 Task: Search for the best gyros stands in Santorini, Greece.
Action: Mouse moved to (226, 114)
Screenshot: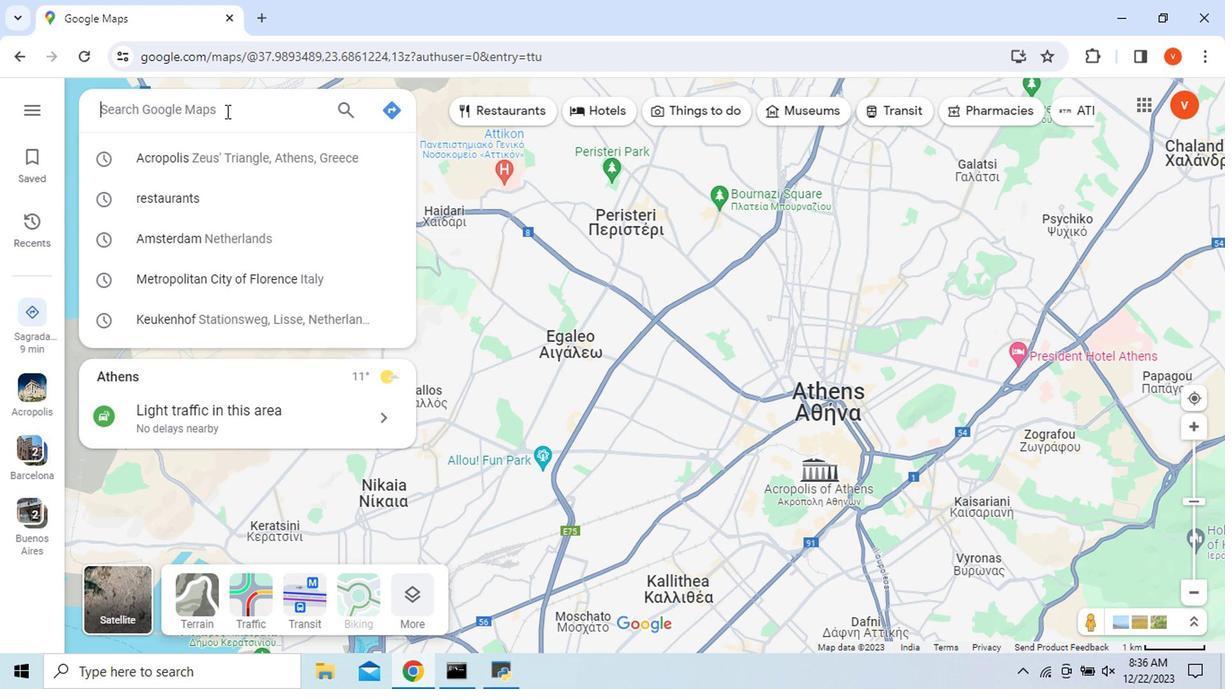 
Action: Mouse pressed left at (226, 114)
Screenshot: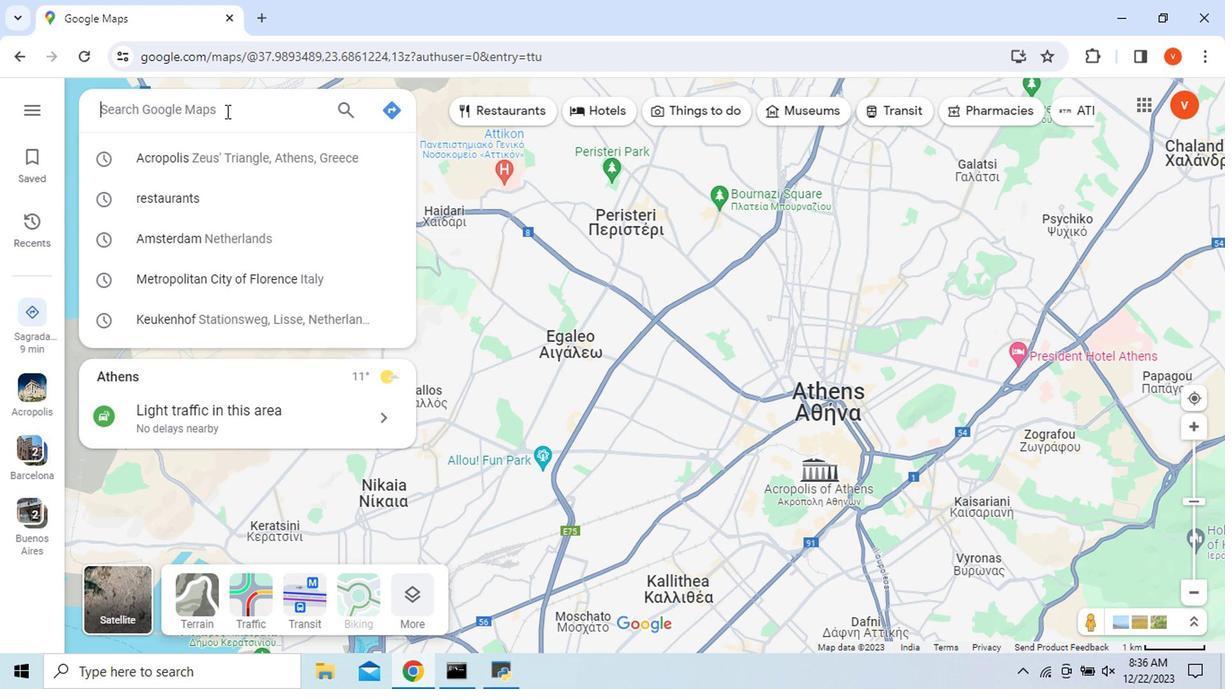 
Action: Mouse moved to (226, 114)
Screenshot: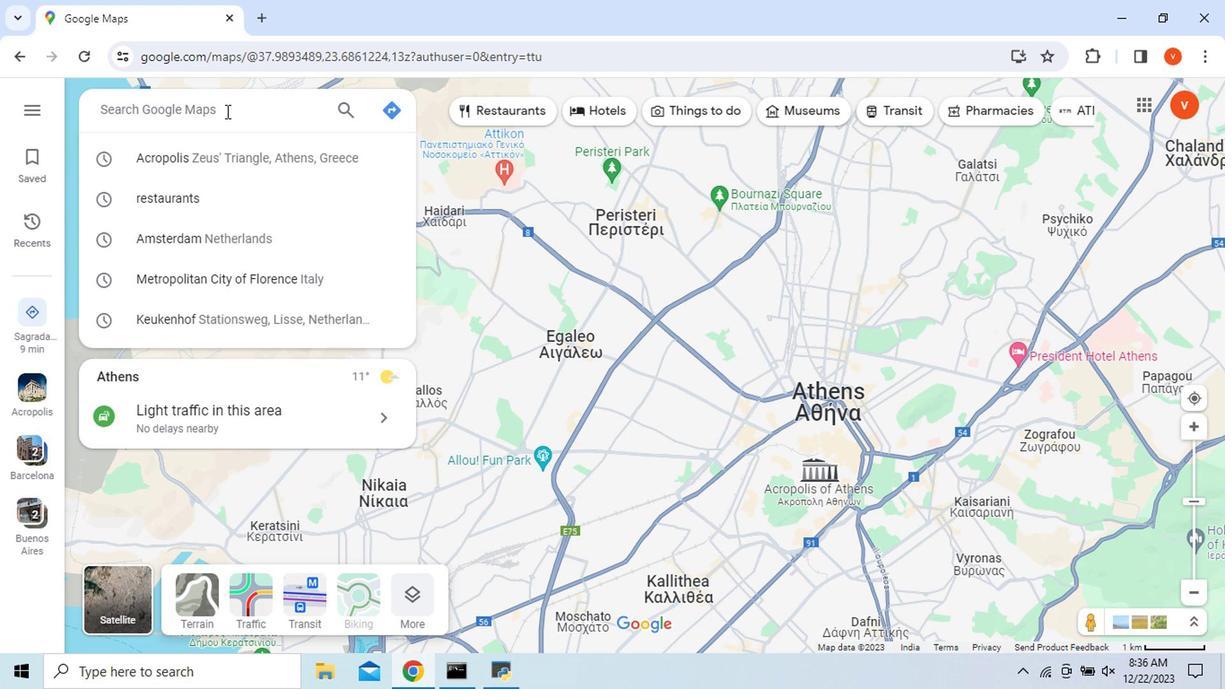 
Action: Key pressed <Key.shift>Santorini
Screenshot: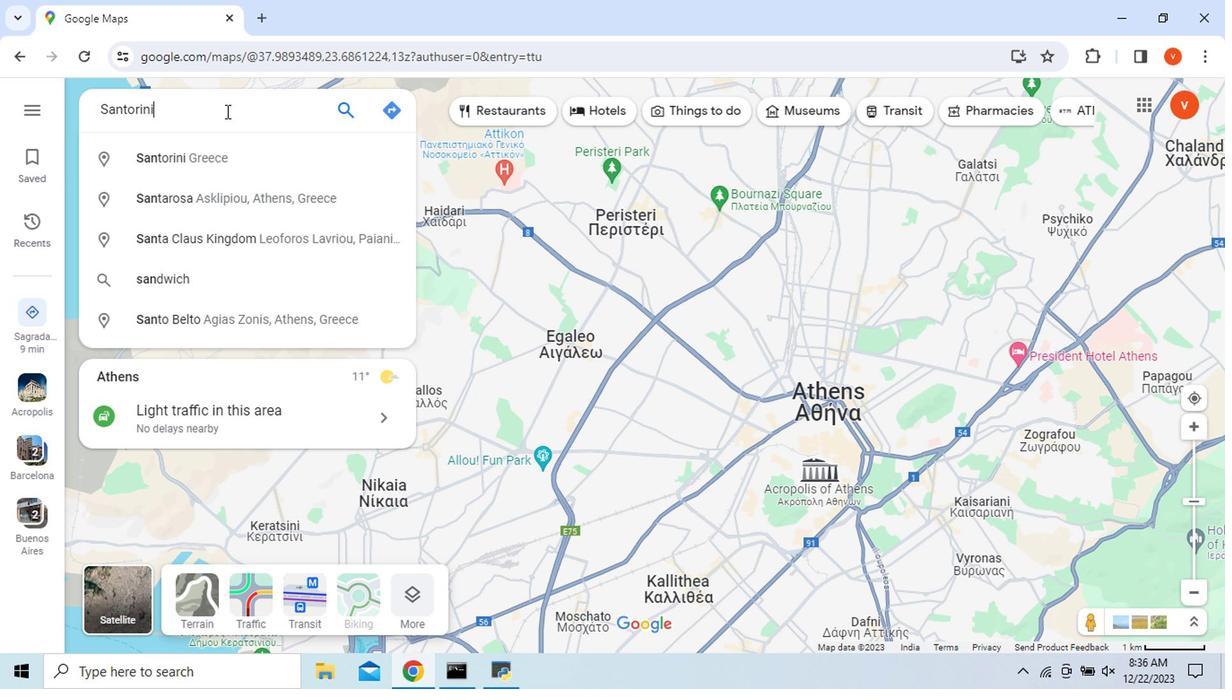
Action: Mouse moved to (208, 156)
Screenshot: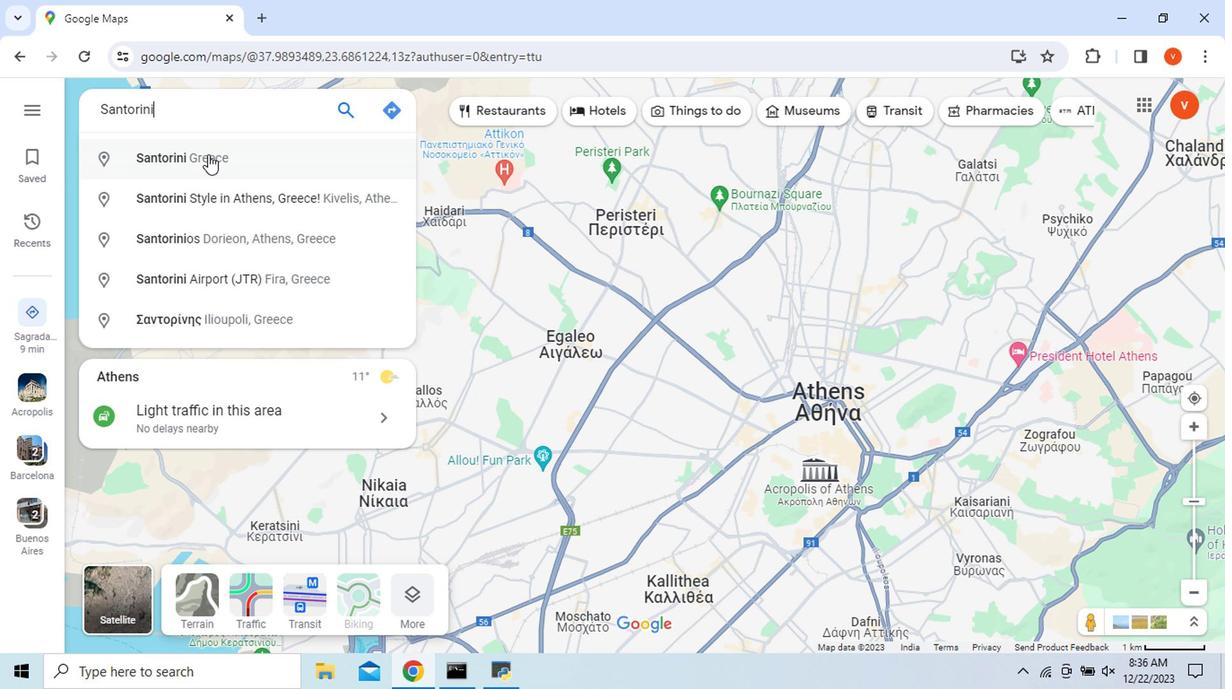 
Action: Mouse pressed left at (208, 156)
Screenshot: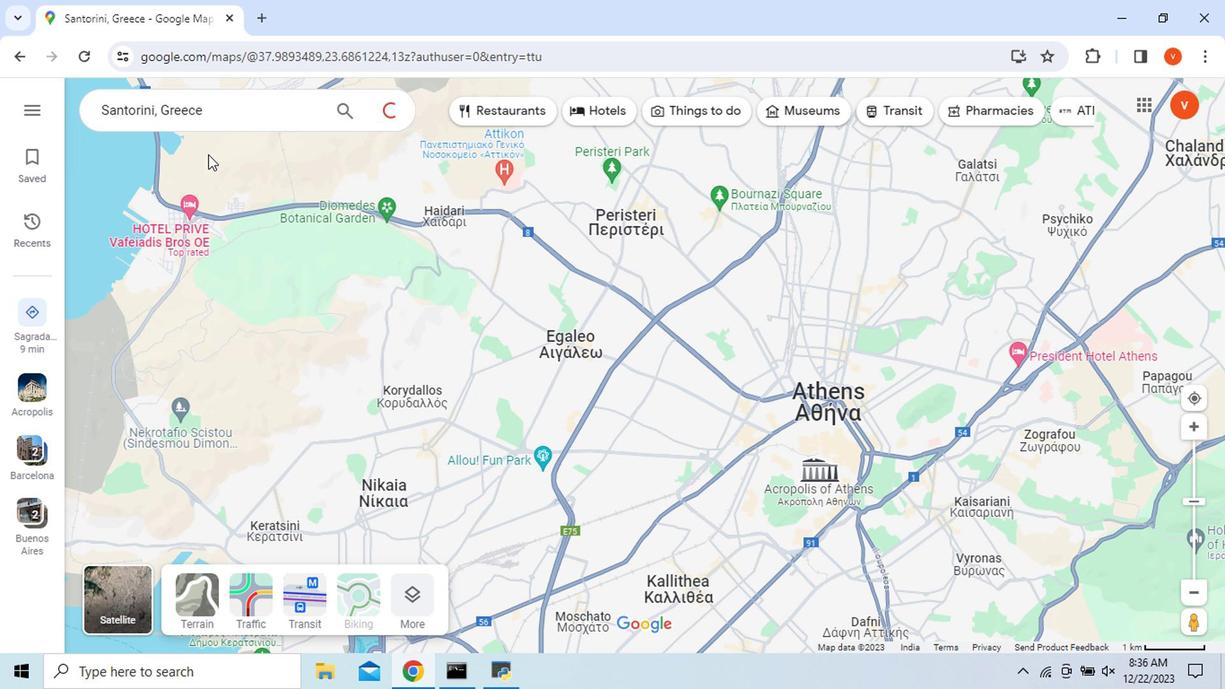 
Action: Mouse moved to (531, 394)
Screenshot: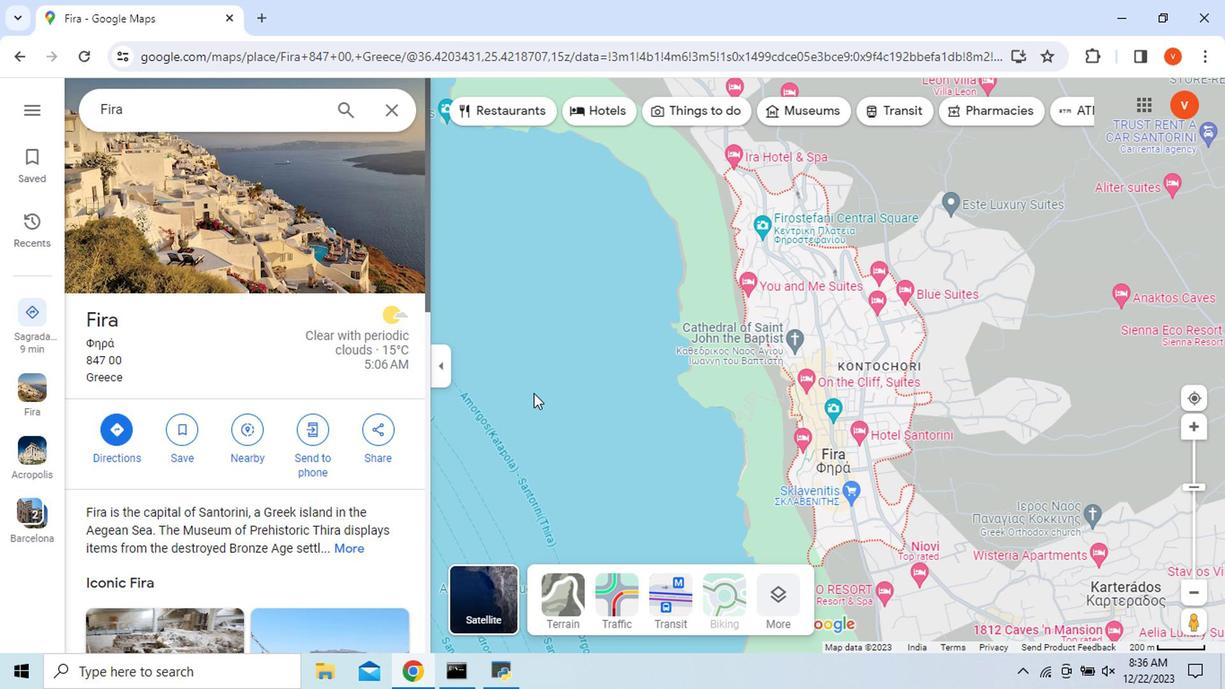 
Action: Mouse scrolled (531, 393) with delta (0, 0)
Screenshot: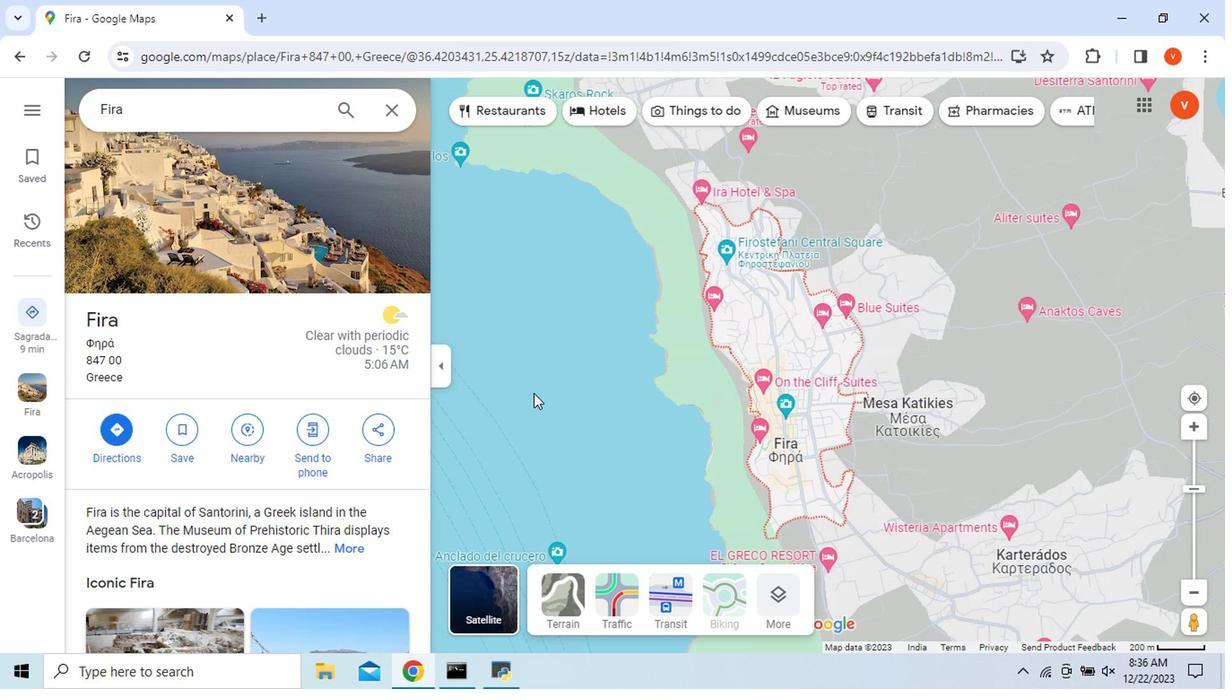 
Action: Mouse moved to (180, 97)
Screenshot: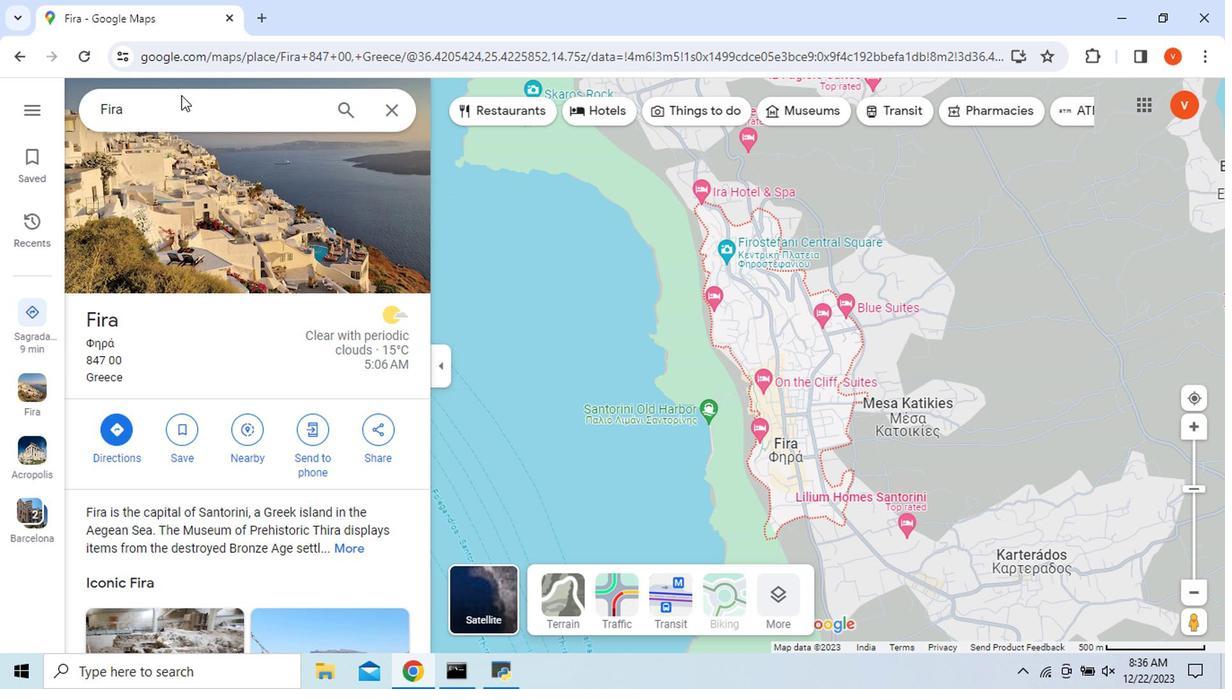 
Action: Mouse pressed left at (180, 97)
Screenshot: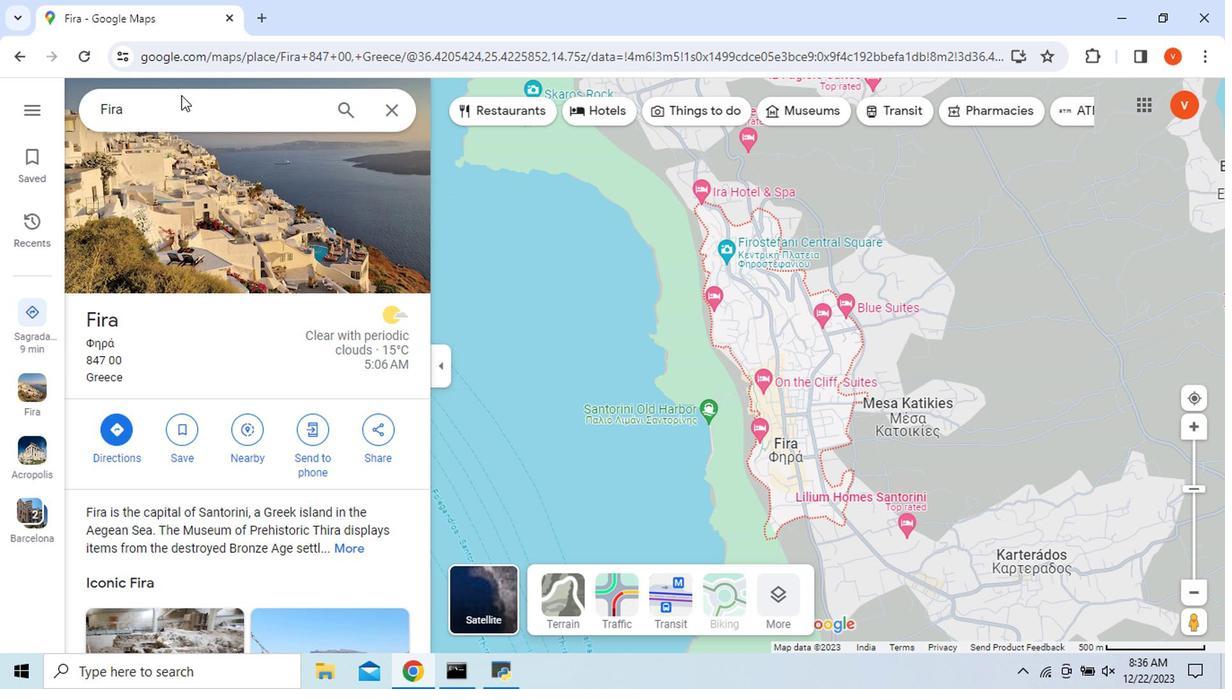
Action: Mouse moved to (181, 122)
Screenshot: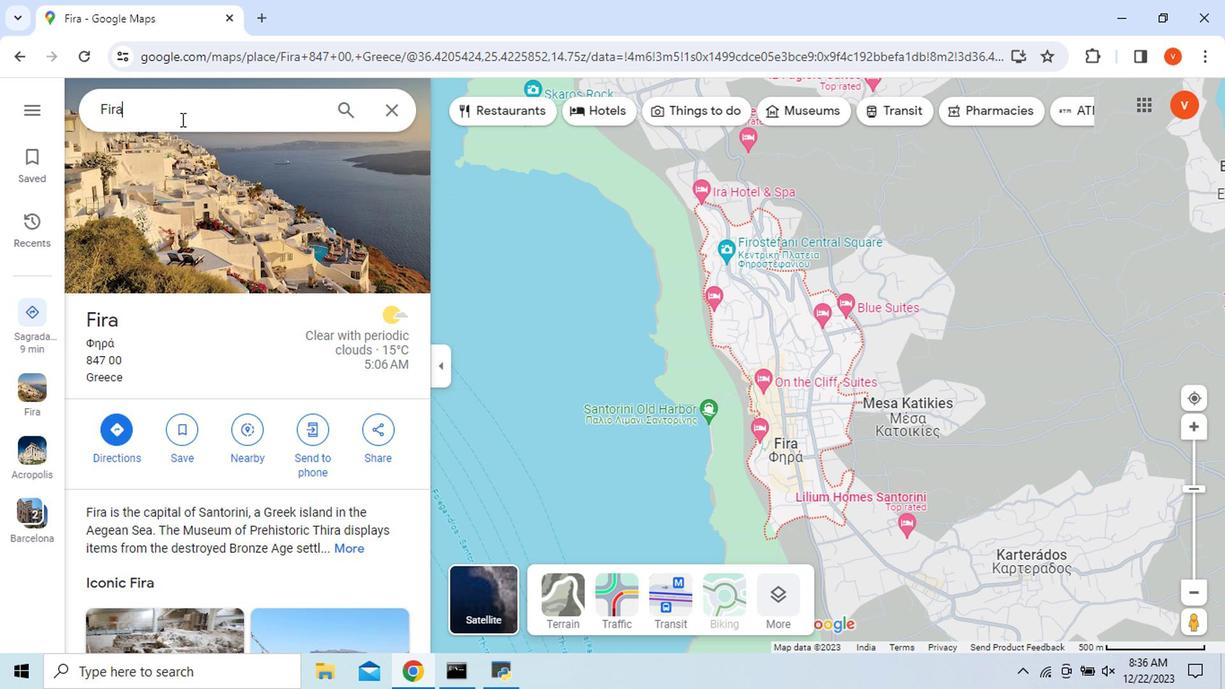
Action: Mouse pressed left at (181, 122)
Screenshot: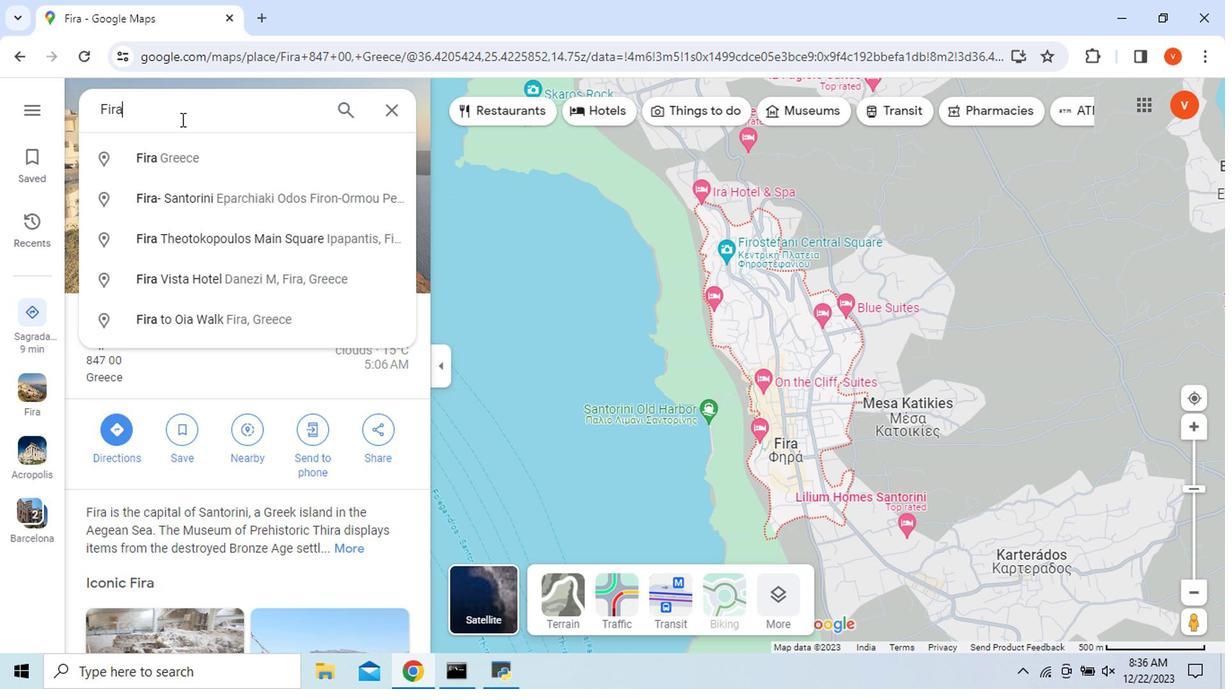 
Action: Key pressed <Key.space><Key.shift>Gyro<Key.space>stands<Key.enter>
Screenshot: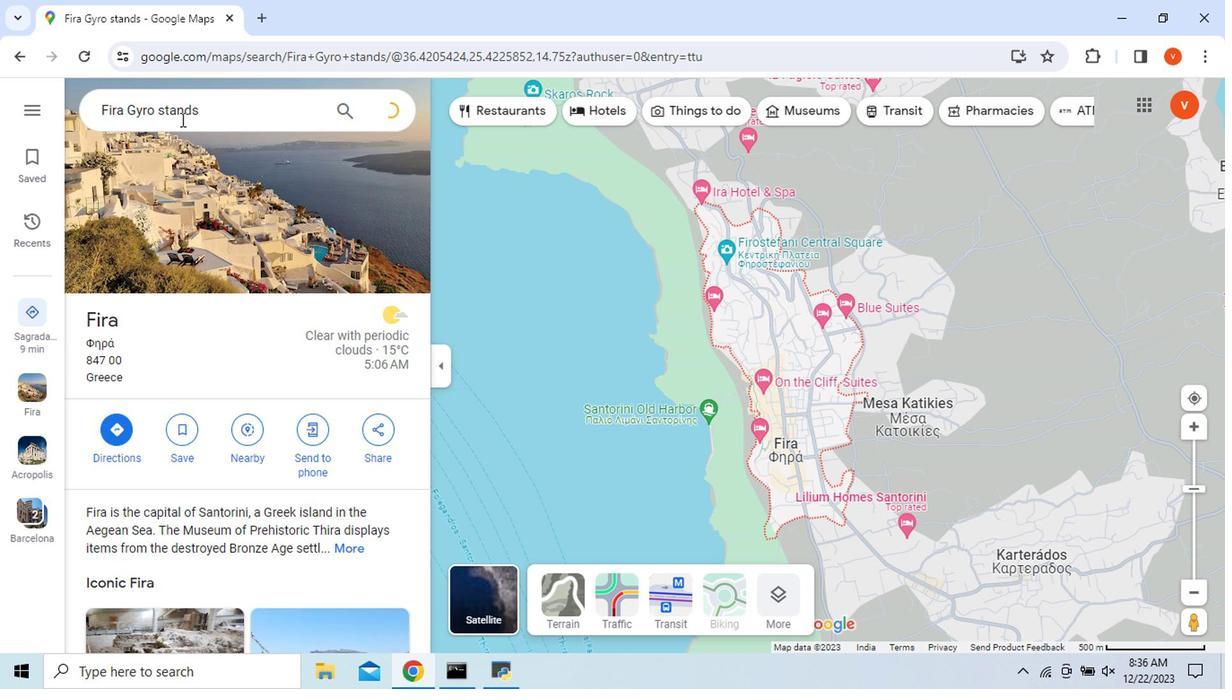 
Action: Mouse moved to (619, 111)
Screenshot: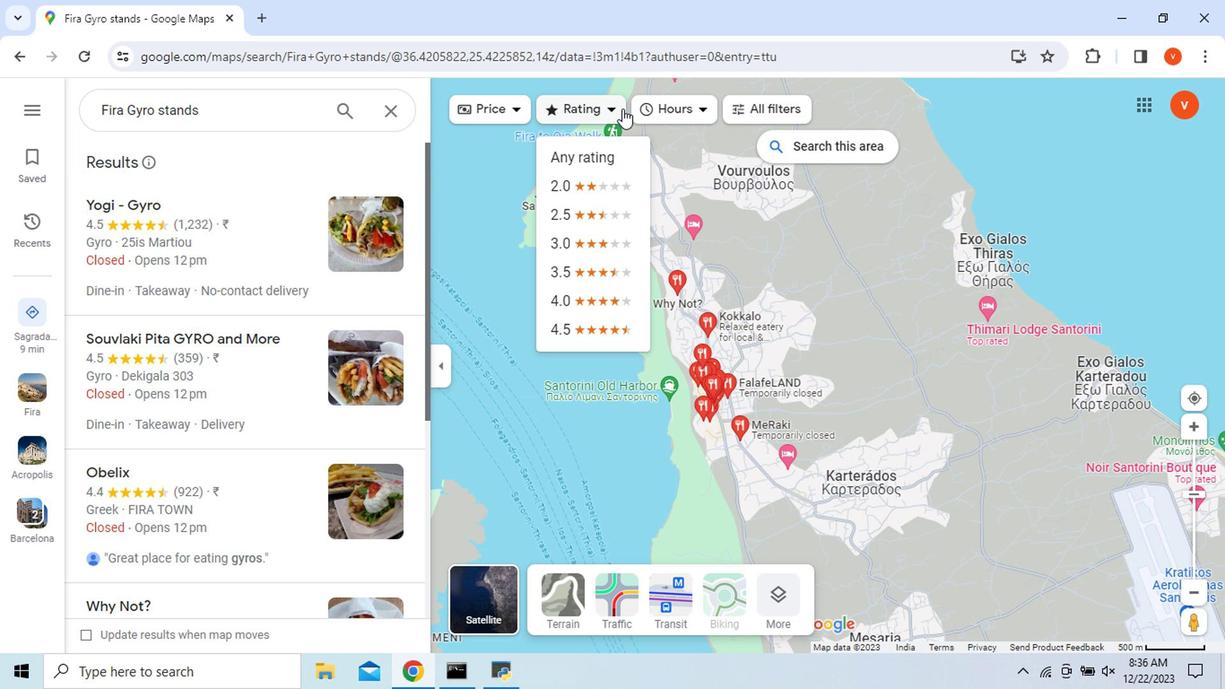 
Action: Mouse pressed left at (619, 111)
Screenshot: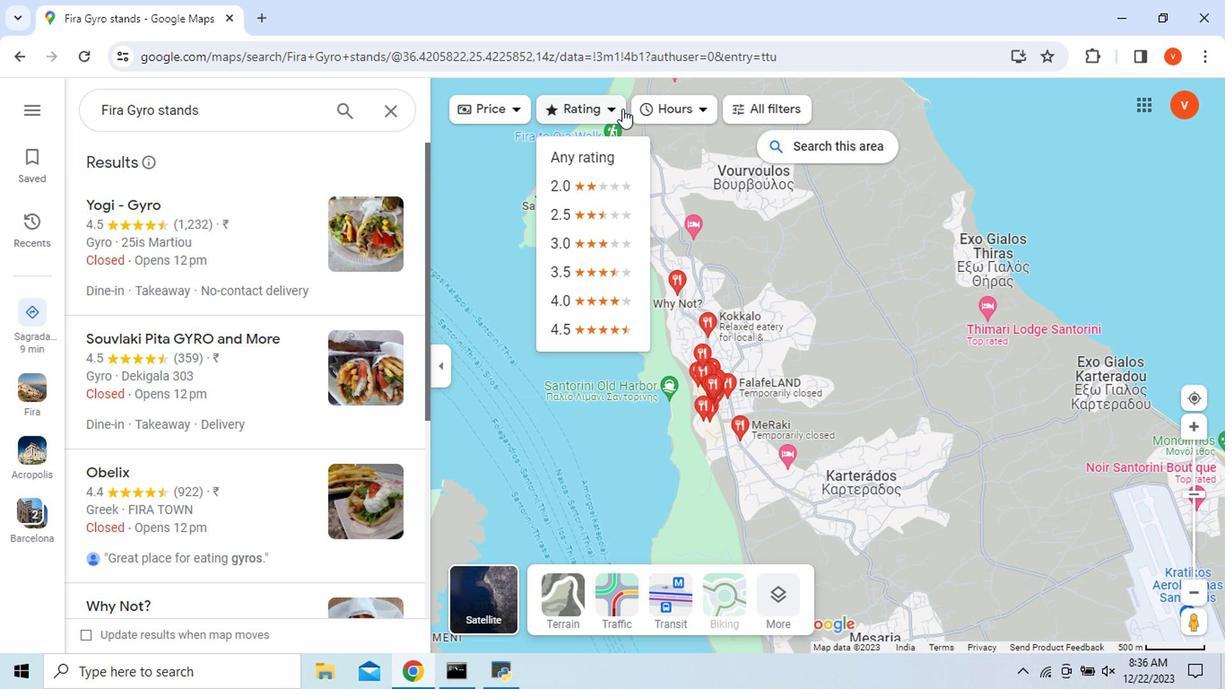 
Action: Mouse moved to (596, 326)
Screenshot: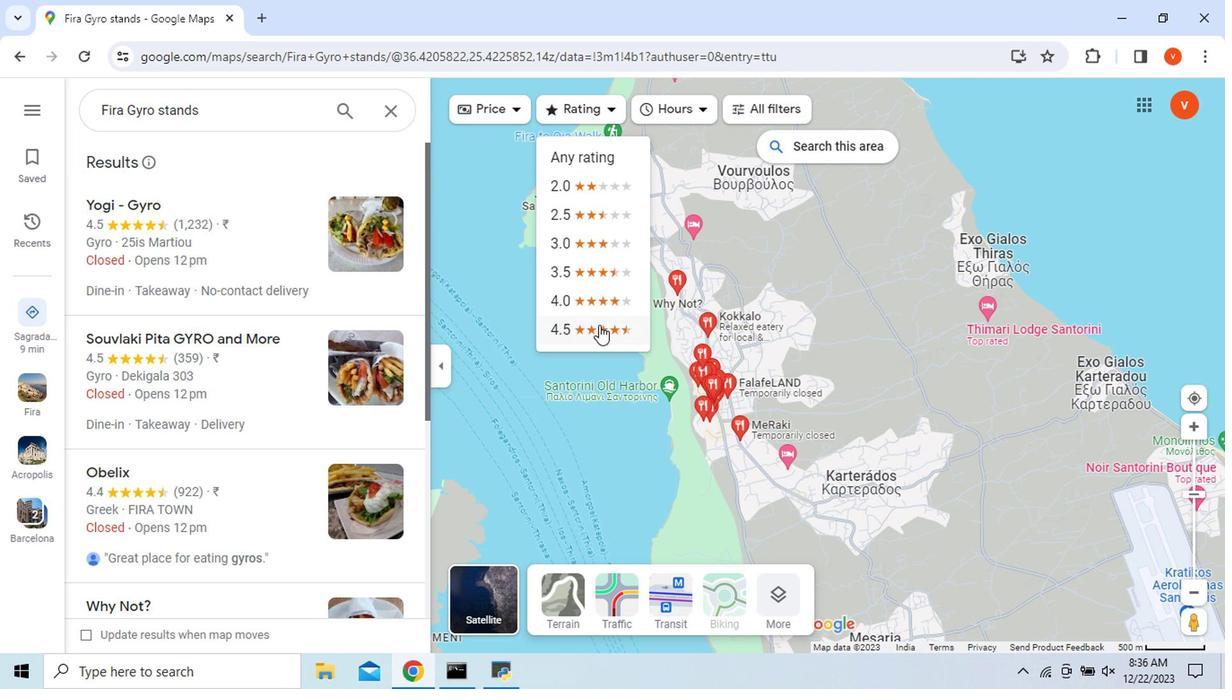 
Action: Mouse pressed left at (596, 326)
Screenshot: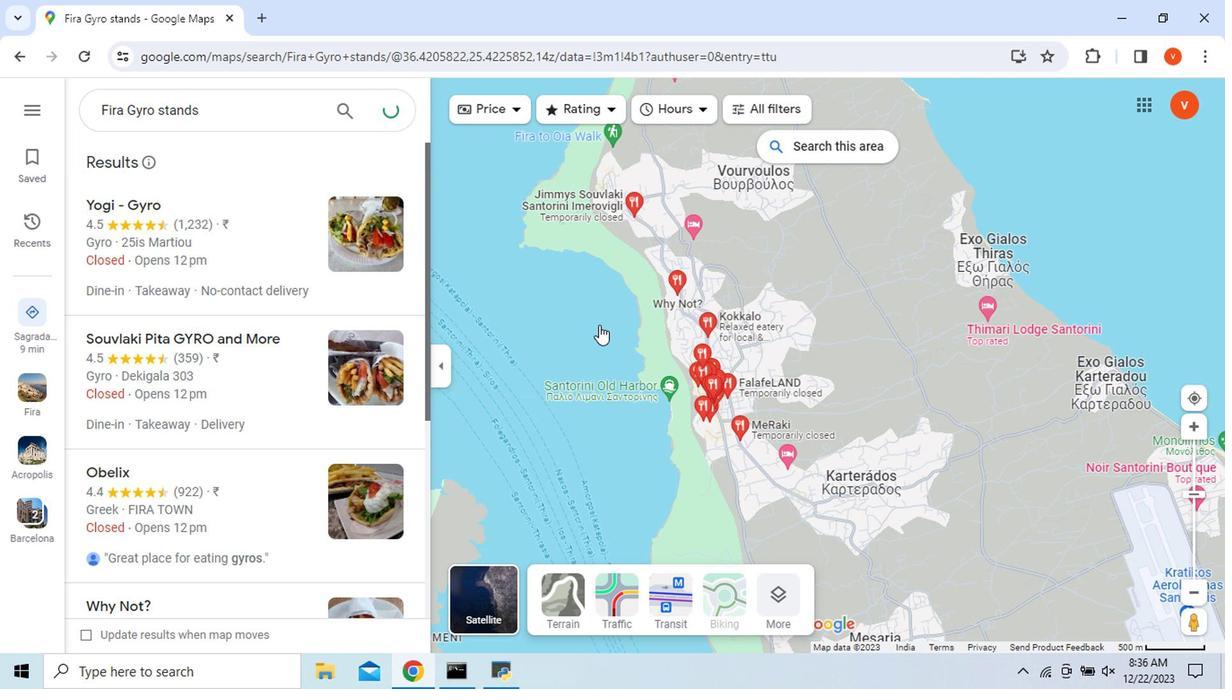 
Action: Mouse moved to (276, 225)
Screenshot: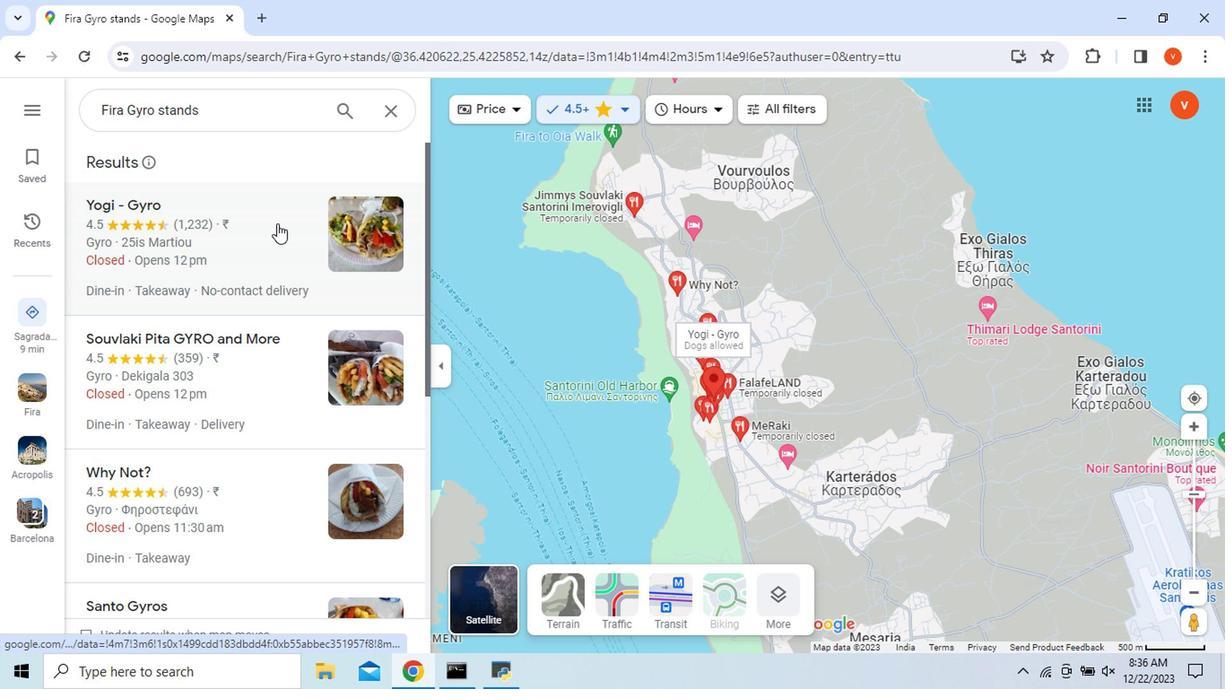 
Action: Mouse pressed left at (276, 225)
Screenshot: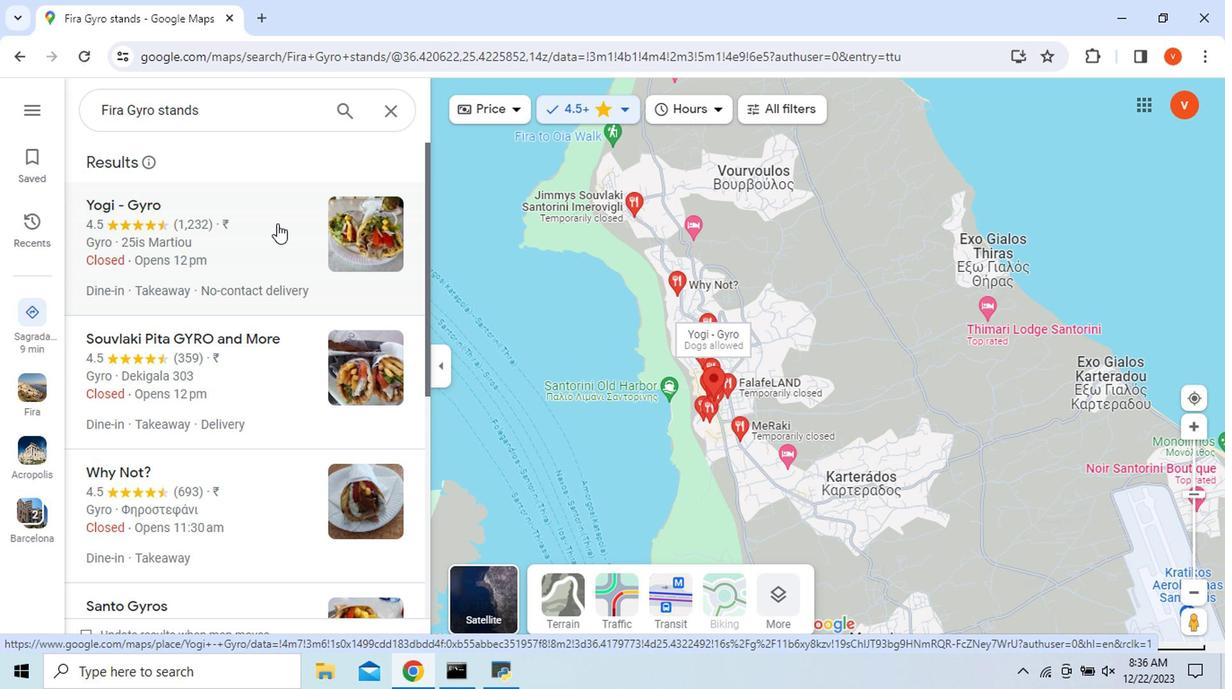 
Action: Mouse moved to (650, 398)
Screenshot: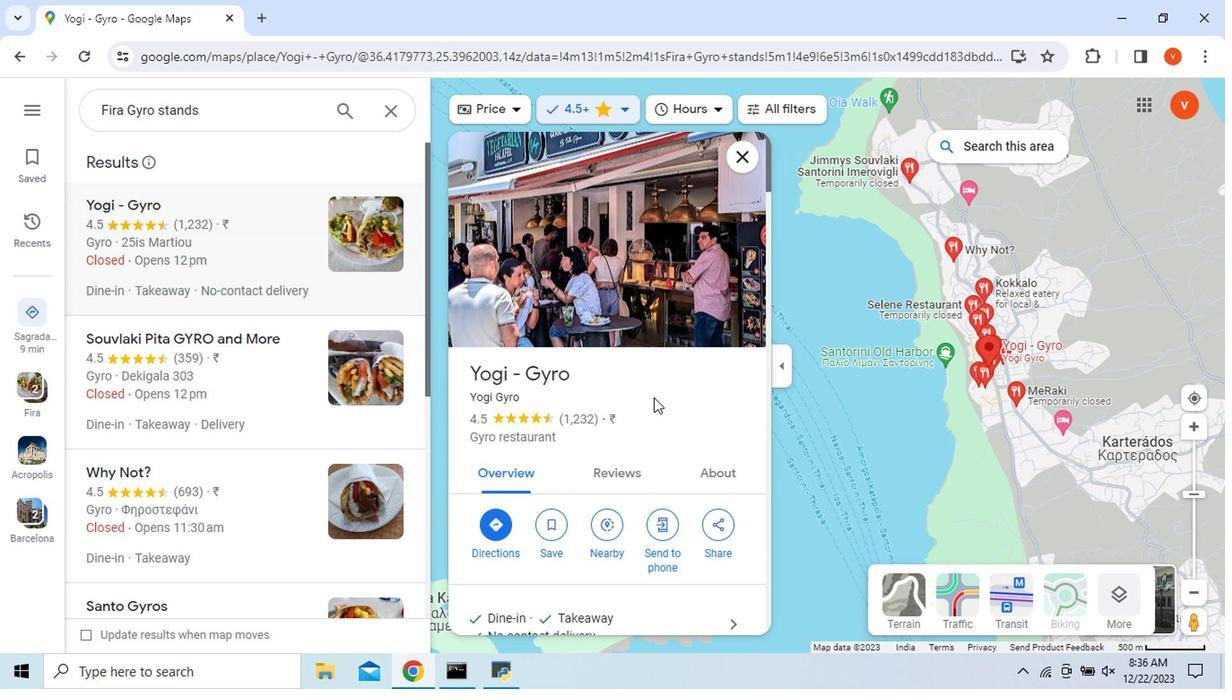 
Action: Mouse scrolled (650, 398) with delta (0, 0)
Screenshot: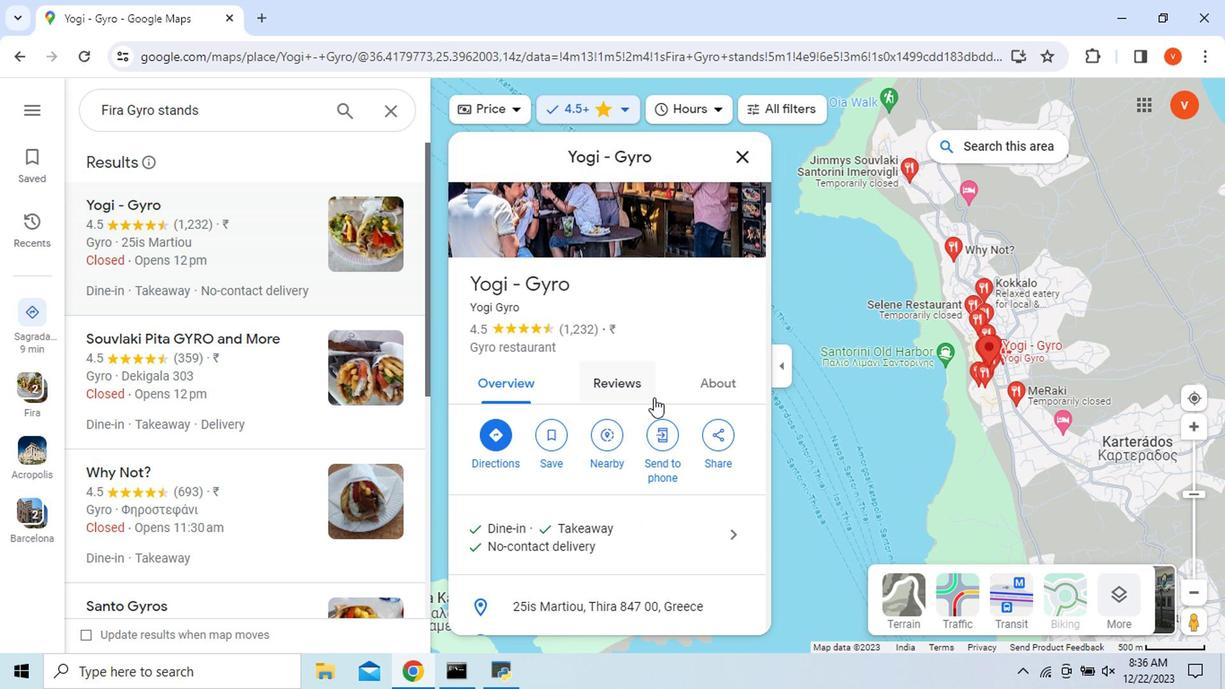 
Action: Mouse scrolled (650, 398) with delta (0, 0)
Screenshot: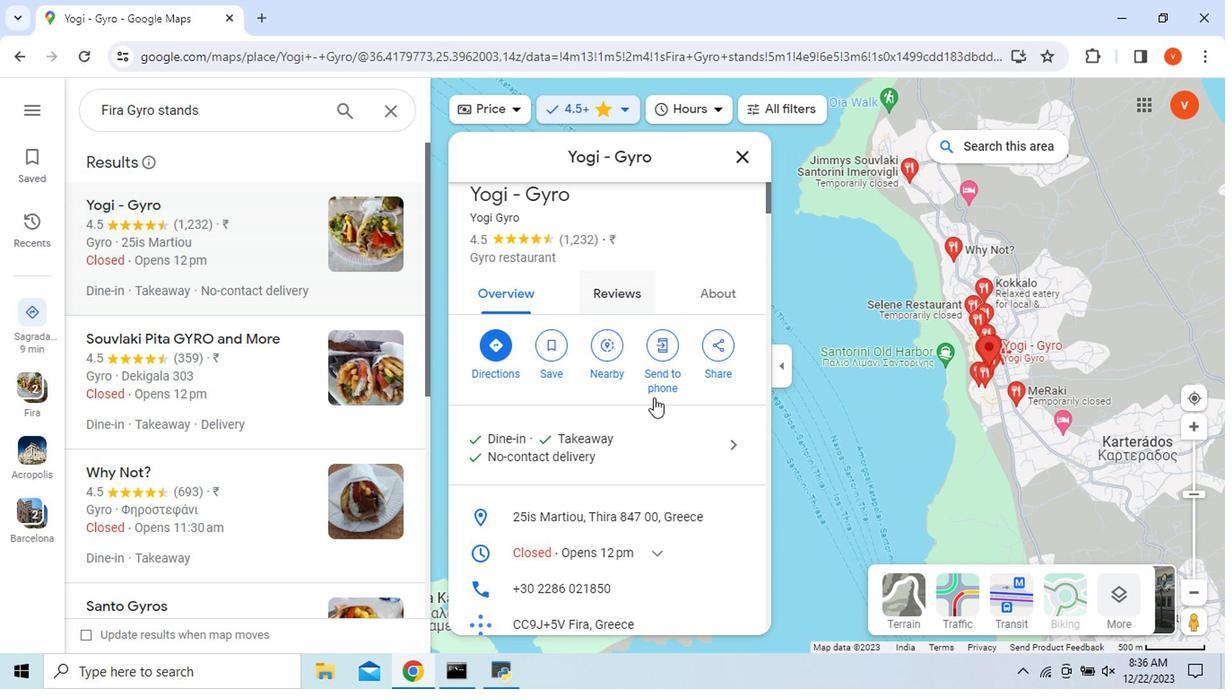 
Action: Mouse moved to (735, 442)
Screenshot: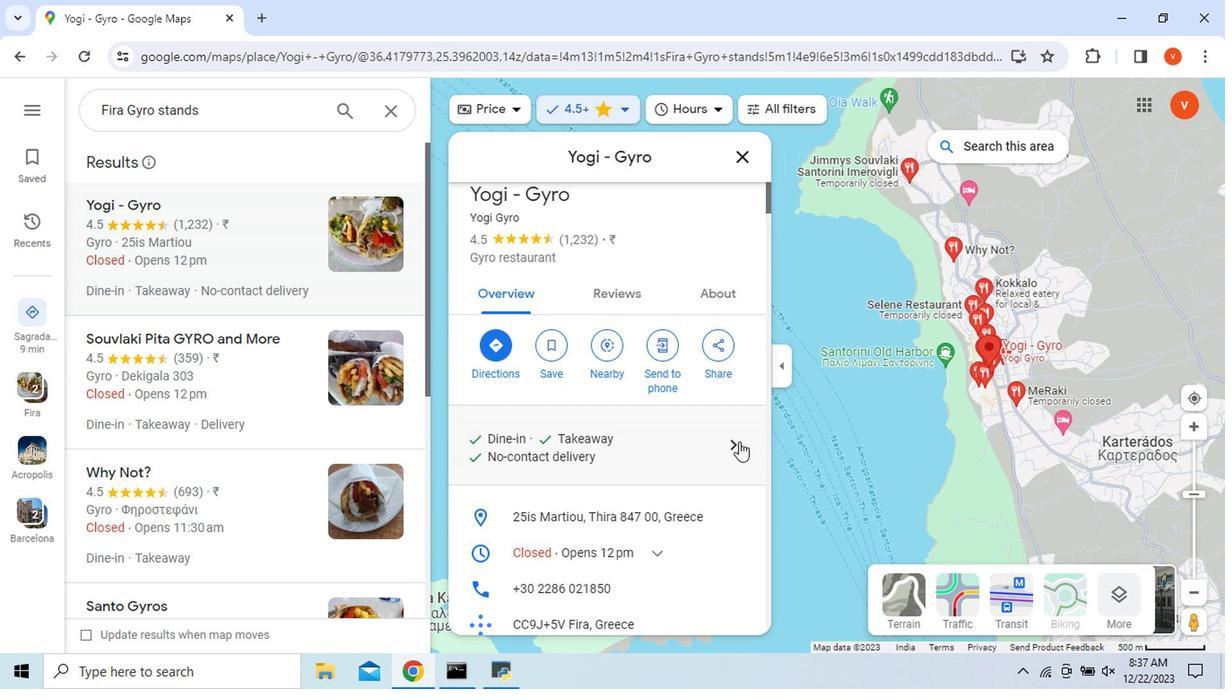 
Action: Mouse pressed left at (735, 442)
Screenshot: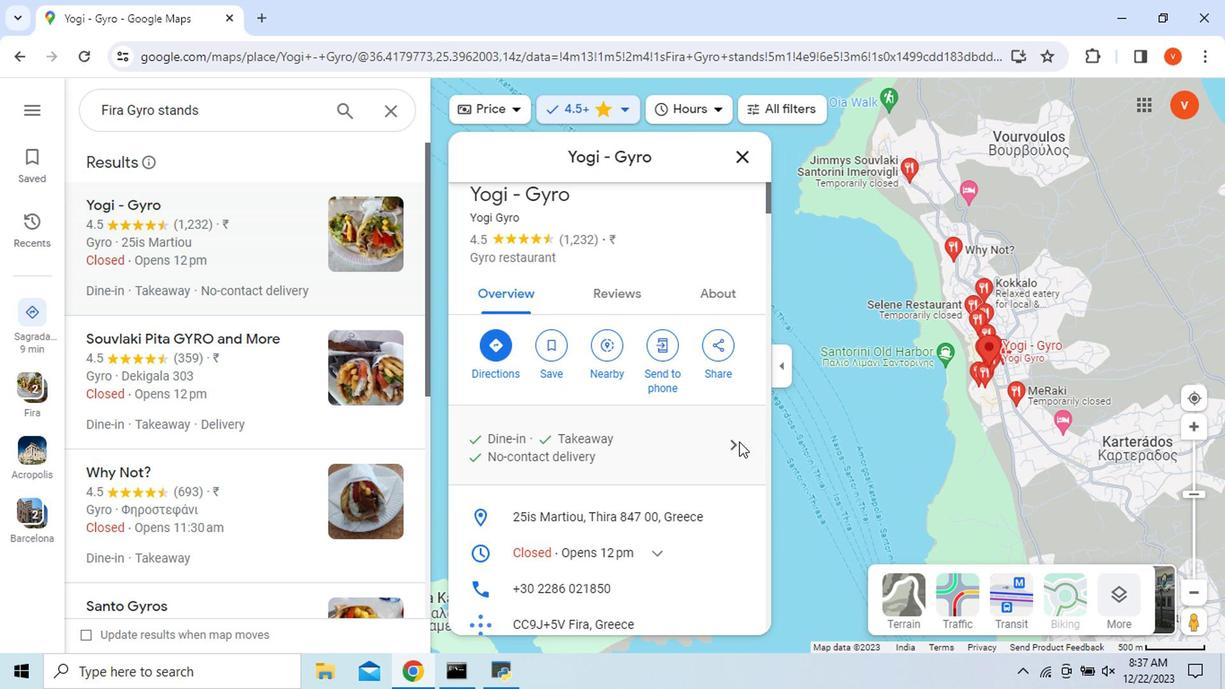 
Action: Mouse scrolled (735, 441) with delta (0, -1)
Screenshot: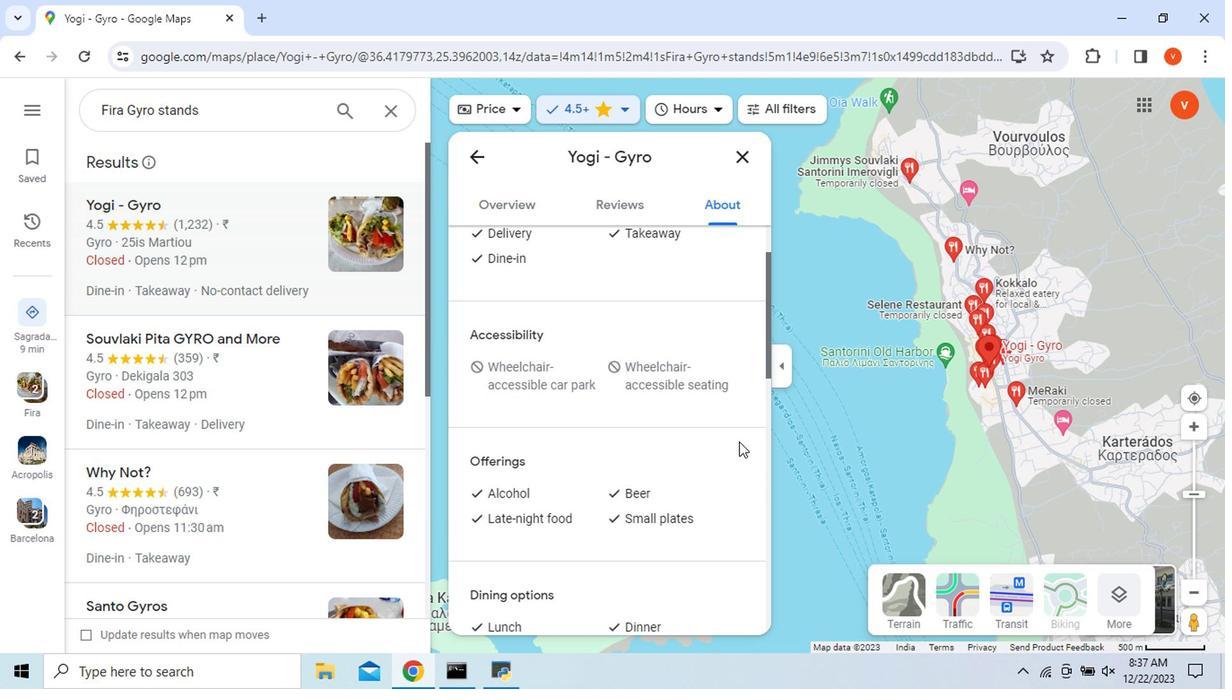 
Action: Mouse scrolled (735, 441) with delta (0, -1)
Screenshot: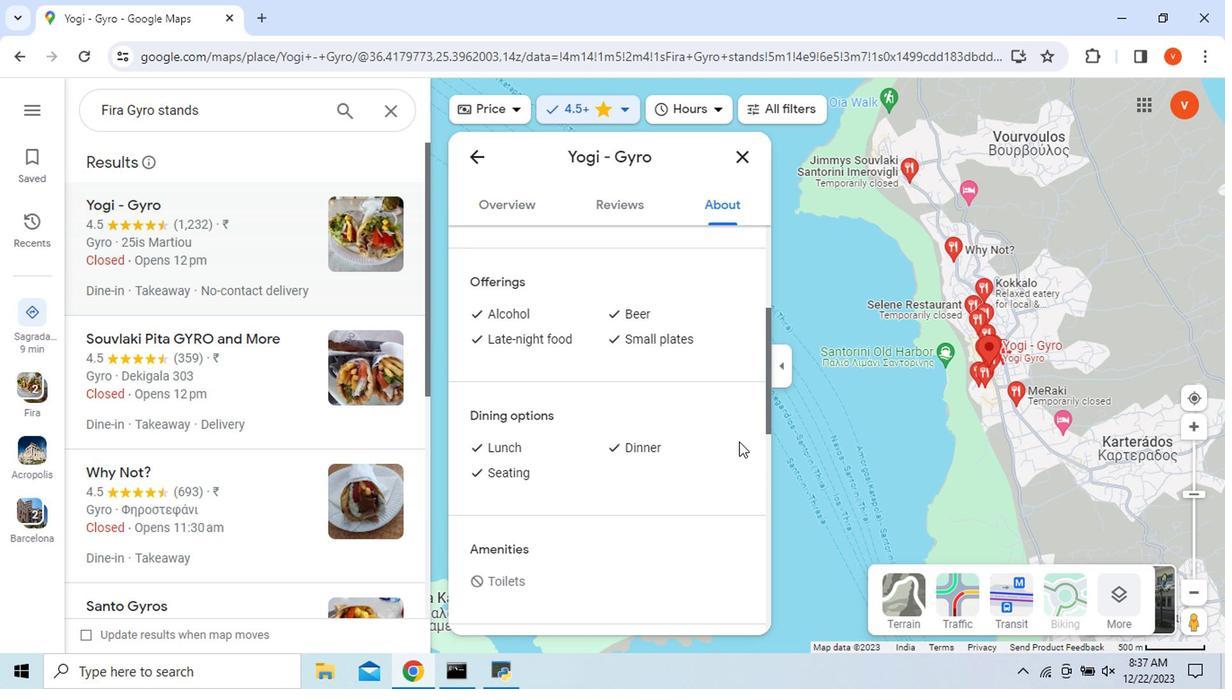
Action: Mouse scrolled (735, 441) with delta (0, -1)
Screenshot: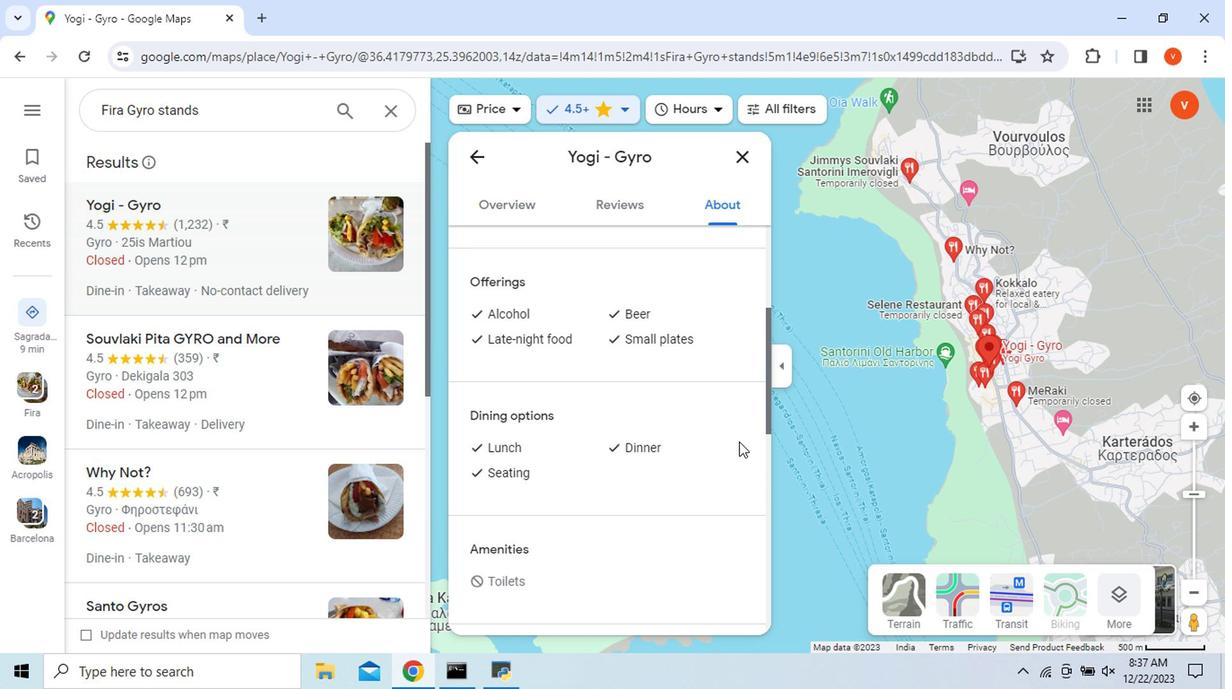 
Action: Mouse scrolled (735, 441) with delta (0, -1)
Screenshot: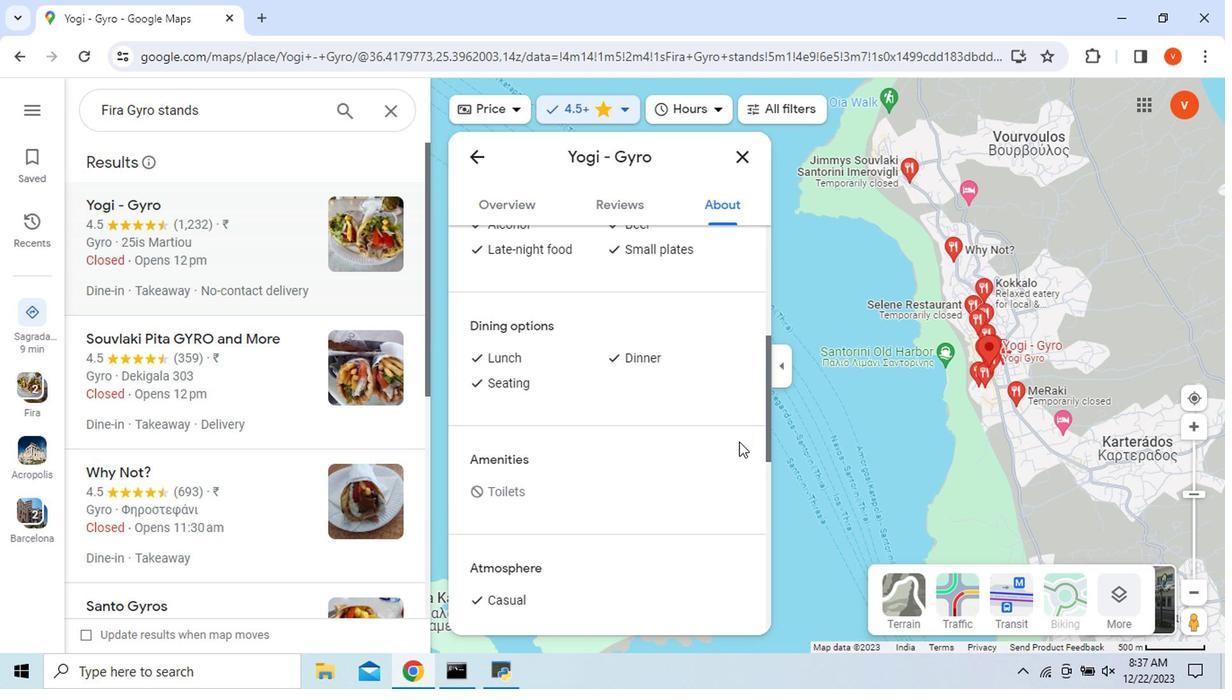
Action: Mouse scrolled (735, 441) with delta (0, -1)
Screenshot: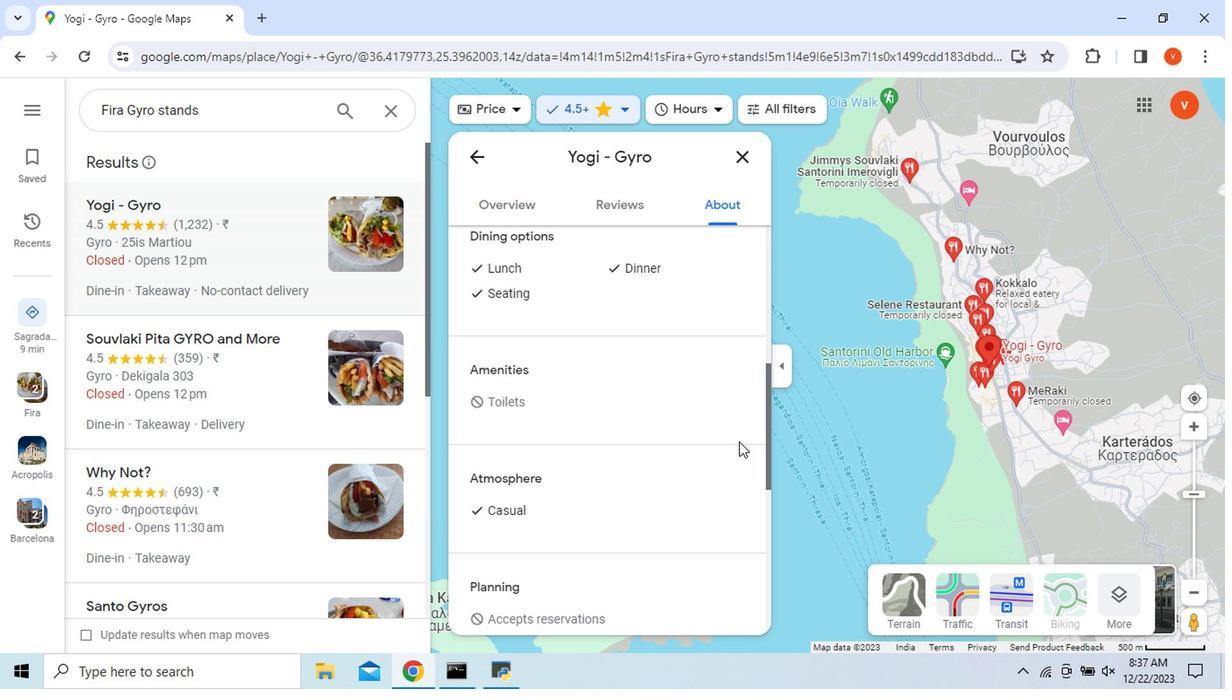 
Action: Mouse scrolled (735, 441) with delta (0, -1)
Screenshot: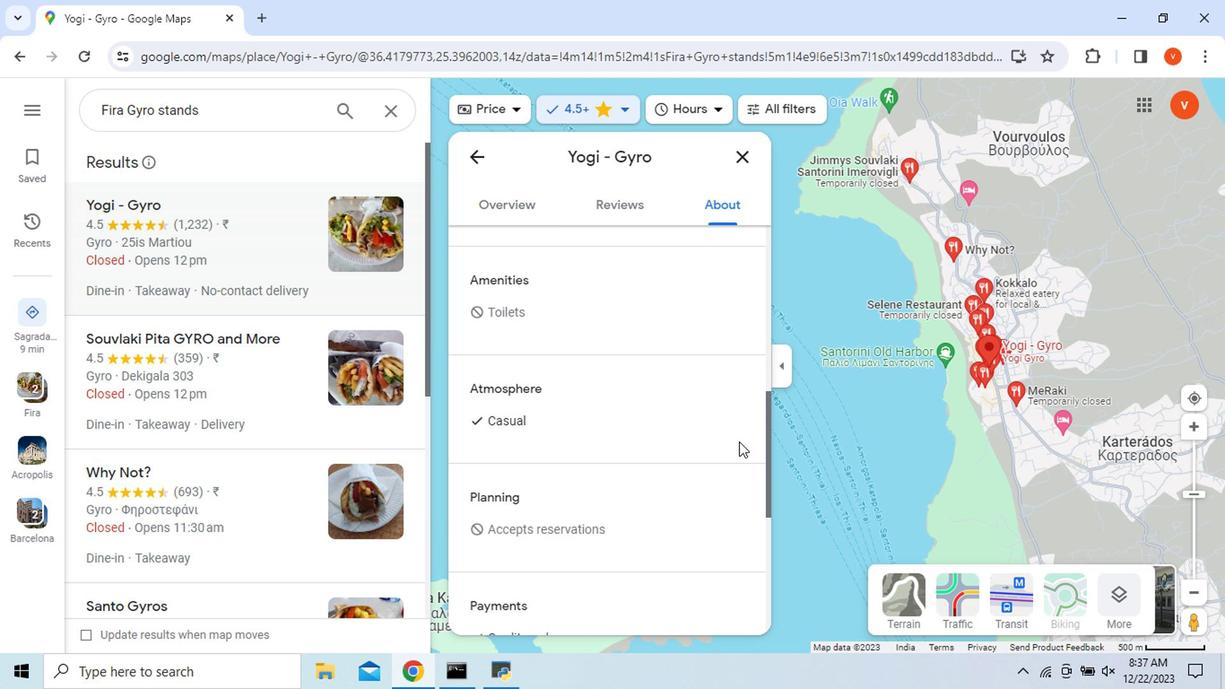 
Action: Mouse scrolled (735, 441) with delta (0, -1)
Screenshot: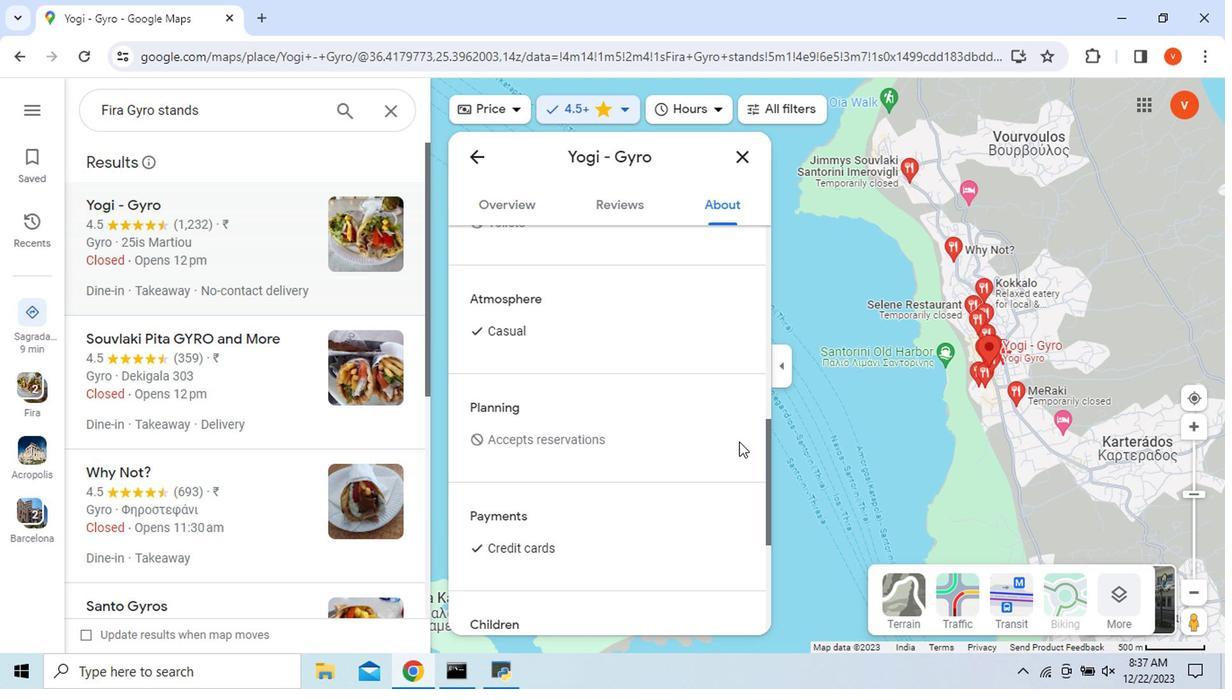 
Action: Mouse scrolled (735, 441) with delta (0, -1)
Screenshot: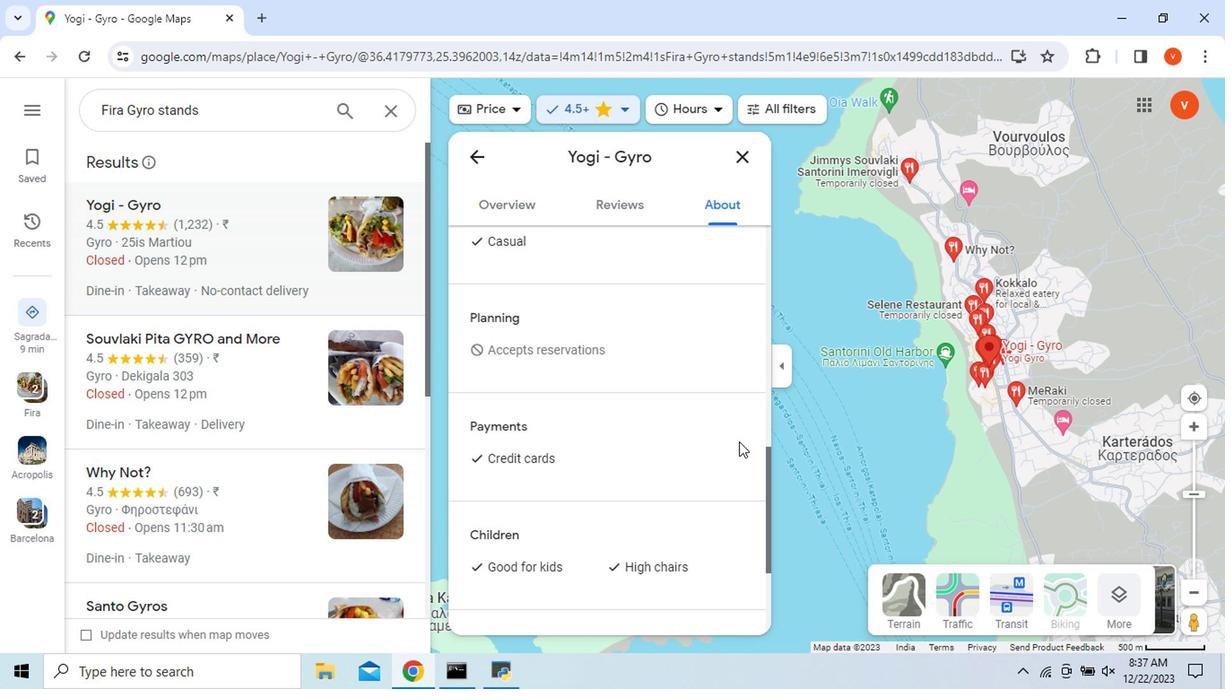 
Action: Mouse scrolled (735, 441) with delta (0, -1)
Screenshot: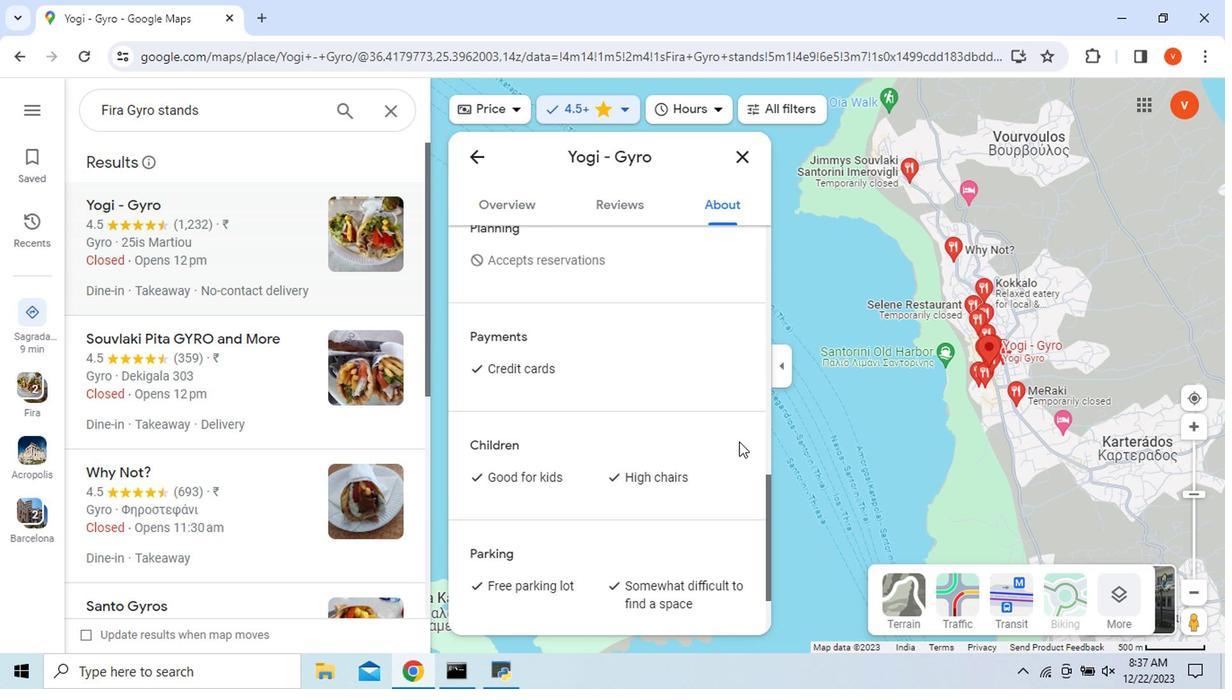 
Action: Mouse scrolled (735, 441) with delta (0, -1)
Screenshot: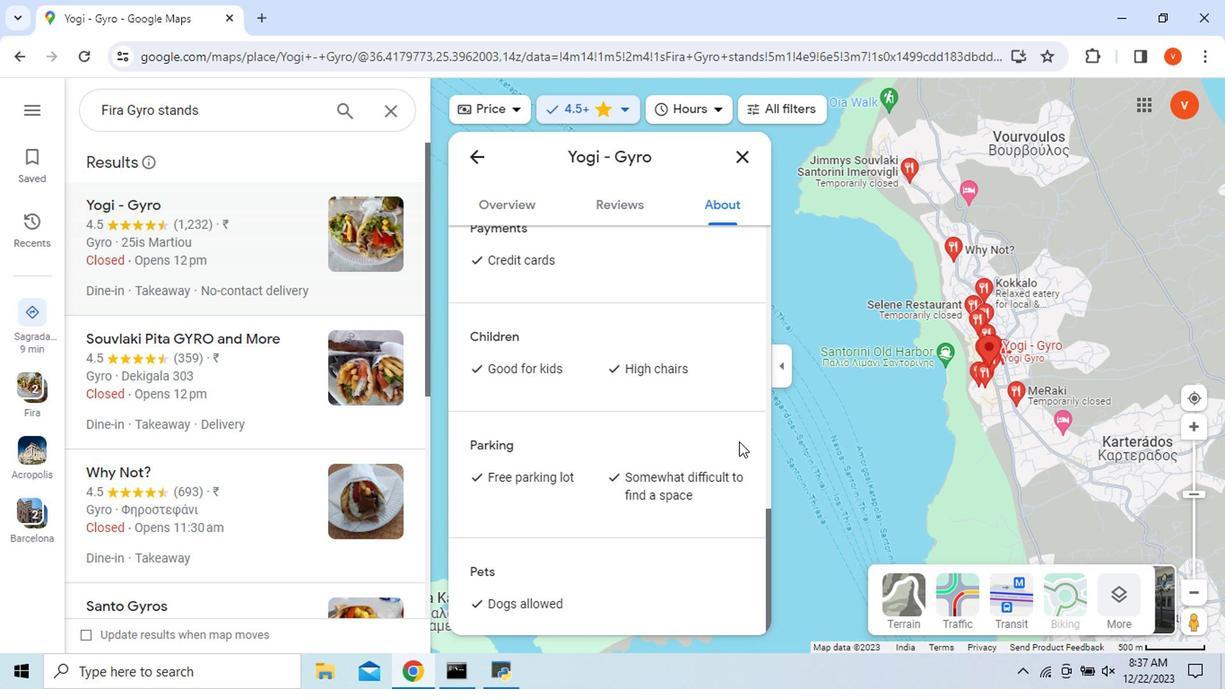 
Action: Mouse scrolled (735, 441) with delta (0, -1)
Screenshot: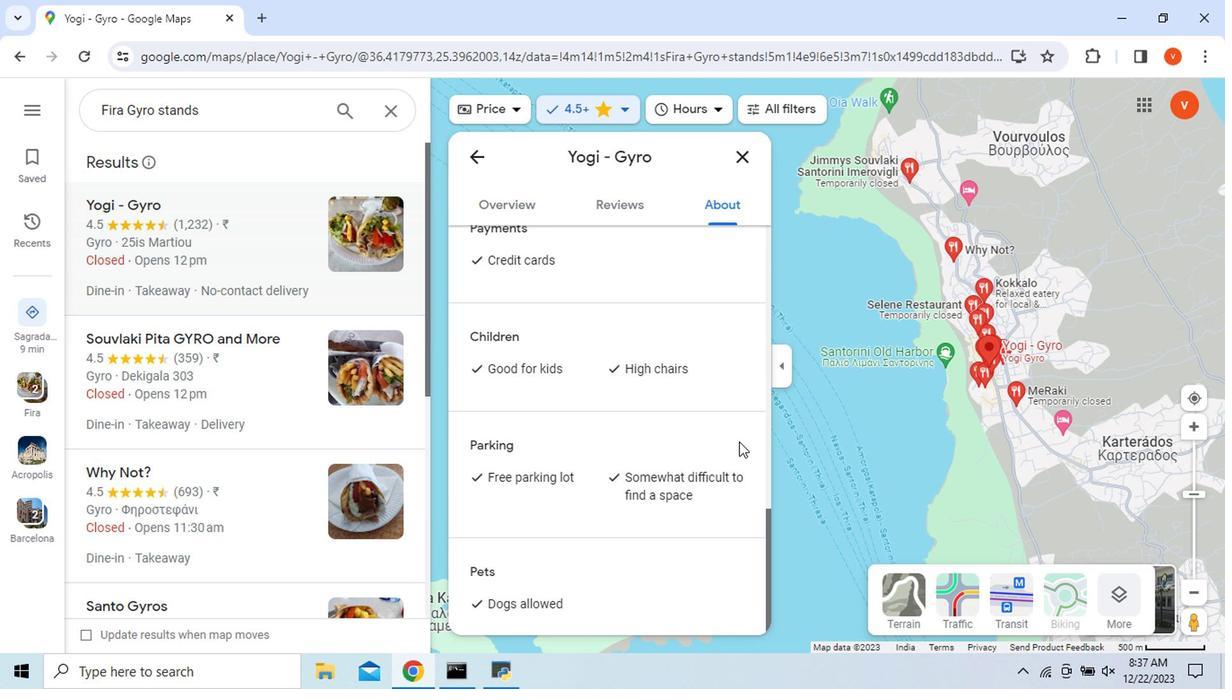 
Action: Mouse scrolled (735, 441) with delta (0, -1)
Screenshot: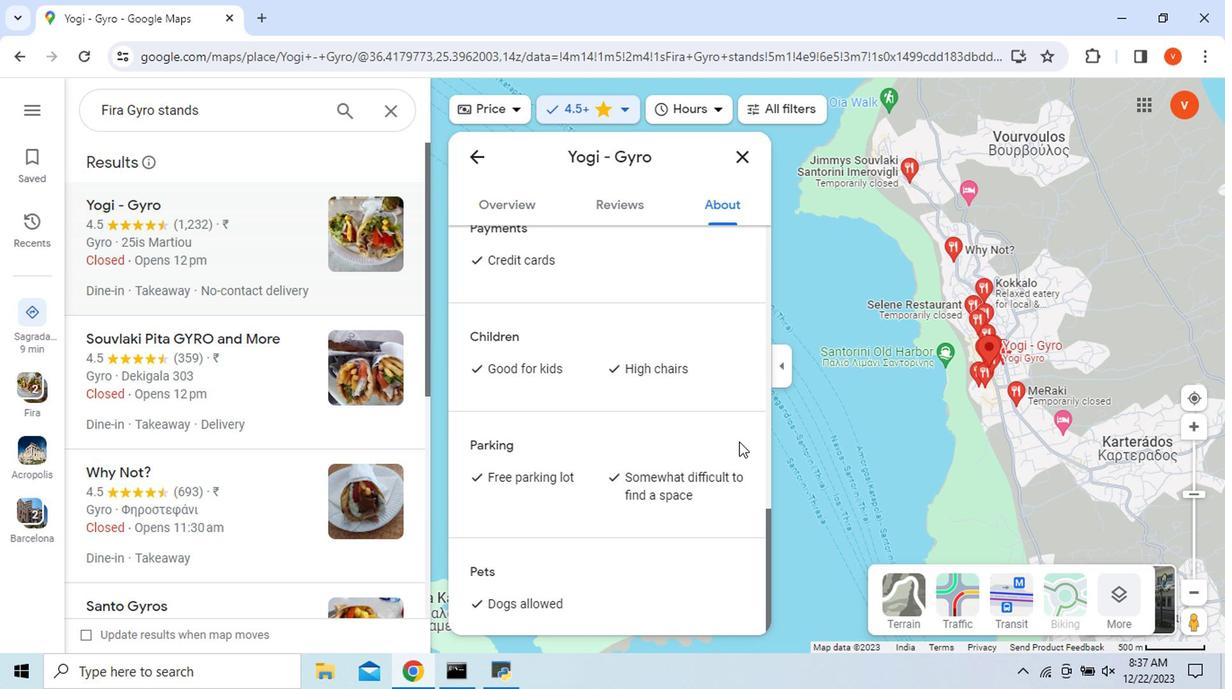 
Action: Mouse scrolled (735, 441) with delta (0, -1)
Screenshot: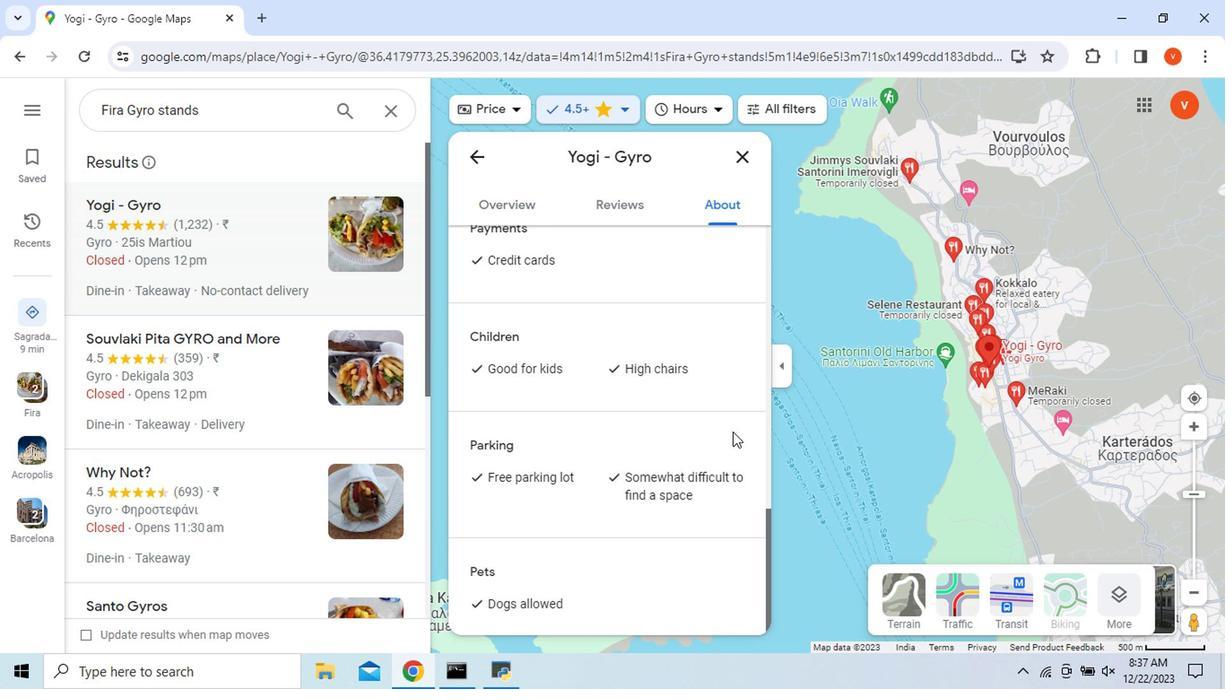 
Action: Mouse moved to (474, 165)
Screenshot: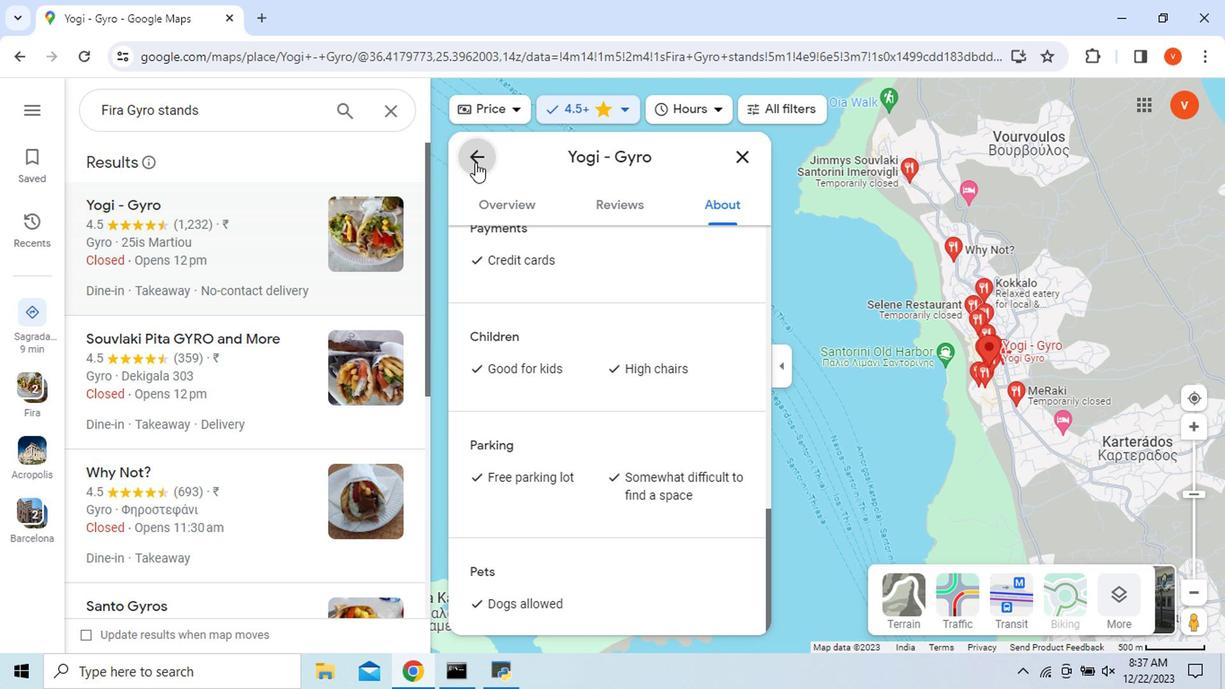 
Action: Mouse pressed left at (474, 165)
Screenshot: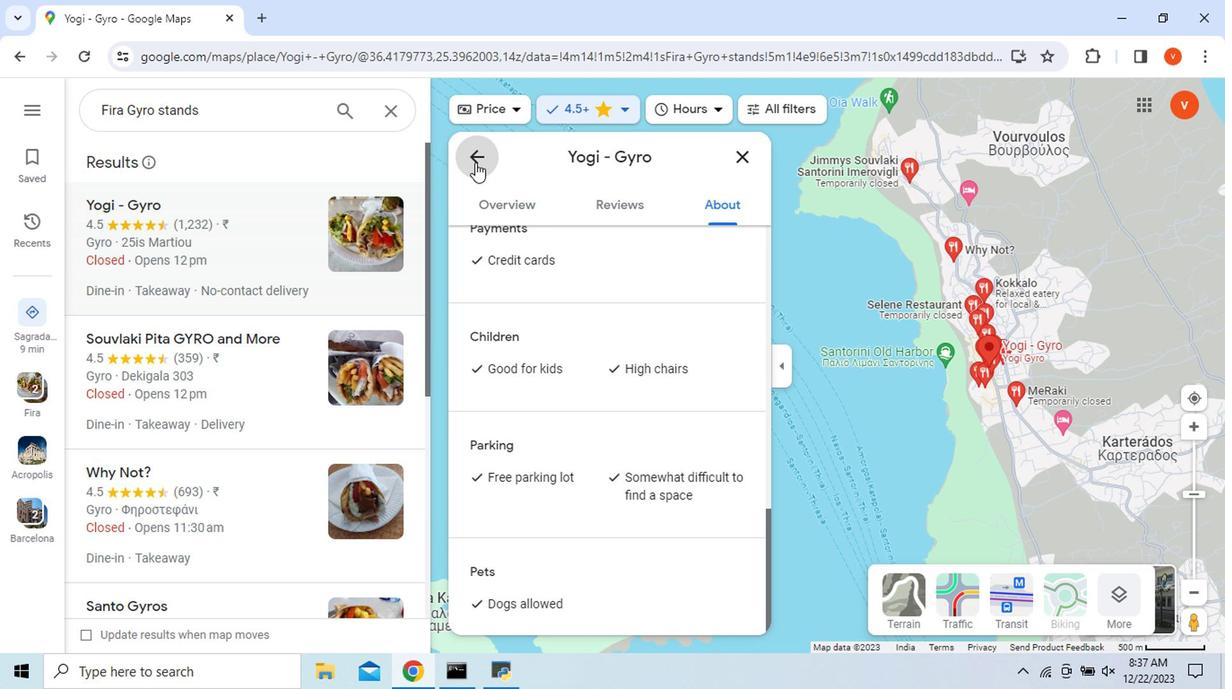 
Action: Mouse moved to (641, 387)
Screenshot: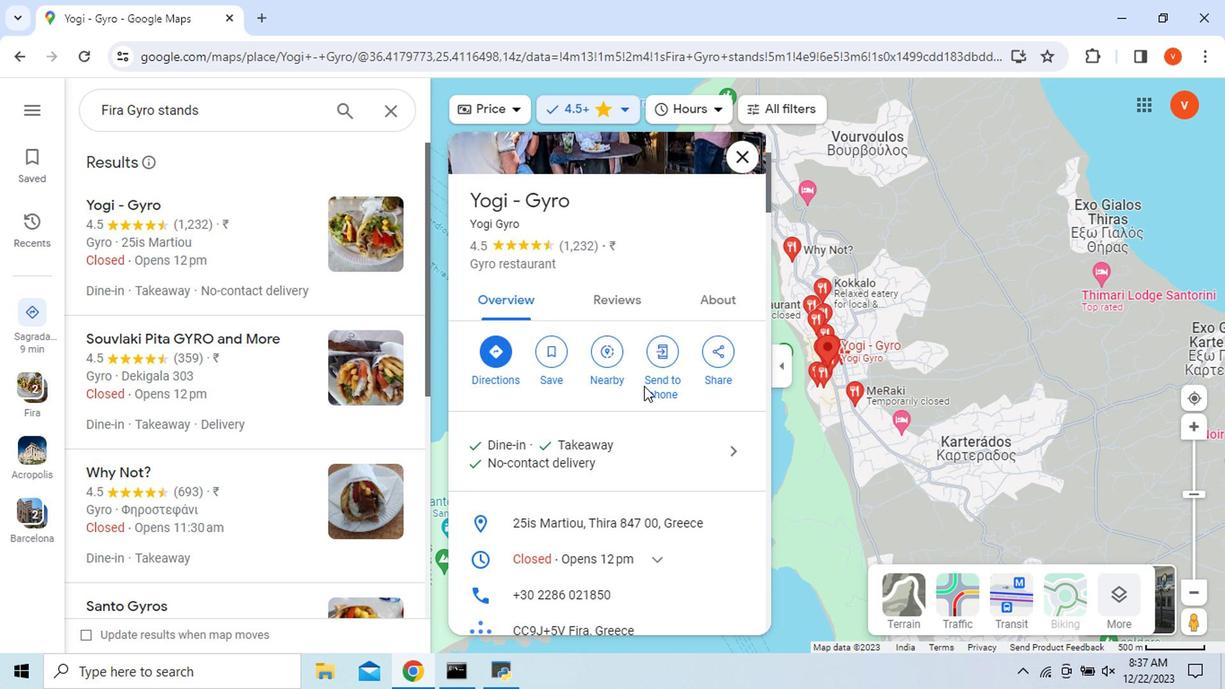 
Action: Mouse scrolled (641, 386) with delta (0, 0)
Screenshot: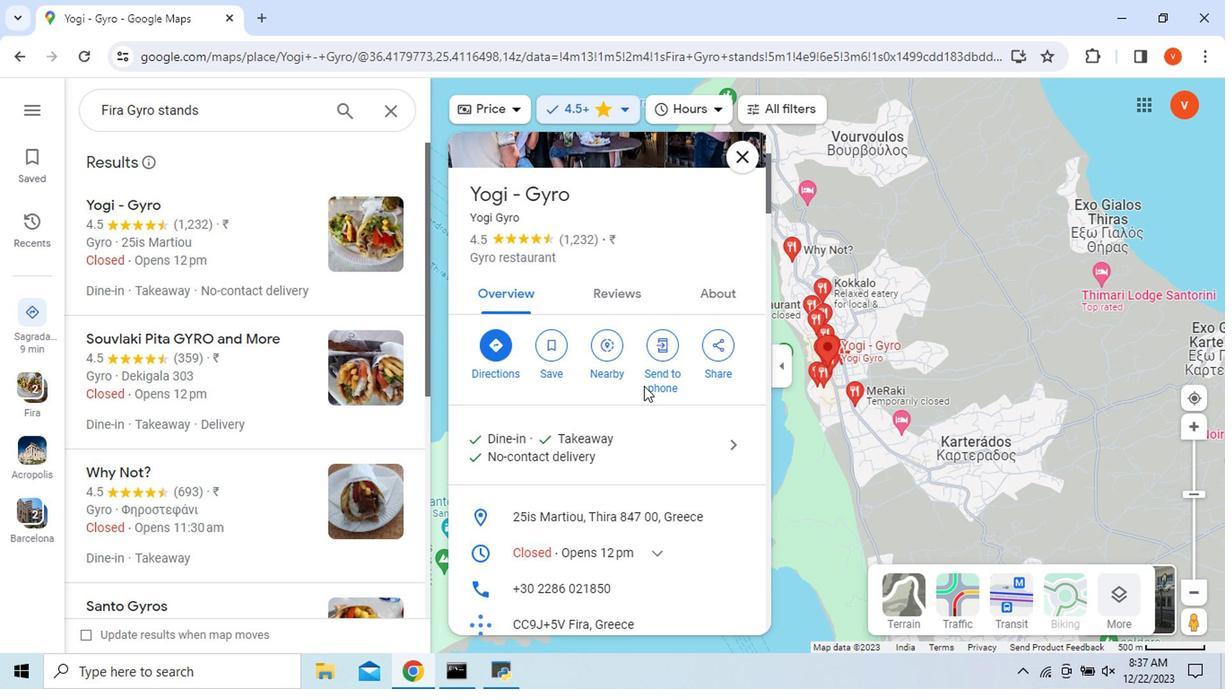 
Action: Mouse scrolled (641, 386) with delta (0, 0)
Screenshot: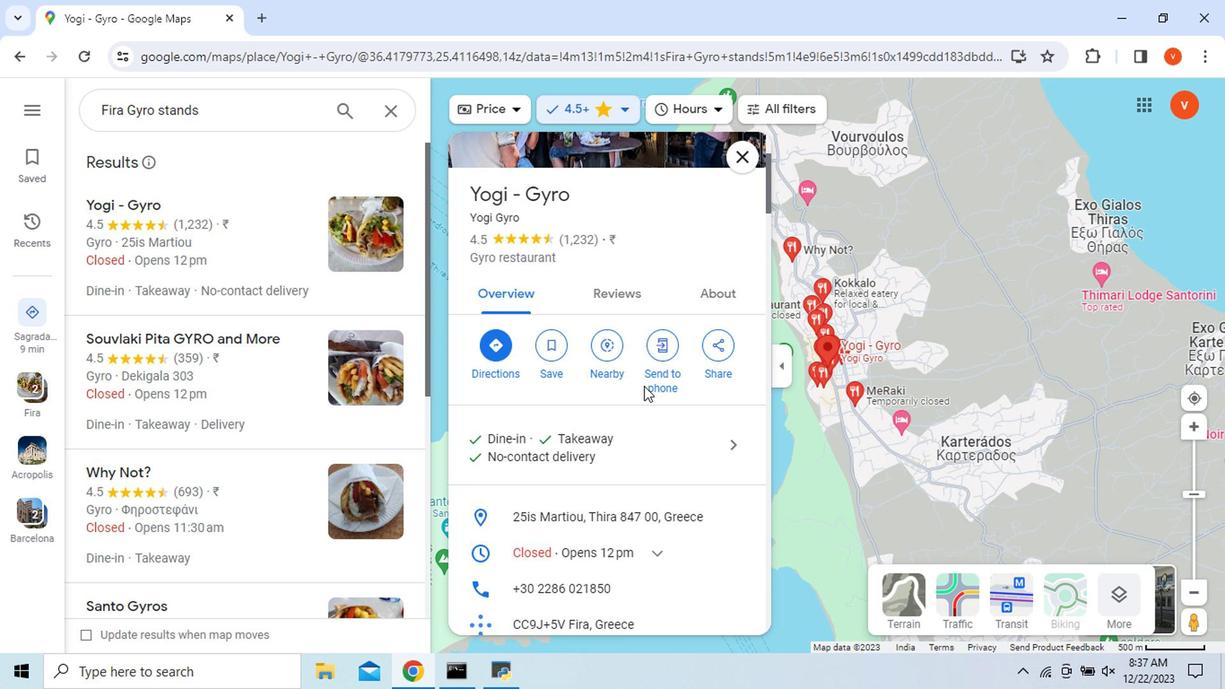 
Action: Mouse scrolled (641, 386) with delta (0, 0)
Screenshot: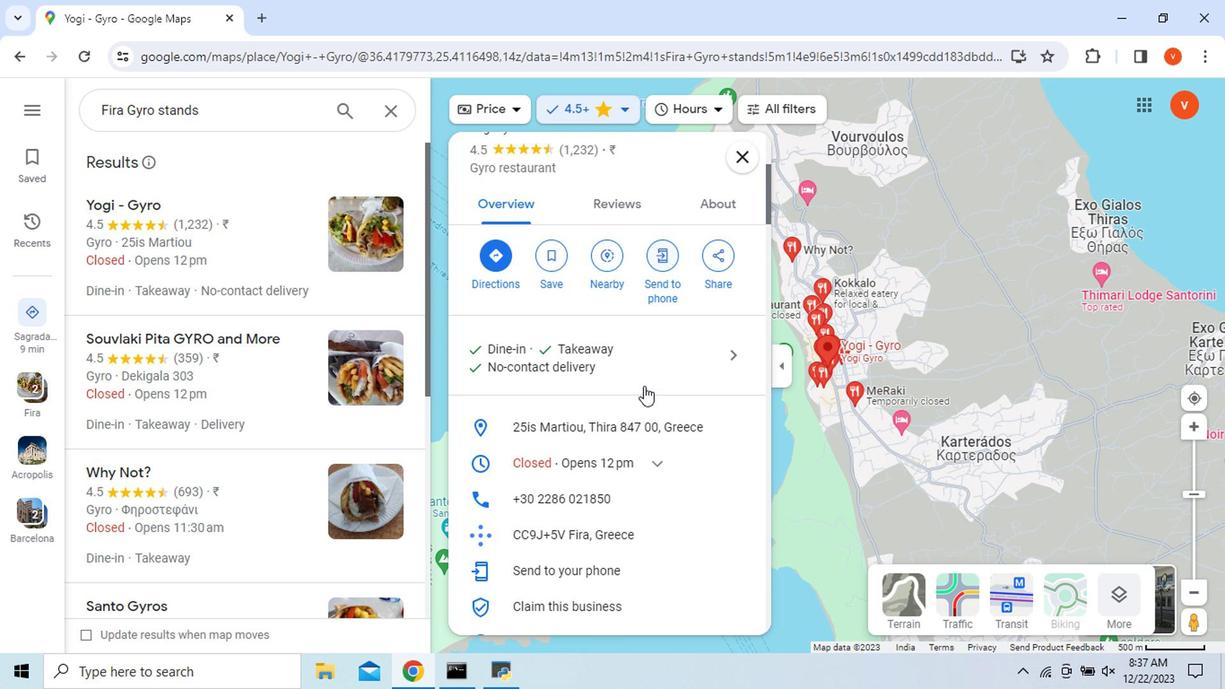 
Action: Mouse moved to (659, 465)
Screenshot: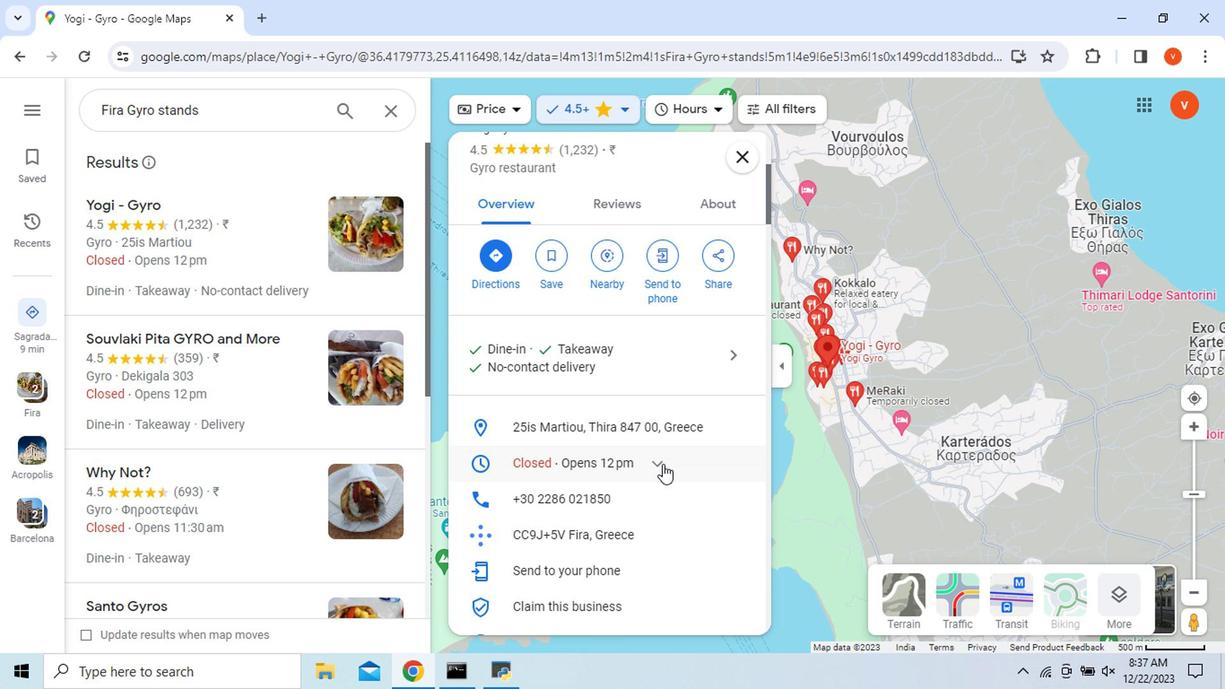 
Action: Mouse pressed left at (659, 465)
Screenshot: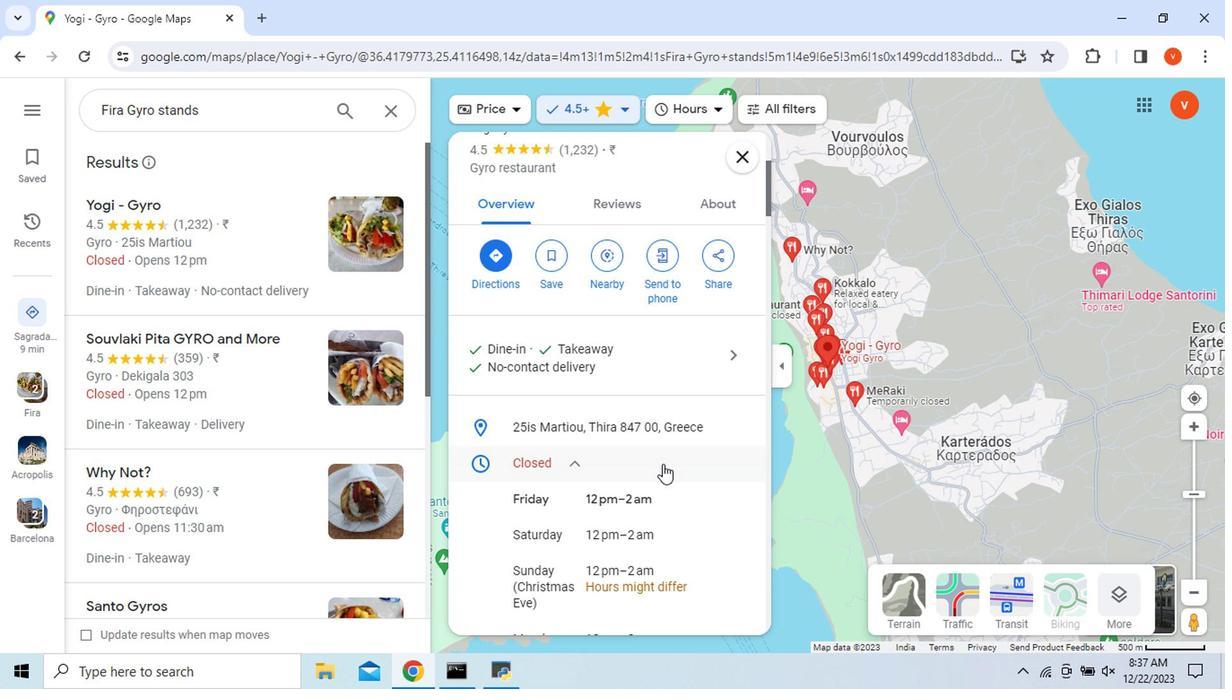 
Action: Mouse moved to (708, 471)
Screenshot: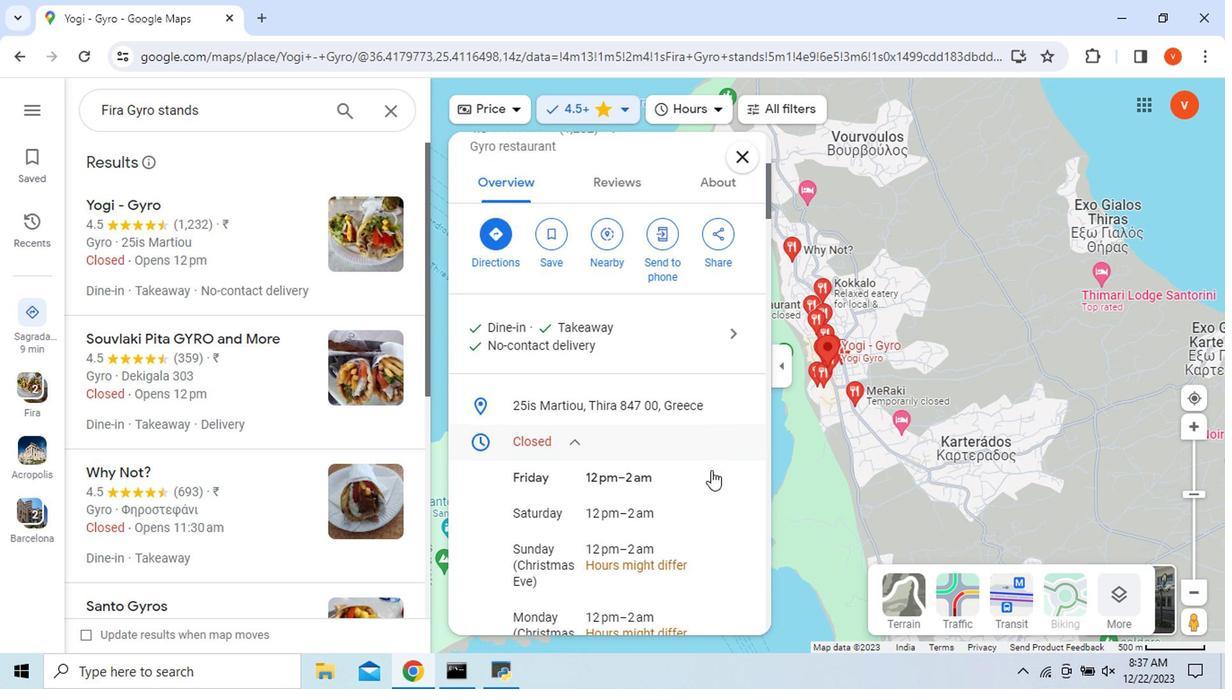 
Action: Mouse scrolled (708, 470) with delta (0, -1)
Screenshot: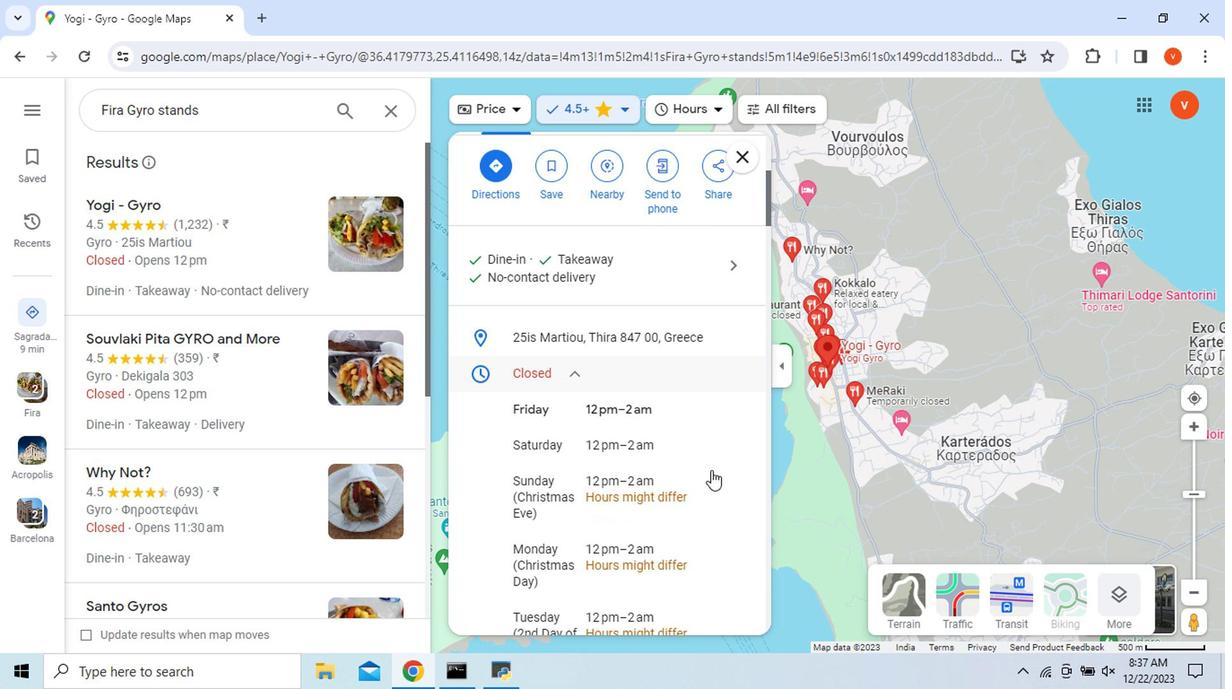
Action: Mouse scrolled (708, 470) with delta (0, -1)
Screenshot: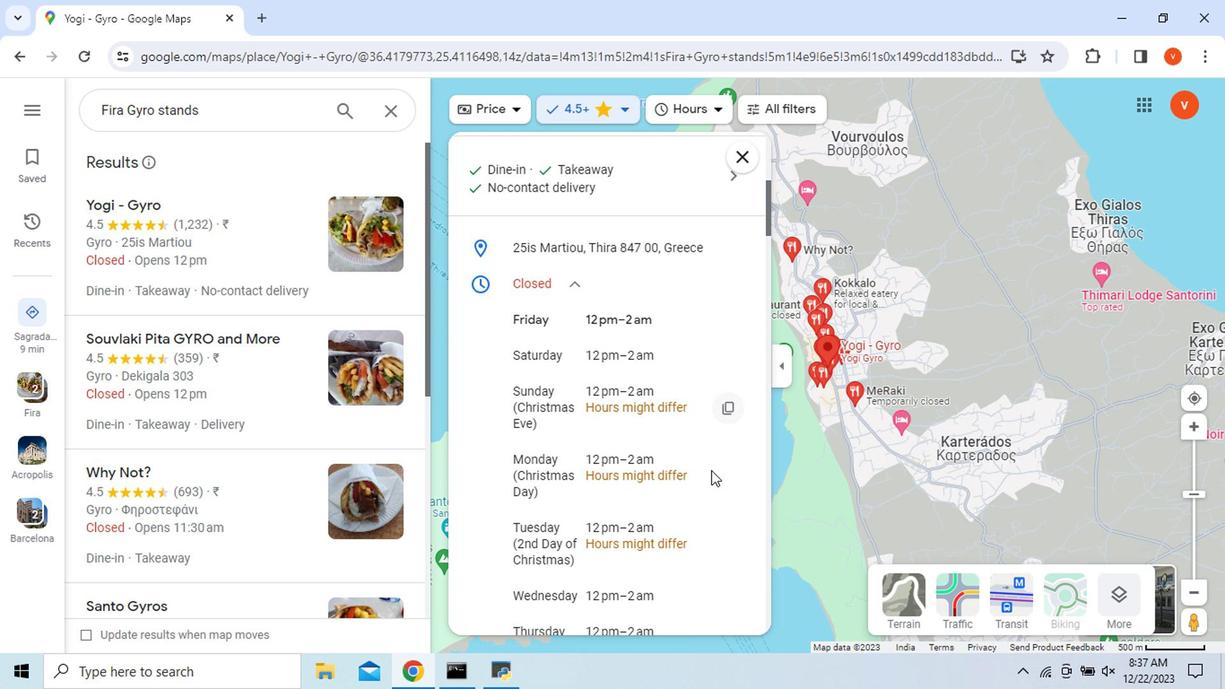 
Action: Mouse scrolled (708, 470) with delta (0, -1)
Screenshot: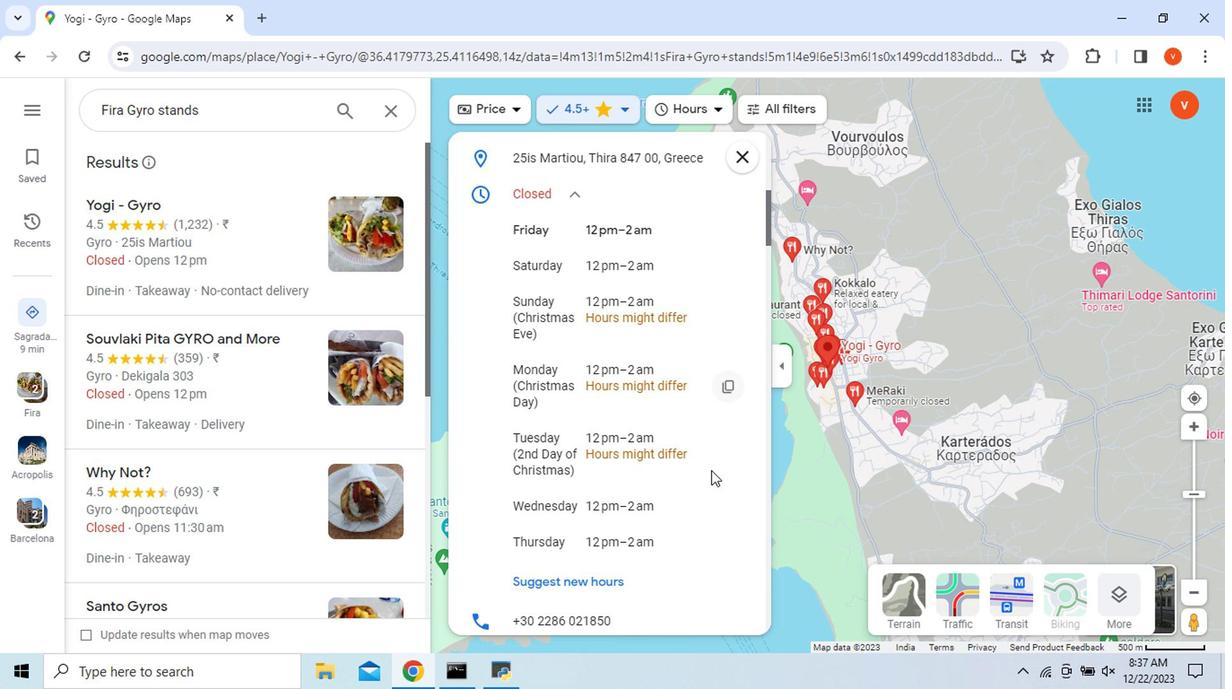 
Action: Mouse scrolled (708, 470) with delta (0, -1)
Screenshot: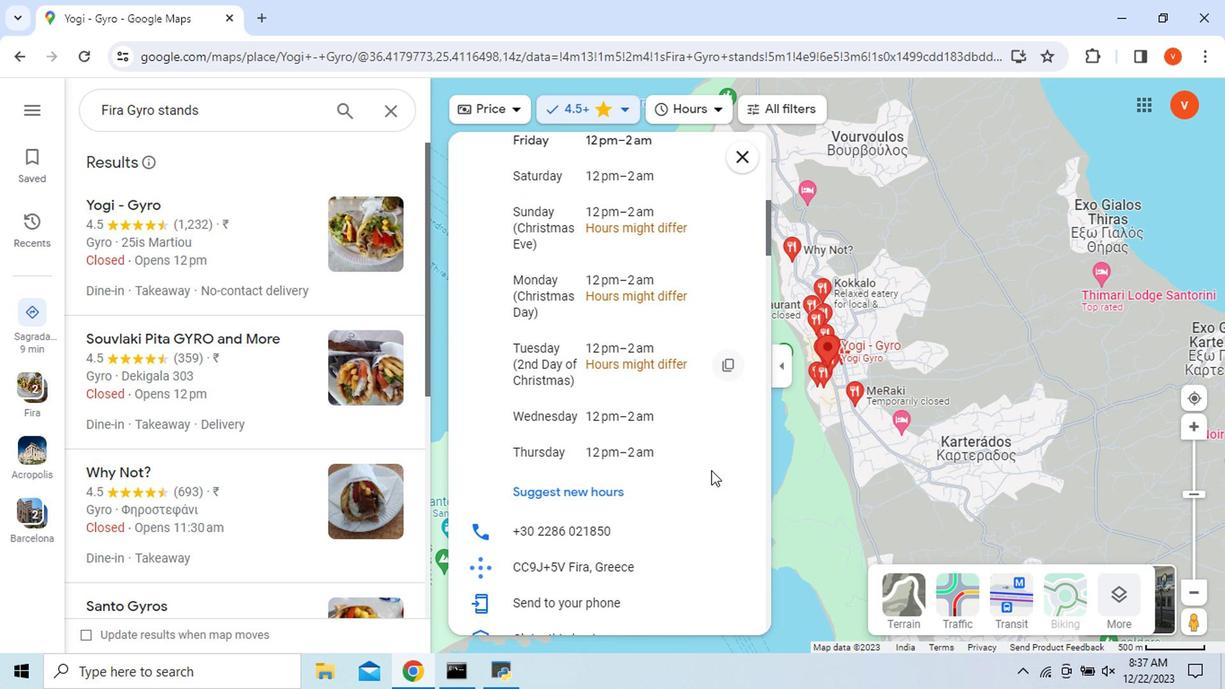 
Action: Mouse scrolled (708, 470) with delta (0, -1)
Screenshot: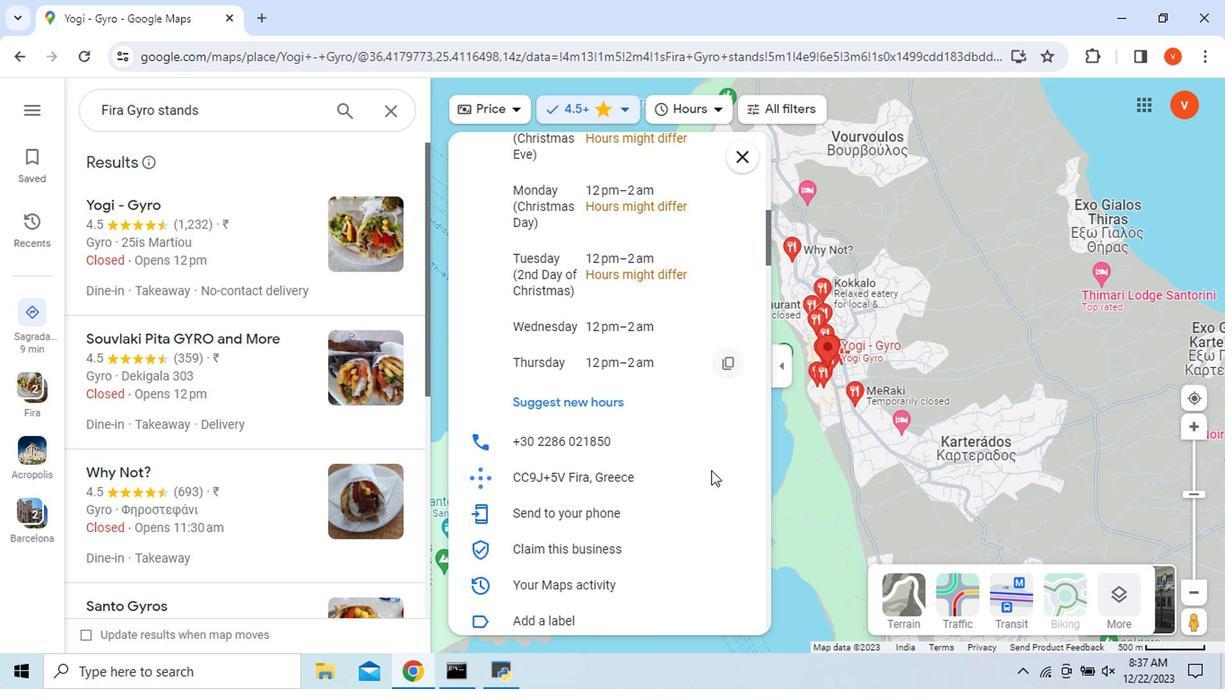 
Action: Mouse scrolled (708, 472) with delta (0, 0)
Screenshot: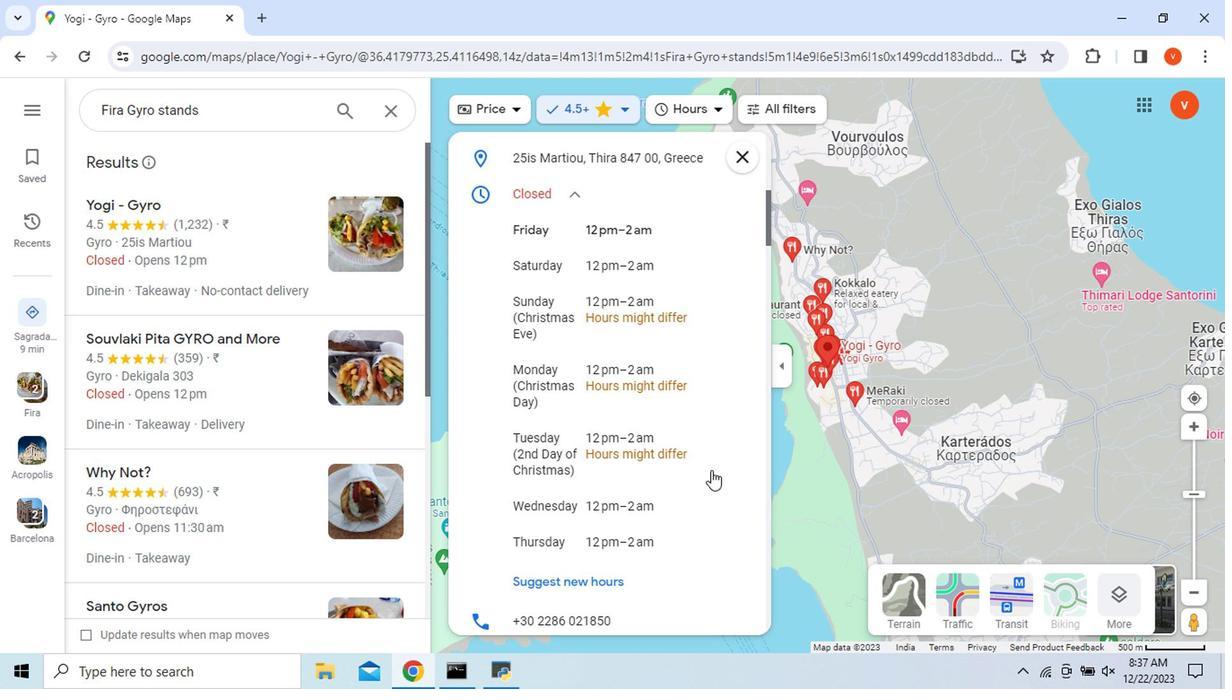 
Action: Mouse scrolled (708, 472) with delta (0, 0)
Screenshot: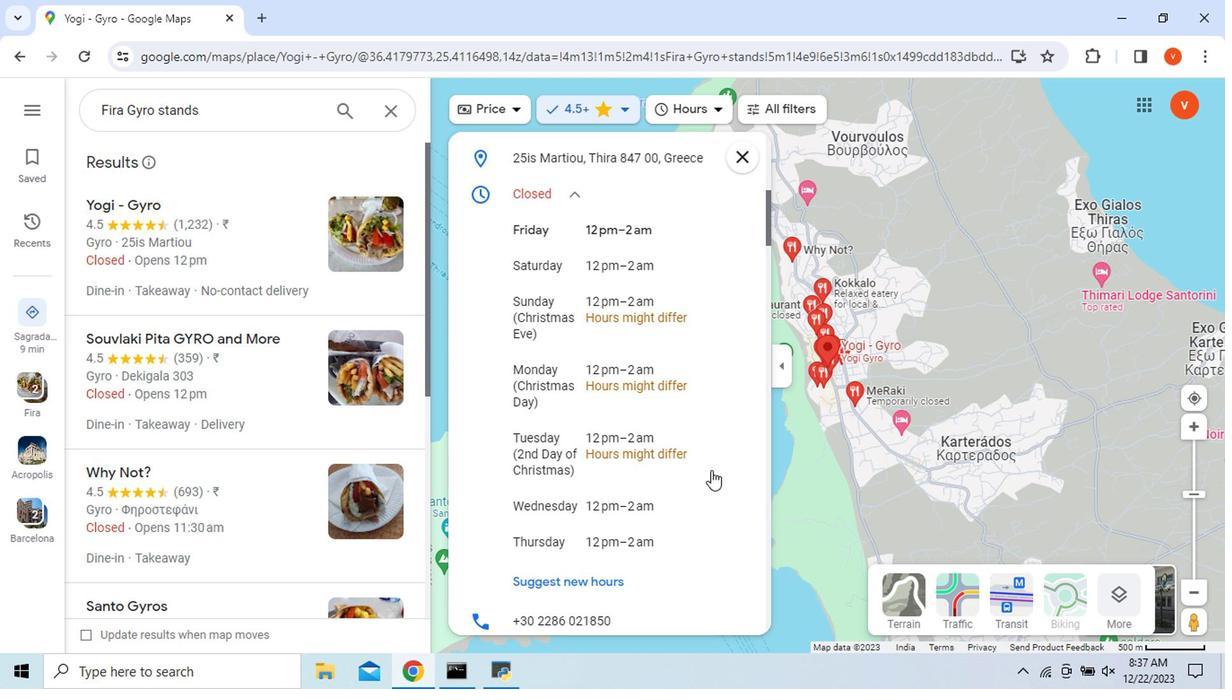 
Action: Mouse scrolled (708, 472) with delta (0, 0)
Screenshot: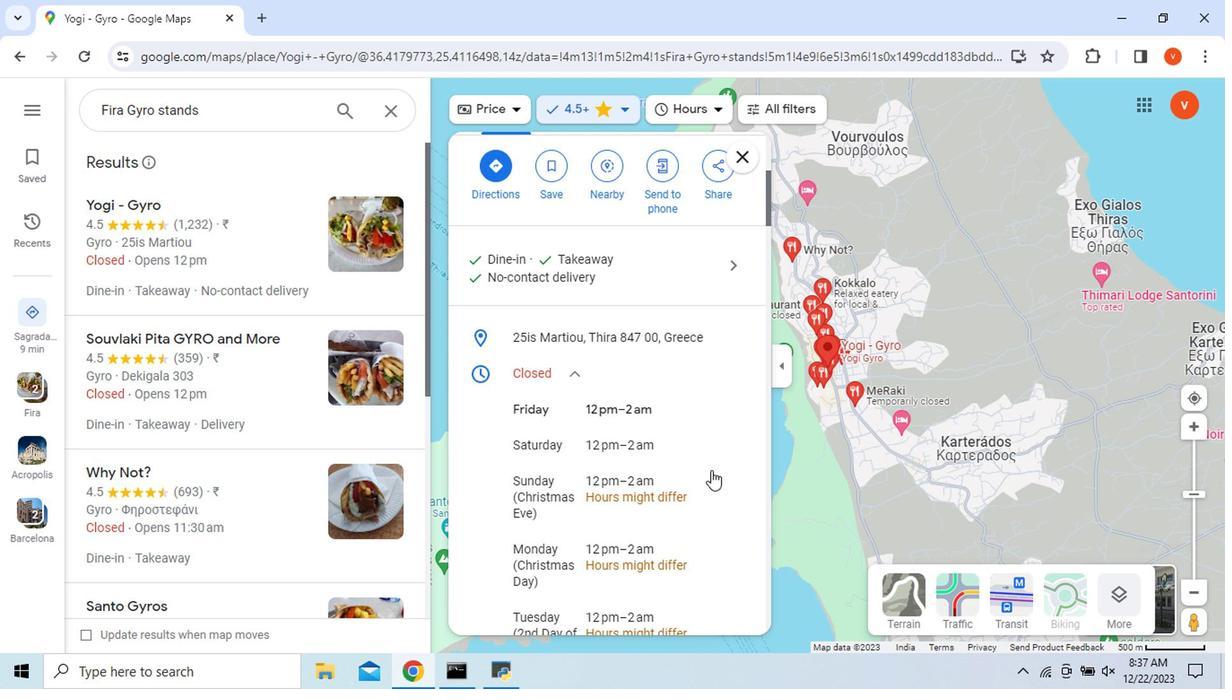 
Action: Mouse scrolled (708, 472) with delta (0, 0)
Screenshot: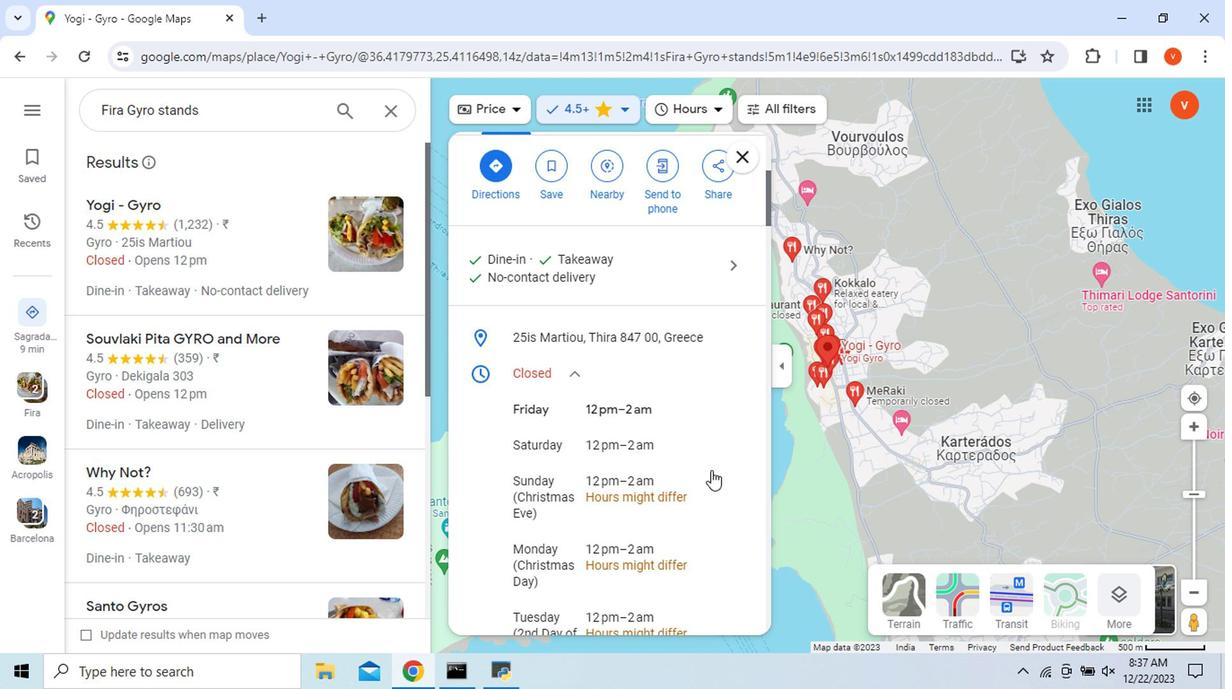 
Action: Mouse scrolled (708, 472) with delta (0, 0)
Screenshot: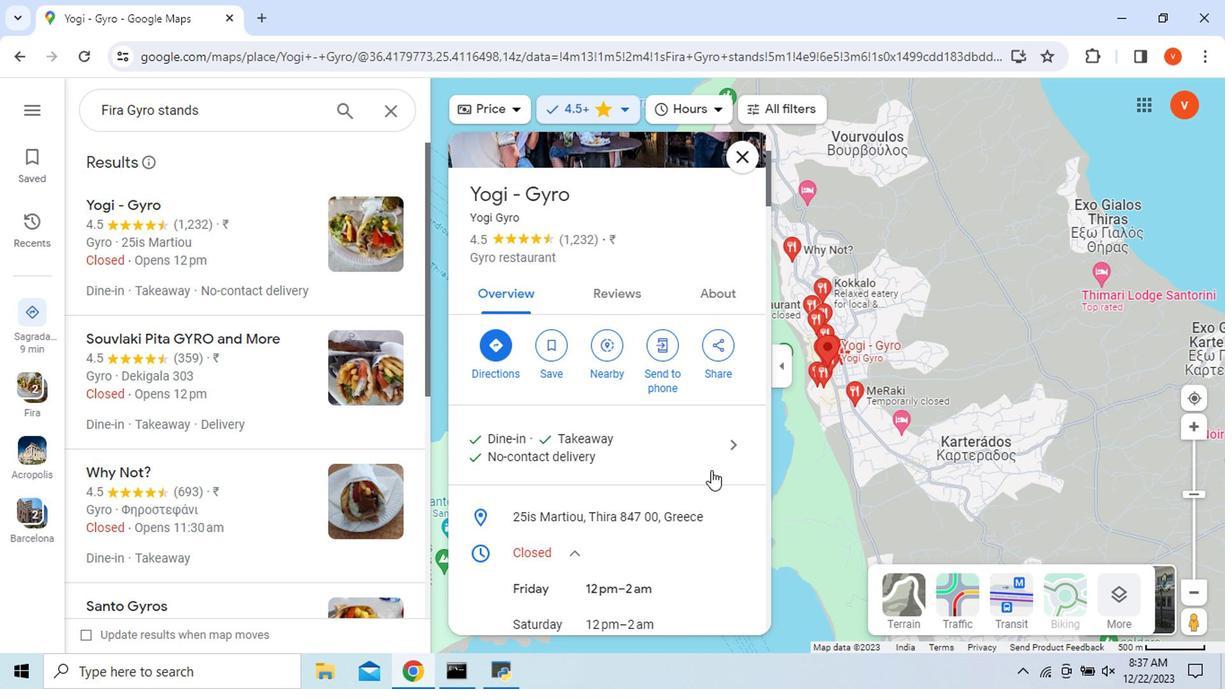 
Action: Mouse scrolled (708, 472) with delta (0, 0)
Screenshot: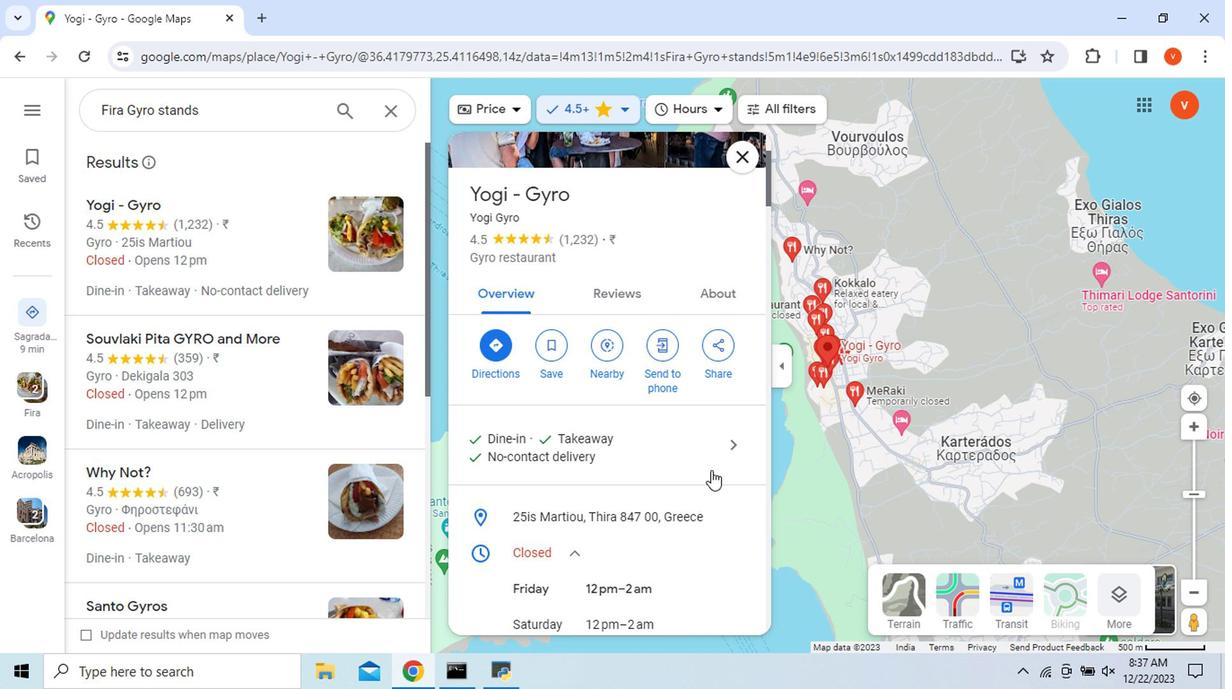 
Action: Mouse moved to (621, 299)
Screenshot: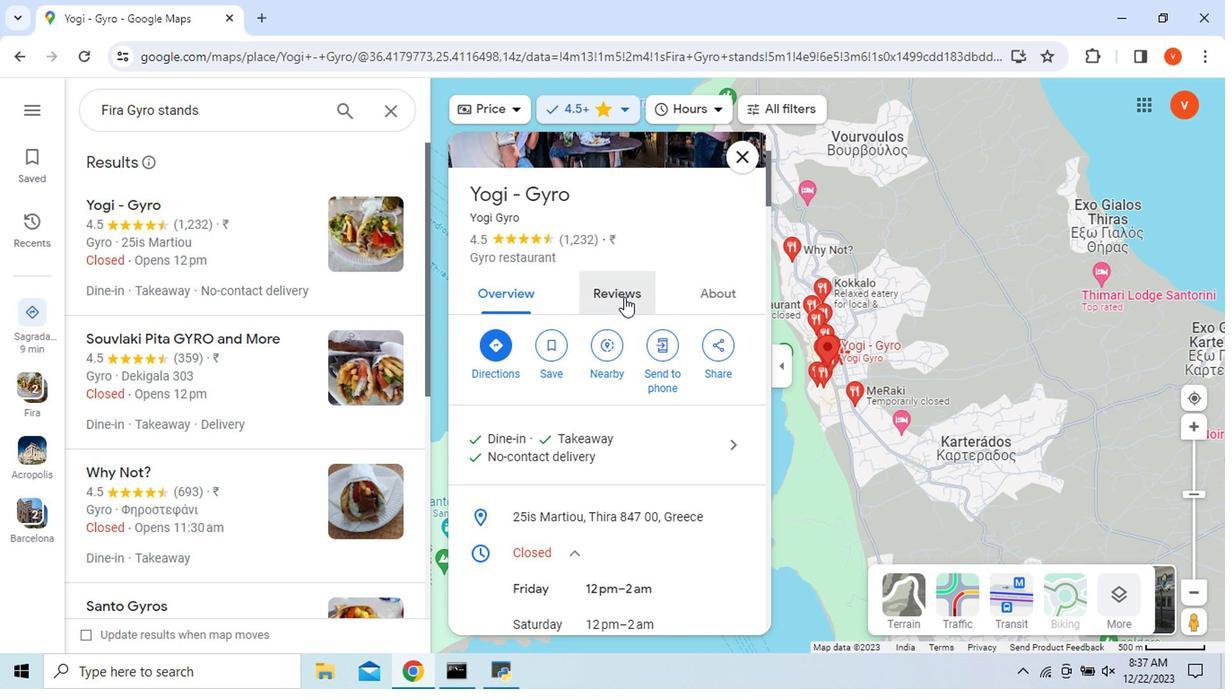 
Action: Mouse pressed left at (621, 299)
Screenshot: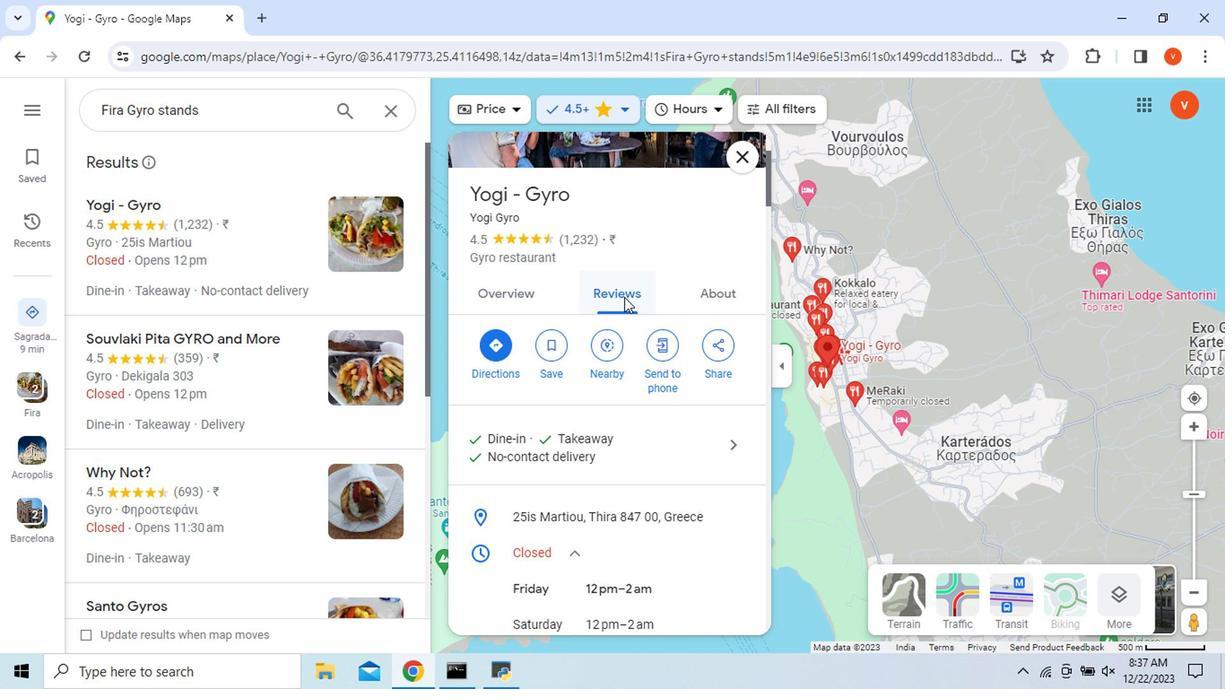 
Action: Mouse moved to (683, 407)
Screenshot: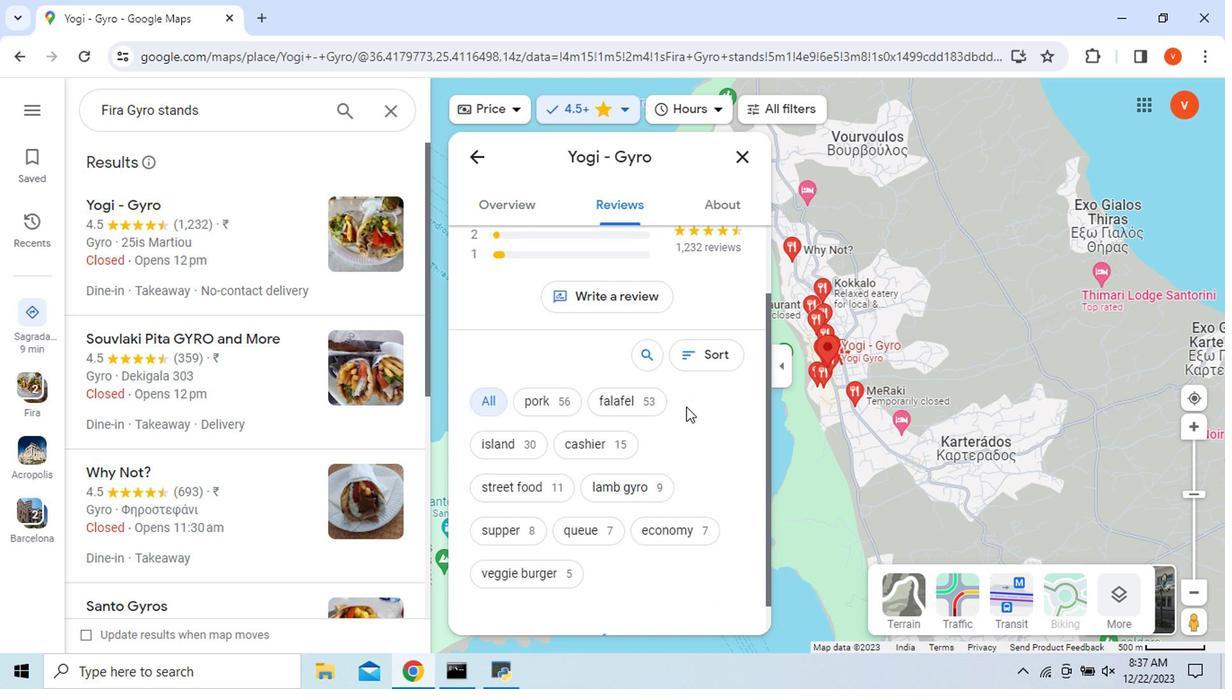 
Action: Mouse scrolled (683, 407) with delta (0, 0)
Screenshot: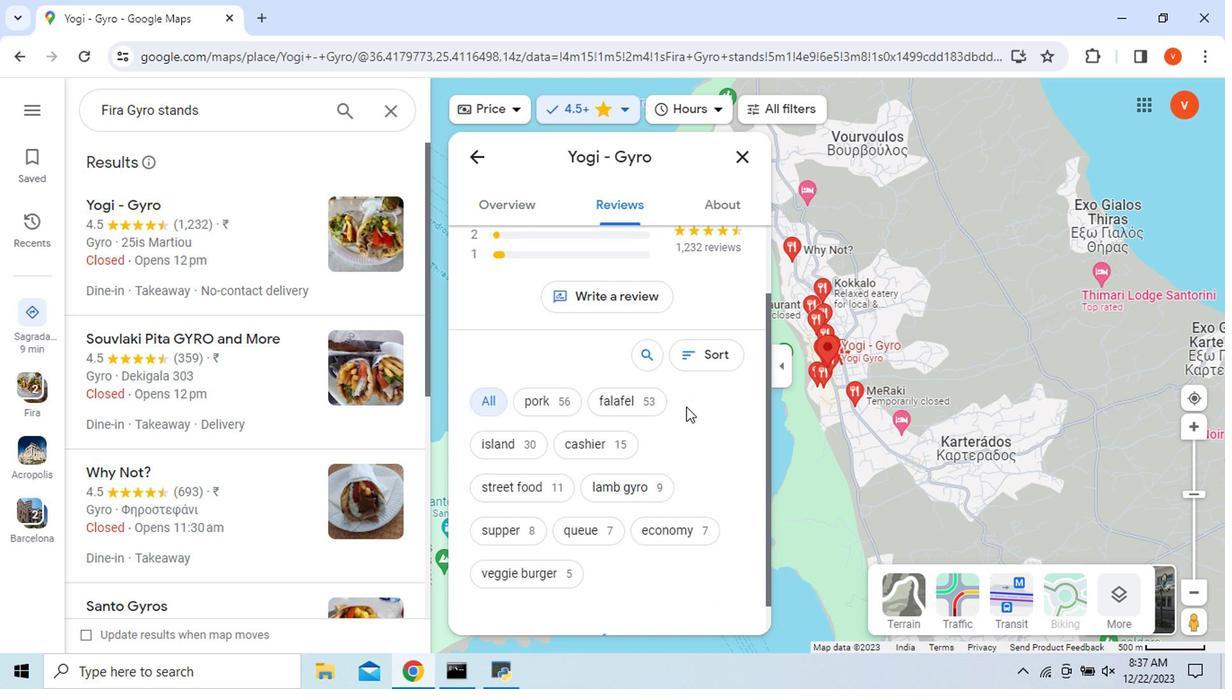 
Action: Mouse scrolled (683, 407) with delta (0, 0)
Screenshot: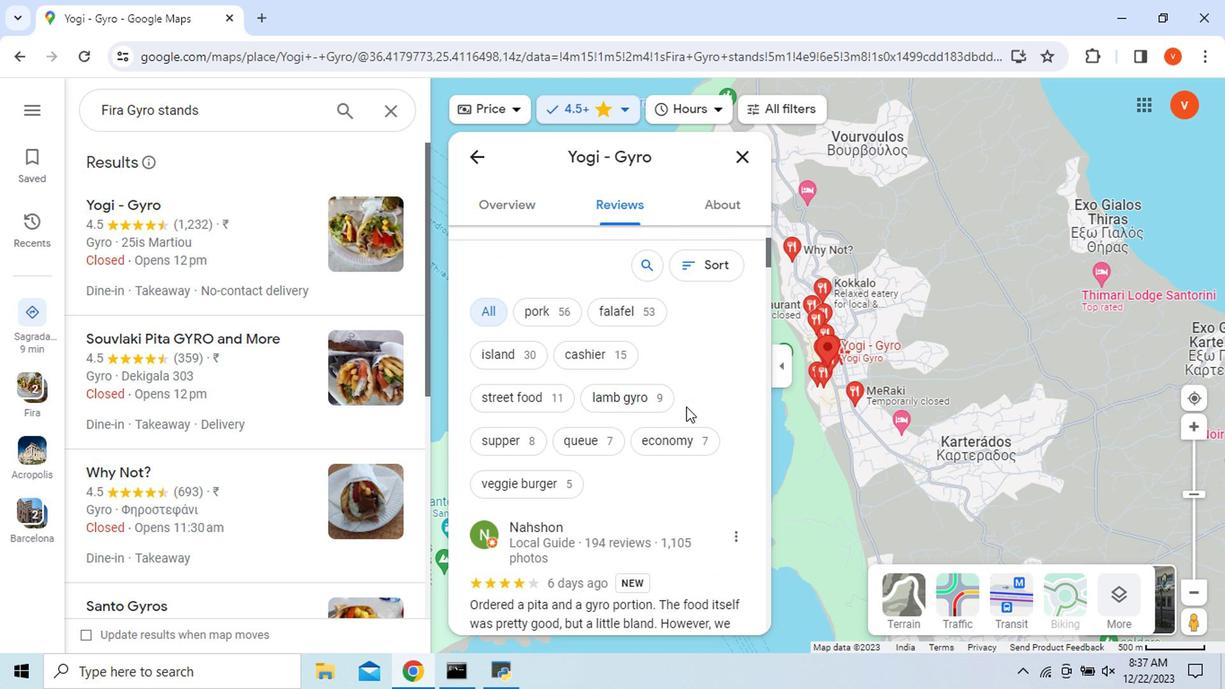 
Action: Mouse scrolled (683, 407) with delta (0, 0)
Screenshot: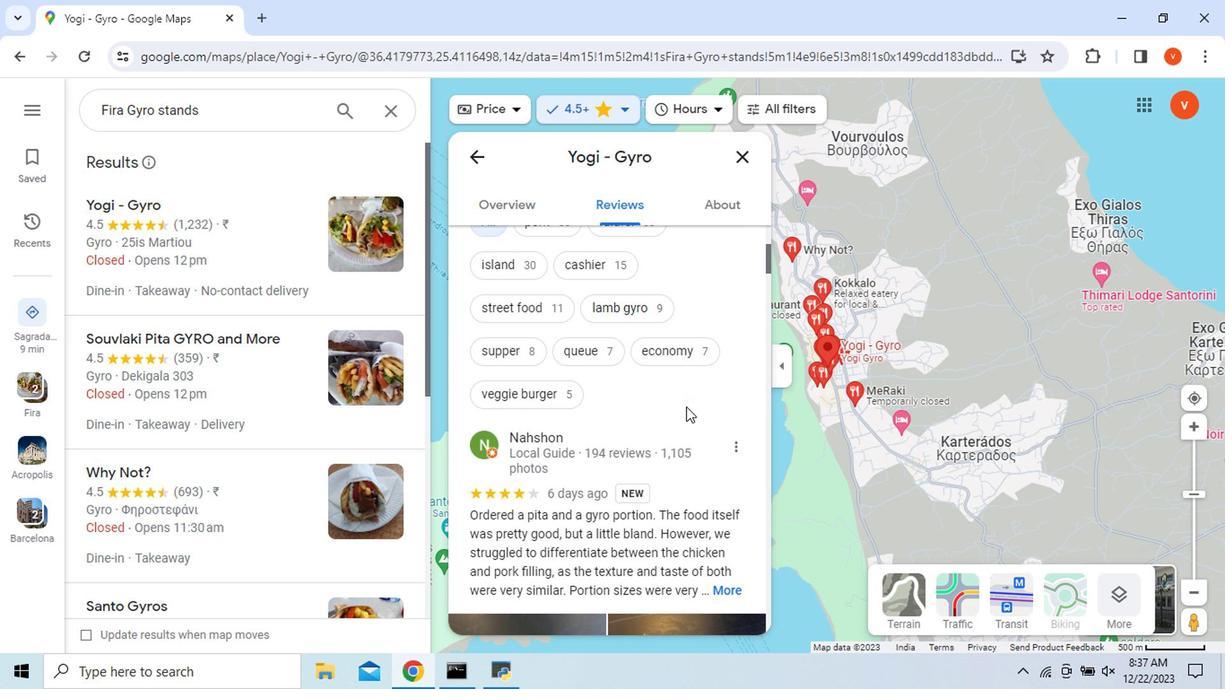 
Action: Mouse scrolled (683, 407) with delta (0, 0)
Screenshot: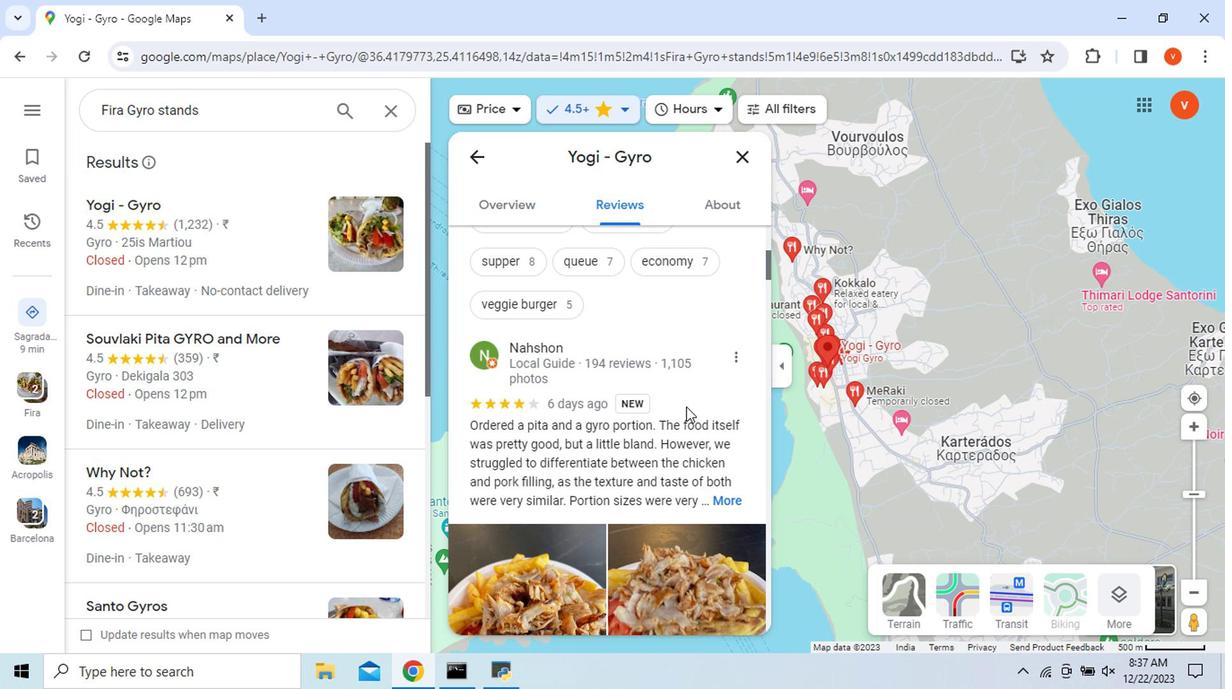 
Action: Mouse scrolled (683, 407) with delta (0, 0)
Screenshot: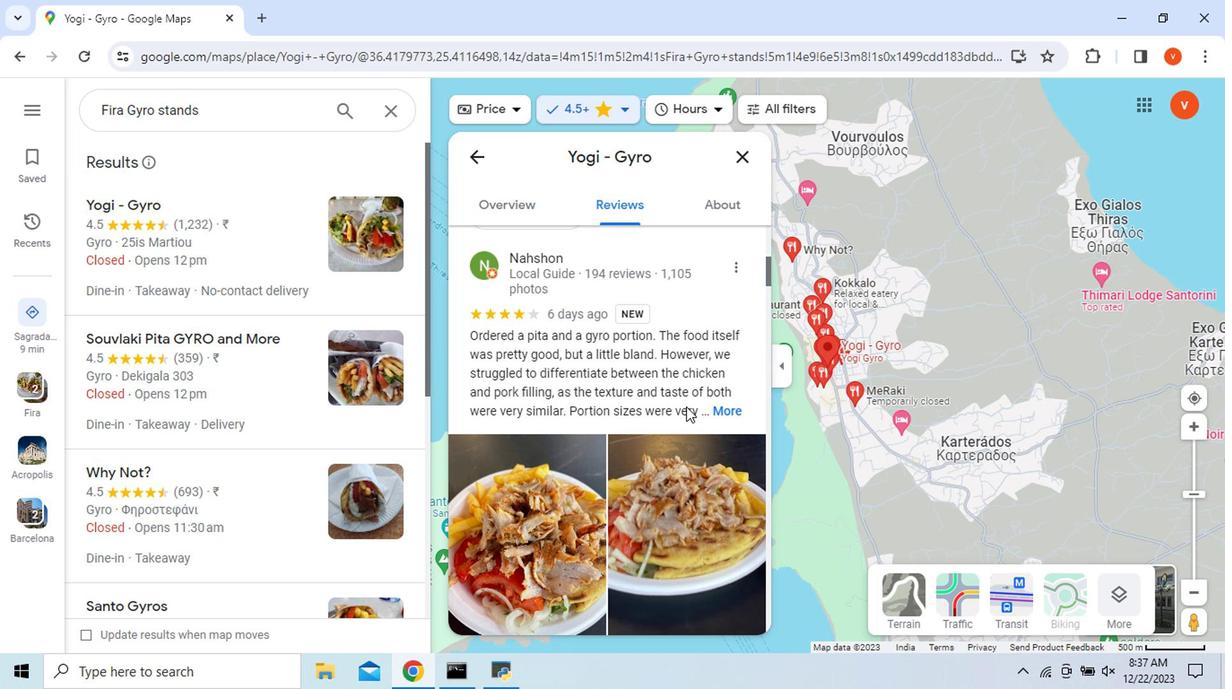 
Action: Mouse scrolled (683, 407) with delta (0, 0)
Screenshot: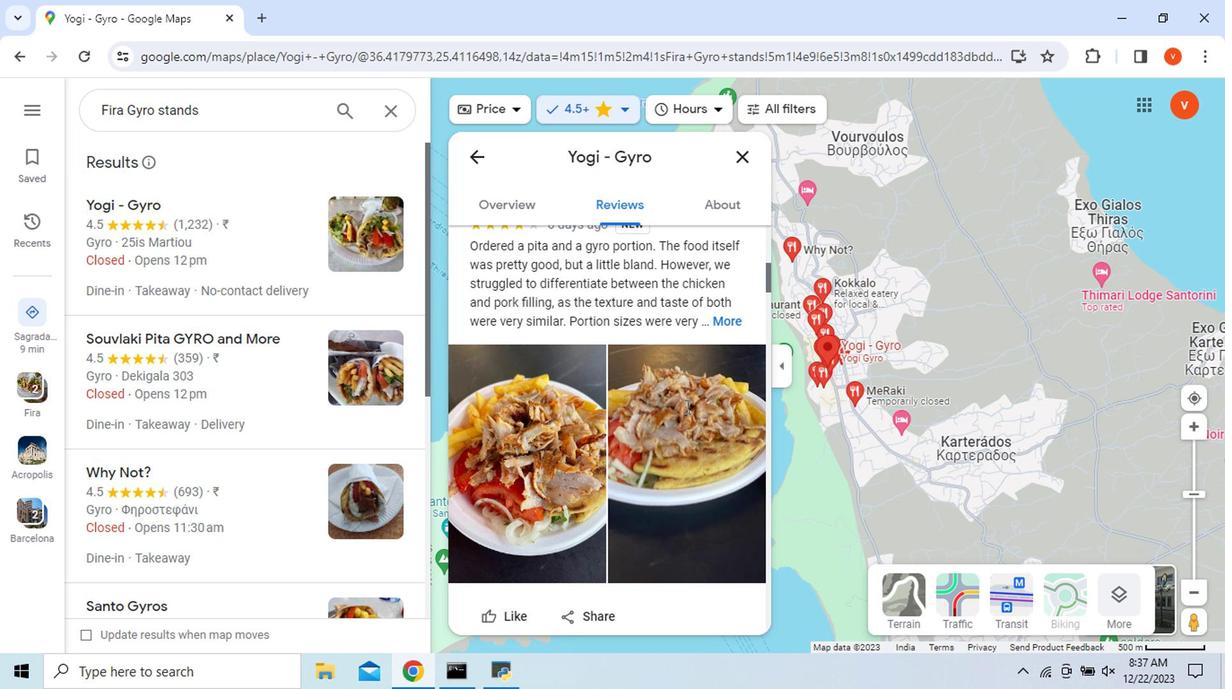 
Action: Mouse scrolled (683, 407) with delta (0, 0)
Screenshot: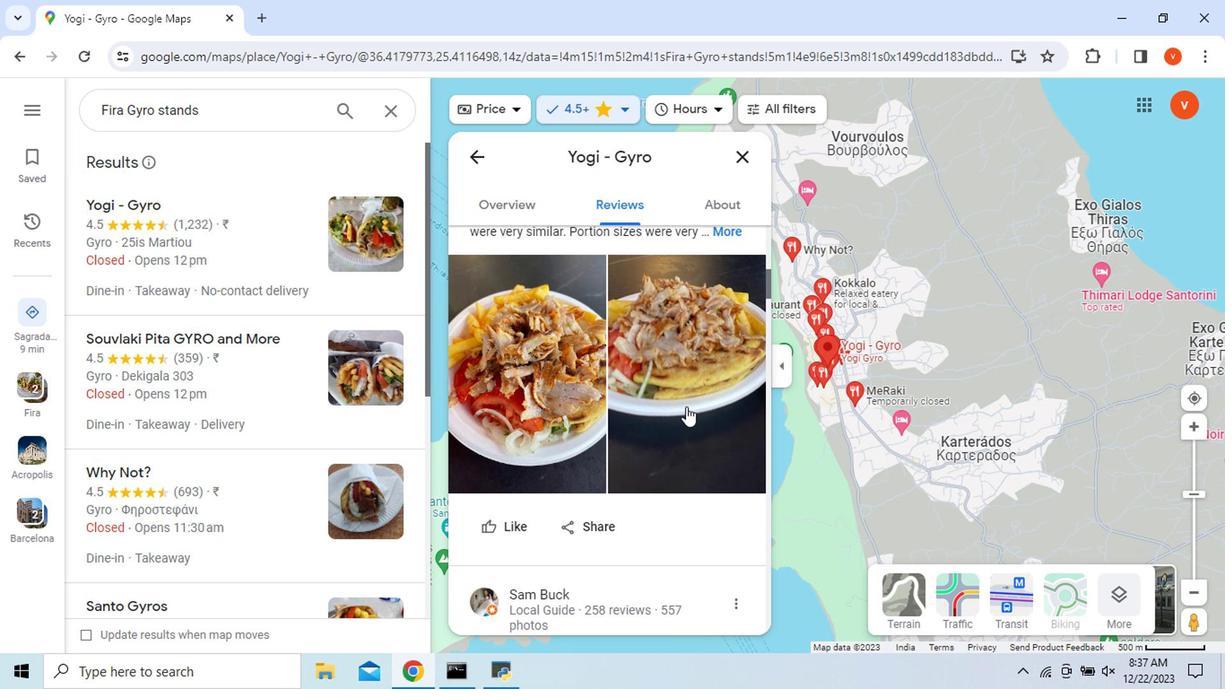
Action: Mouse scrolled (683, 407) with delta (0, 0)
Screenshot: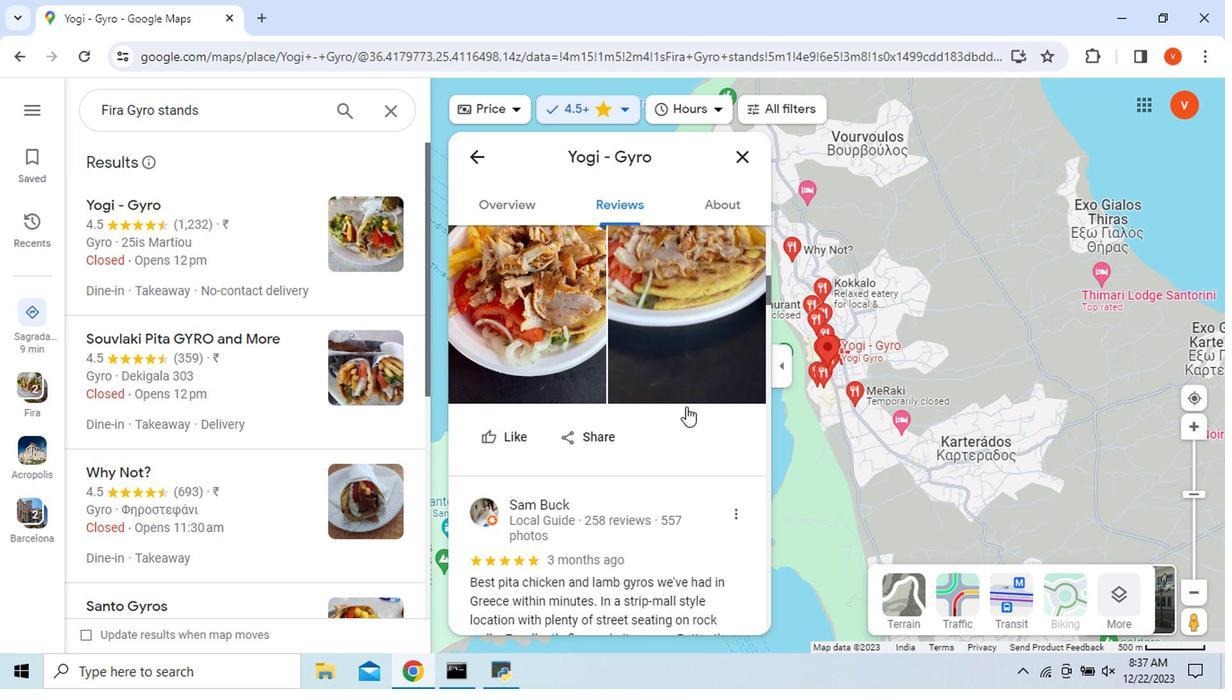 
Action: Mouse scrolled (683, 407) with delta (0, 0)
Screenshot: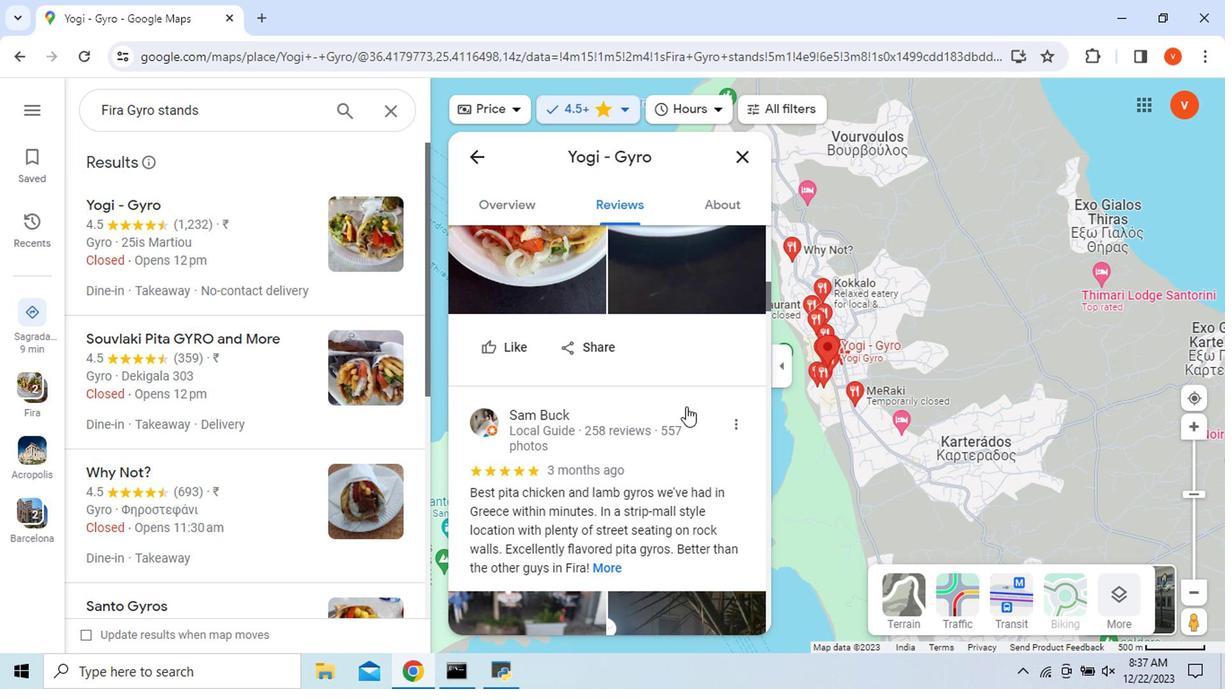 
Action: Mouse scrolled (683, 407) with delta (0, 0)
Screenshot: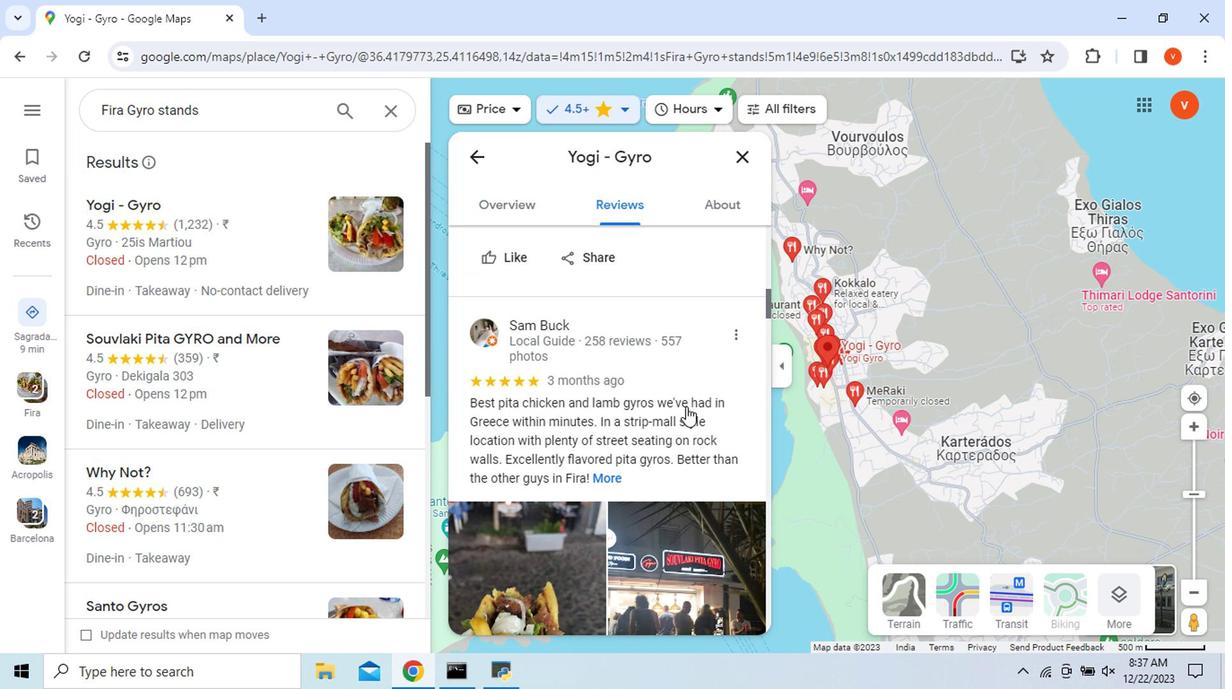 
Action: Mouse scrolled (683, 407) with delta (0, 0)
Screenshot: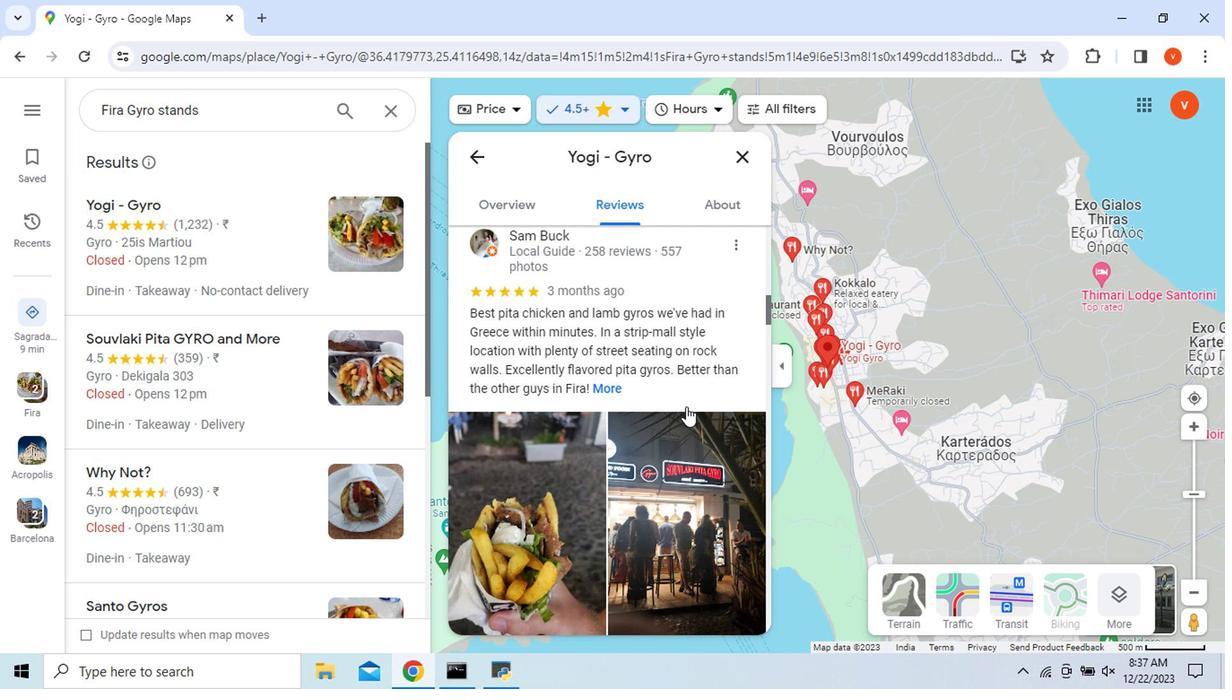 
Action: Mouse moved to (683, 414)
Screenshot: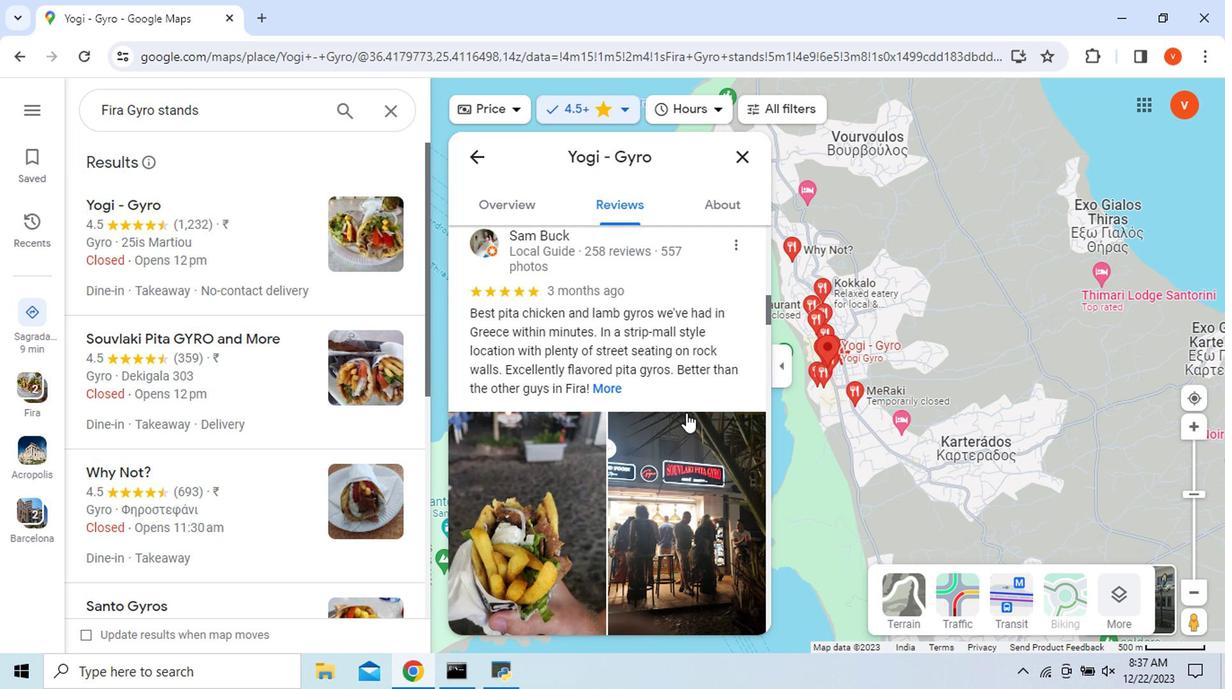 
Action: Mouse scrolled (683, 413) with delta (0, 0)
Screenshot: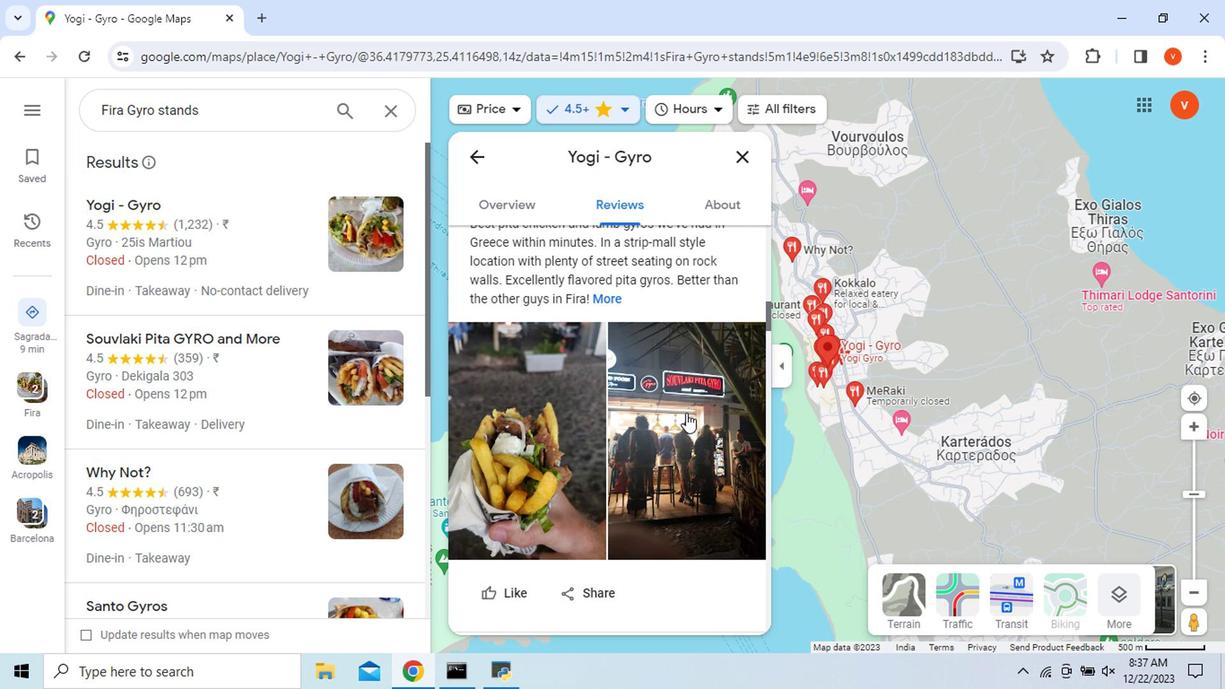 
Action: Mouse scrolled (683, 413) with delta (0, 0)
Screenshot: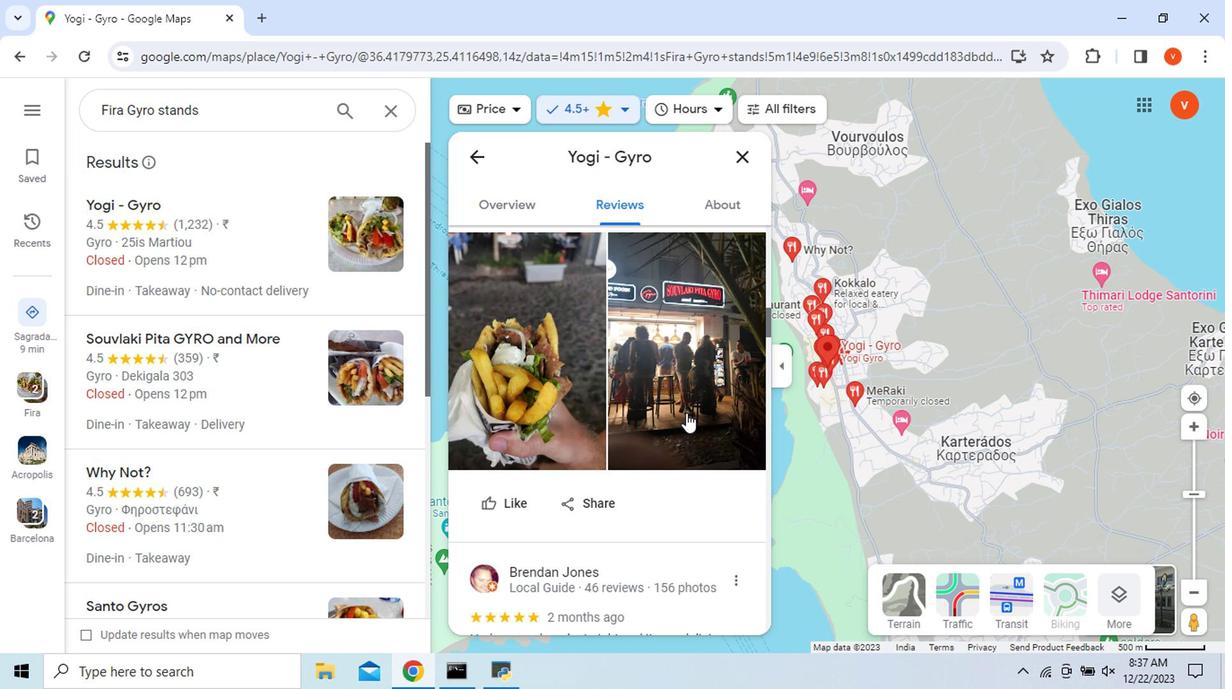 
Action: Mouse scrolled (683, 413) with delta (0, 0)
Screenshot: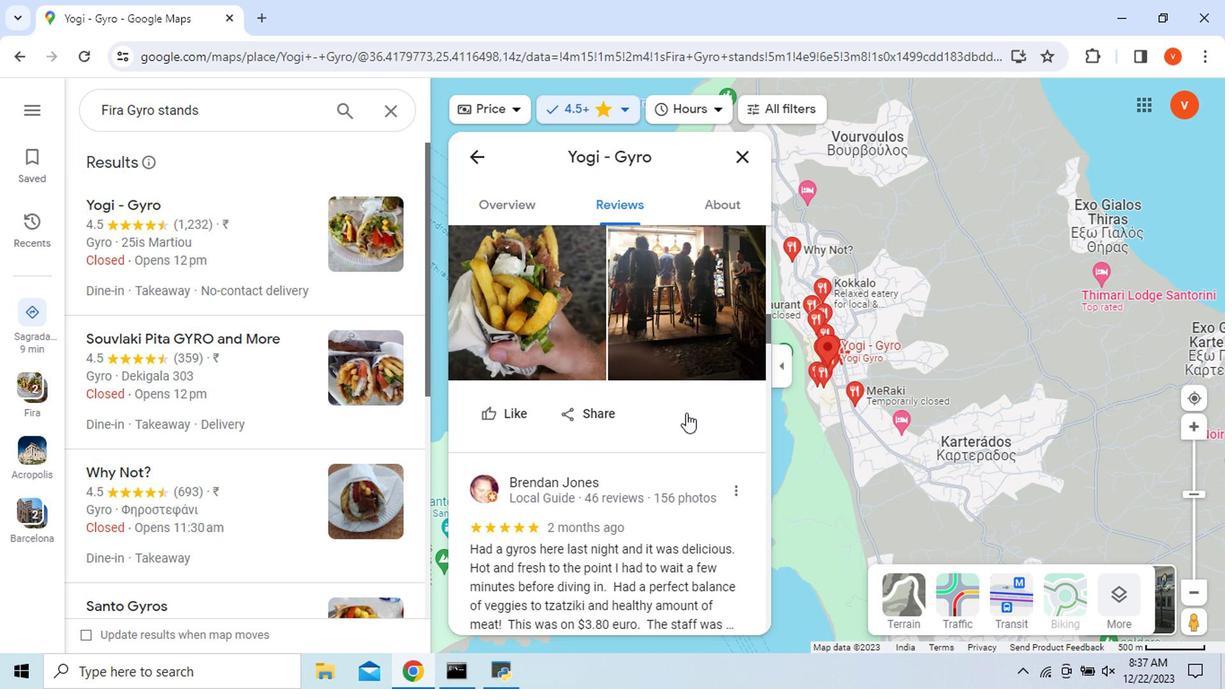 
Action: Mouse scrolled (683, 413) with delta (0, 0)
Screenshot: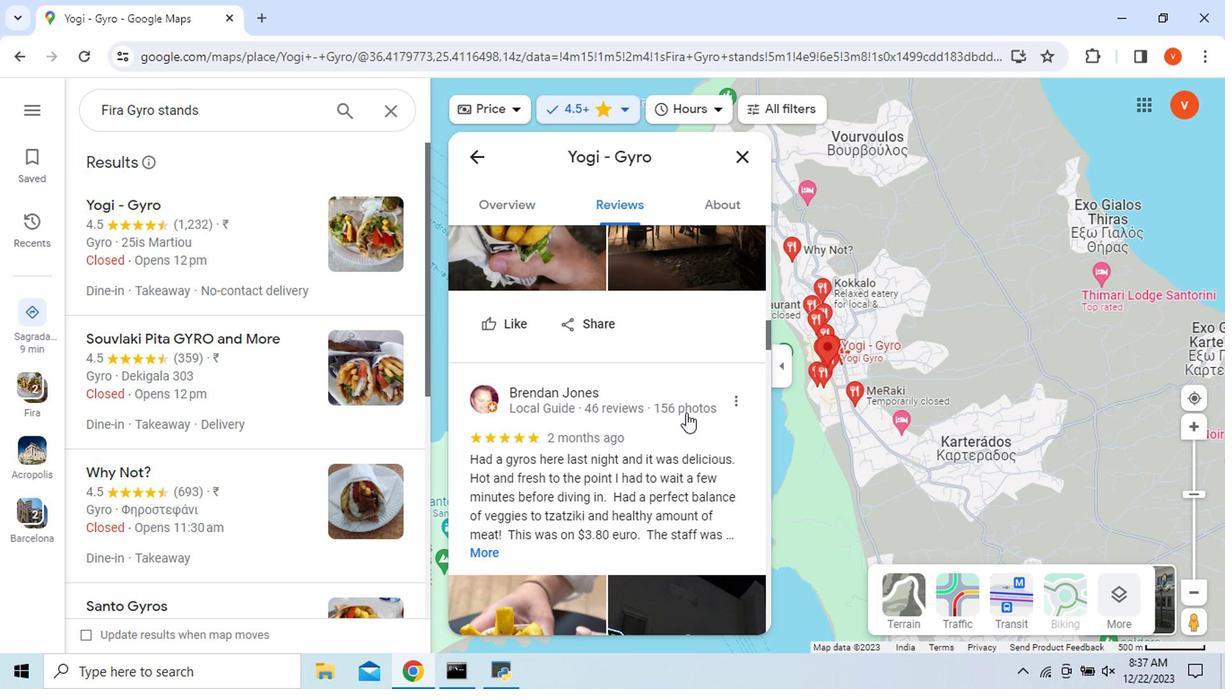 
Action: Mouse scrolled (683, 413) with delta (0, 0)
Screenshot: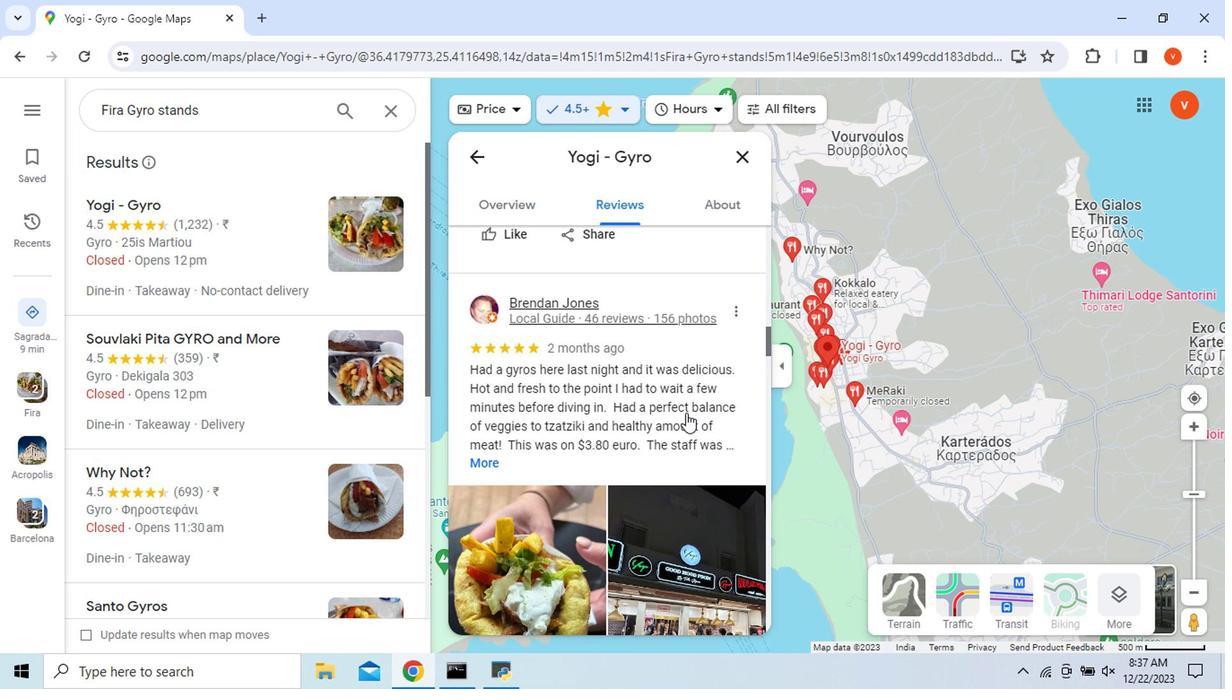 
Action: Mouse scrolled (683, 413) with delta (0, 0)
Screenshot: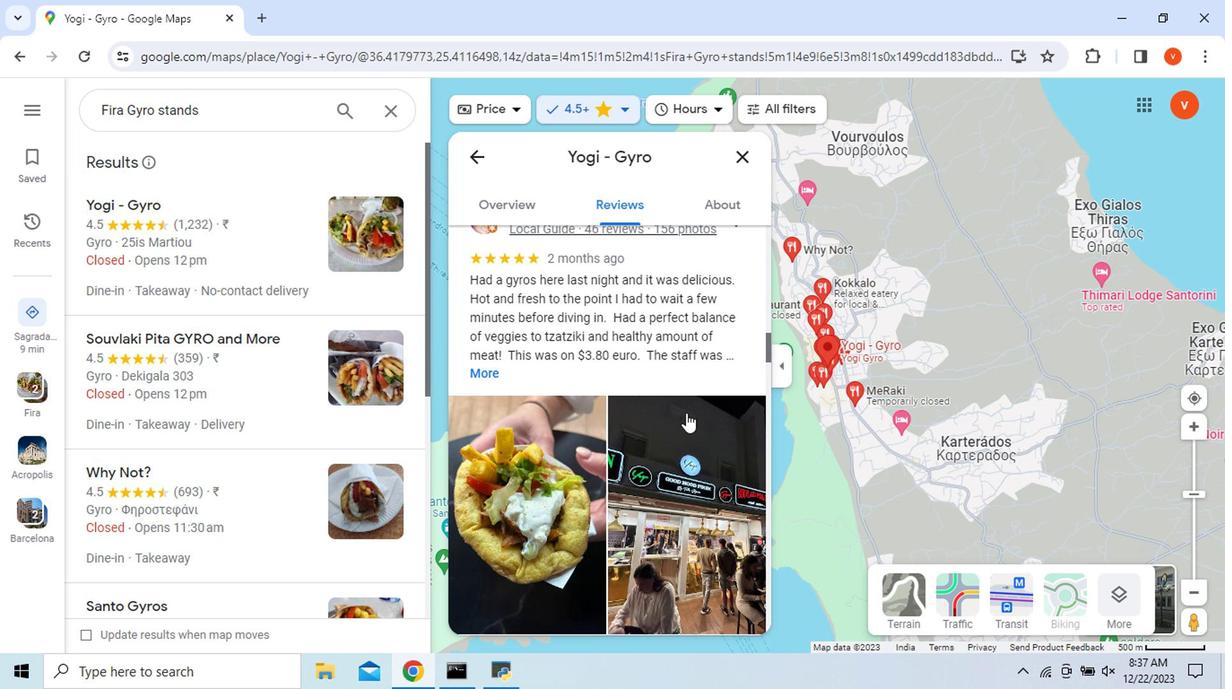 
Action: Mouse scrolled (683, 413) with delta (0, 0)
Screenshot: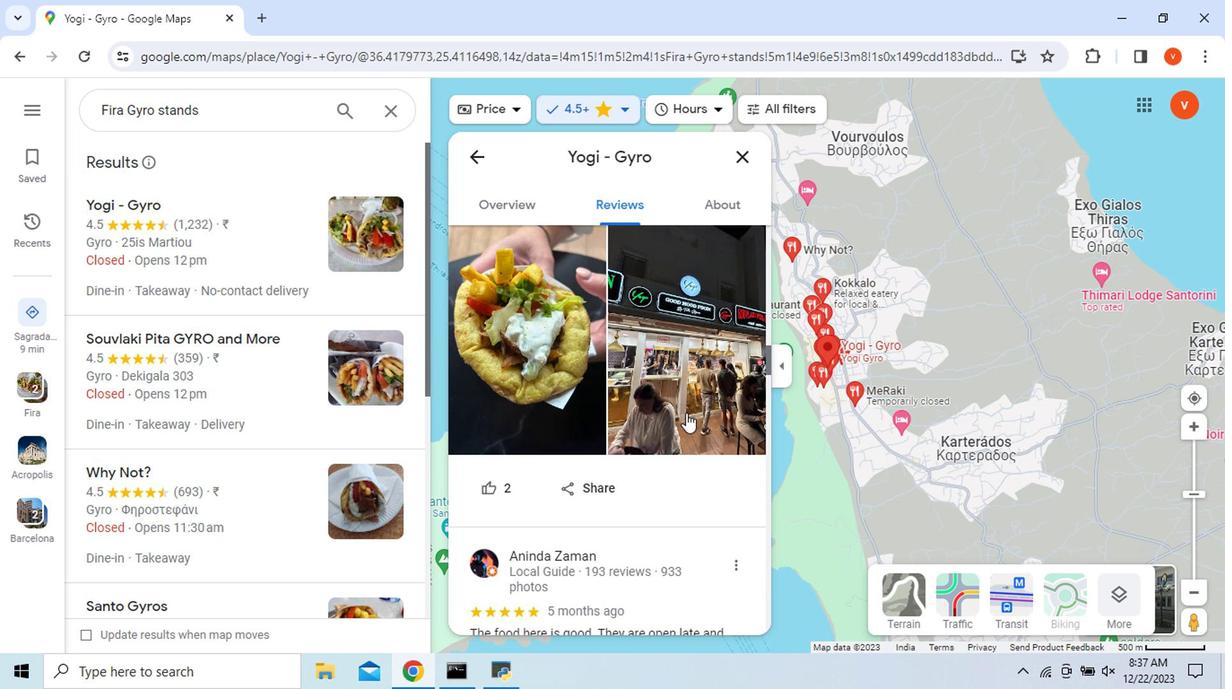 
Action: Mouse scrolled (683, 413) with delta (0, 0)
Screenshot: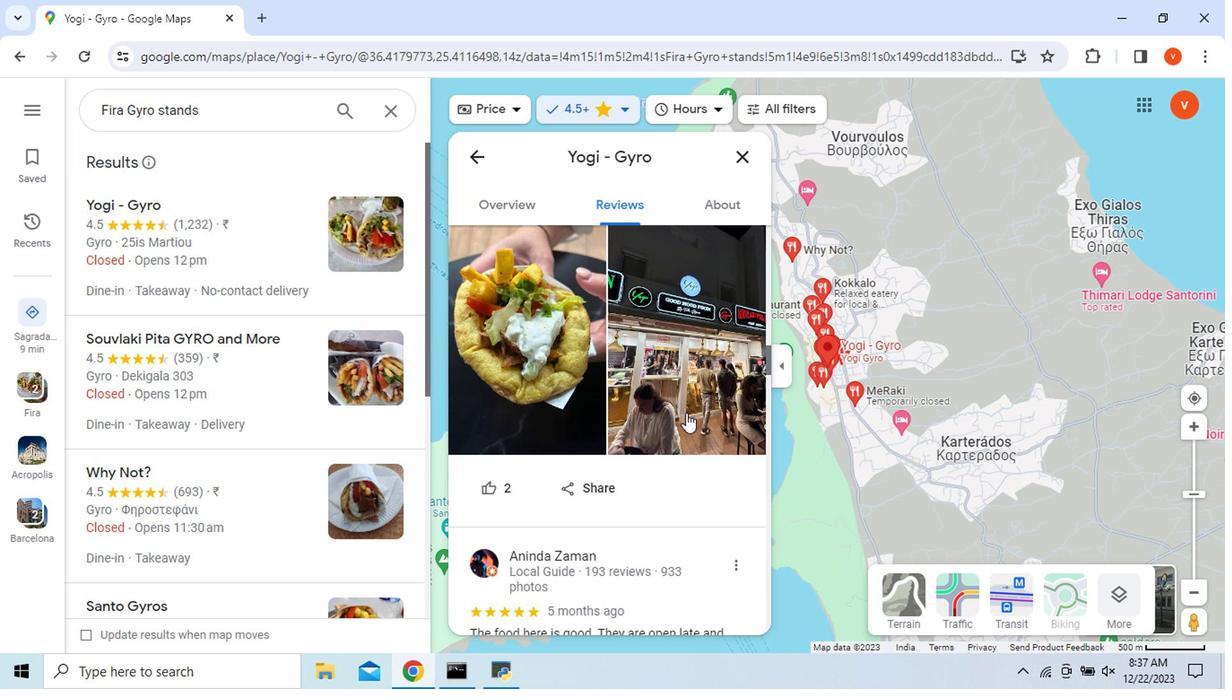 
Action: Mouse scrolled (683, 413) with delta (0, 0)
Screenshot: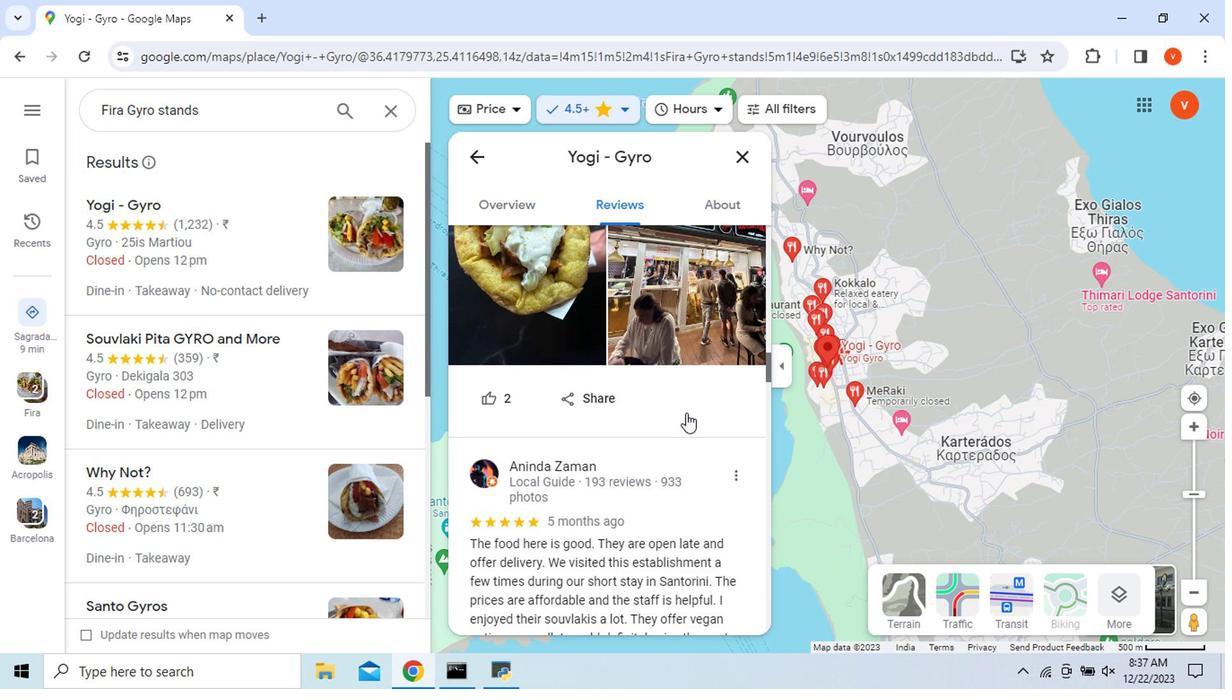 
Action: Mouse scrolled (683, 413) with delta (0, 0)
Screenshot: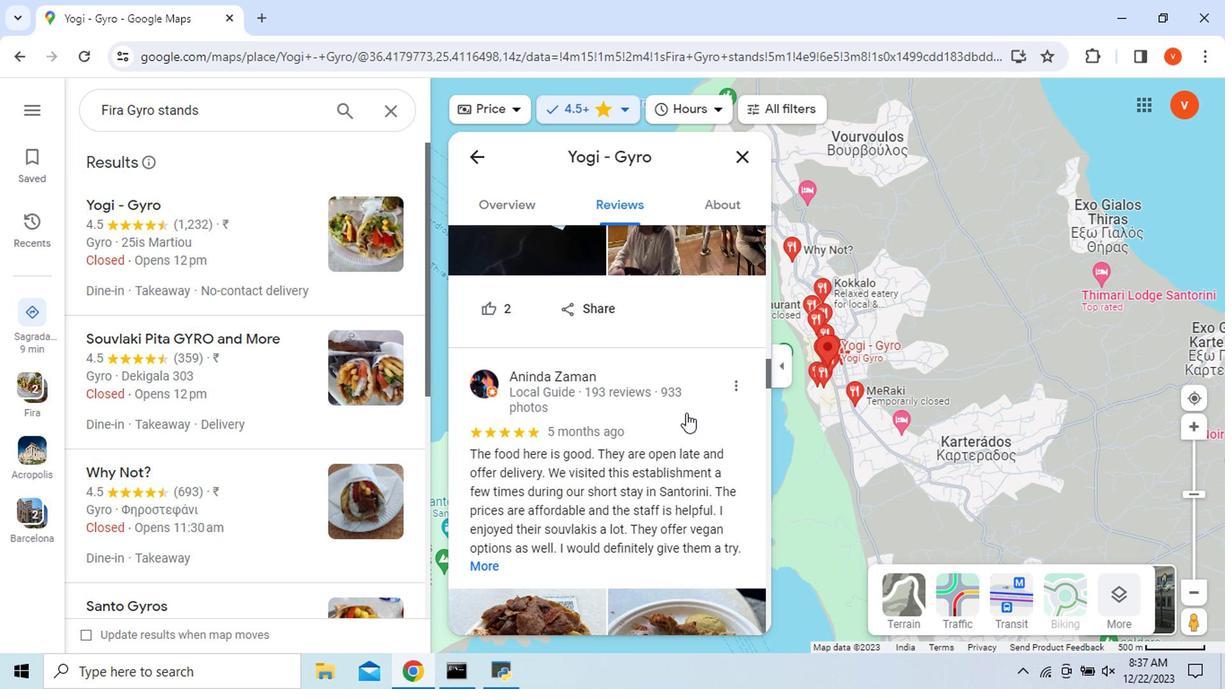 
Action: Mouse scrolled (683, 413) with delta (0, 0)
Screenshot: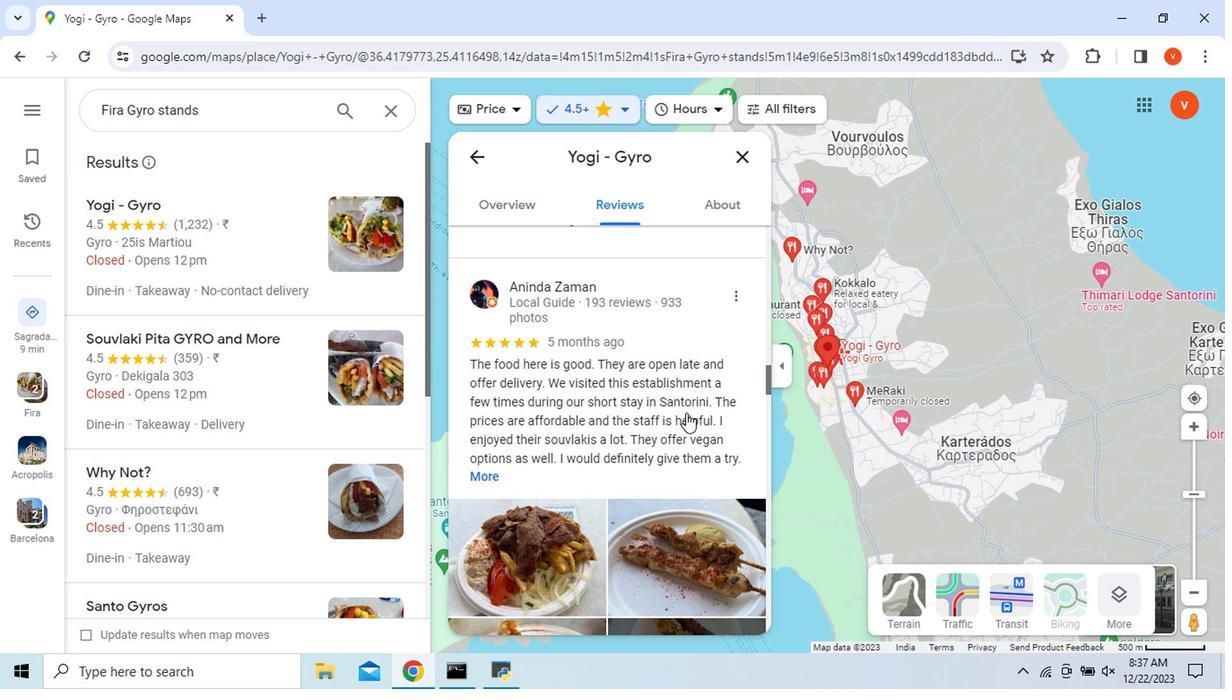 
Action: Mouse scrolled (683, 413) with delta (0, 0)
Screenshot: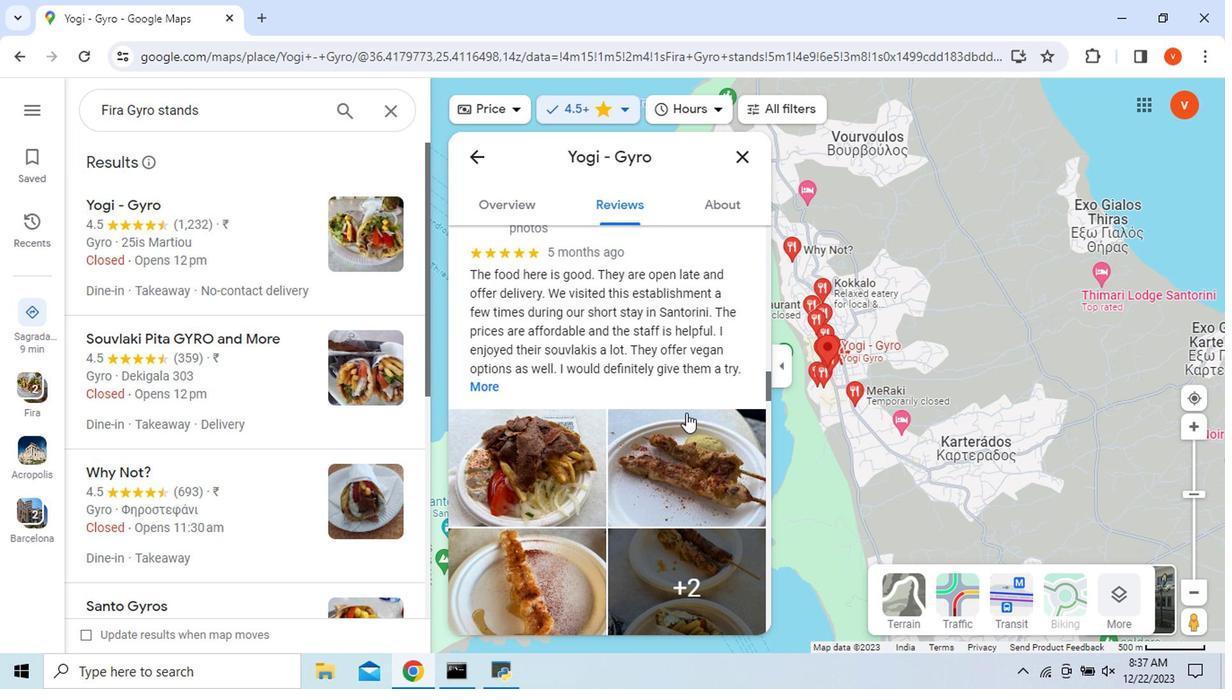 
Action: Mouse scrolled (683, 413) with delta (0, 0)
Screenshot: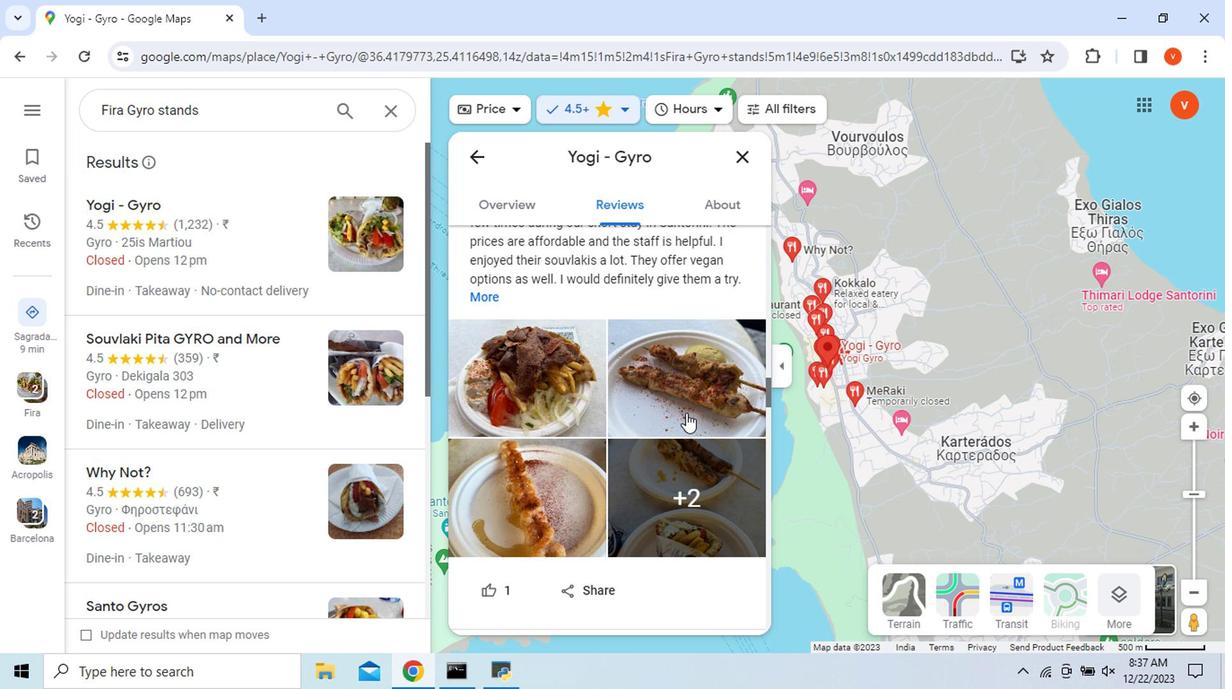 
Action: Mouse scrolled (683, 413) with delta (0, 0)
Screenshot: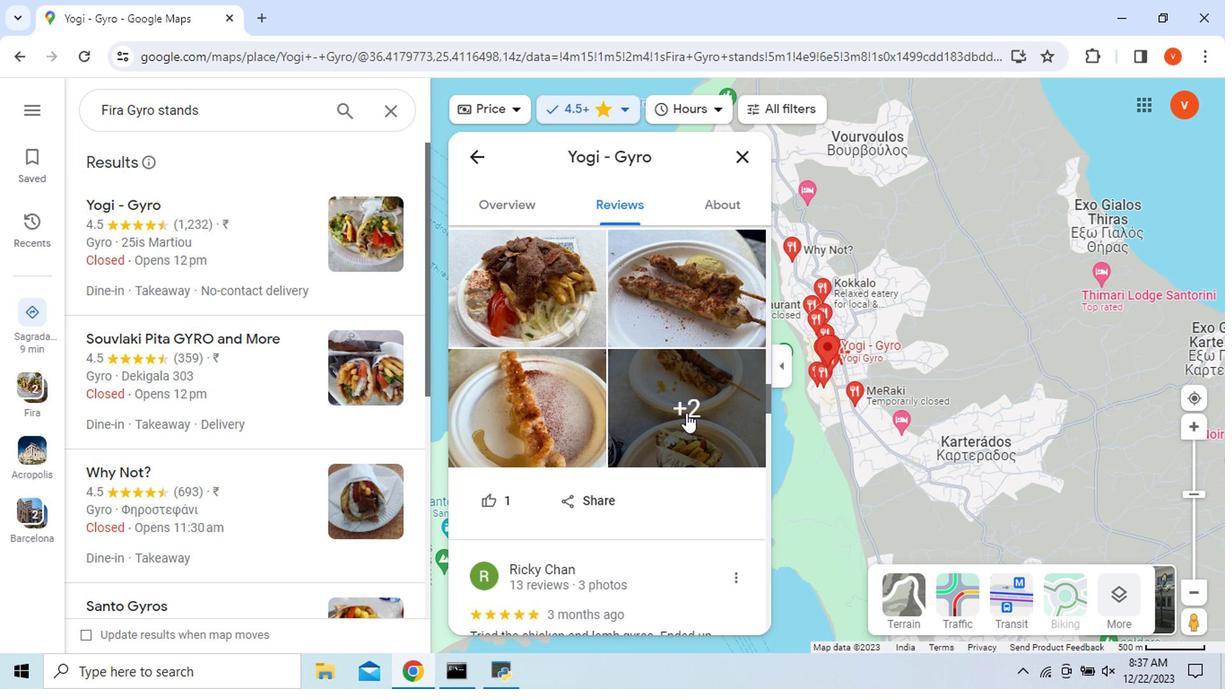 
Action: Mouse scrolled (683, 413) with delta (0, 0)
Screenshot: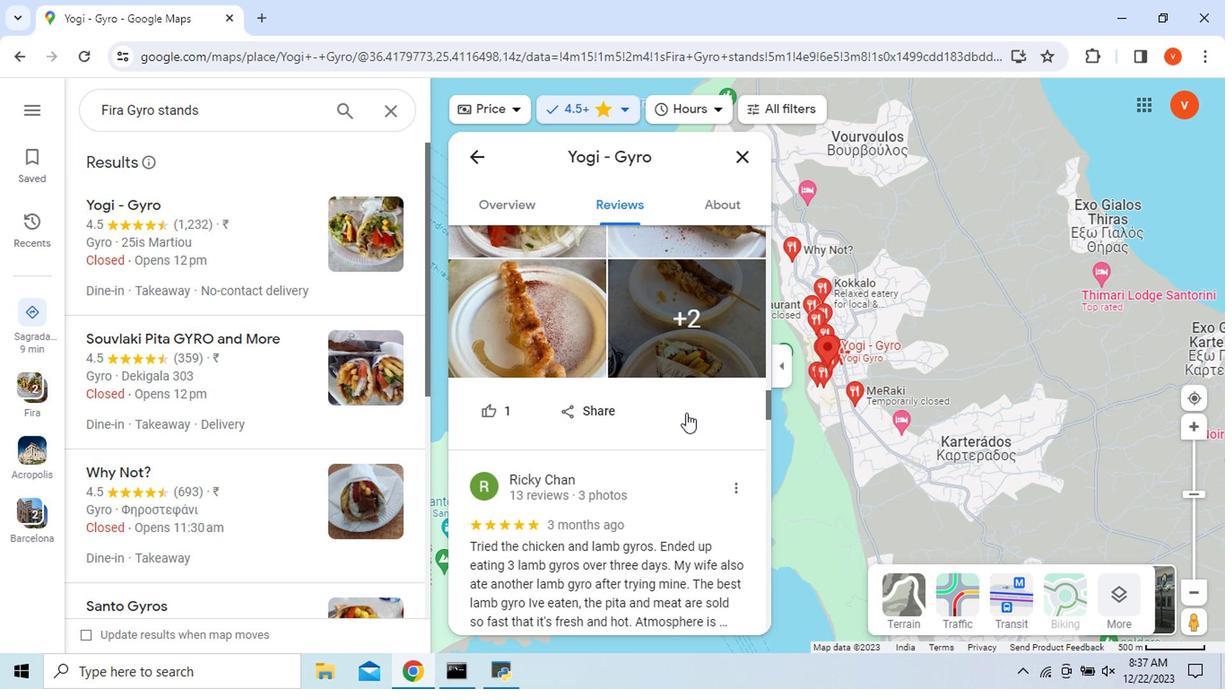
Action: Mouse scrolled (683, 413) with delta (0, 0)
Screenshot: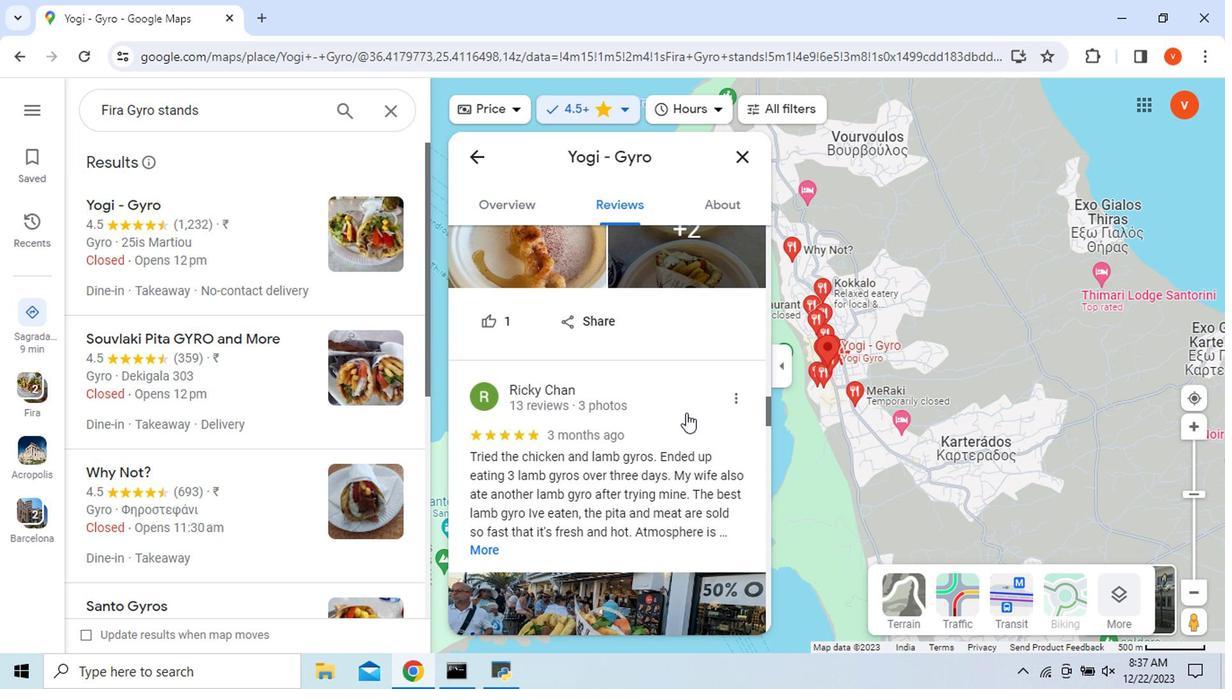 
Action: Mouse scrolled (683, 413) with delta (0, 0)
Screenshot: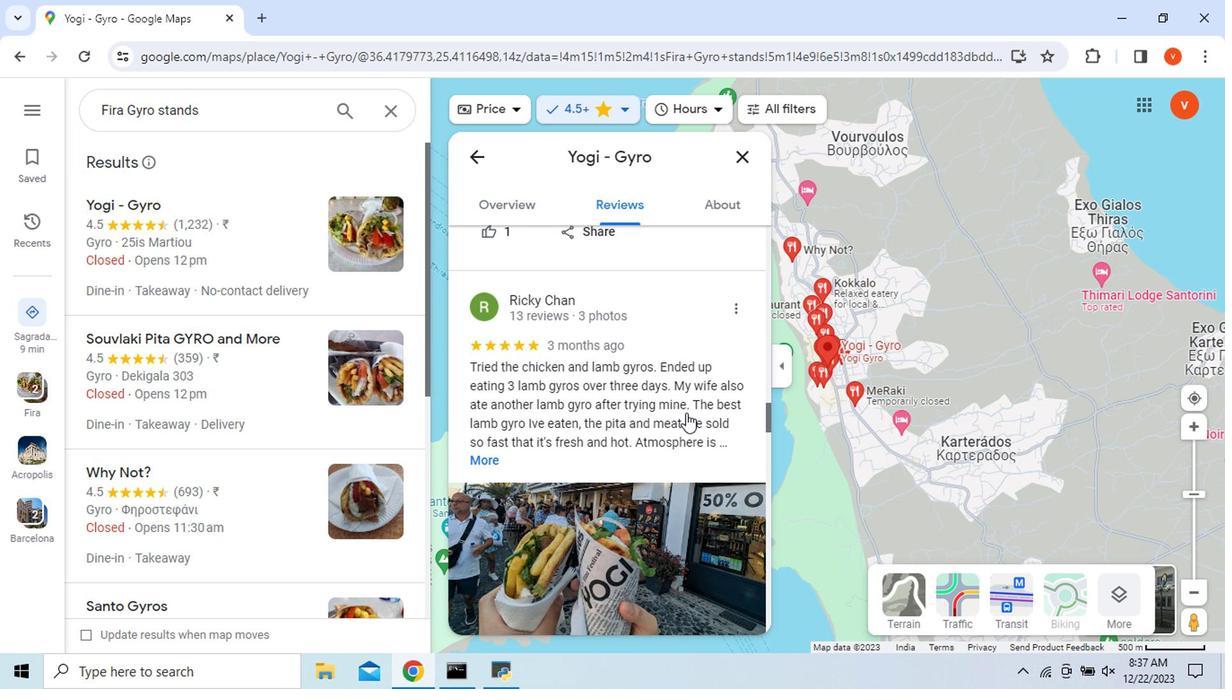 
Action: Mouse scrolled (683, 413) with delta (0, 0)
Screenshot: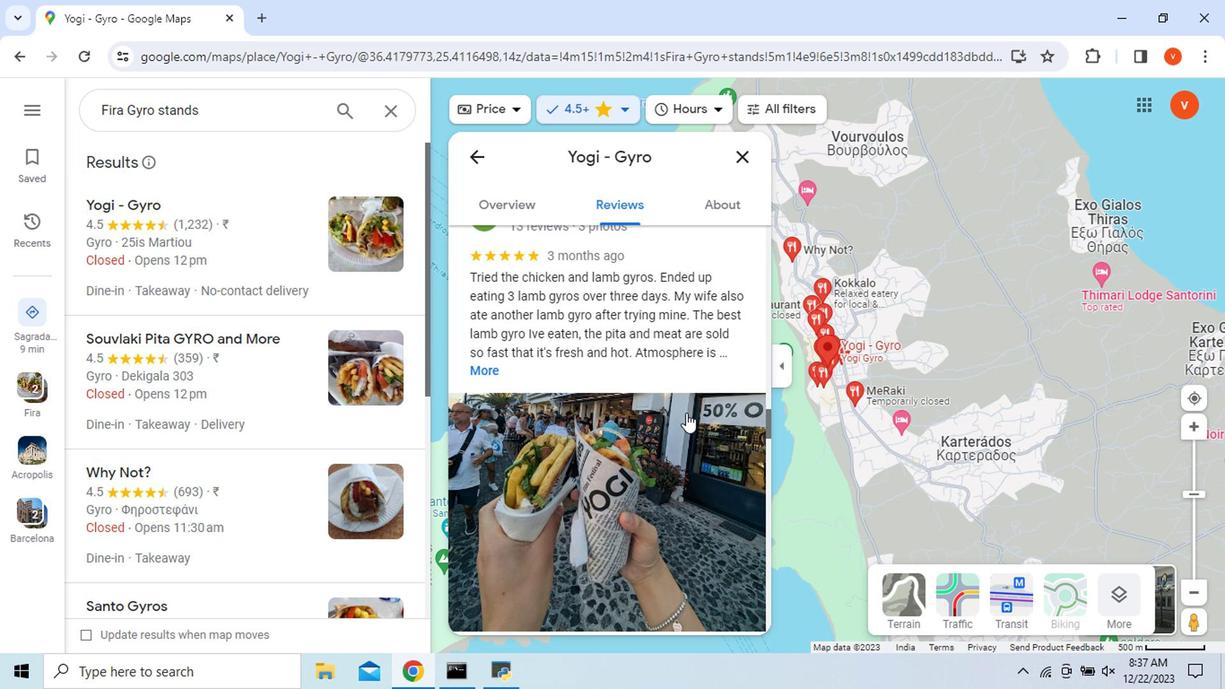 
Action: Mouse scrolled (683, 413) with delta (0, 0)
Screenshot: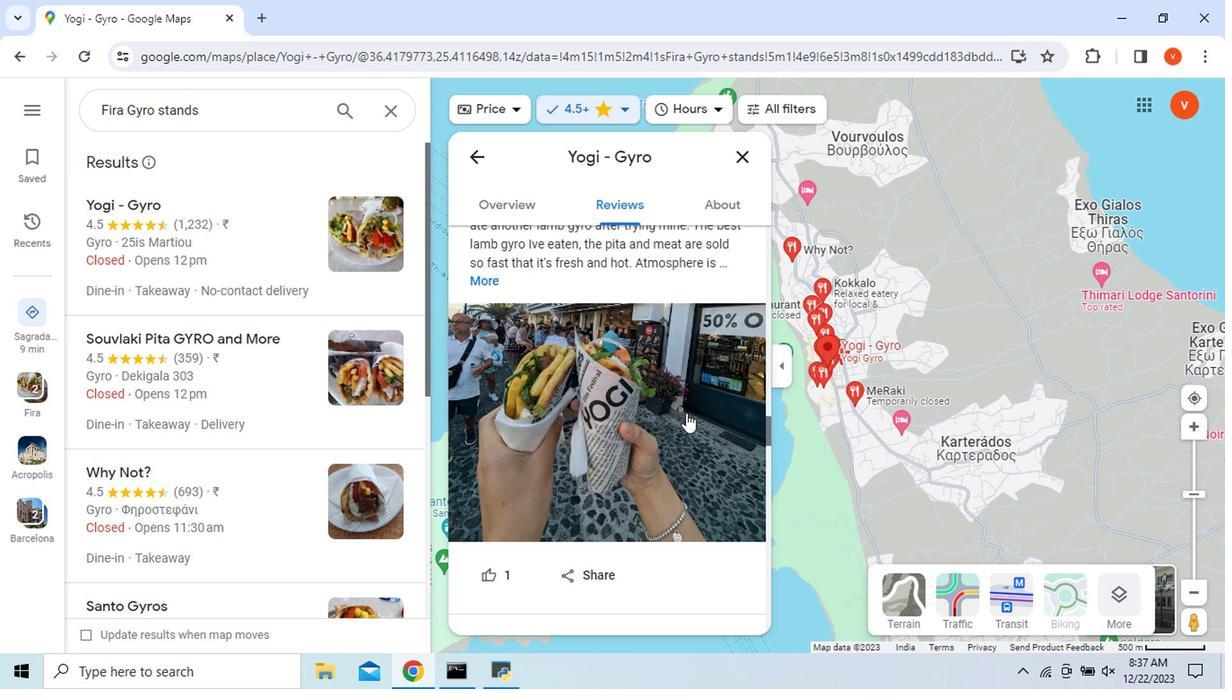 
Action: Mouse scrolled (683, 413) with delta (0, 0)
Screenshot: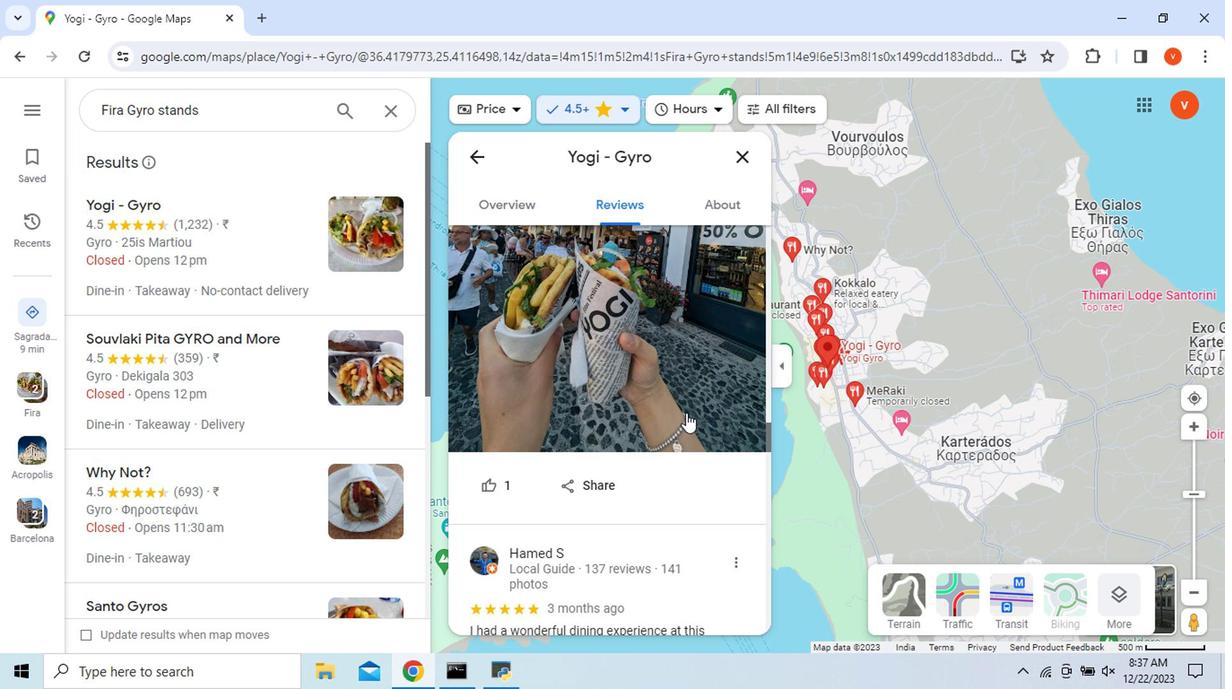 
Action: Mouse moved to (470, 153)
Screenshot: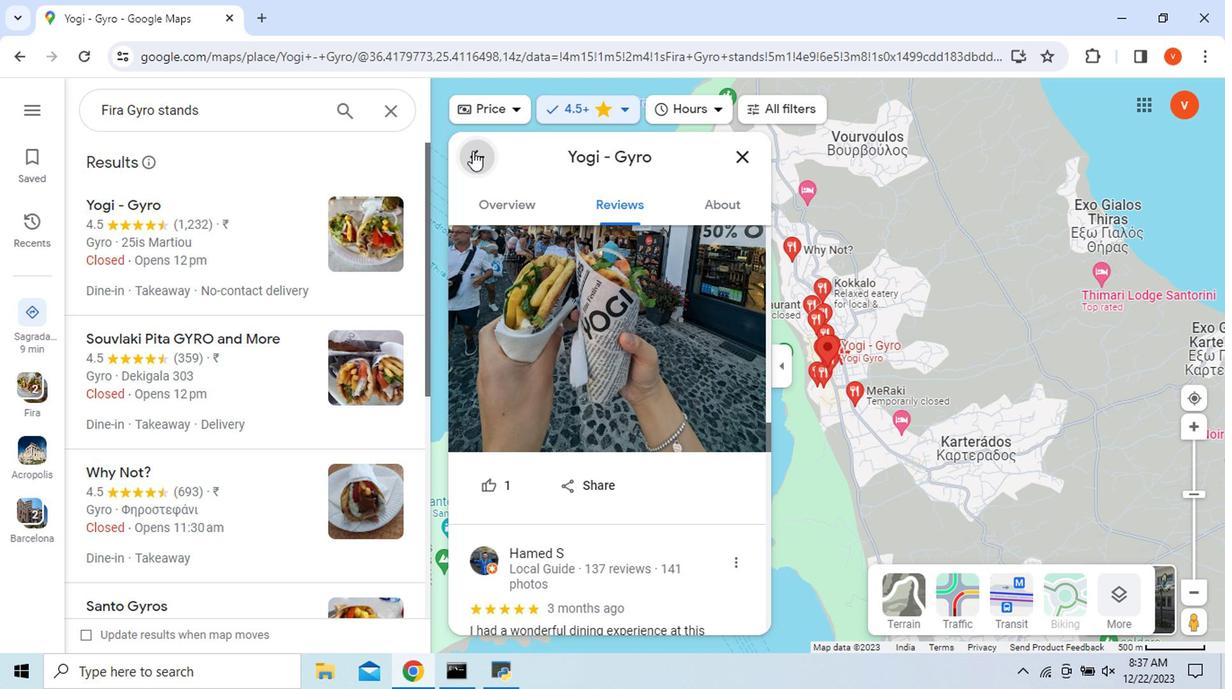 
Action: Mouse pressed left at (470, 153)
Screenshot: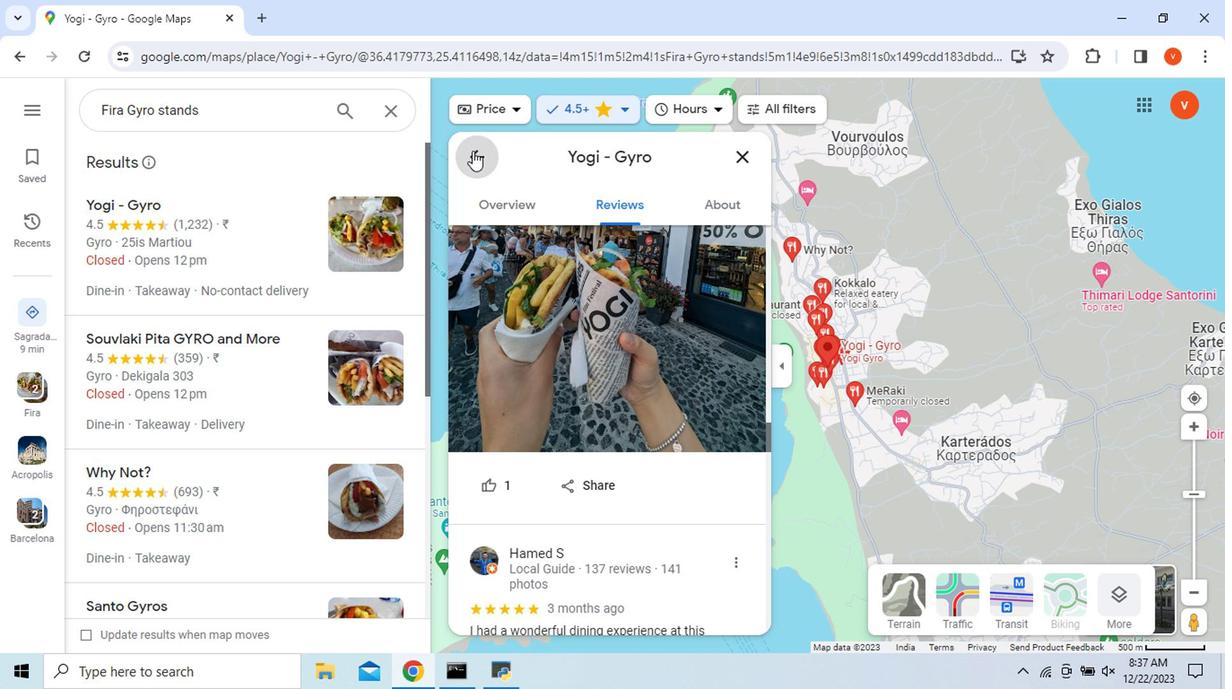 
Action: Mouse moved to (272, 388)
Screenshot: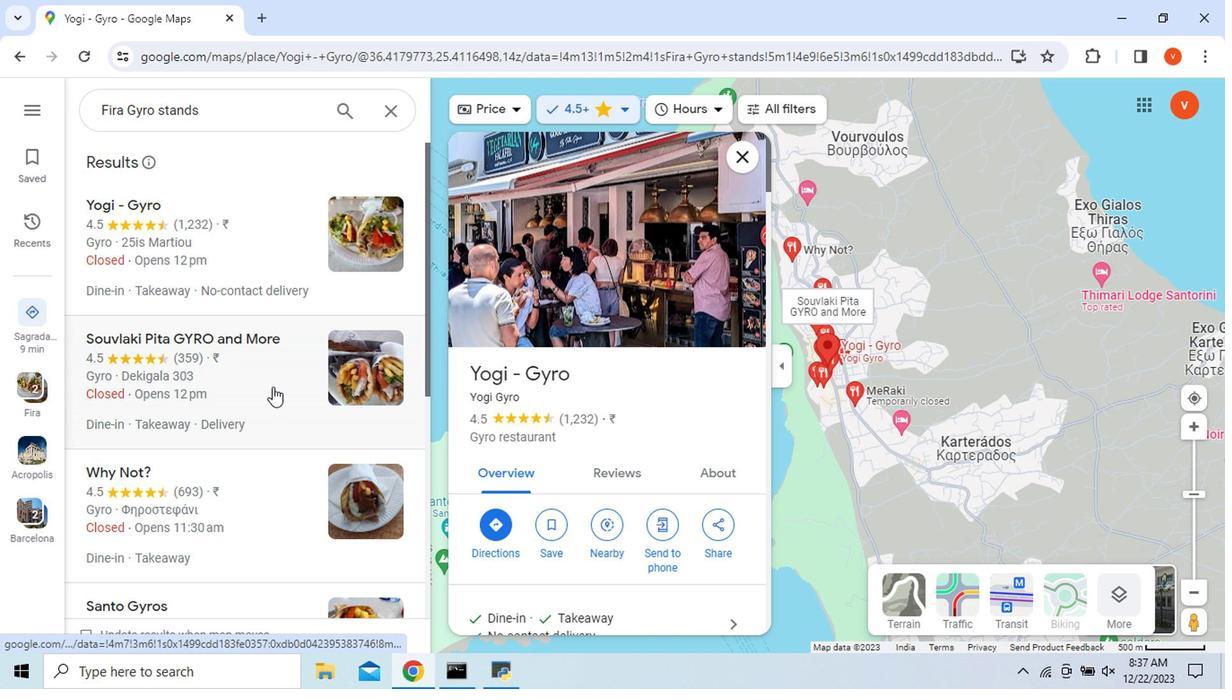 
Action: Mouse pressed left at (272, 388)
Screenshot: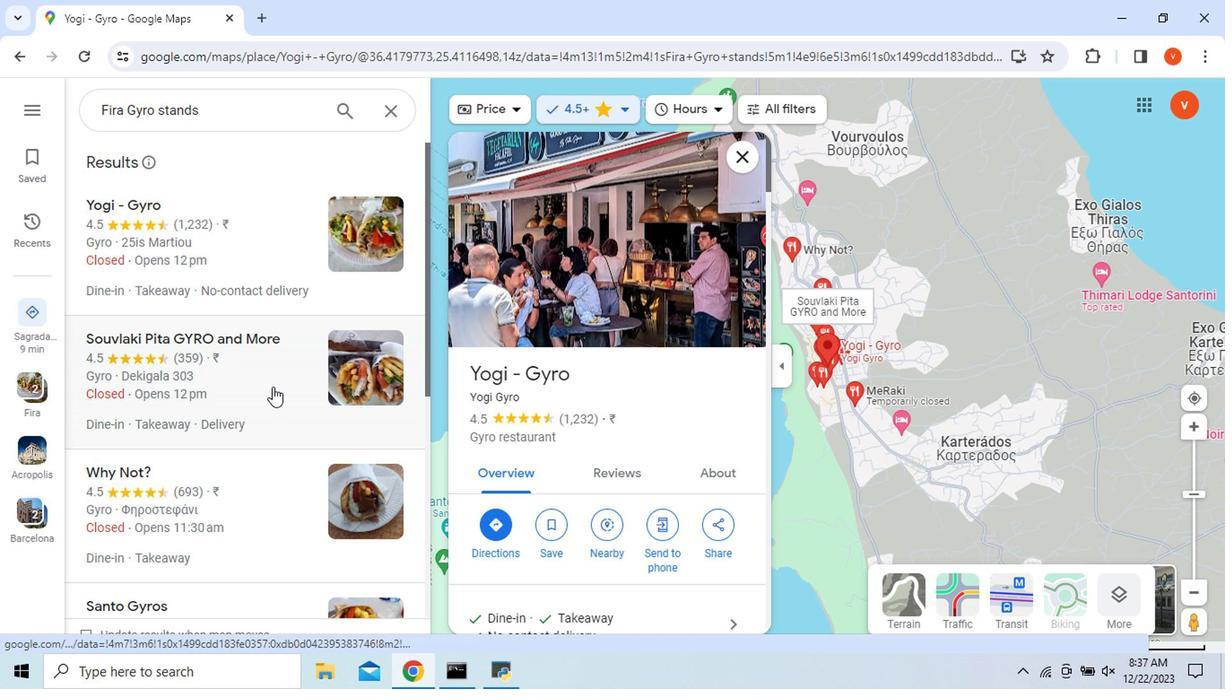 
Action: Mouse moved to (602, 421)
Screenshot: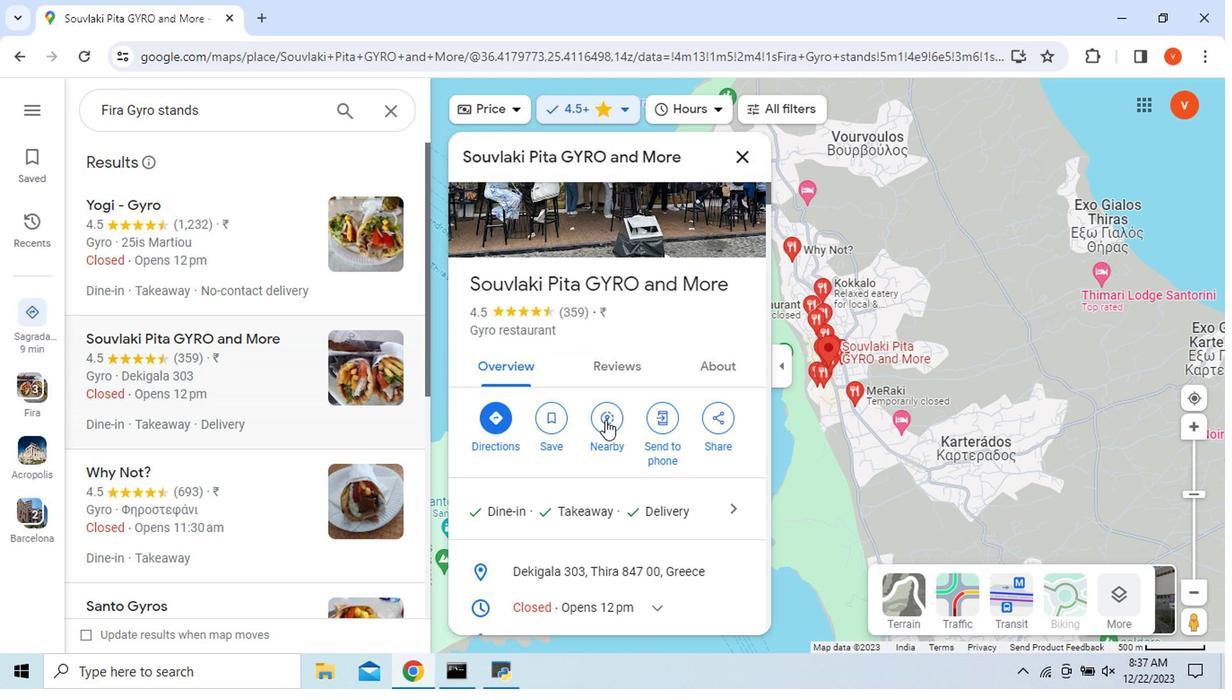 
Action: Mouse scrolled (602, 420) with delta (0, 0)
Screenshot: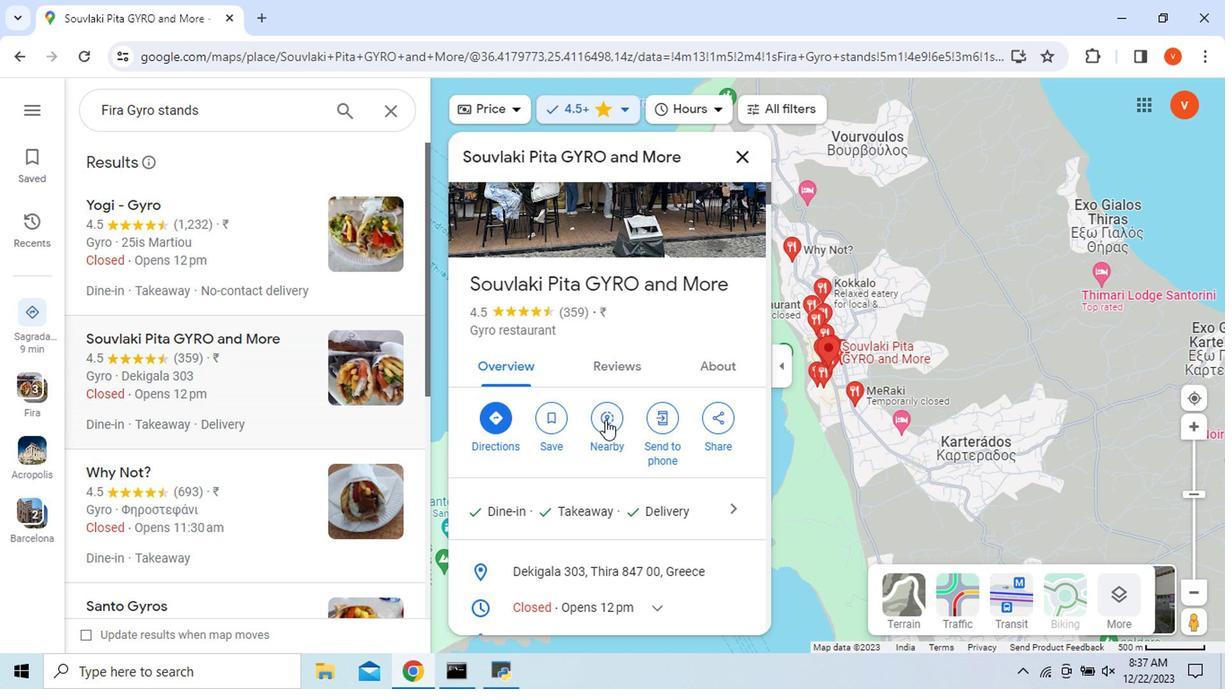 
Action: Mouse scrolled (602, 420) with delta (0, 0)
Screenshot: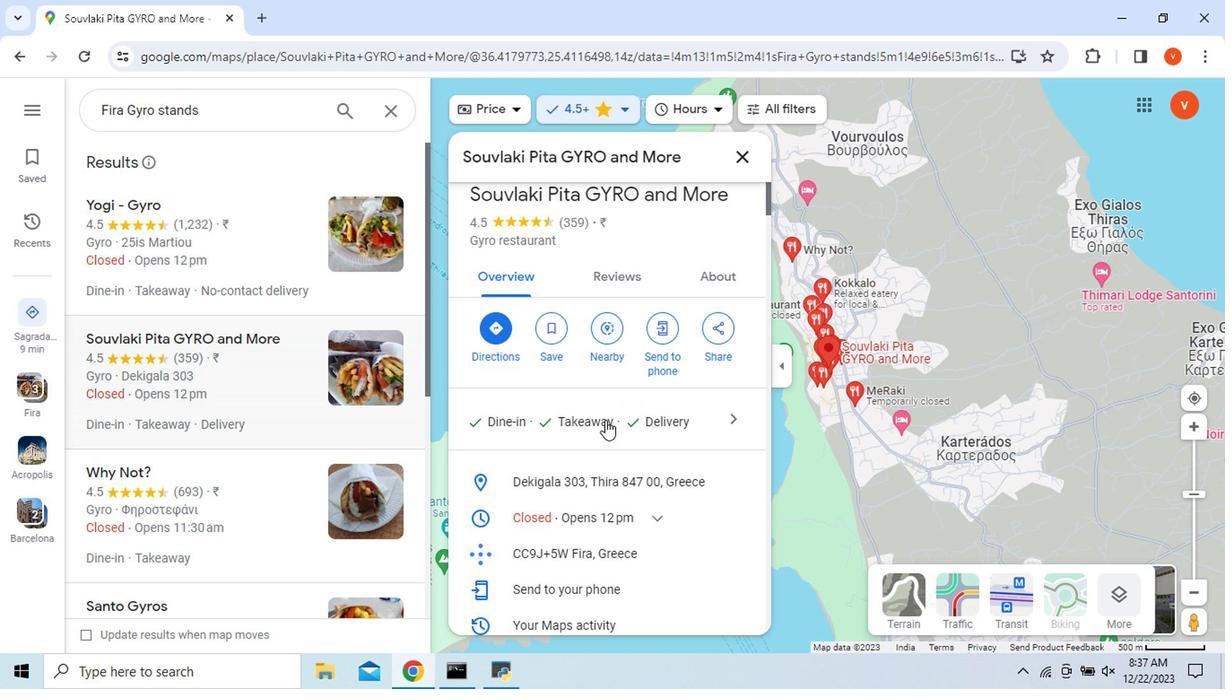 
Action: Mouse moved to (729, 418)
Screenshot: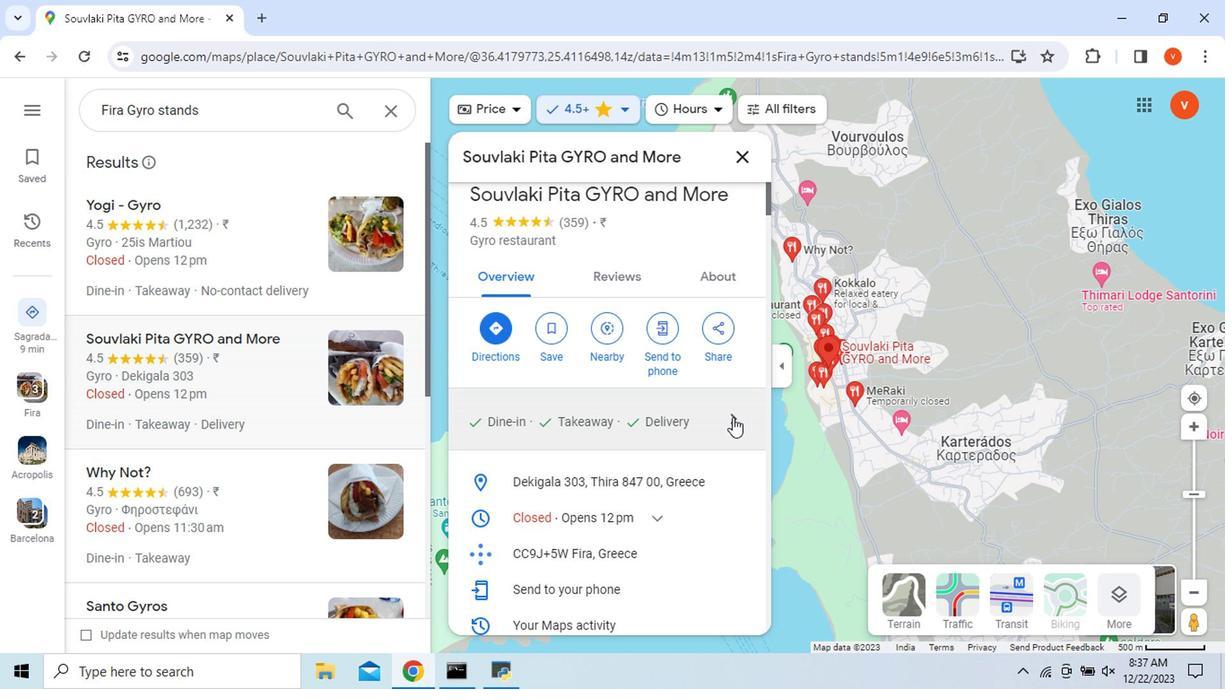 
Action: Mouse pressed left at (729, 418)
Screenshot: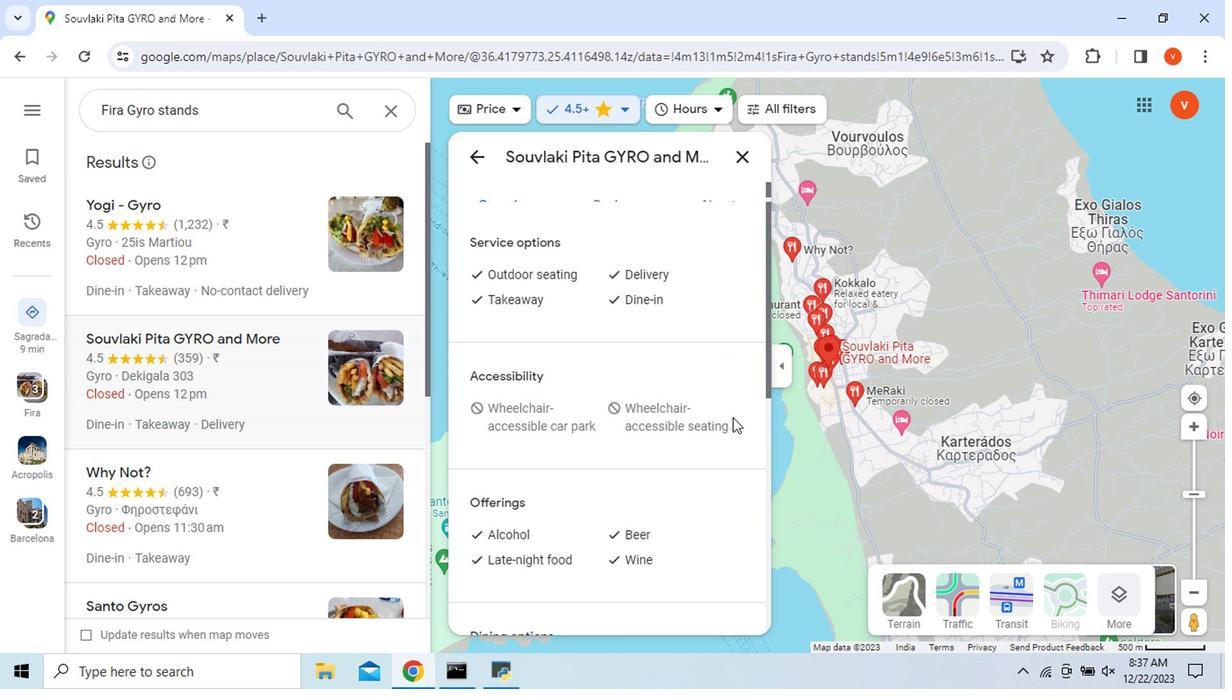 
Action: Mouse scrolled (729, 417) with delta (0, 0)
Screenshot: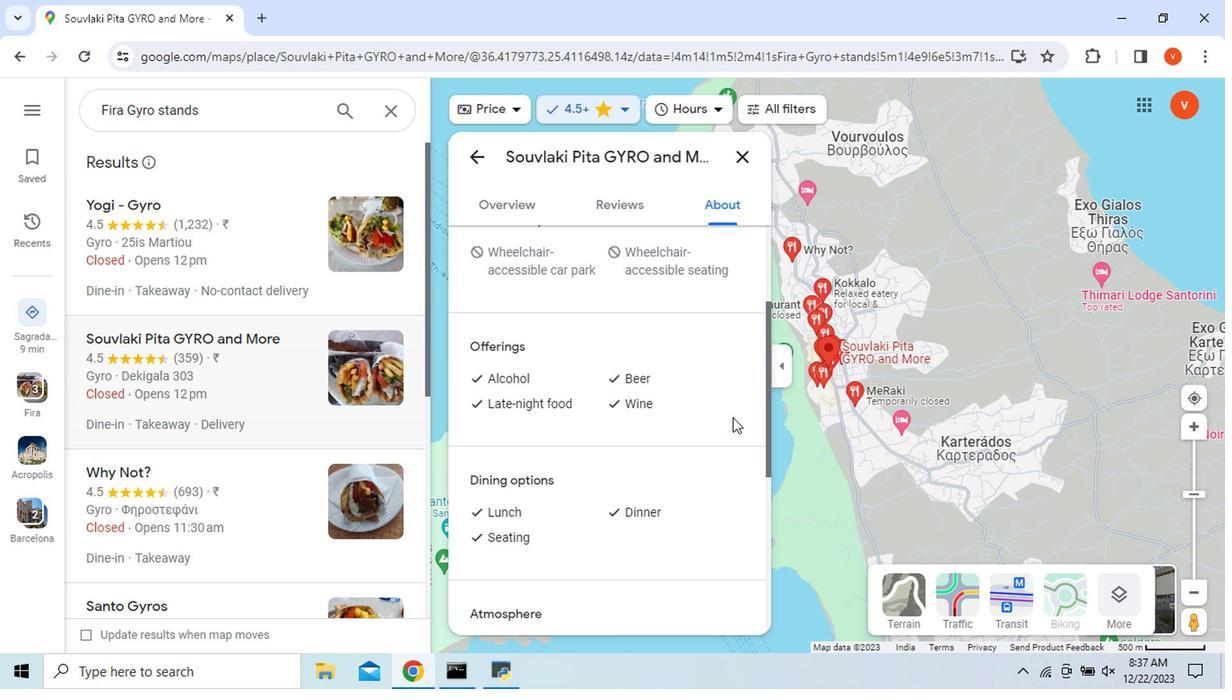 
Action: Mouse scrolled (729, 417) with delta (0, 0)
Screenshot: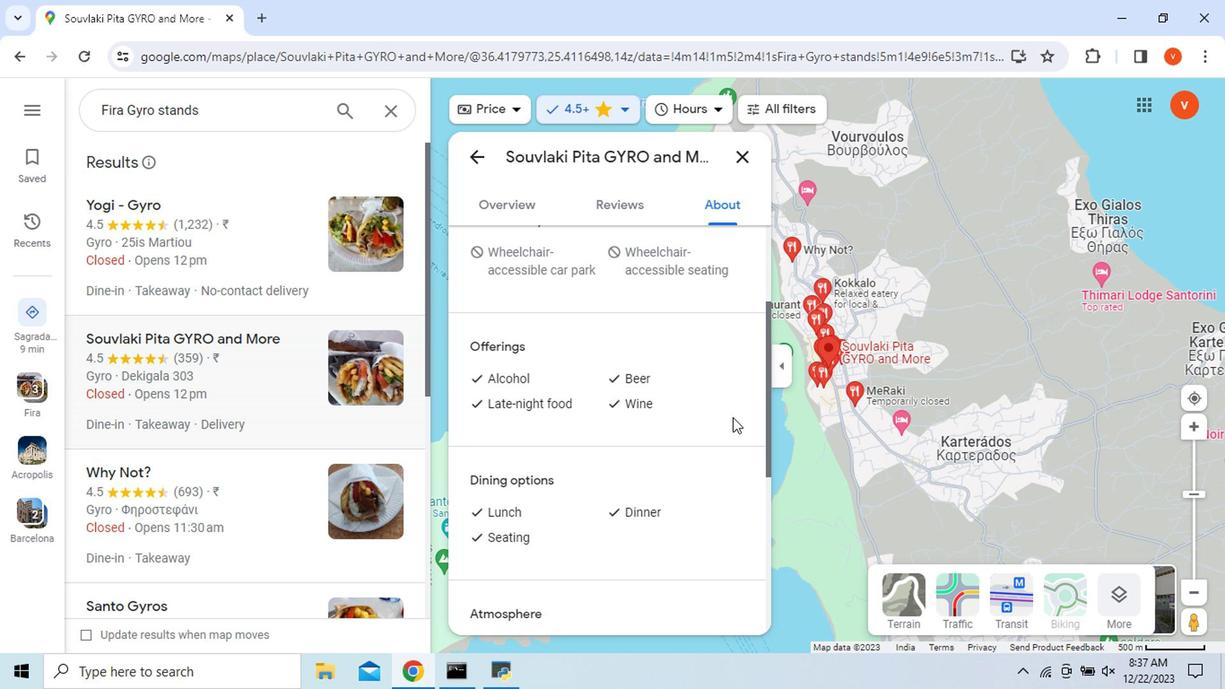 
Action: Mouse scrolled (729, 417) with delta (0, 0)
Screenshot: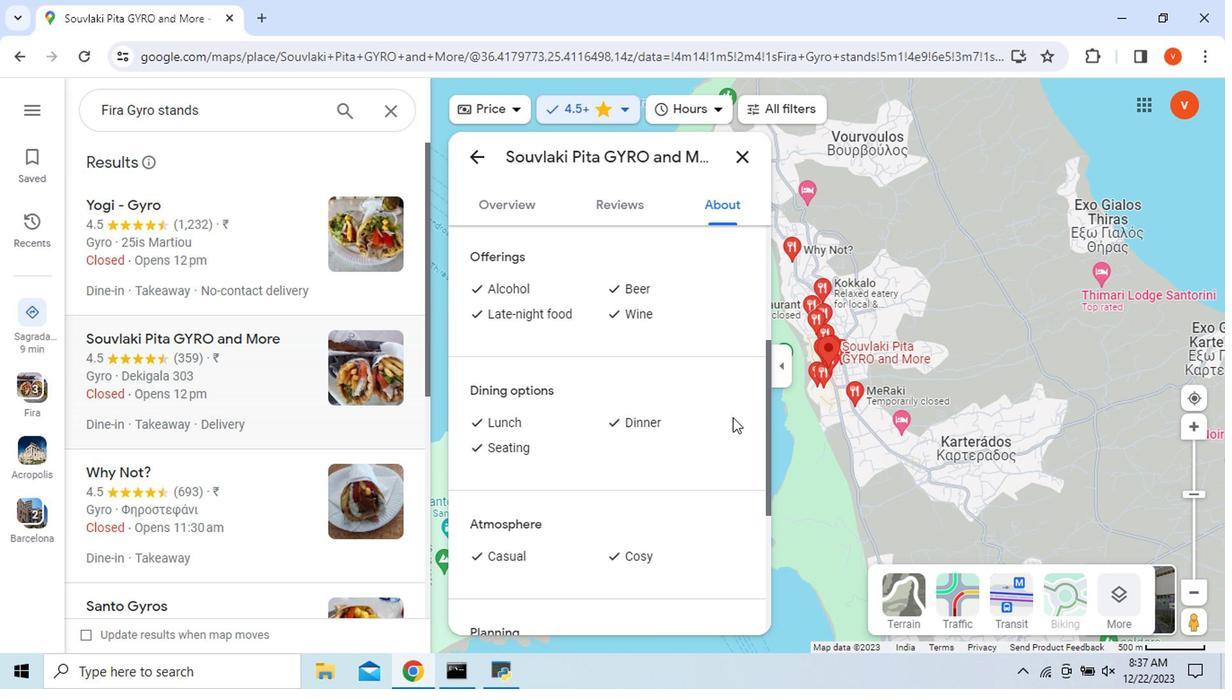 
Action: Mouse scrolled (729, 417) with delta (0, 0)
Screenshot: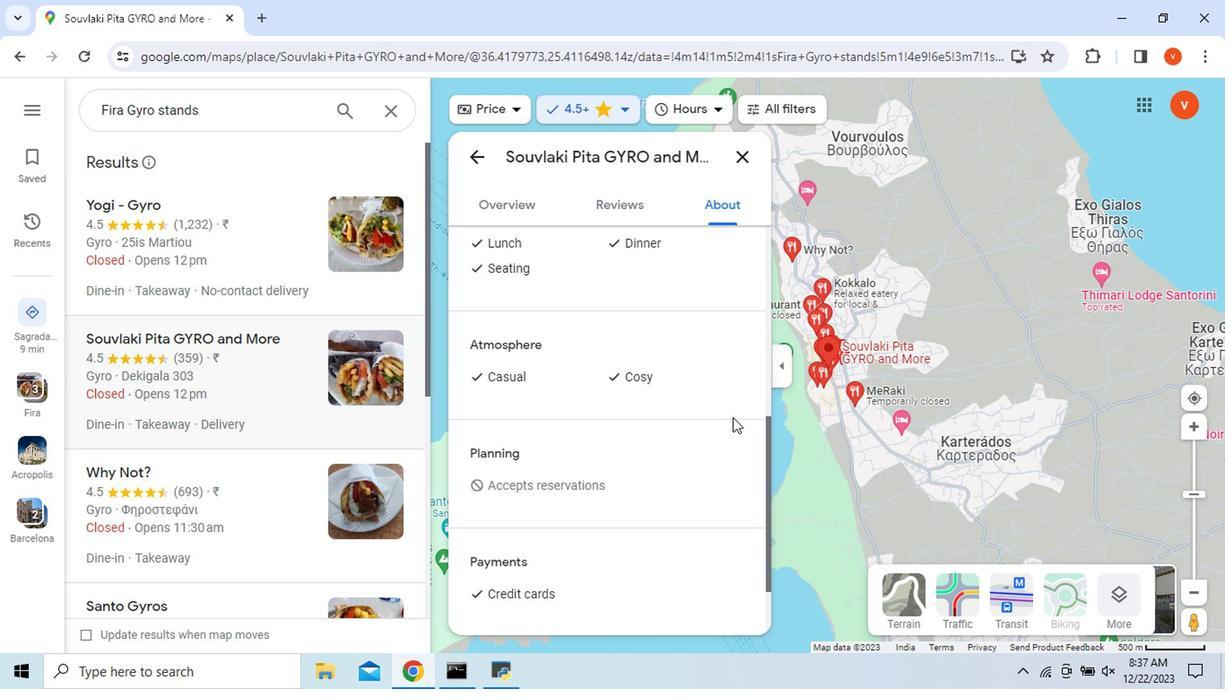 
Action: Mouse scrolled (729, 417) with delta (0, 0)
Screenshot: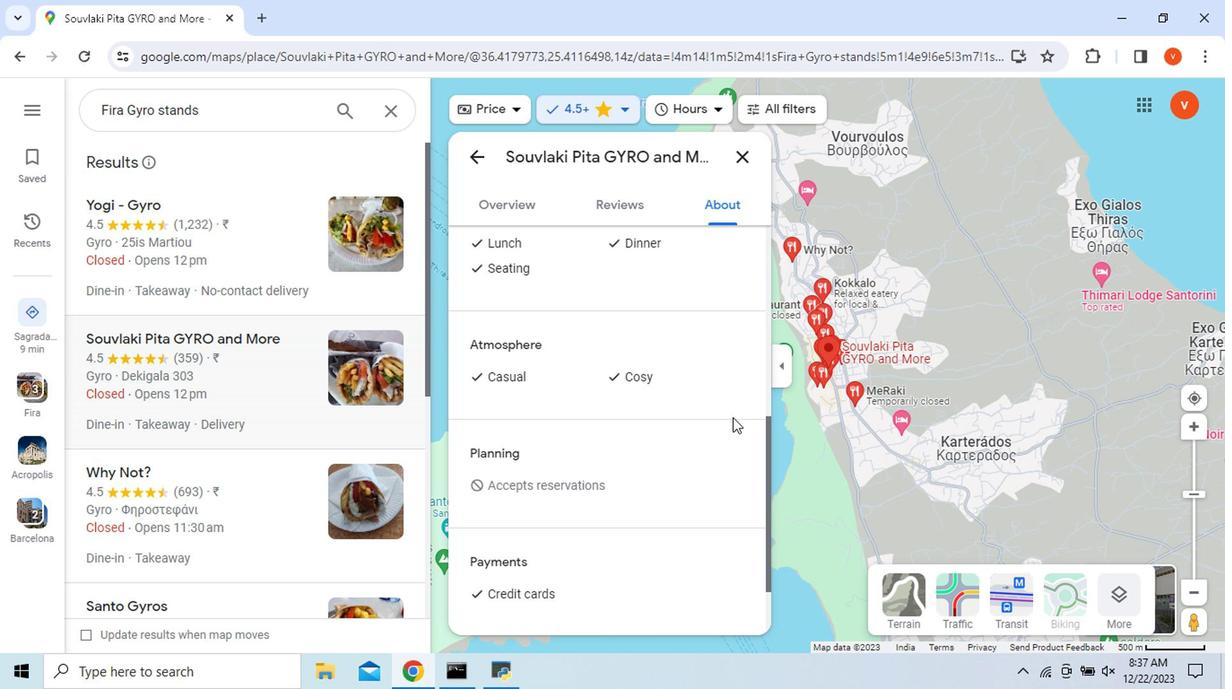 
Action: Mouse scrolled (729, 417) with delta (0, 0)
Screenshot: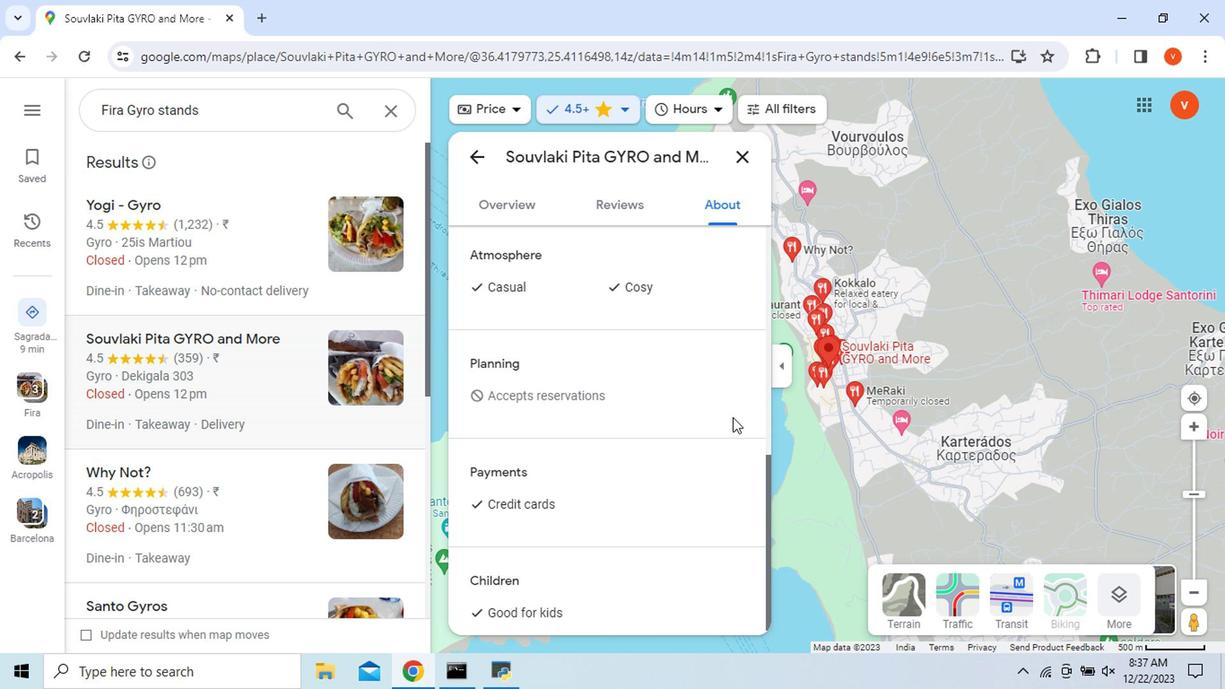 
Action: Mouse moved to (474, 163)
Screenshot: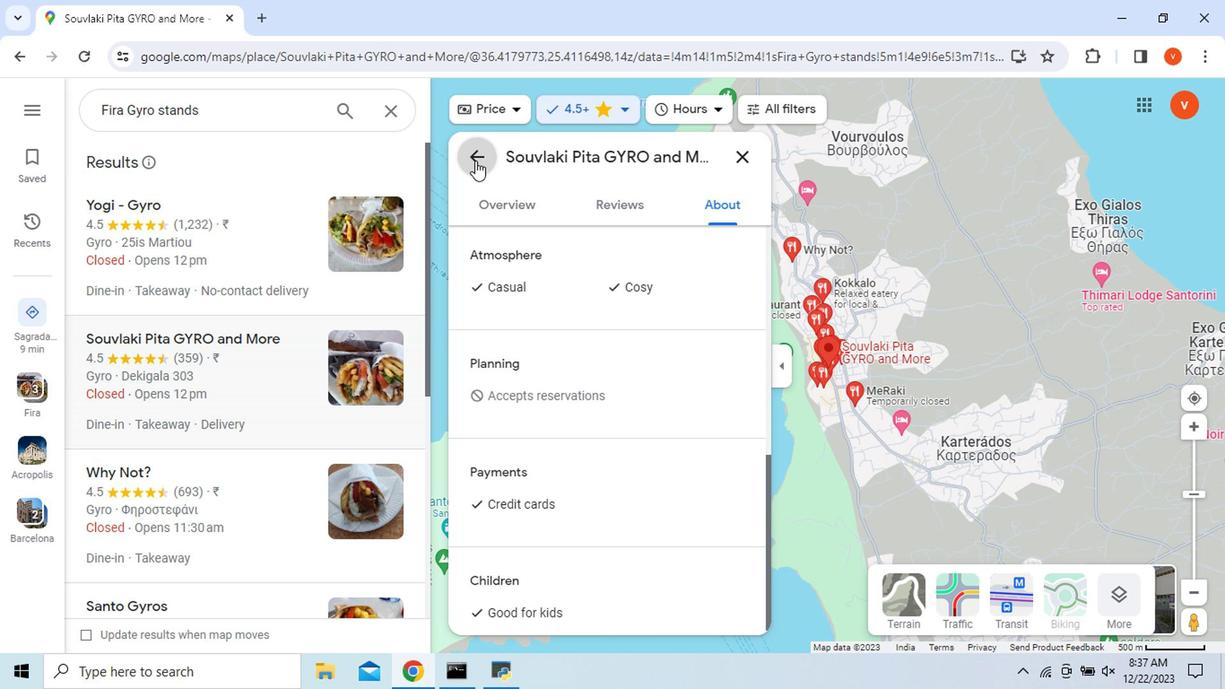 
Action: Mouse pressed left at (474, 163)
Screenshot: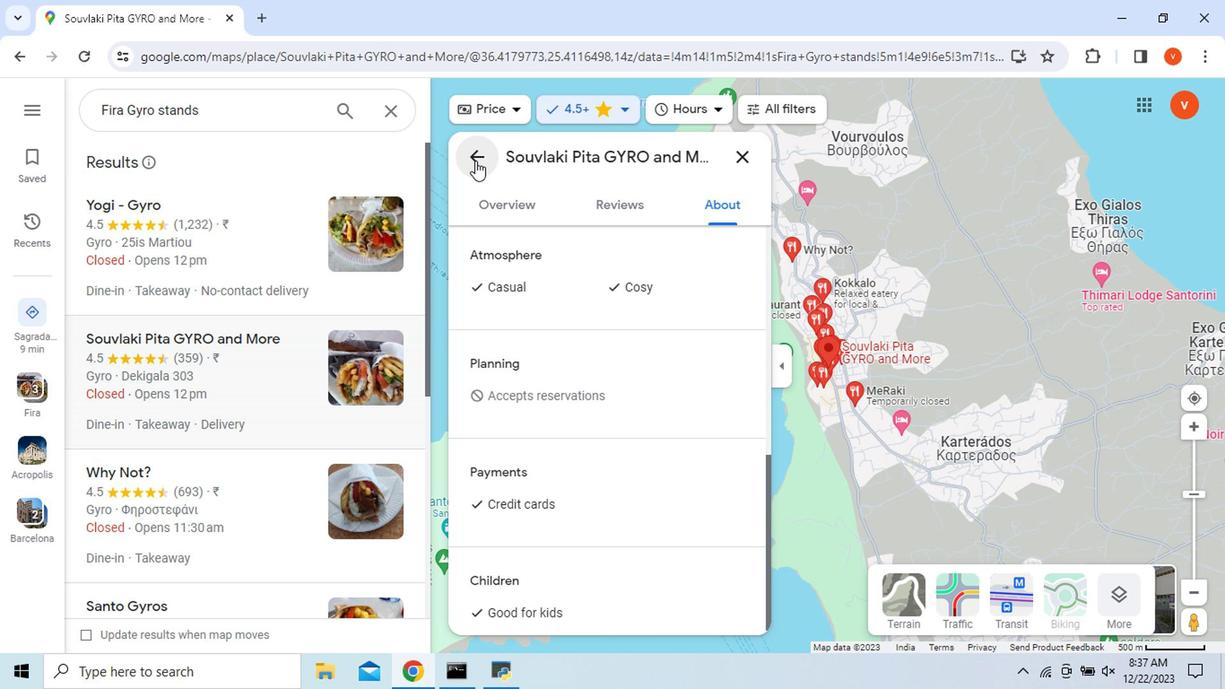 
Action: Mouse moved to (666, 349)
Screenshot: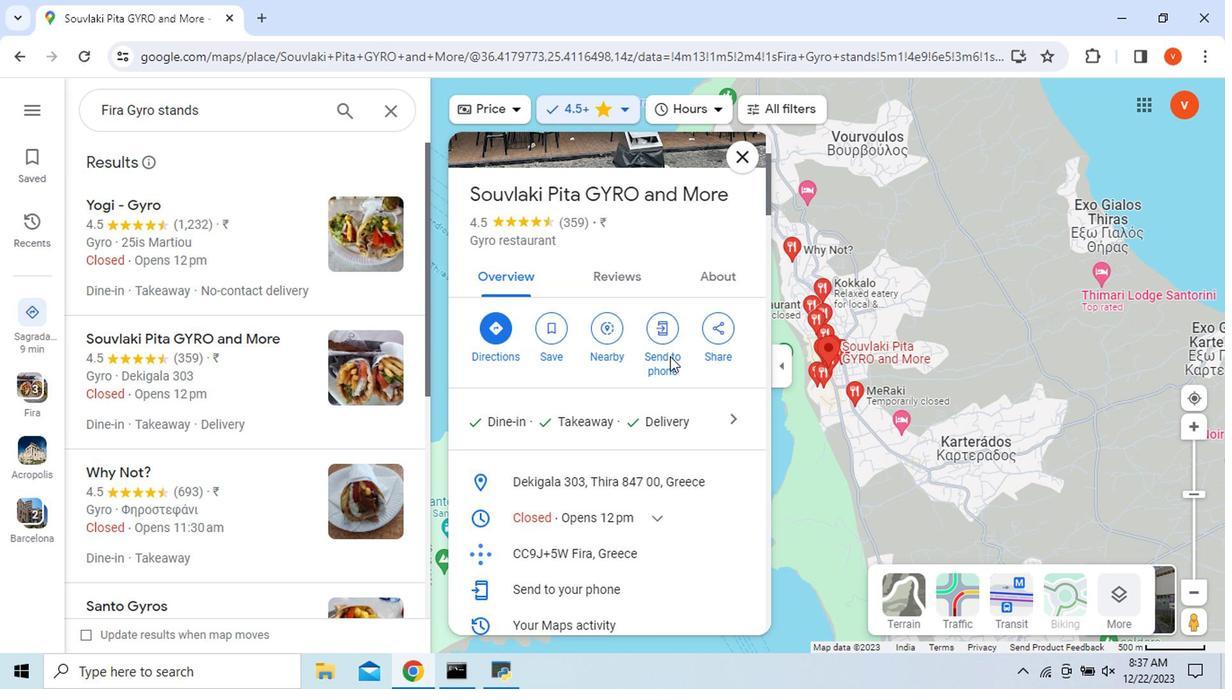 
Action: Mouse scrolled (666, 349) with delta (0, 0)
Screenshot: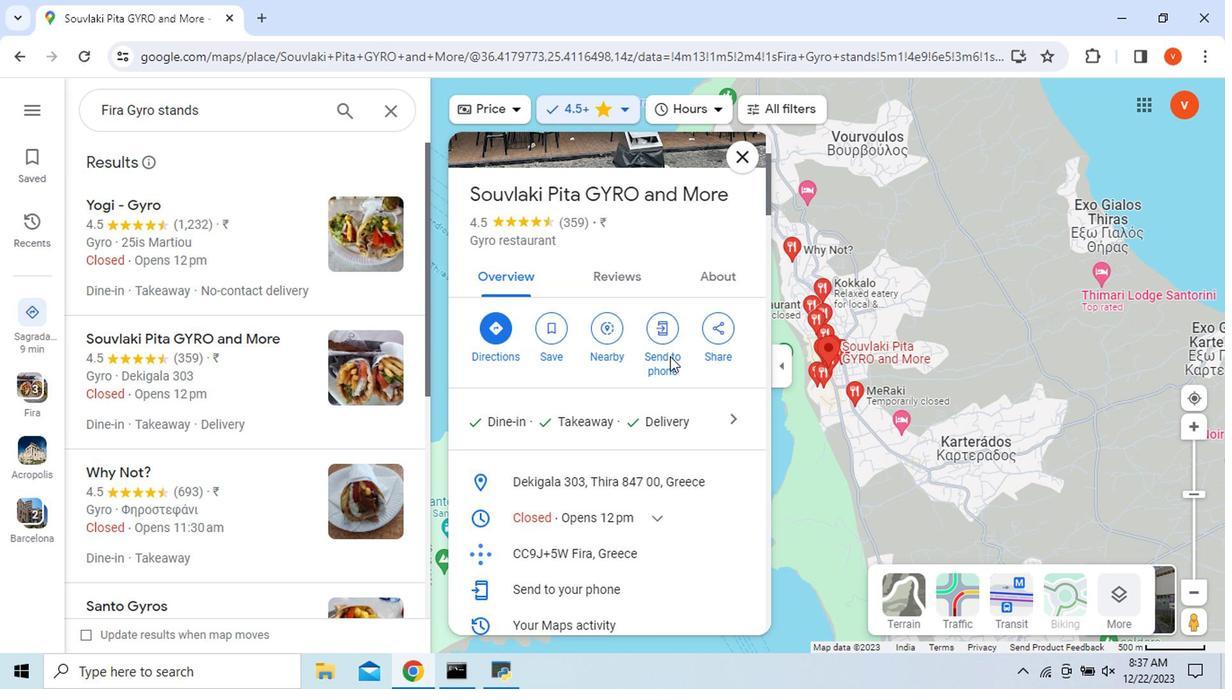 
Action: Mouse moved to (666, 357)
Screenshot: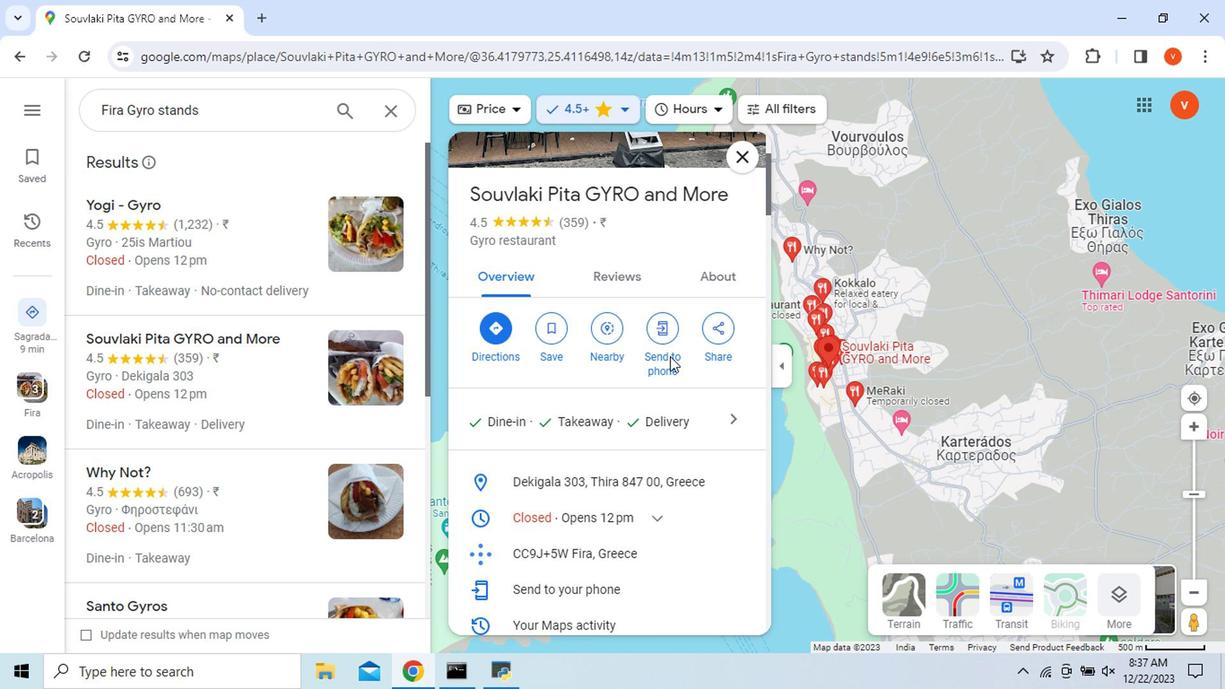 
Action: Mouse scrolled (666, 357) with delta (0, 0)
Screenshot: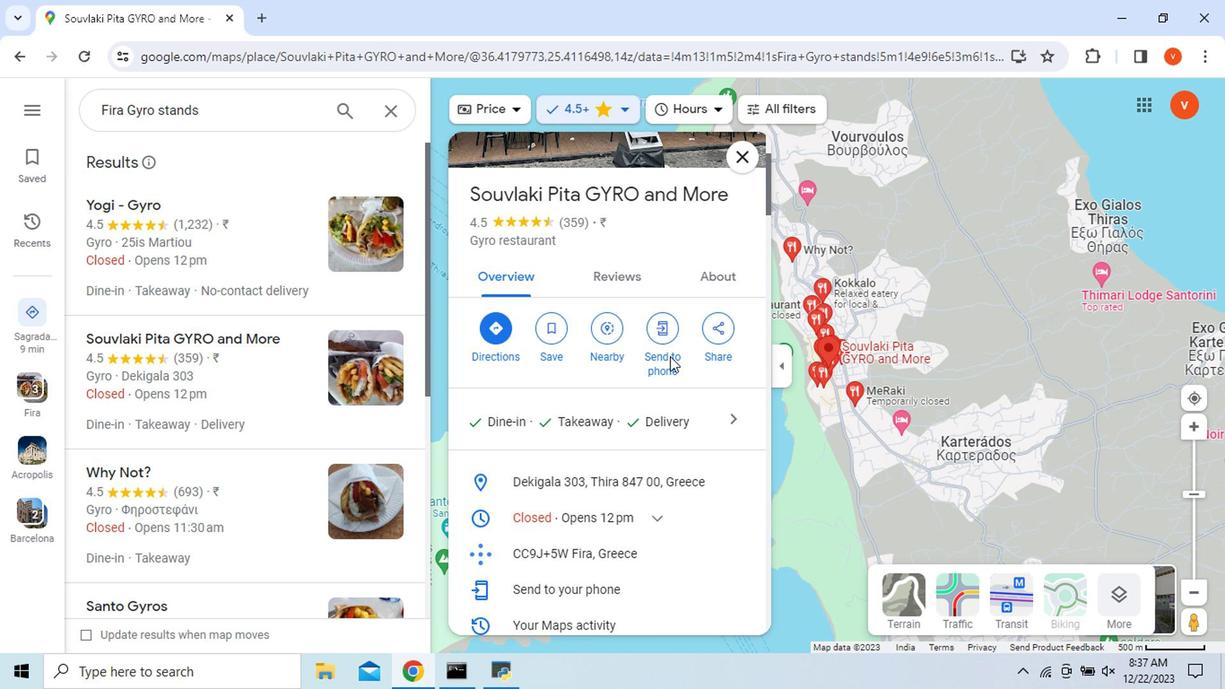 
Action: Mouse moved to (666, 357)
Screenshot: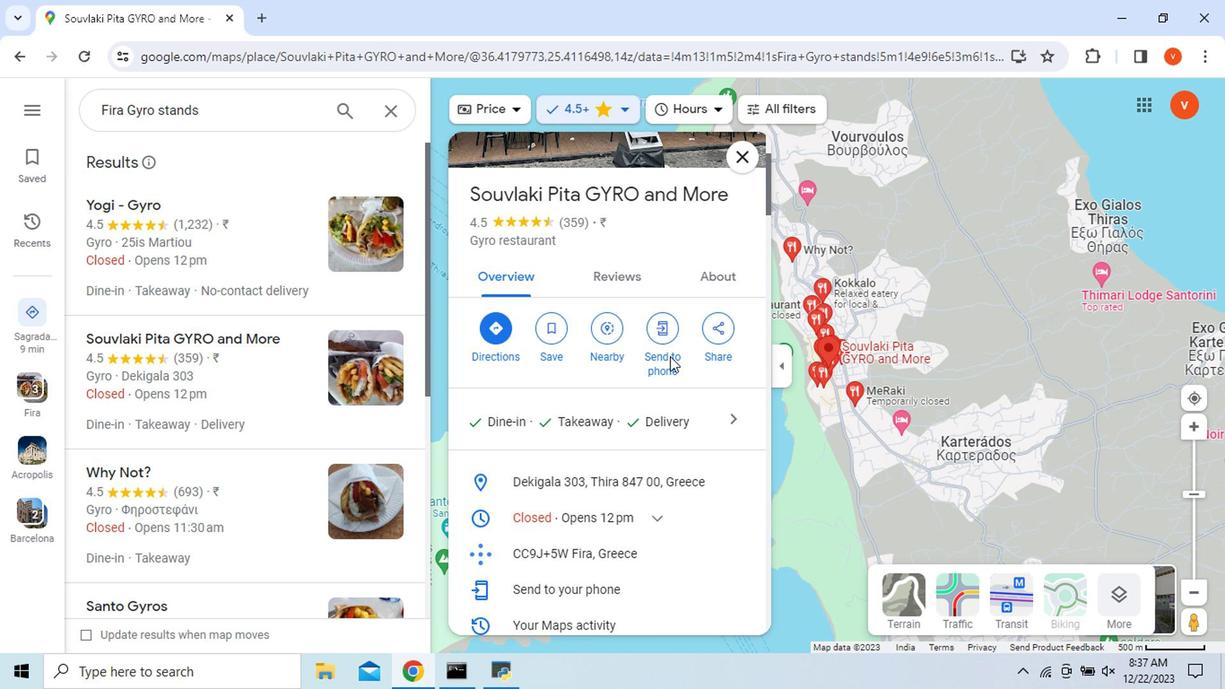 
Action: Mouse scrolled (666, 357) with delta (0, 0)
Screenshot: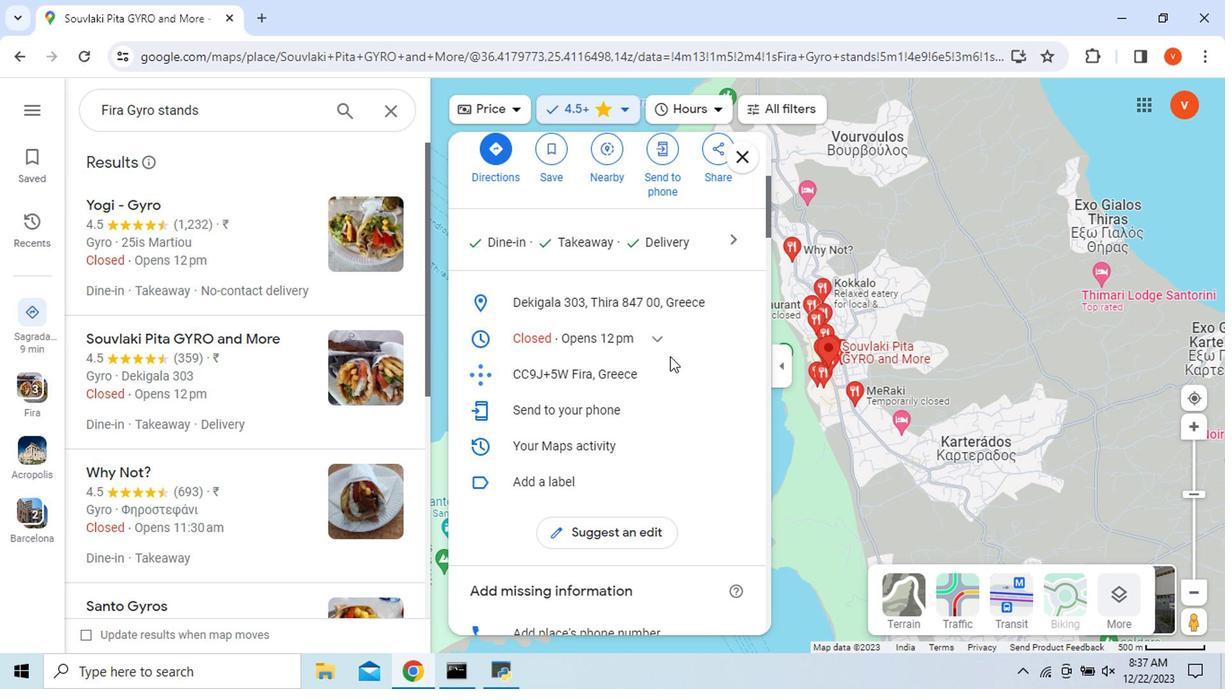 
Action: Mouse scrolled (666, 357) with delta (0, 0)
Screenshot: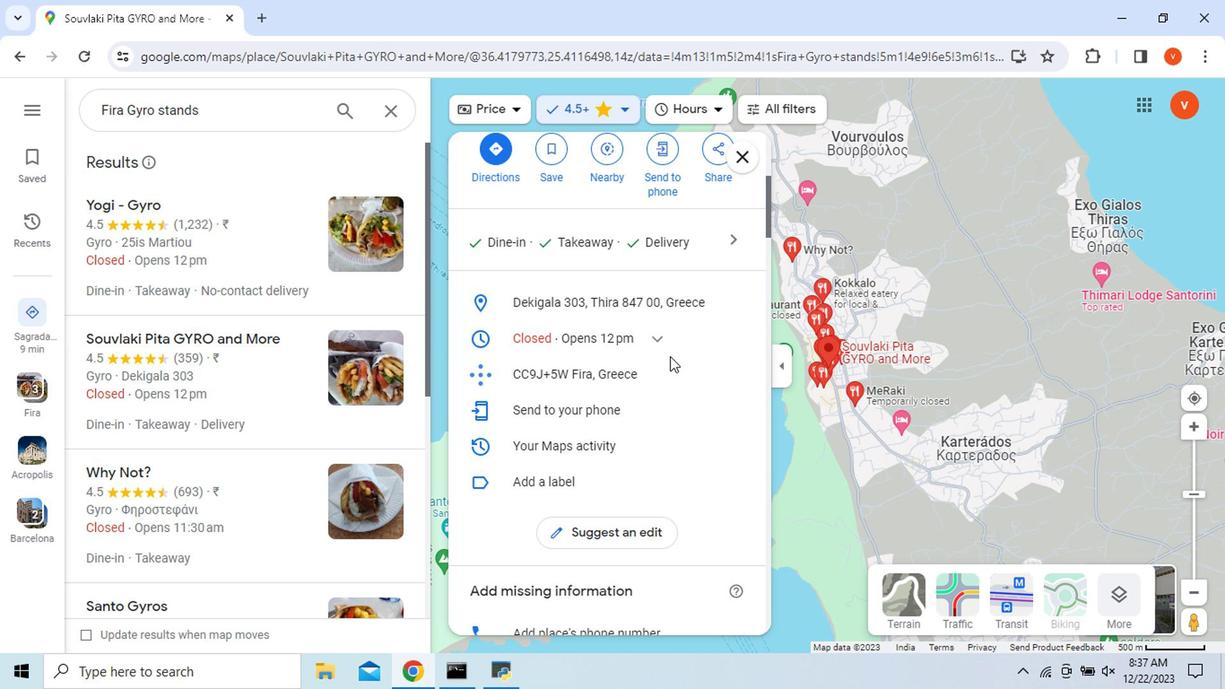 
Action: Mouse moved to (659, 344)
Screenshot: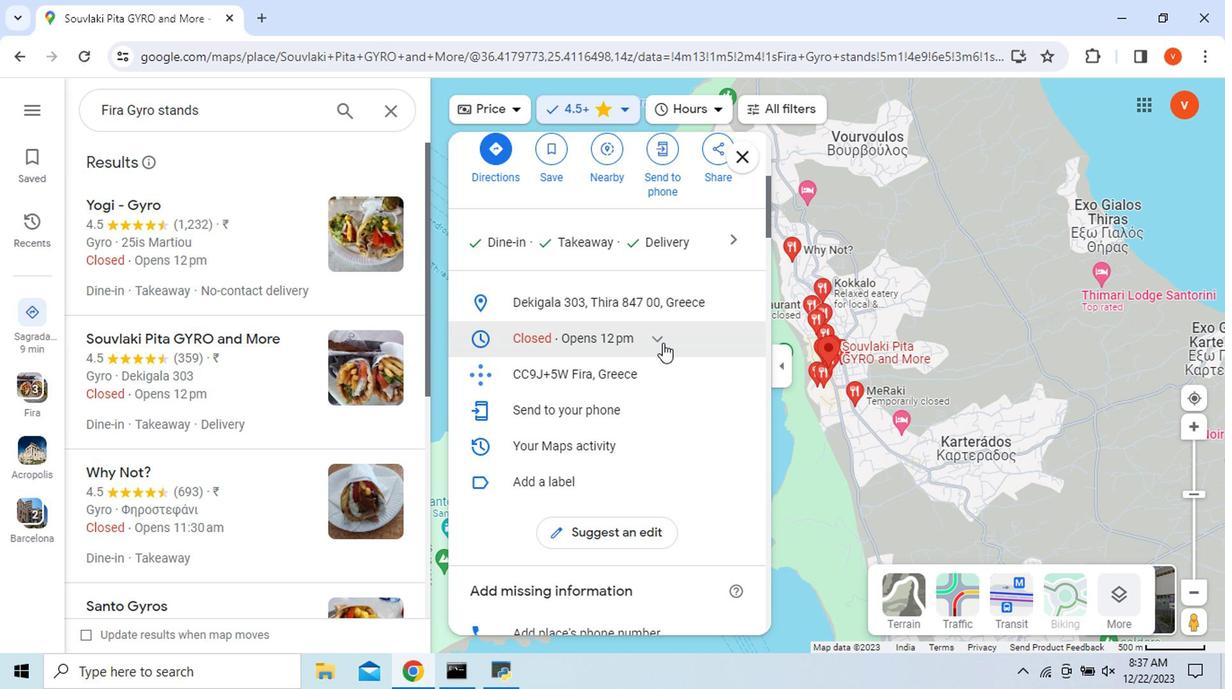 
Action: Mouse pressed left at (659, 344)
Screenshot: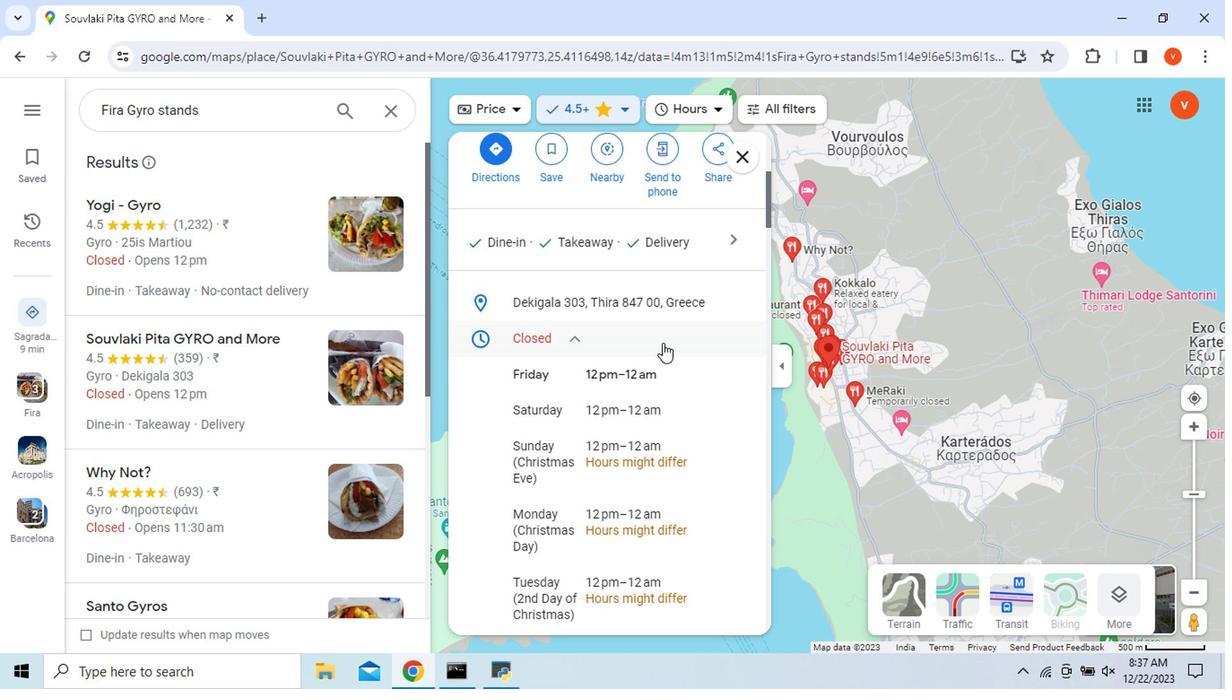 
Action: Mouse moved to (660, 345)
Screenshot: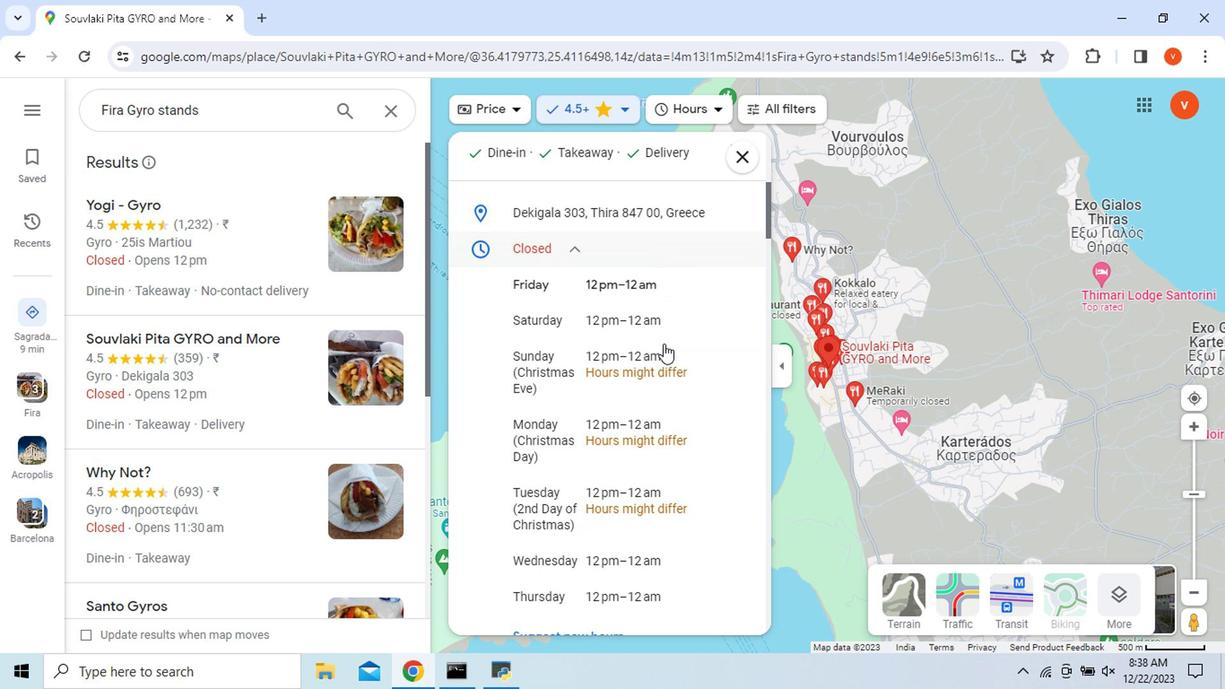 
Action: Mouse scrolled (660, 344) with delta (0, 0)
Screenshot: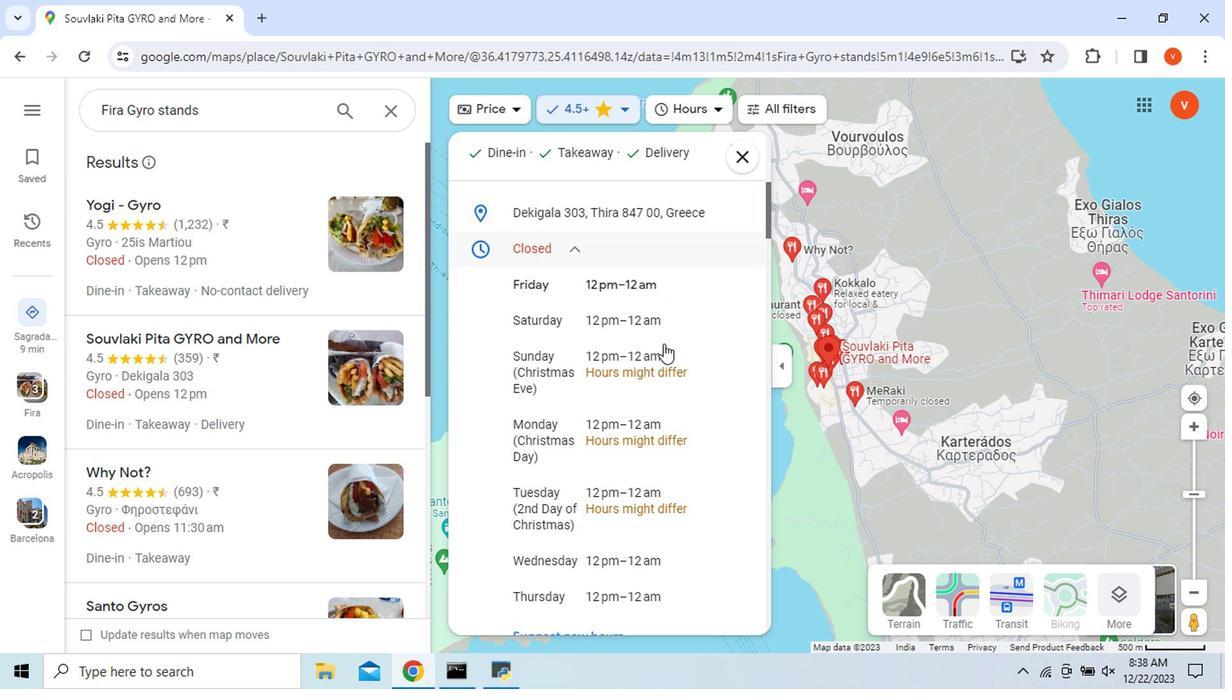 
Action: Mouse scrolled (660, 344) with delta (0, 0)
Screenshot: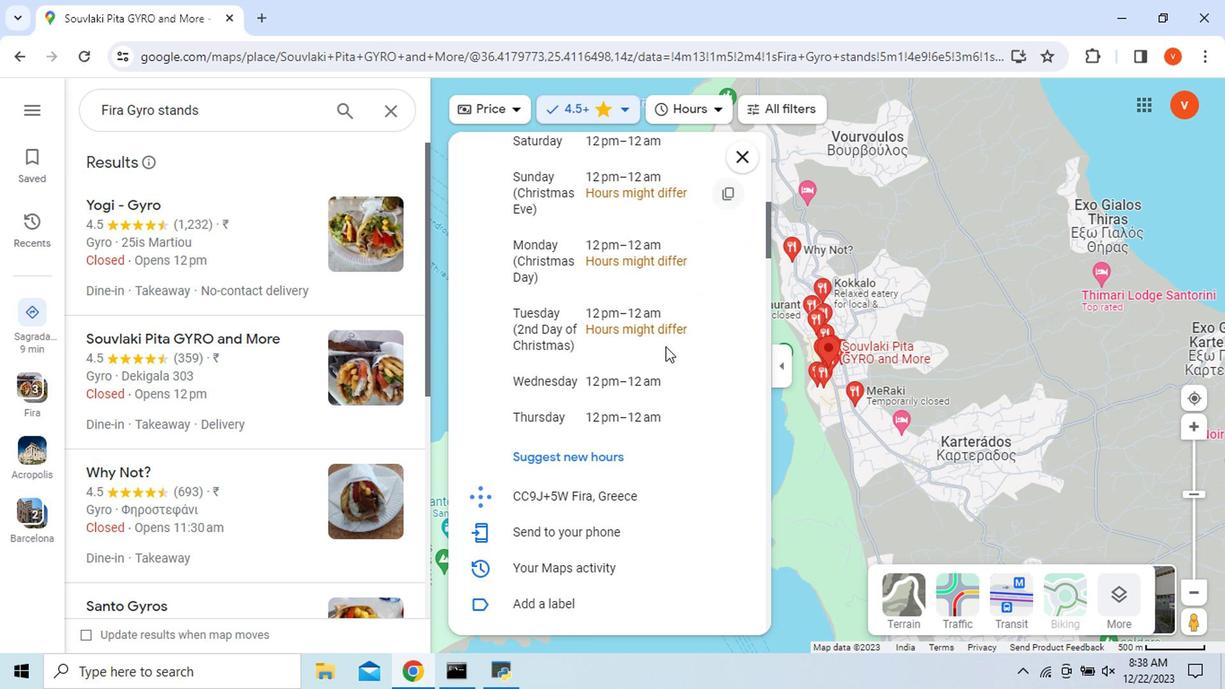 
Action: Mouse moved to (662, 348)
Screenshot: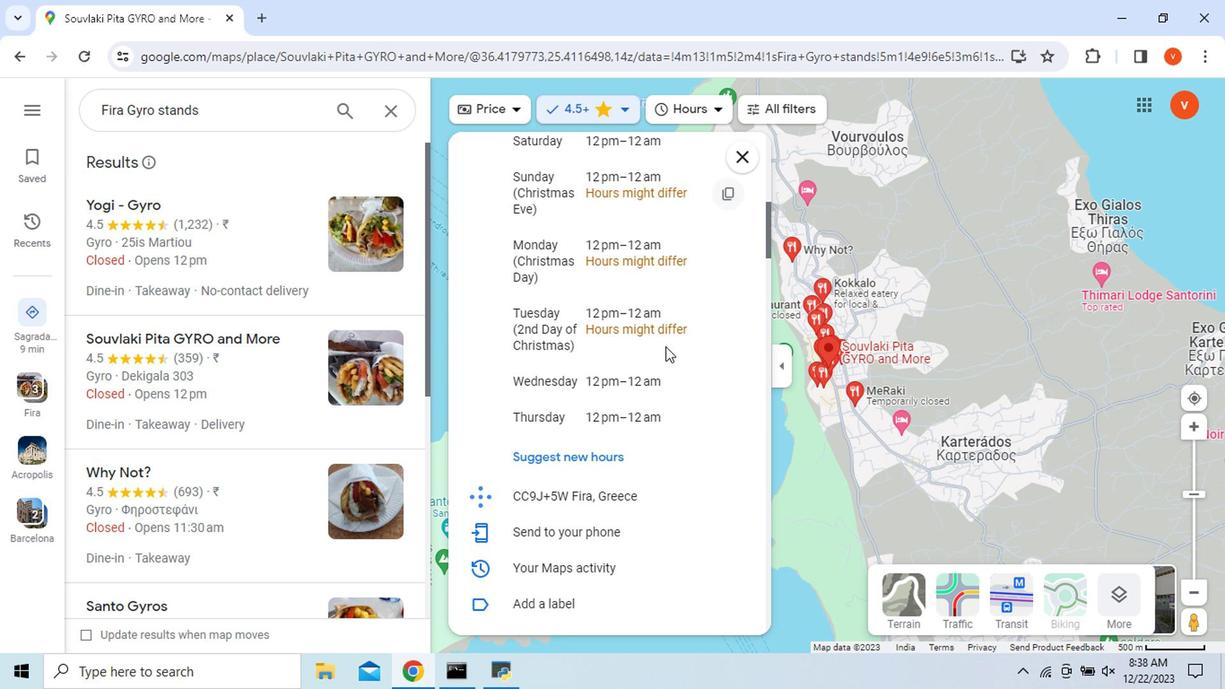 
Action: Mouse scrolled (662, 347) with delta (0, -1)
Screenshot: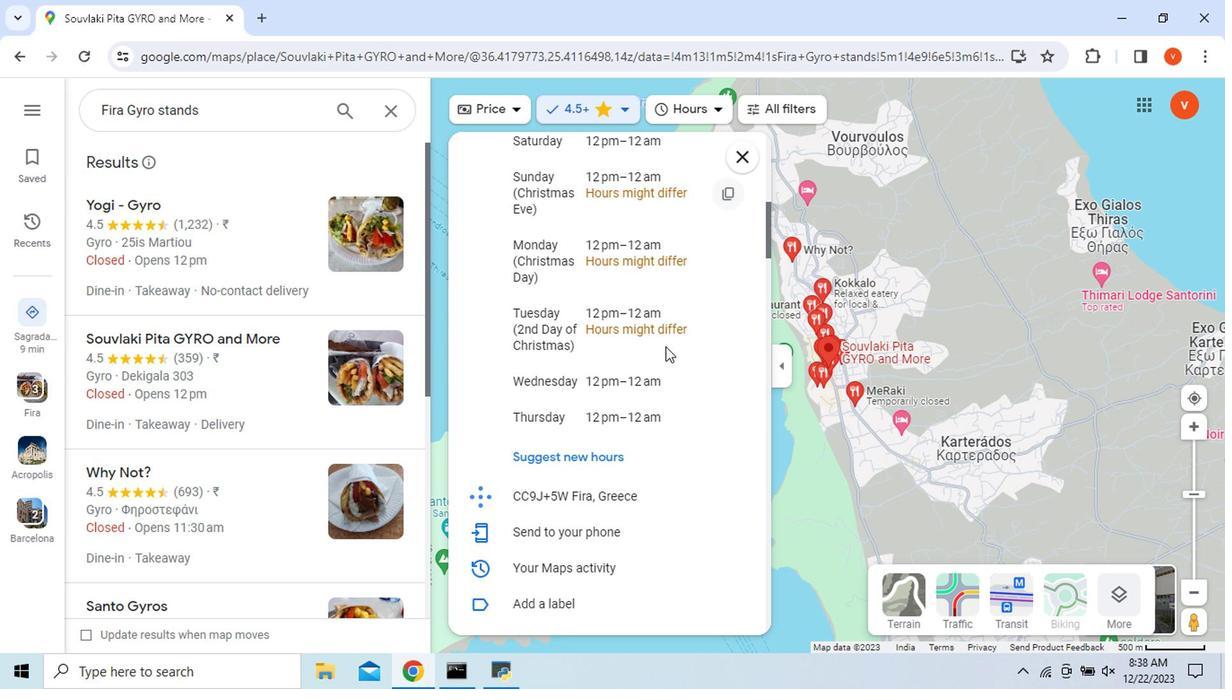 
Action: Mouse scrolled (662, 347) with delta (0, -1)
Screenshot: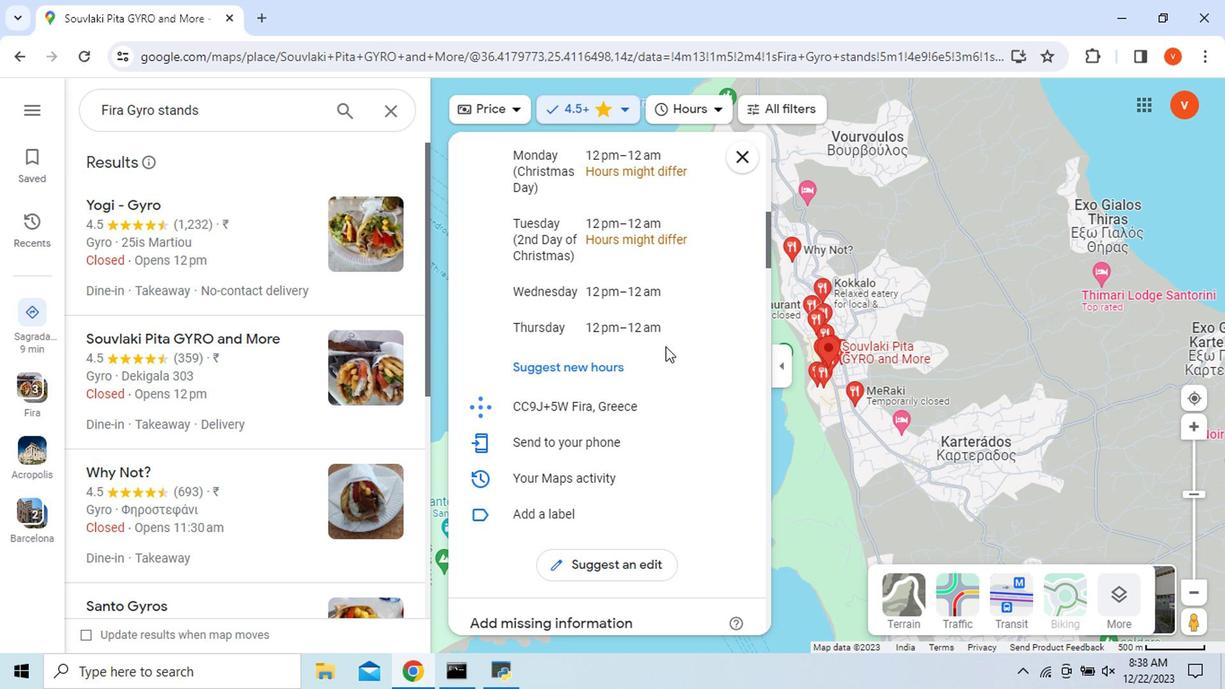 
Action: Mouse moved to (521, 229)
Screenshot: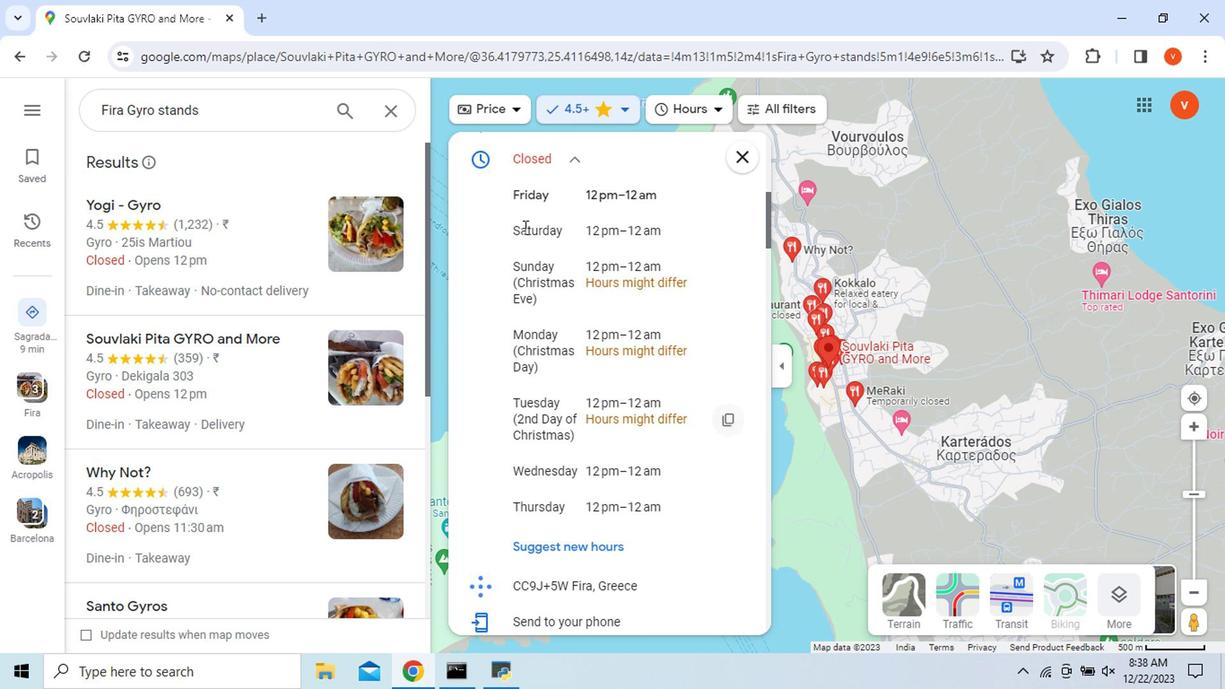 
Action: Mouse scrolled (521, 230) with delta (0, 0)
Screenshot: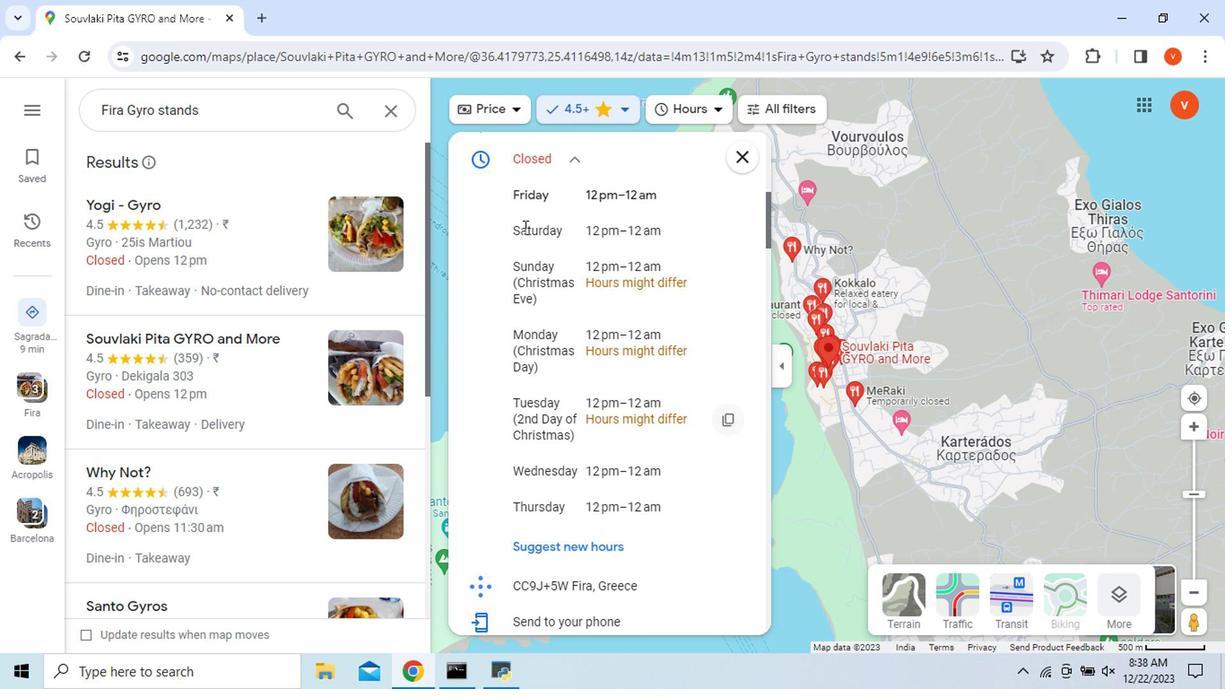 
Action: Mouse scrolled (521, 230) with delta (0, 0)
Screenshot: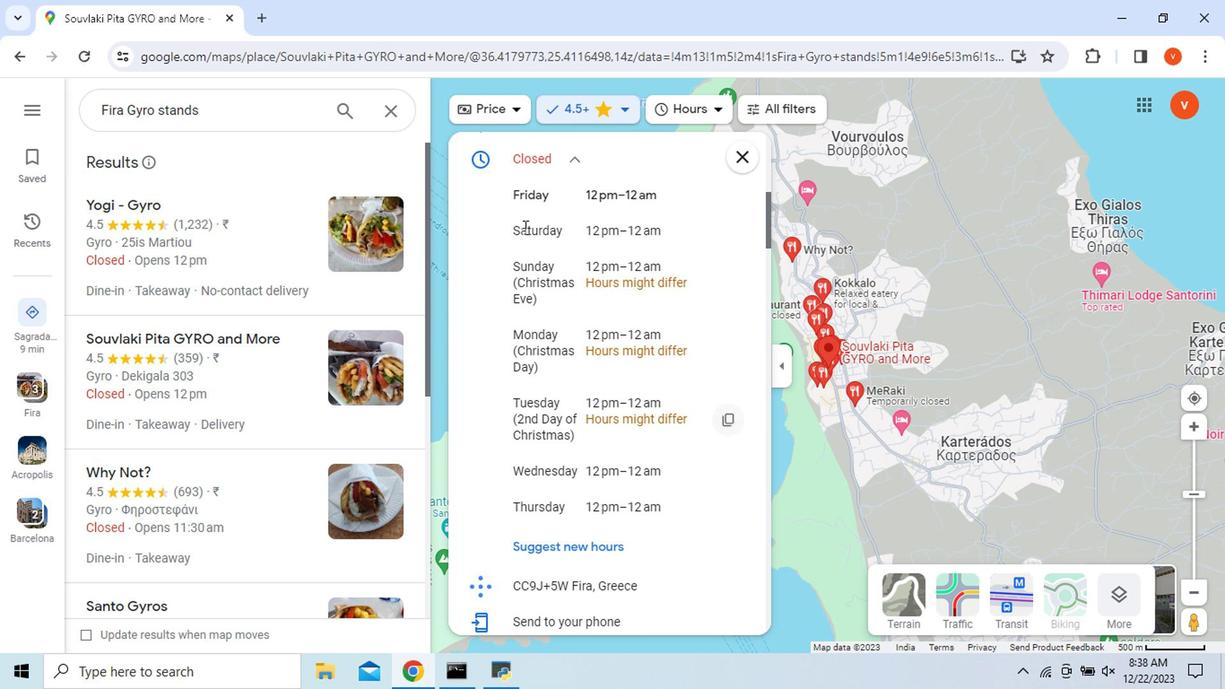 
Action: Mouse moved to (521, 232)
Screenshot: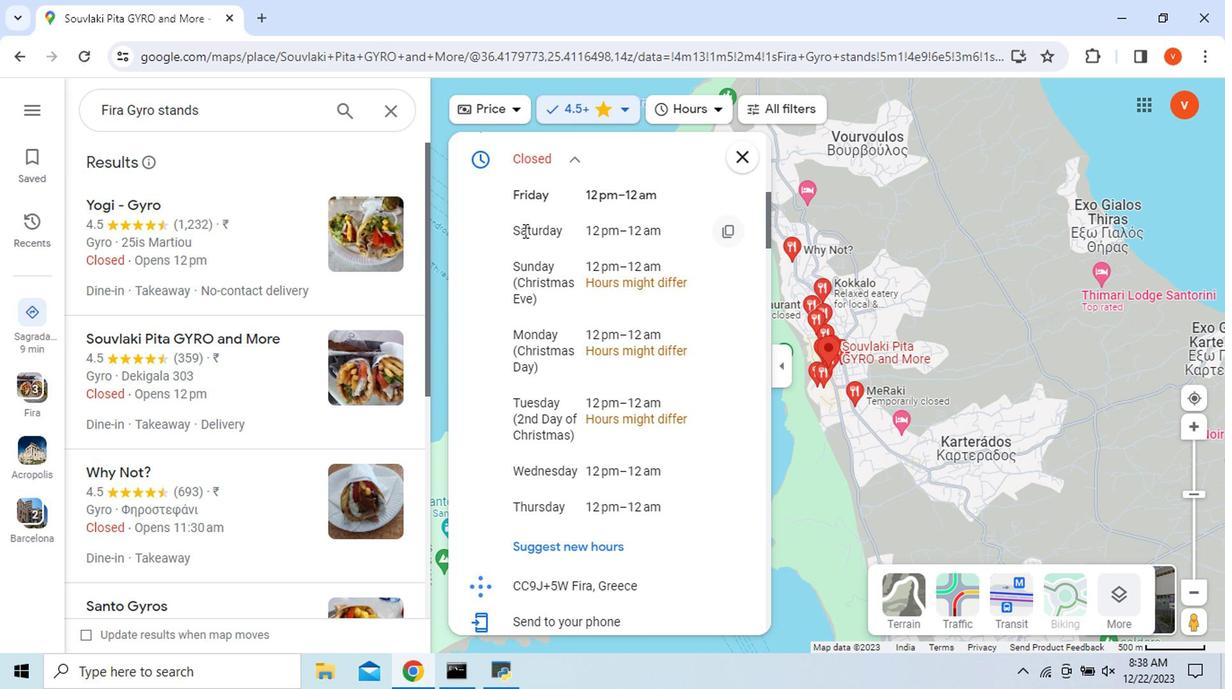 
Action: Mouse scrolled (521, 234) with delta (0, 1)
Screenshot: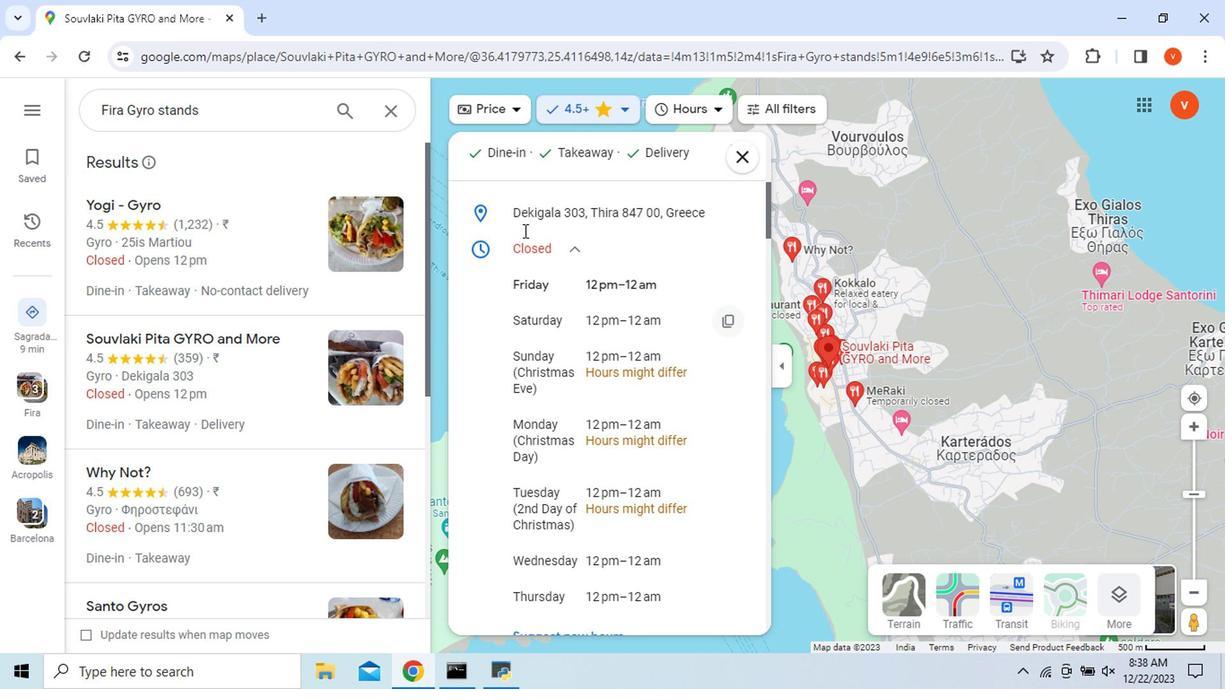 
Action: Mouse scrolled (521, 234) with delta (0, 1)
Screenshot: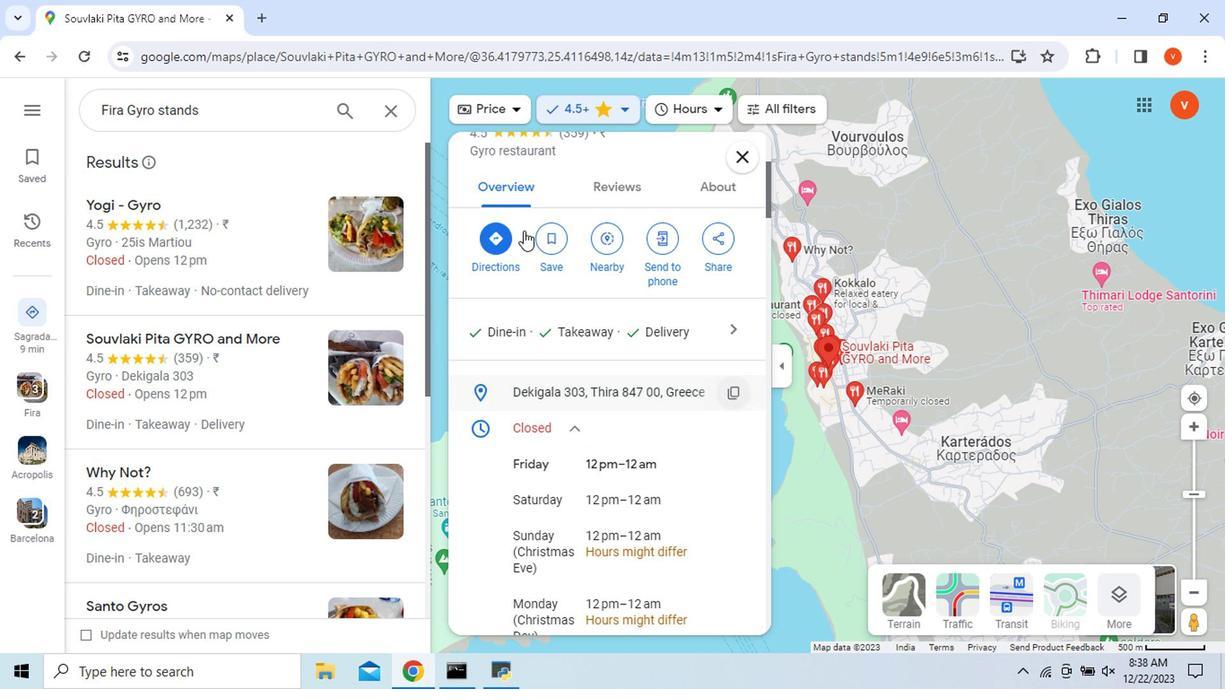 
Action: Mouse scrolled (521, 234) with delta (0, 1)
Screenshot: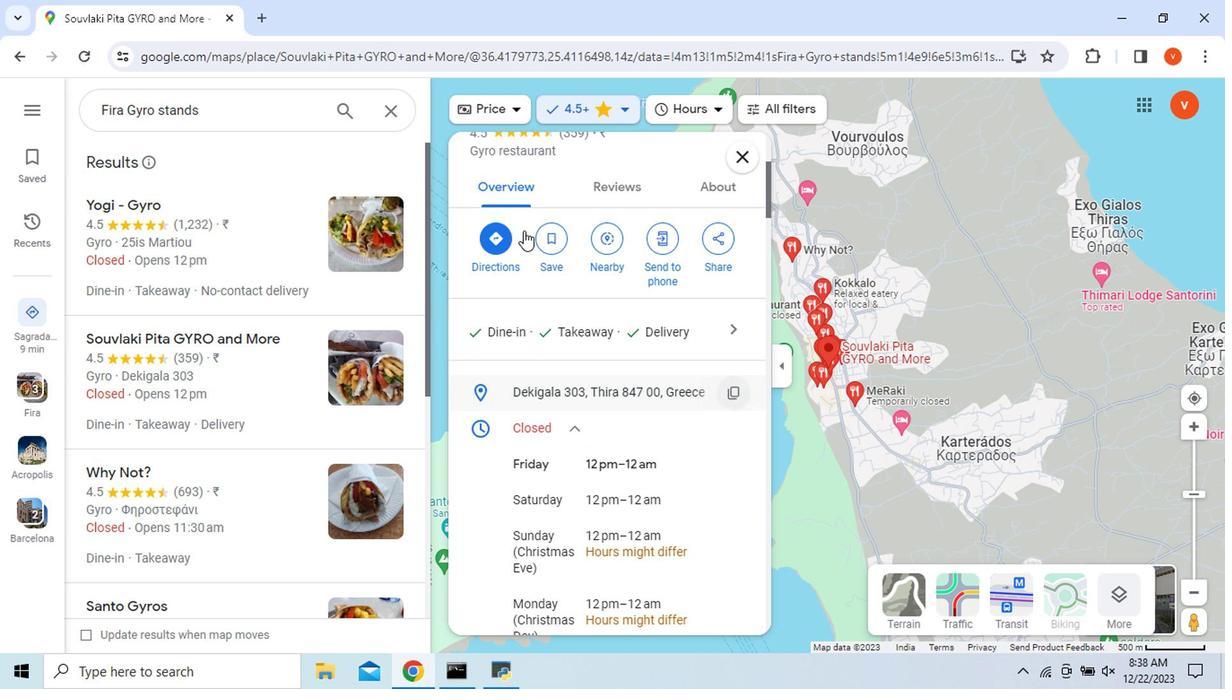 
Action: Mouse moved to (600, 281)
Screenshot: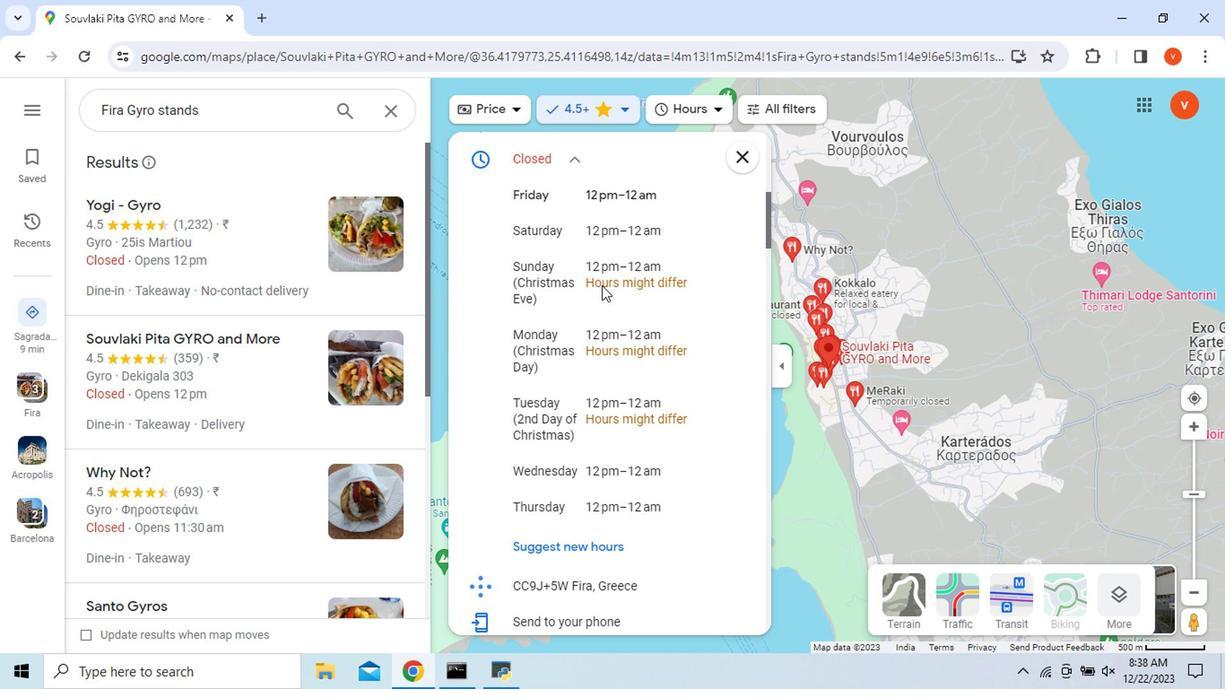 
Action: Mouse scrolled (600, 280) with delta (0, -1)
Screenshot: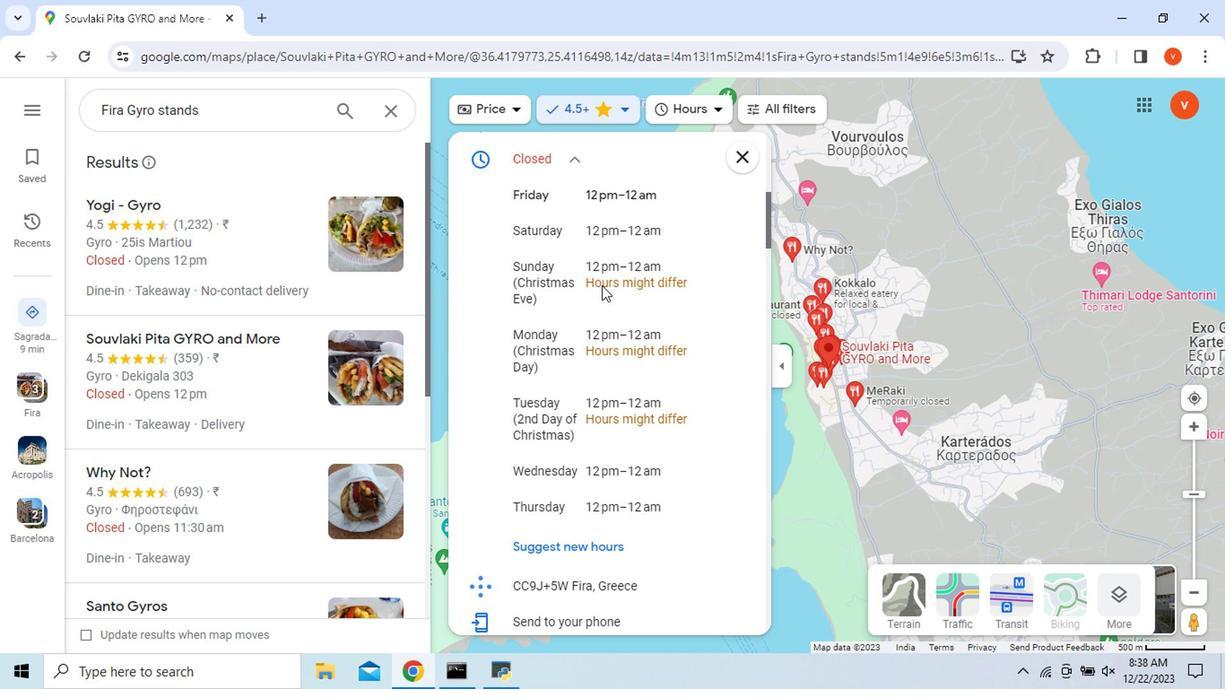 
Action: Mouse moved to (599, 287)
Screenshot: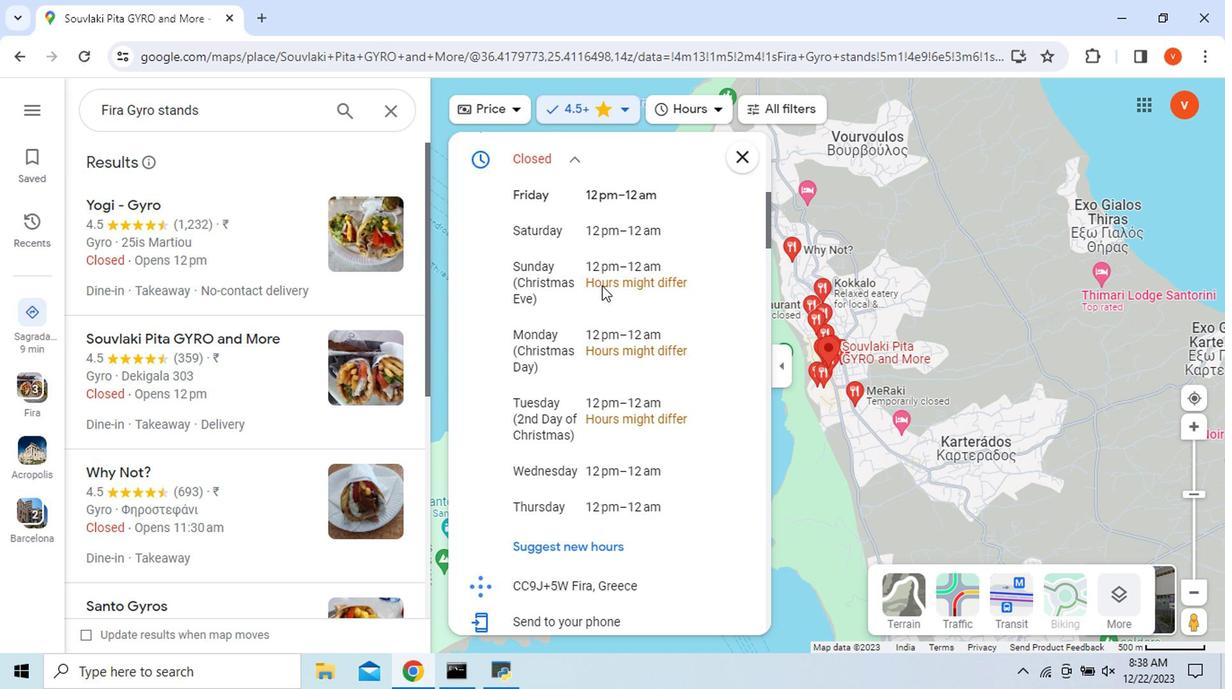 
Action: Mouse scrolled (599, 286) with delta (0, -1)
Screenshot: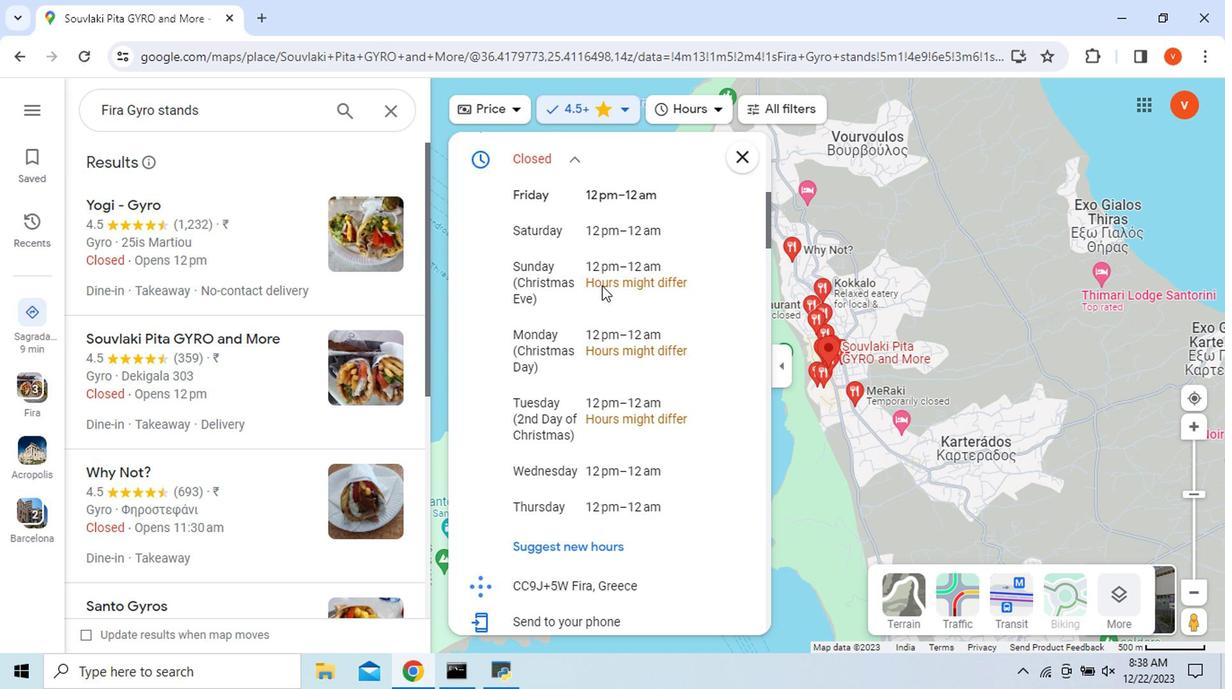 
Action: Mouse moved to (599, 287)
Screenshot: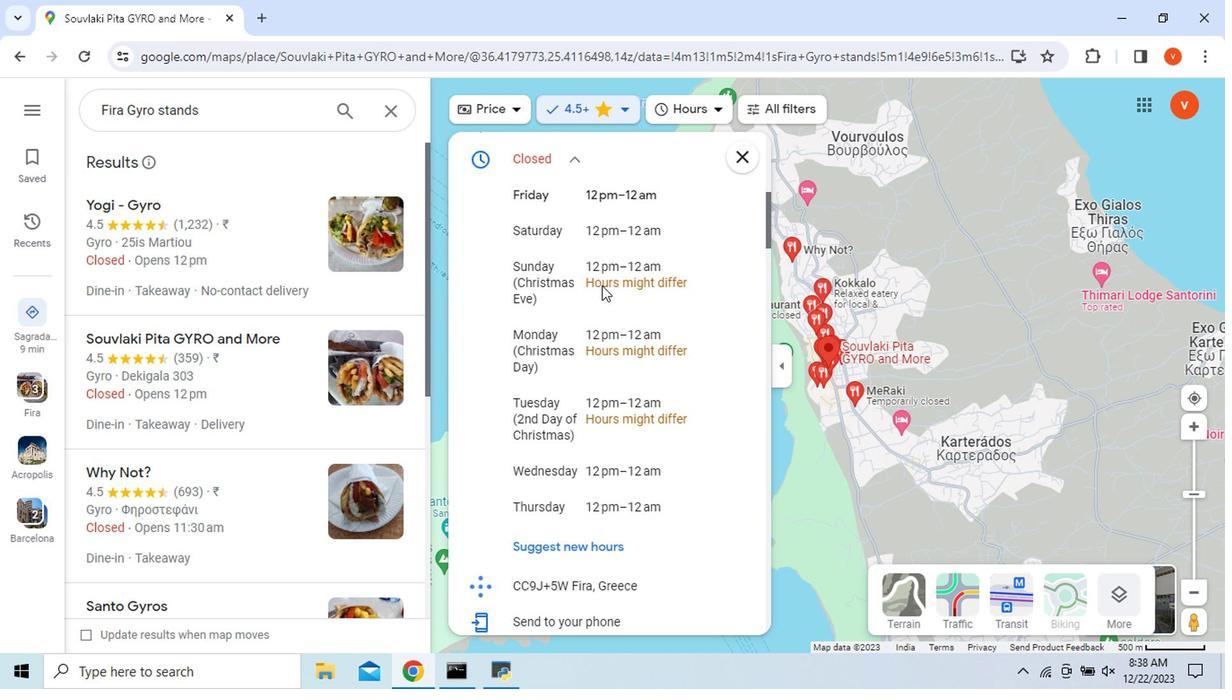 
Action: Mouse scrolled (599, 286) with delta (0, -1)
Screenshot: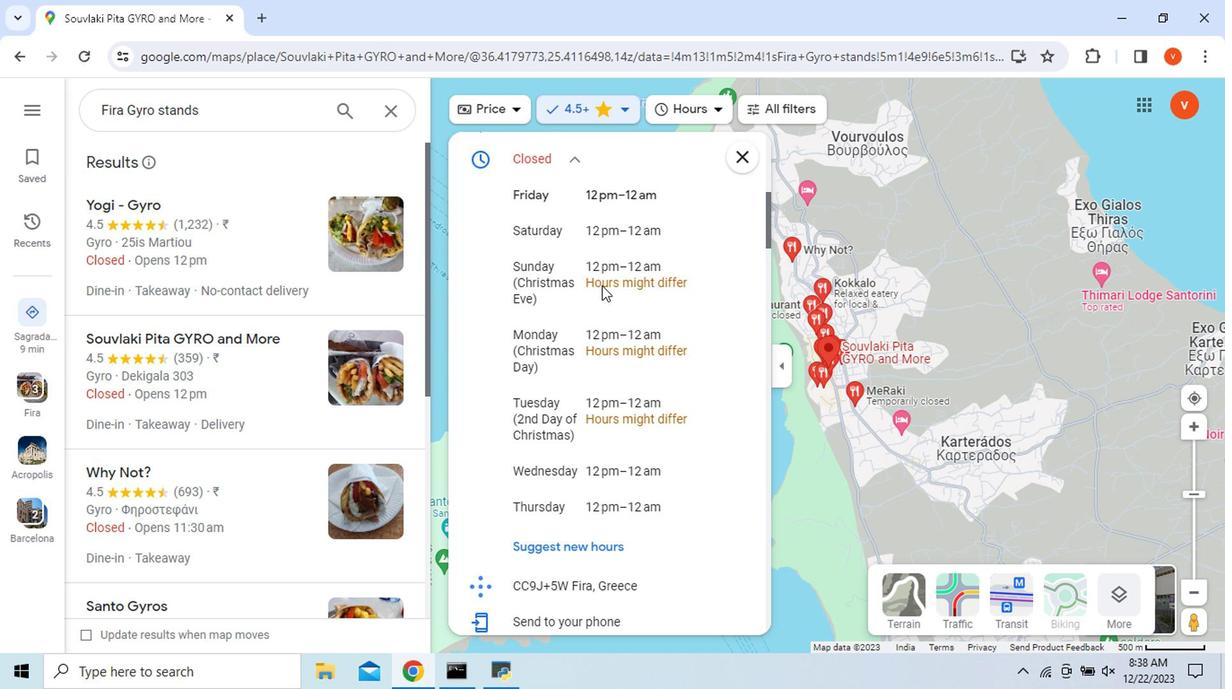 
Action: Mouse scrolled (599, 286) with delta (0, -1)
Screenshot: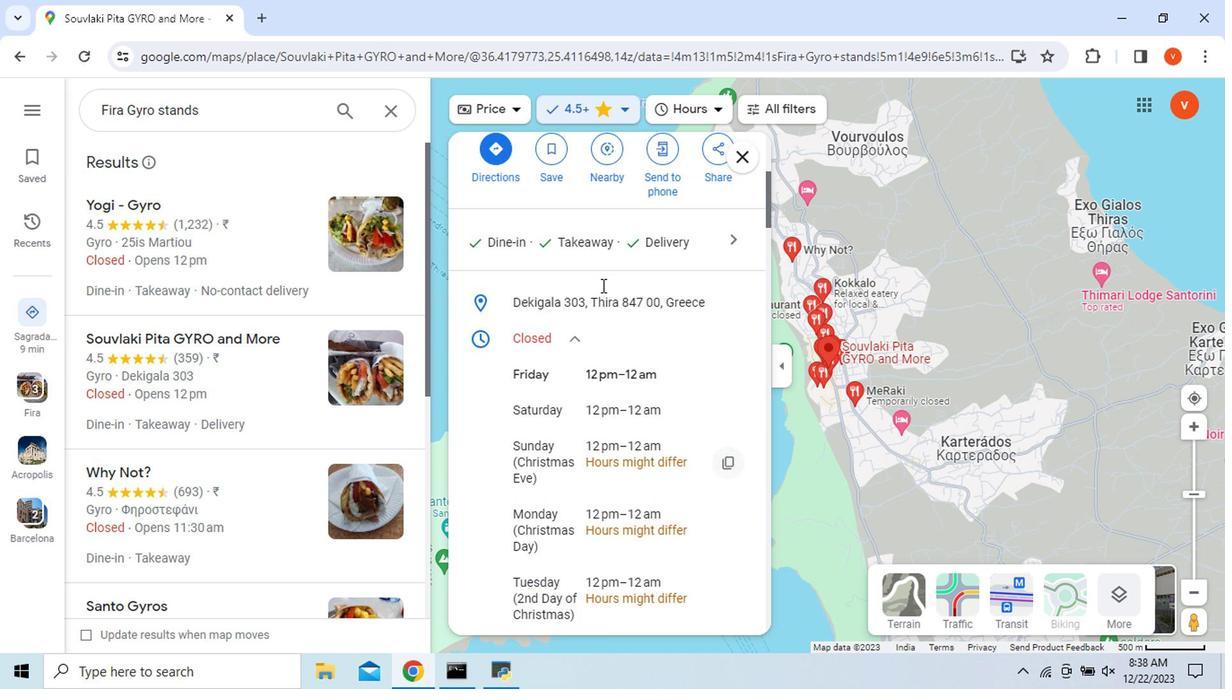 
Action: Mouse scrolled (599, 288) with delta (0, 0)
Screenshot: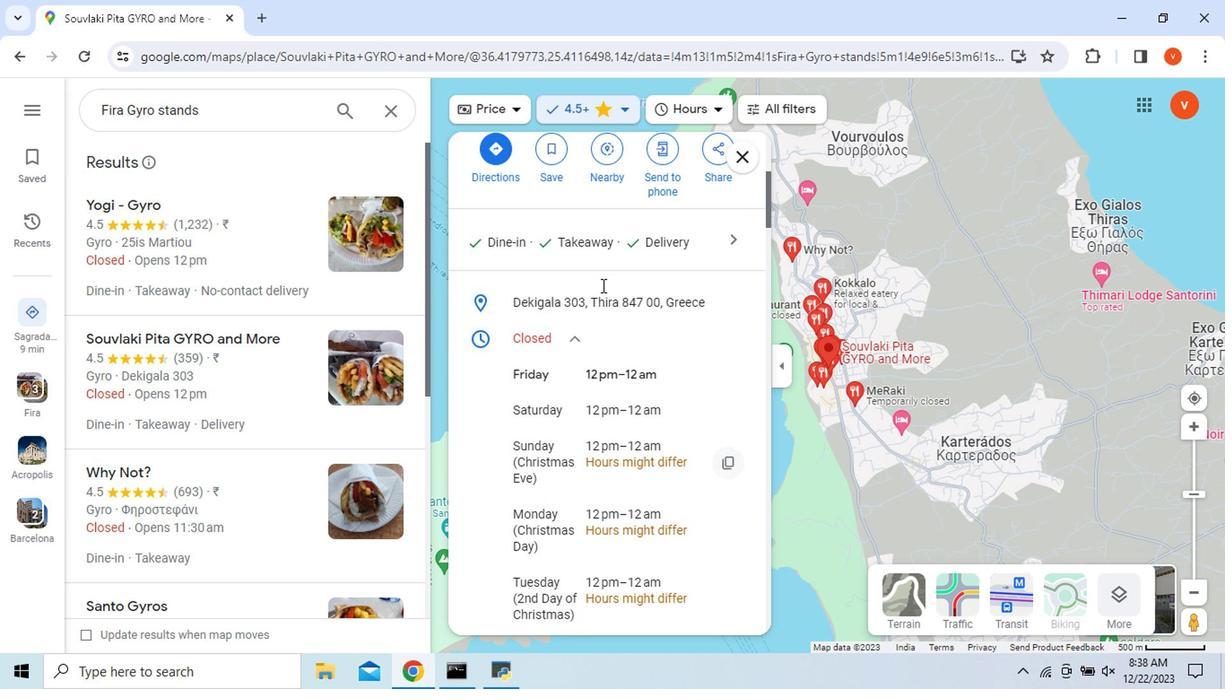 
Action: Mouse scrolled (599, 288) with delta (0, 0)
Screenshot: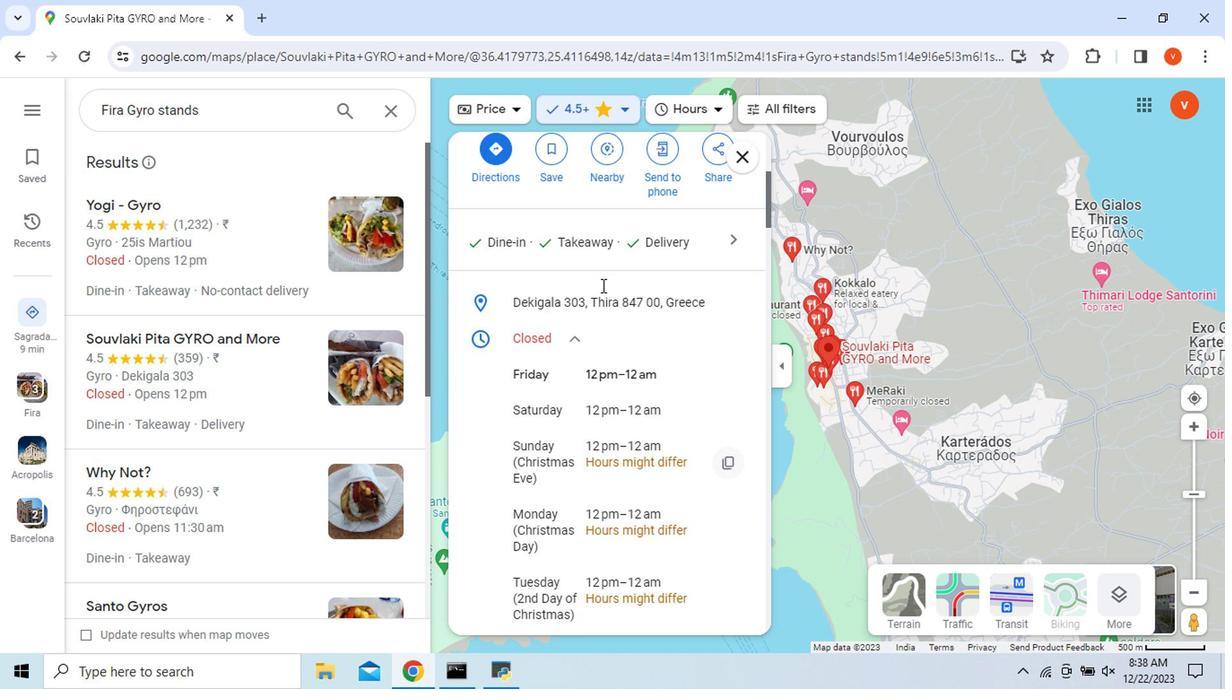 
Action: Mouse scrolled (599, 288) with delta (0, 0)
Screenshot: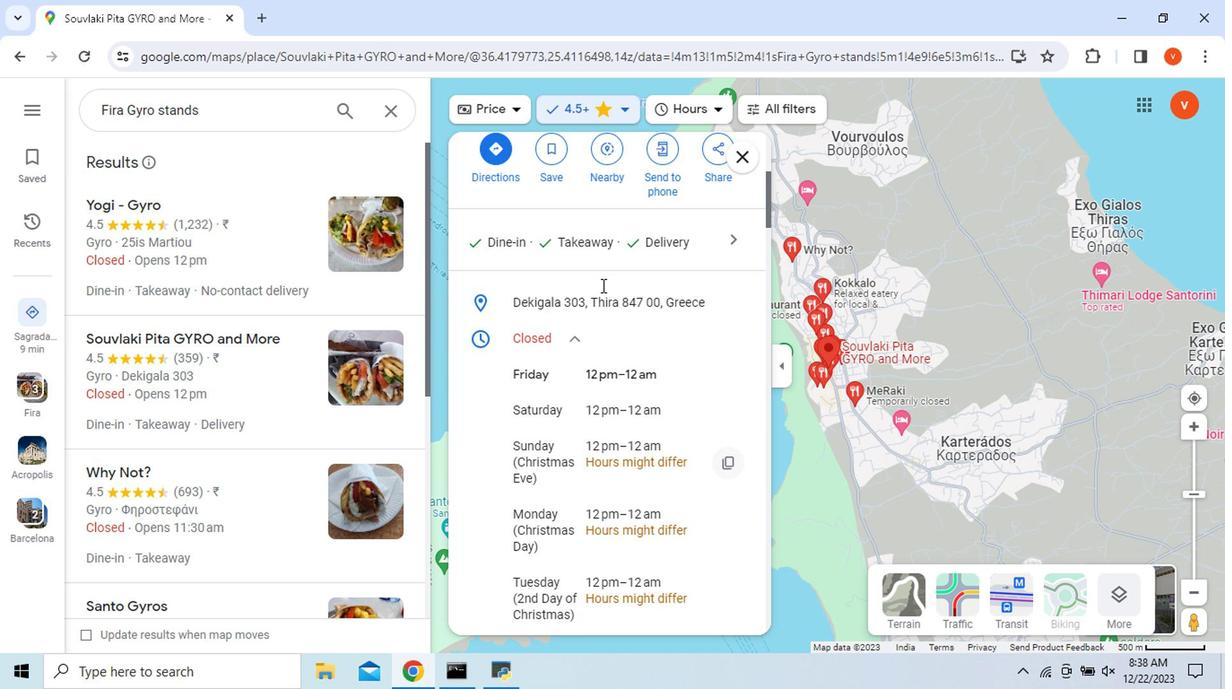 
Action: Mouse scrolled (599, 288) with delta (0, 0)
Screenshot: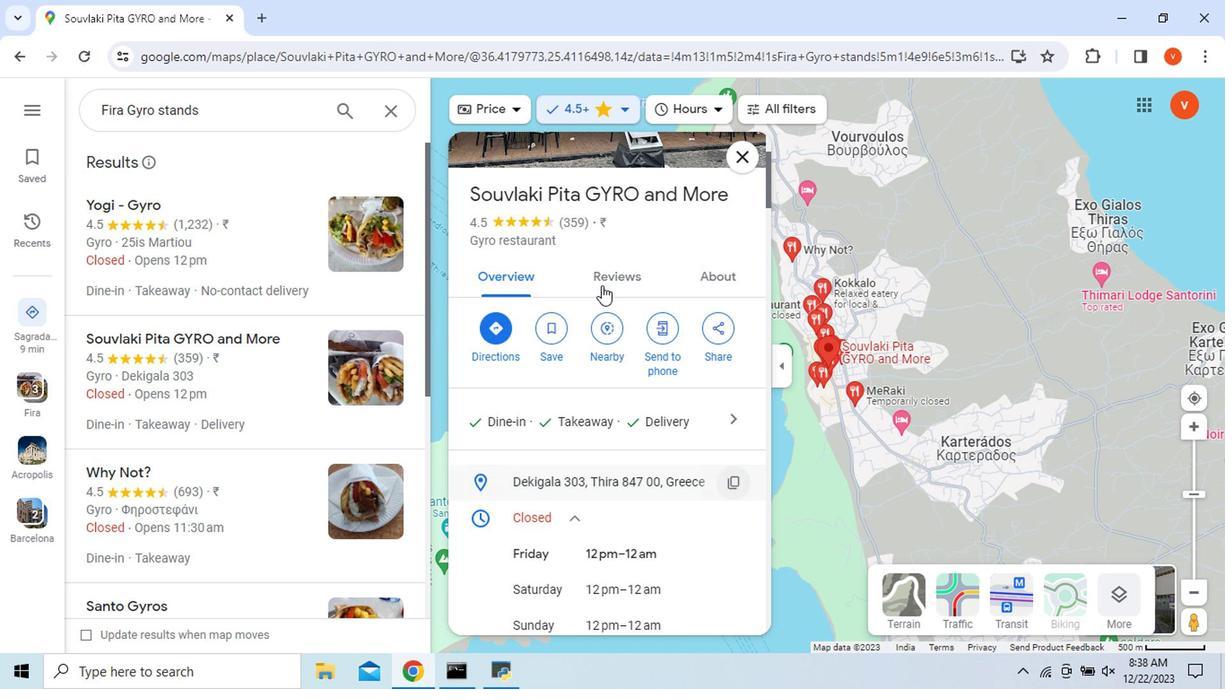 
Action: Mouse scrolled (599, 288) with delta (0, 0)
Screenshot: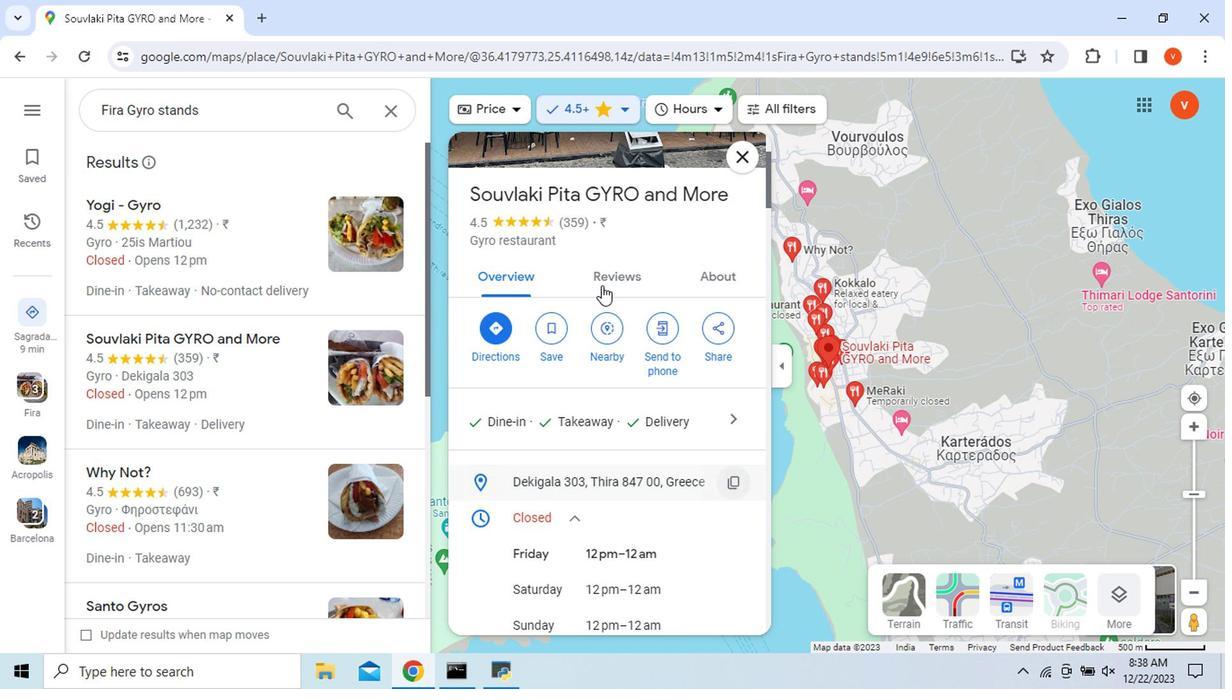 
Action: Mouse moved to (609, 271)
Screenshot: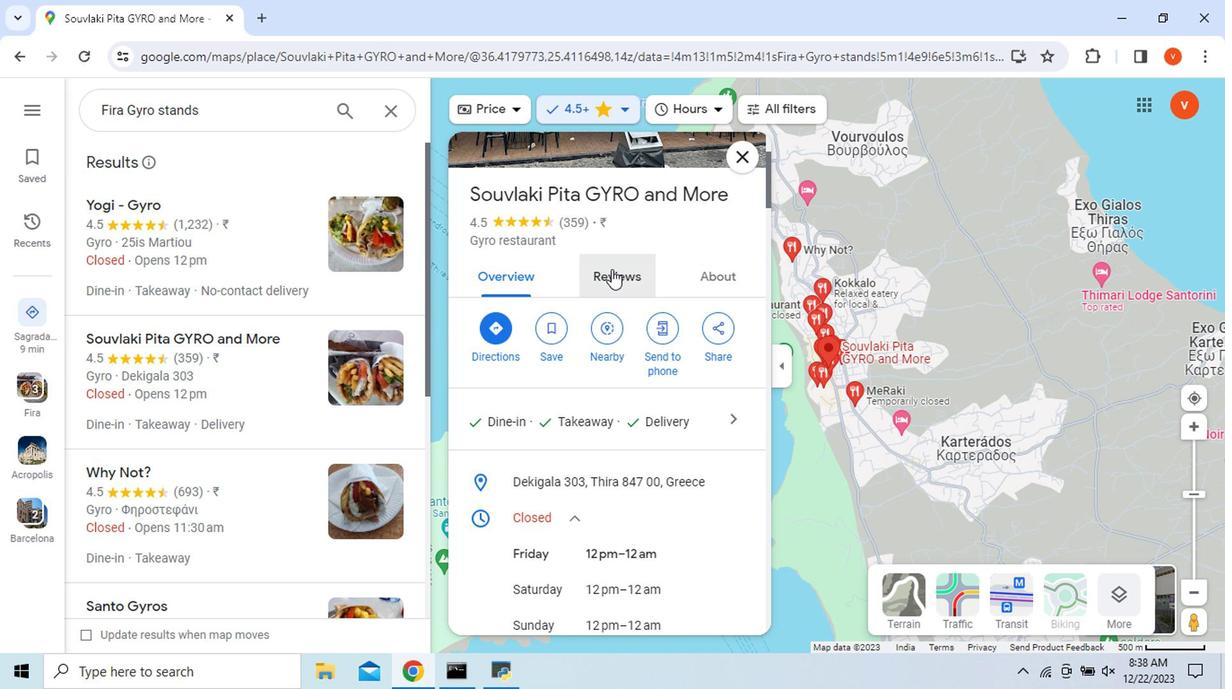 
Action: Mouse pressed left at (609, 271)
Screenshot: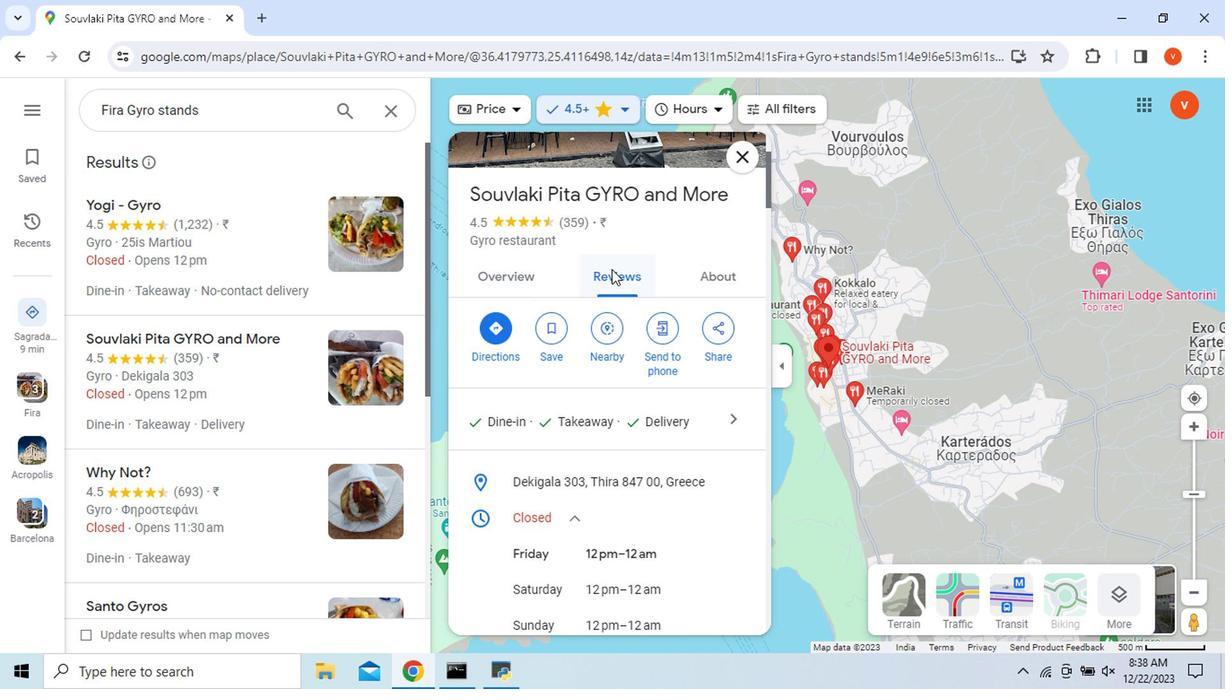 
Action: Mouse moved to (609, 274)
Screenshot: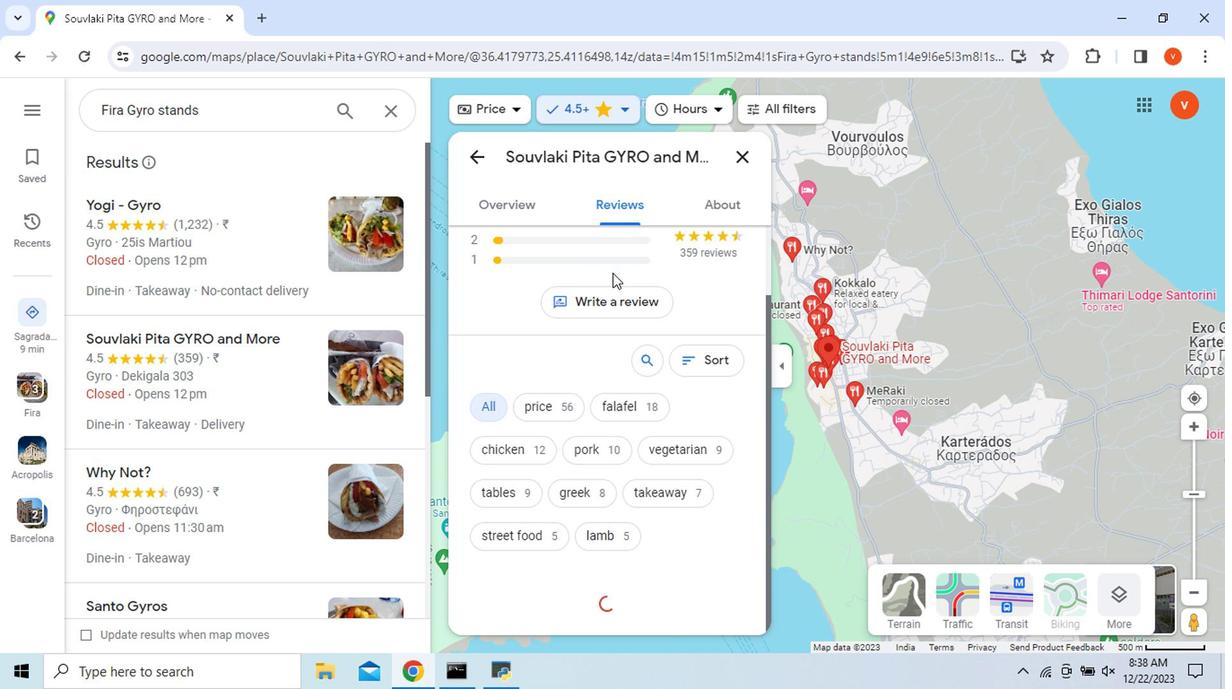 
Action: Mouse scrolled (609, 274) with delta (0, 0)
Screenshot: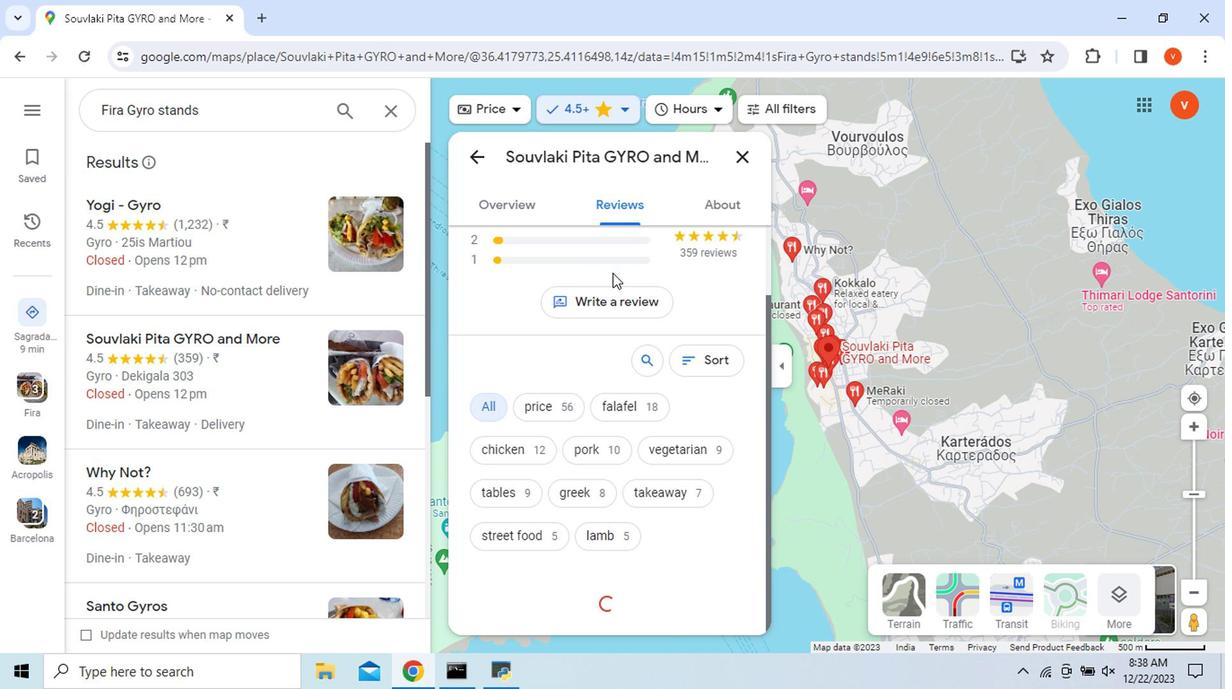 
Action: Mouse scrolled (609, 274) with delta (0, 0)
Screenshot: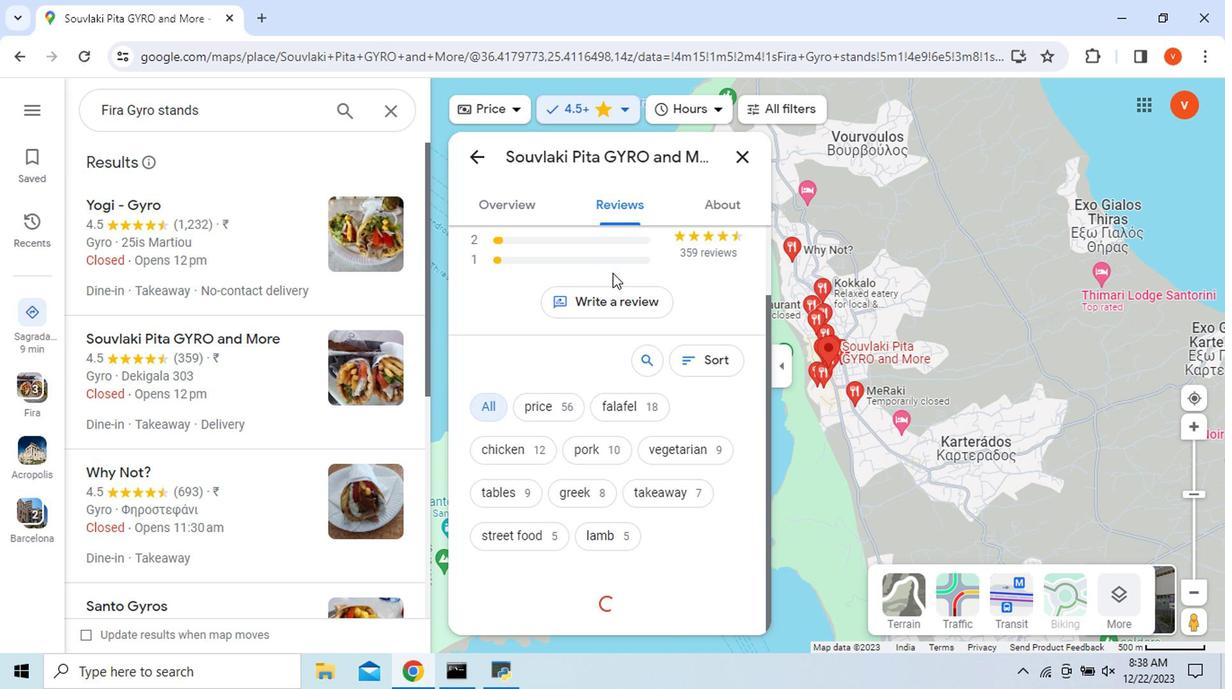 
Action: Mouse scrolled (609, 274) with delta (0, 0)
Screenshot: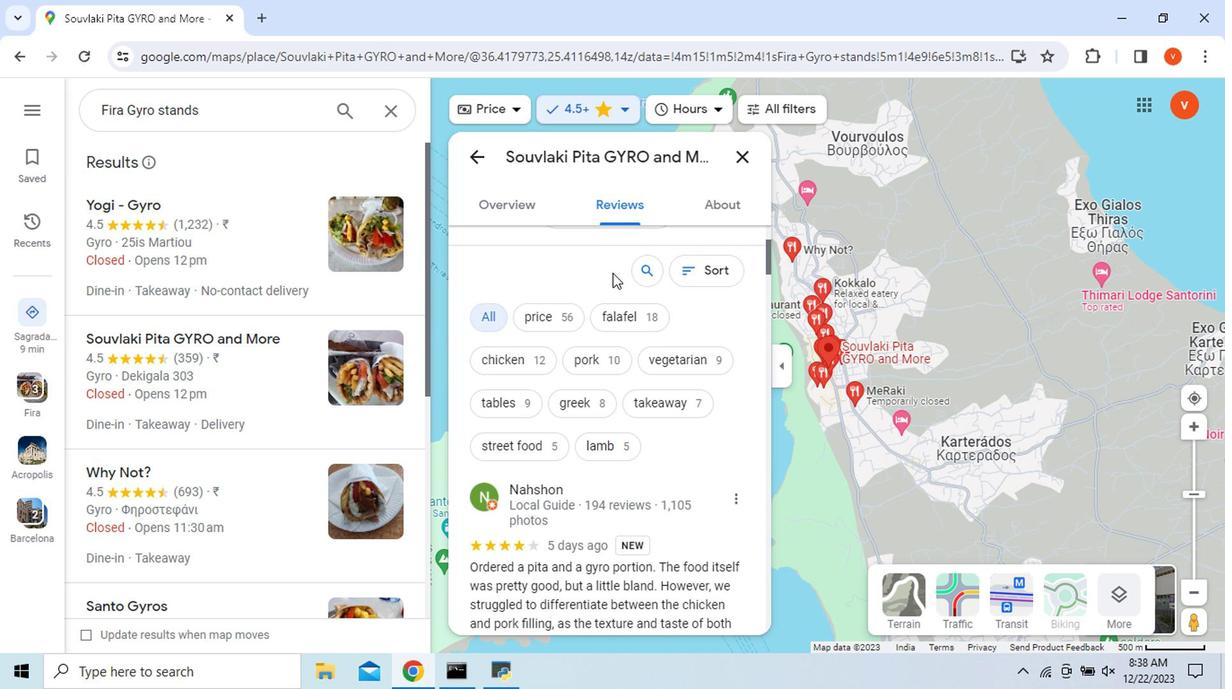 
Action: Mouse scrolled (609, 274) with delta (0, 0)
Screenshot: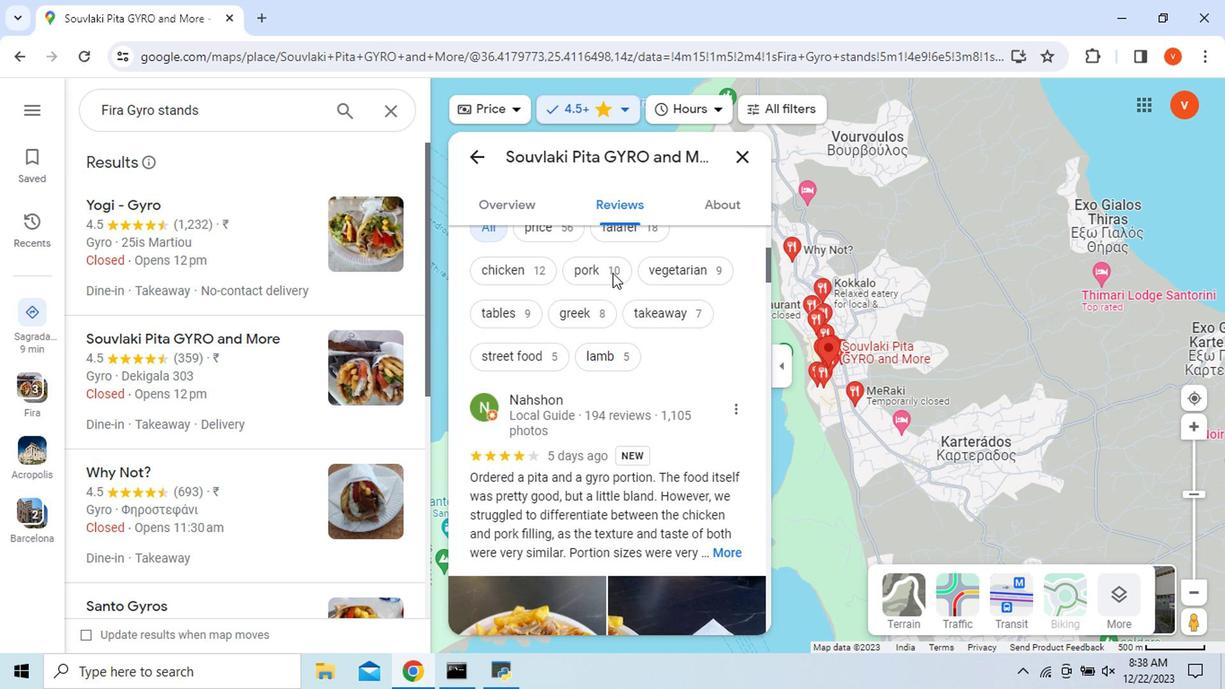 
Action: Mouse scrolled (609, 274) with delta (0, 0)
Screenshot: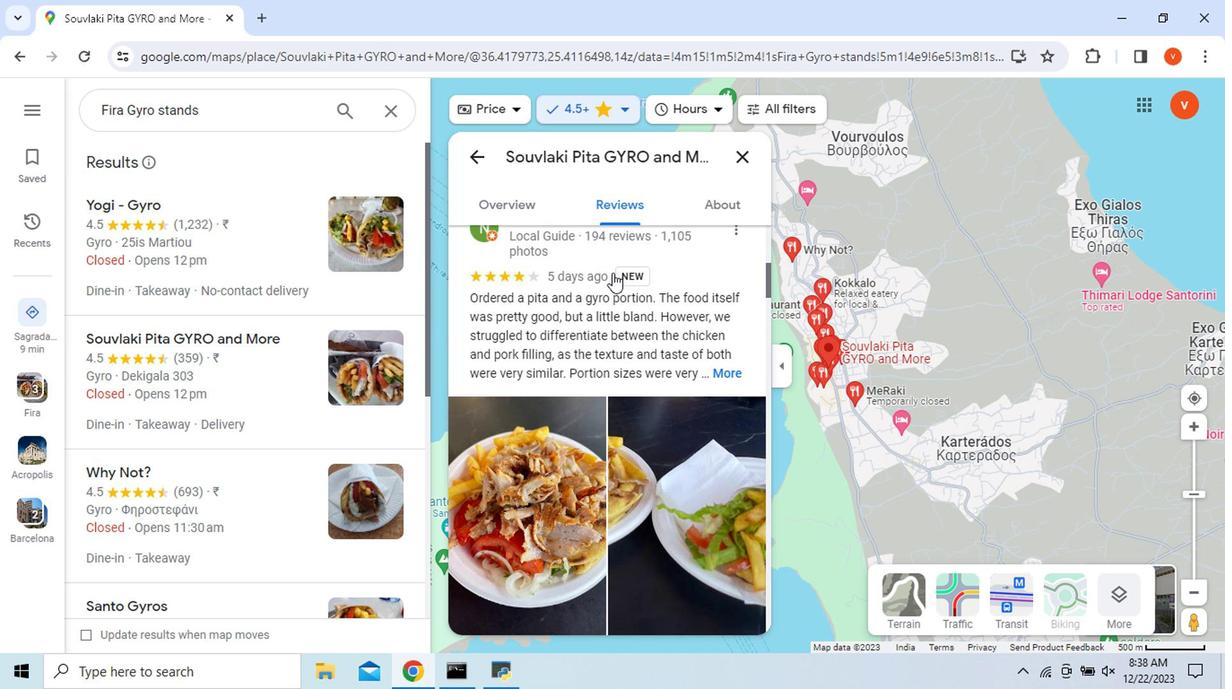 
Action: Mouse scrolled (609, 274) with delta (0, 0)
Screenshot: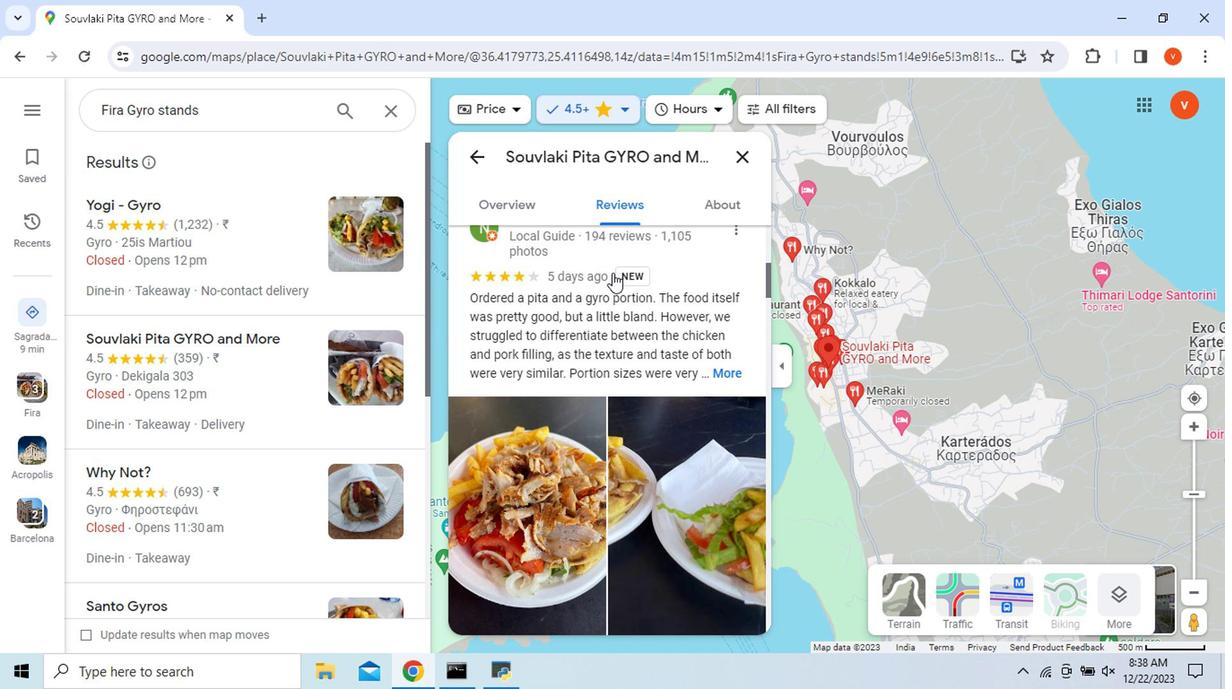 
Action: Mouse moved to (685, 266)
Screenshot: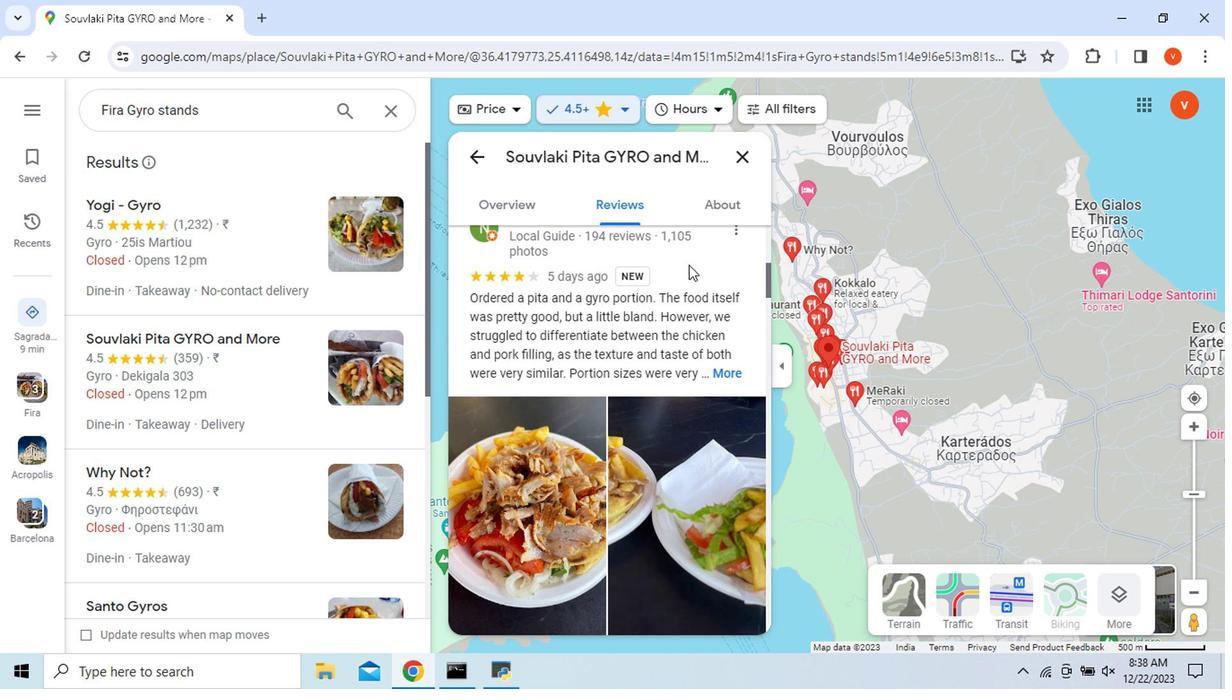 
Action: Mouse scrolled (685, 266) with delta (0, 0)
Screenshot: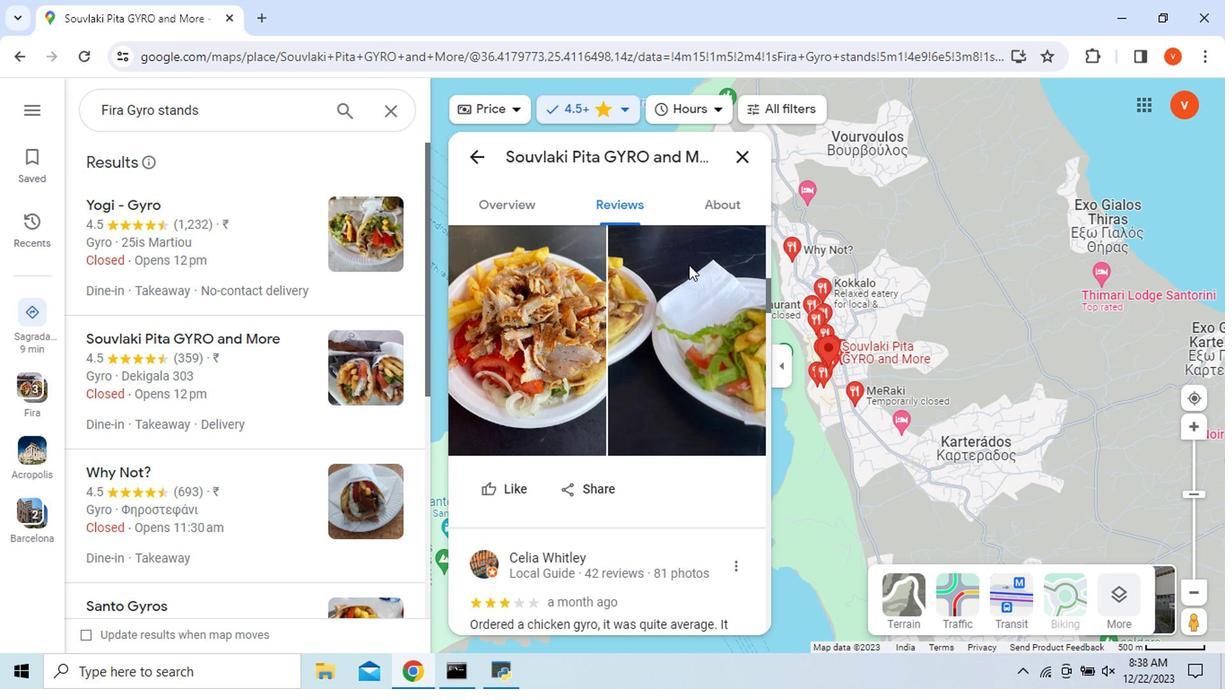
Action: Mouse scrolled (685, 266) with delta (0, 0)
Screenshot: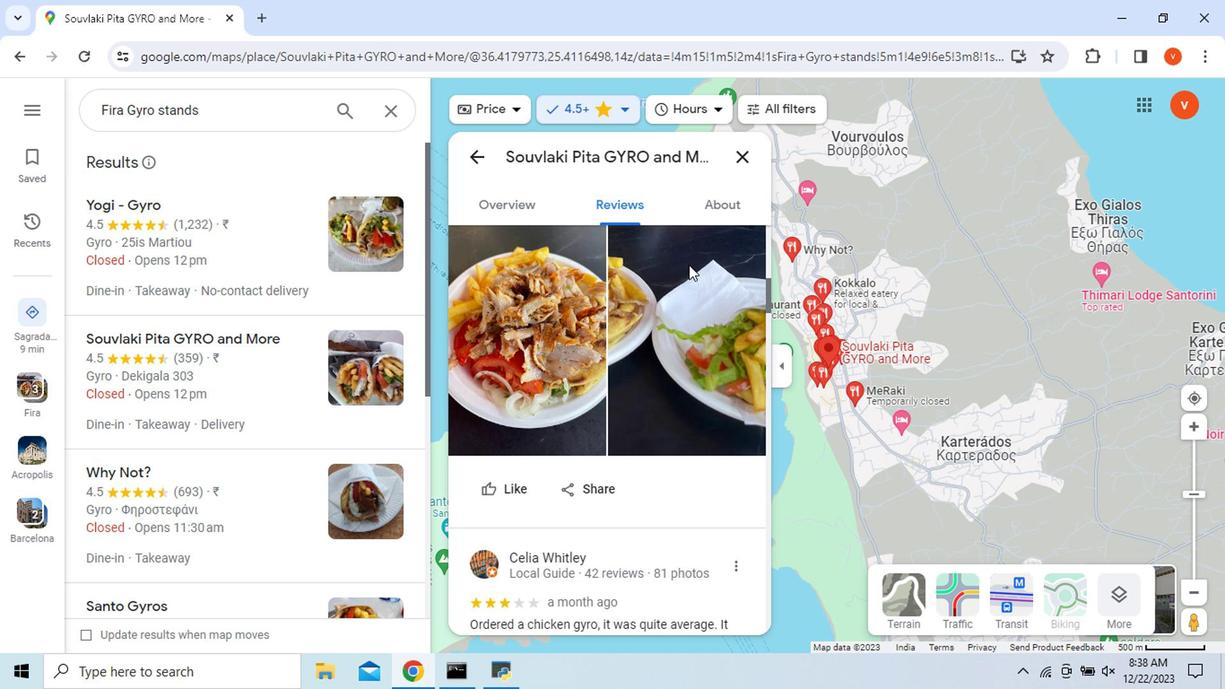 
Action: Mouse scrolled (685, 266) with delta (0, 0)
Screenshot: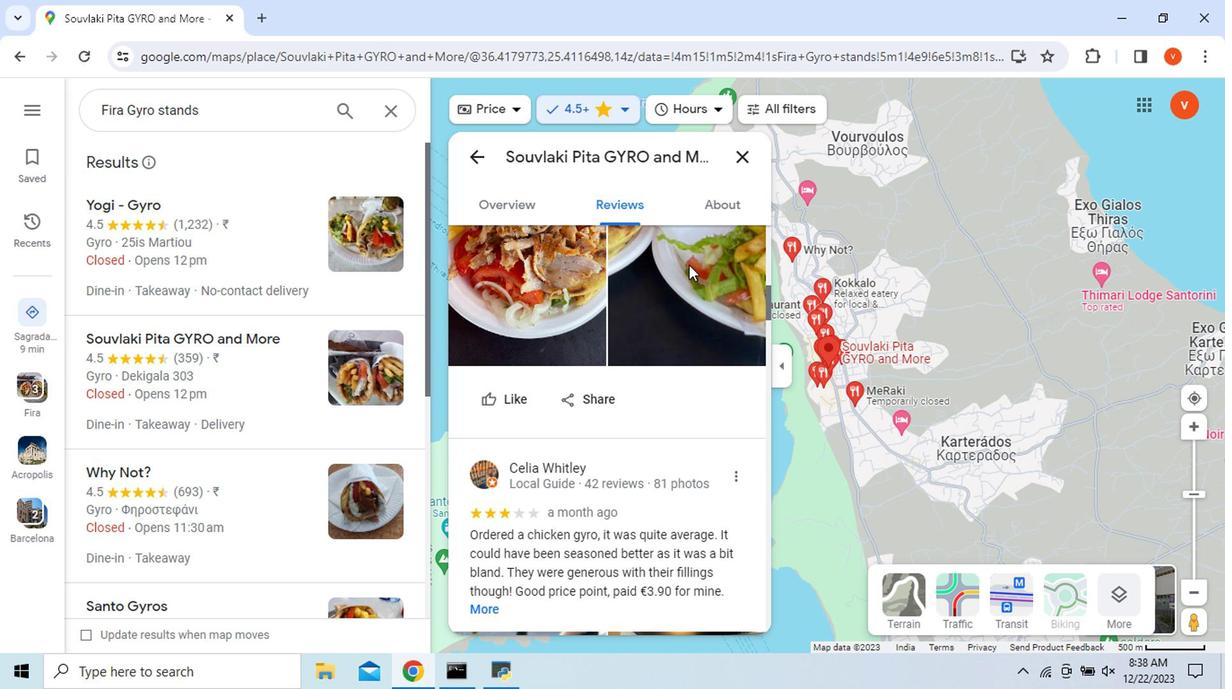 
Action: Mouse scrolled (685, 266) with delta (0, 0)
Screenshot: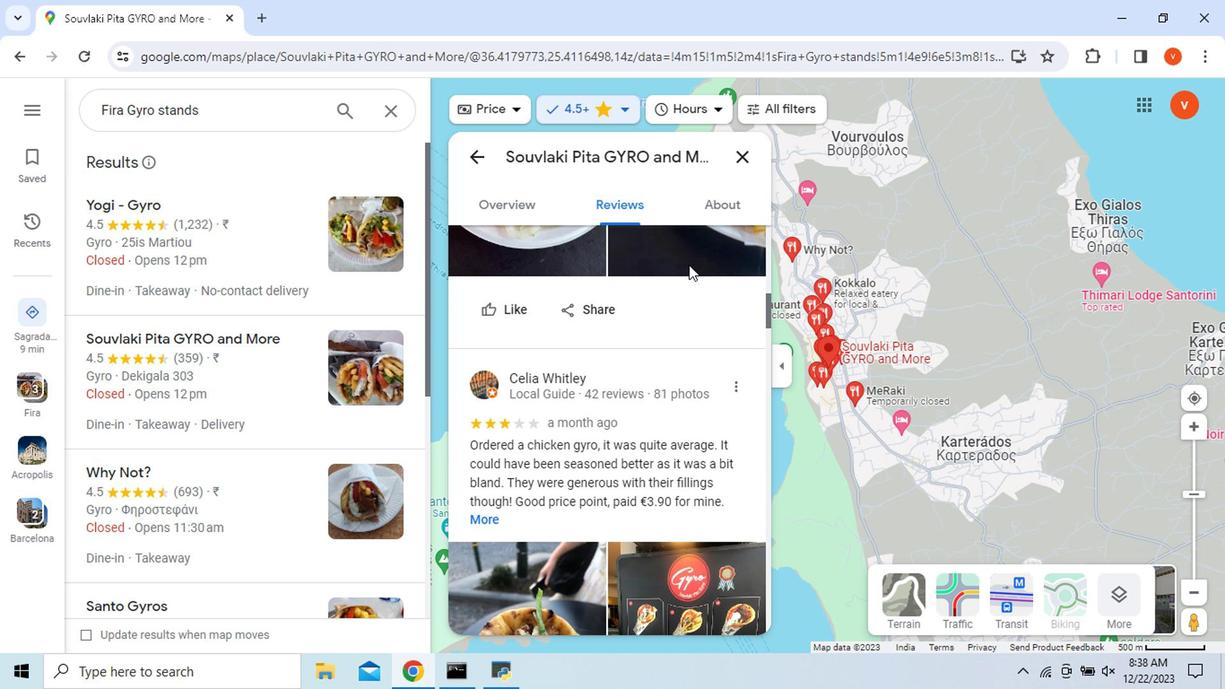 
Action: Mouse scrolled (685, 266) with delta (0, 0)
Screenshot: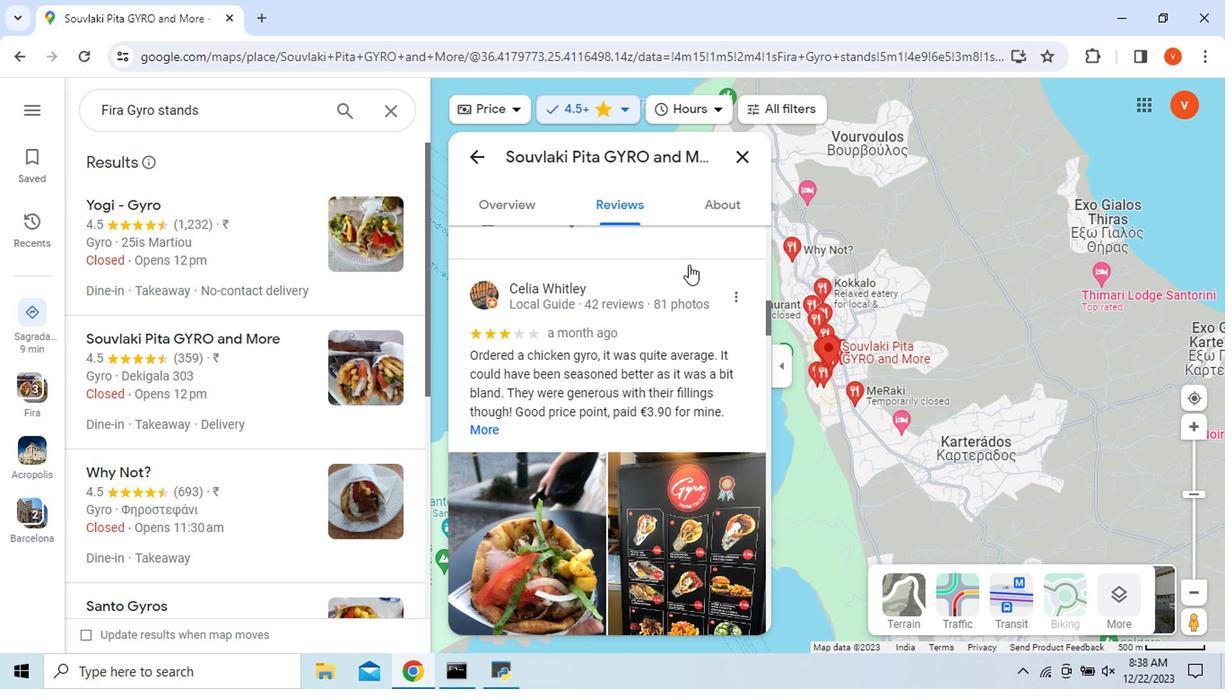 
Action: Mouse scrolled (685, 266) with delta (0, 0)
Screenshot: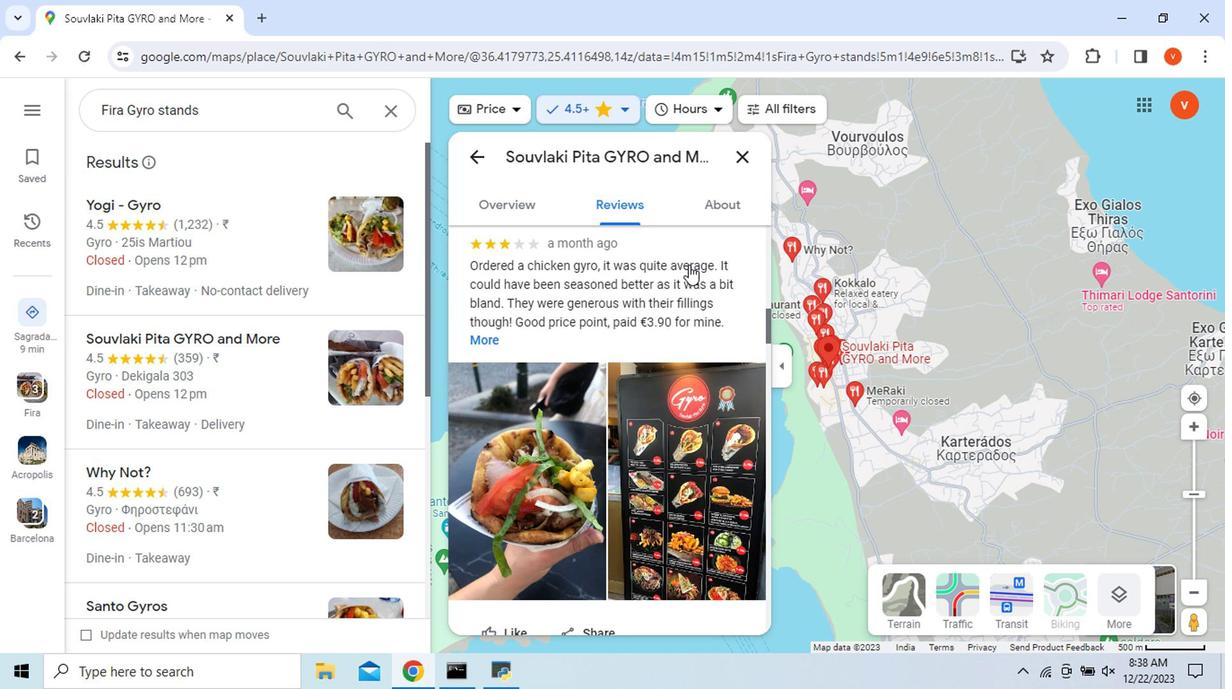 
Action: Mouse scrolled (685, 266) with delta (0, 0)
Screenshot: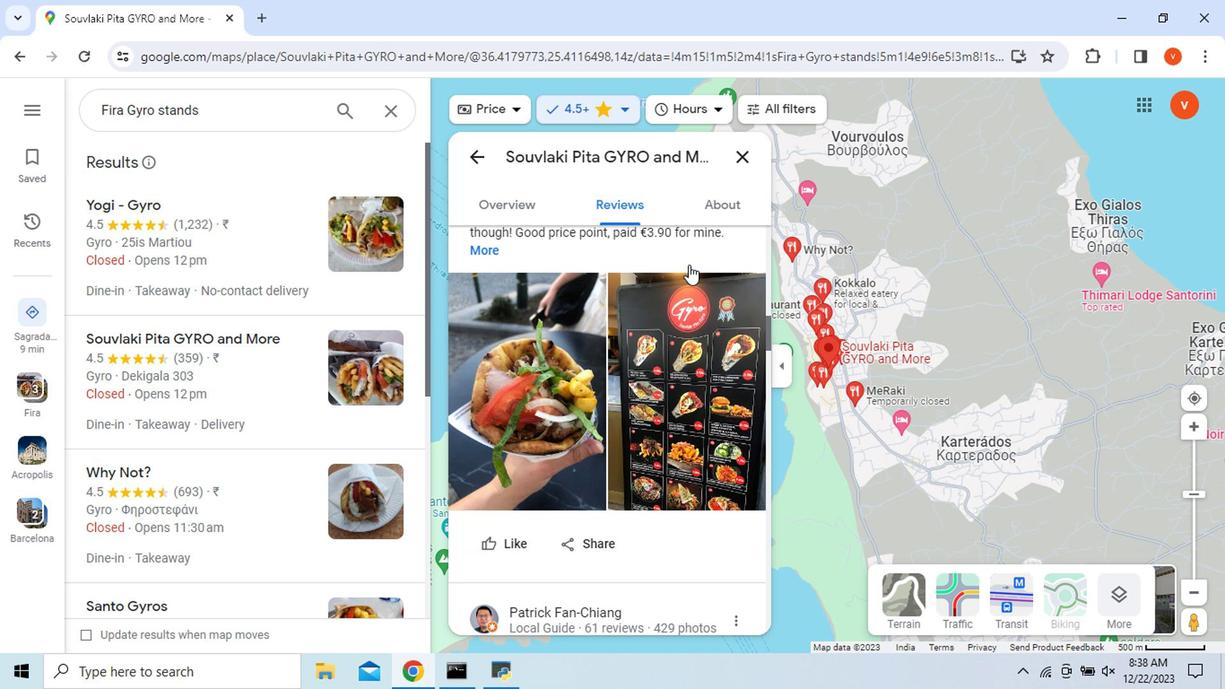
Action: Mouse scrolled (685, 266) with delta (0, 0)
Screenshot: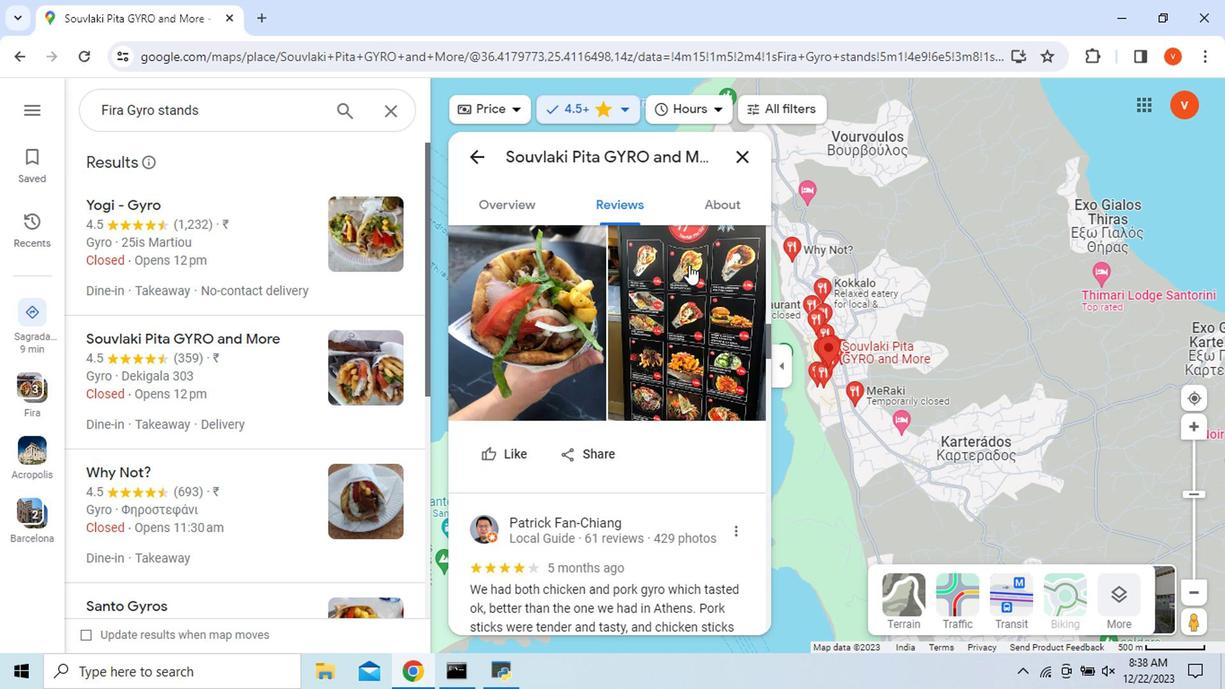 
Action: Mouse scrolled (685, 266) with delta (0, 0)
Screenshot: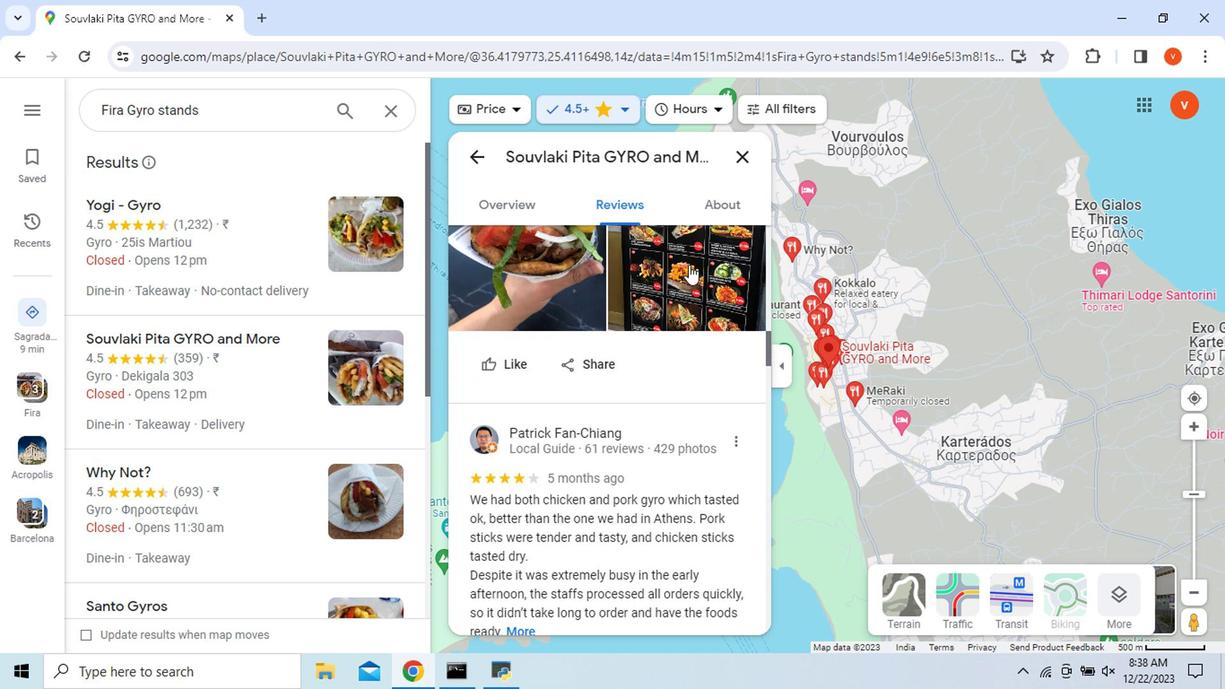 
Action: Mouse scrolled (685, 266) with delta (0, 0)
Screenshot: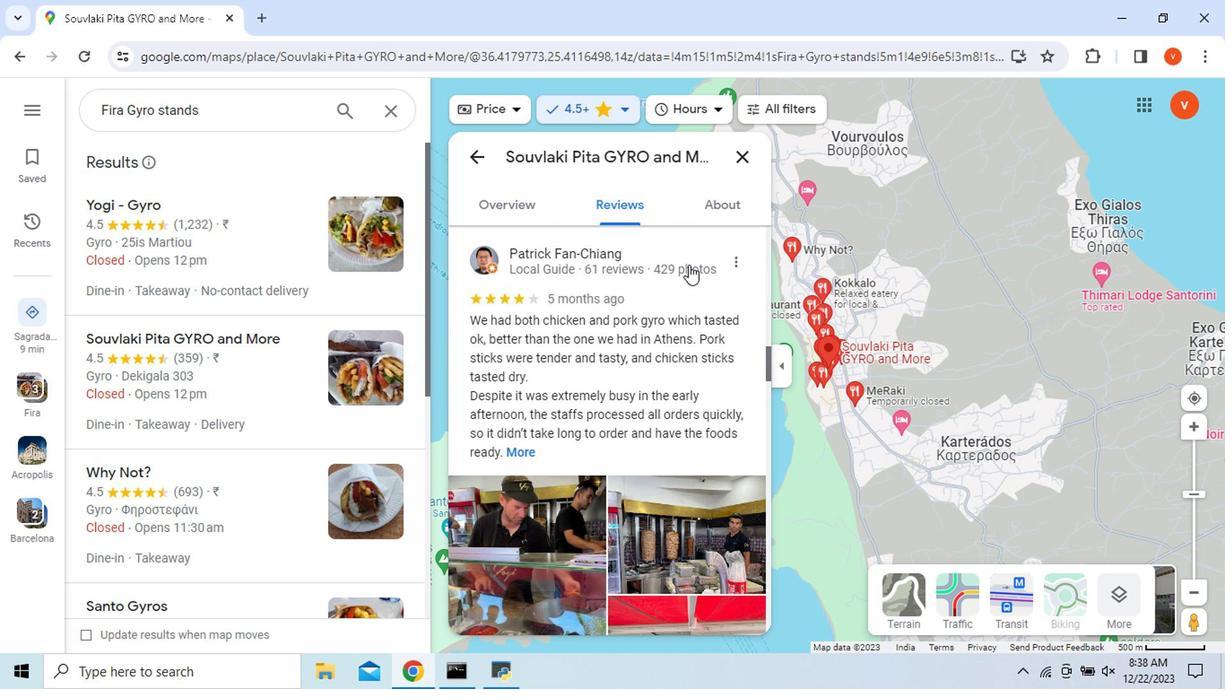 
Action: Mouse scrolled (685, 266) with delta (0, 0)
Screenshot: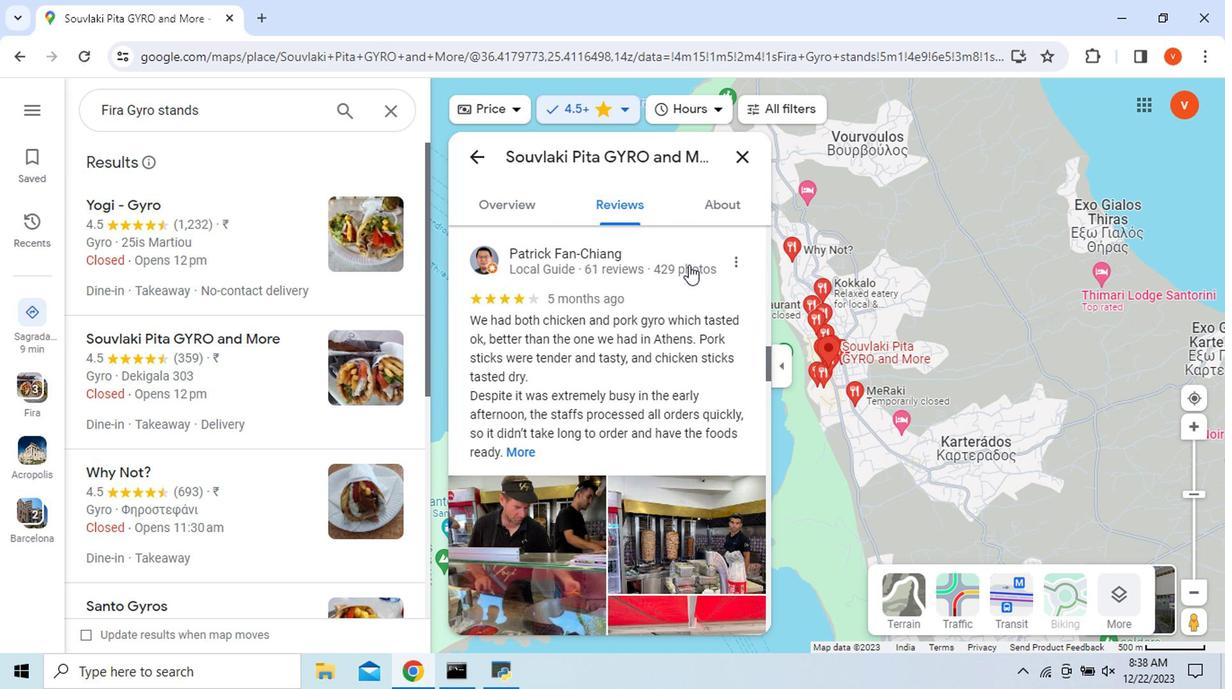 
Action: Mouse scrolled (685, 266) with delta (0, 0)
Screenshot: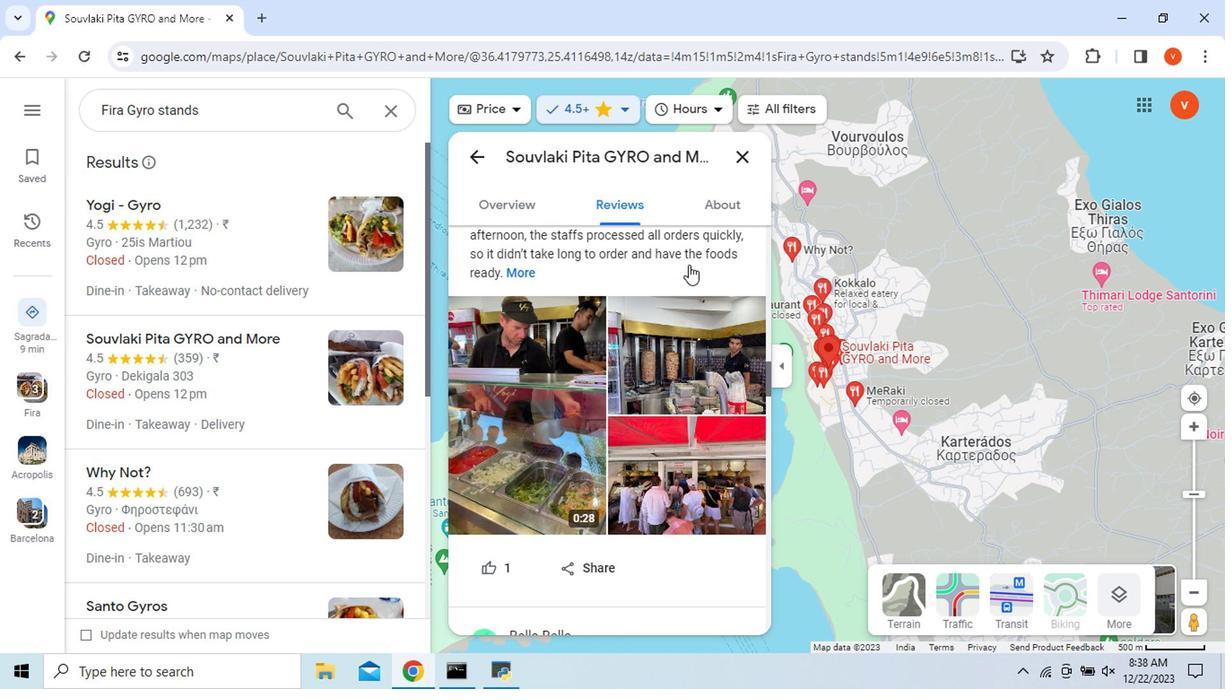 
Action: Mouse scrolled (685, 266) with delta (0, 0)
Screenshot: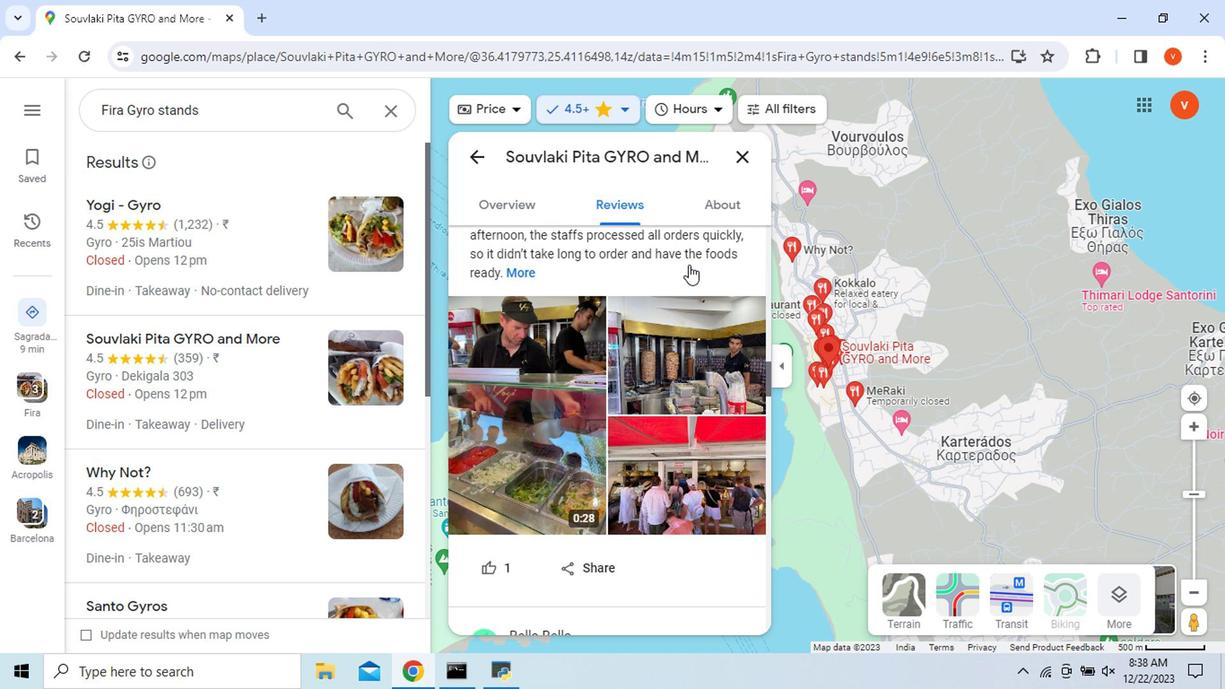 
Action: Mouse scrolled (685, 266) with delta (0, 0)
Screenshot: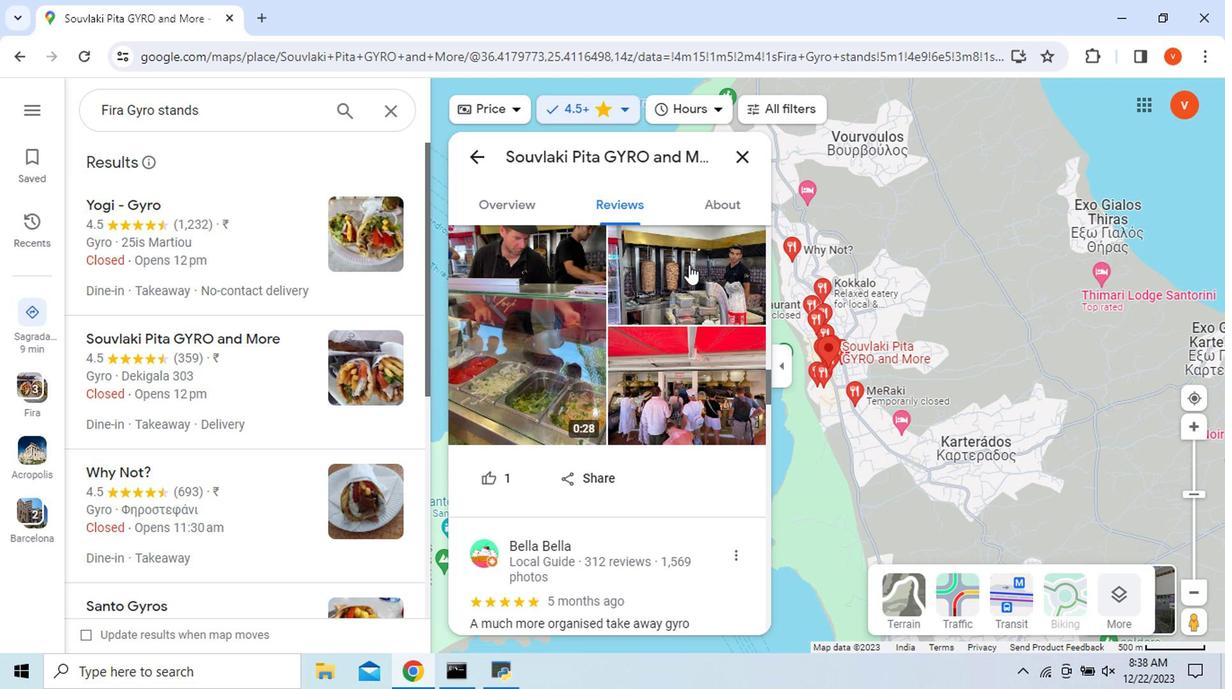 
Action: Mouse scrolled (685, 266) with delta (0, 0)
Screenshot: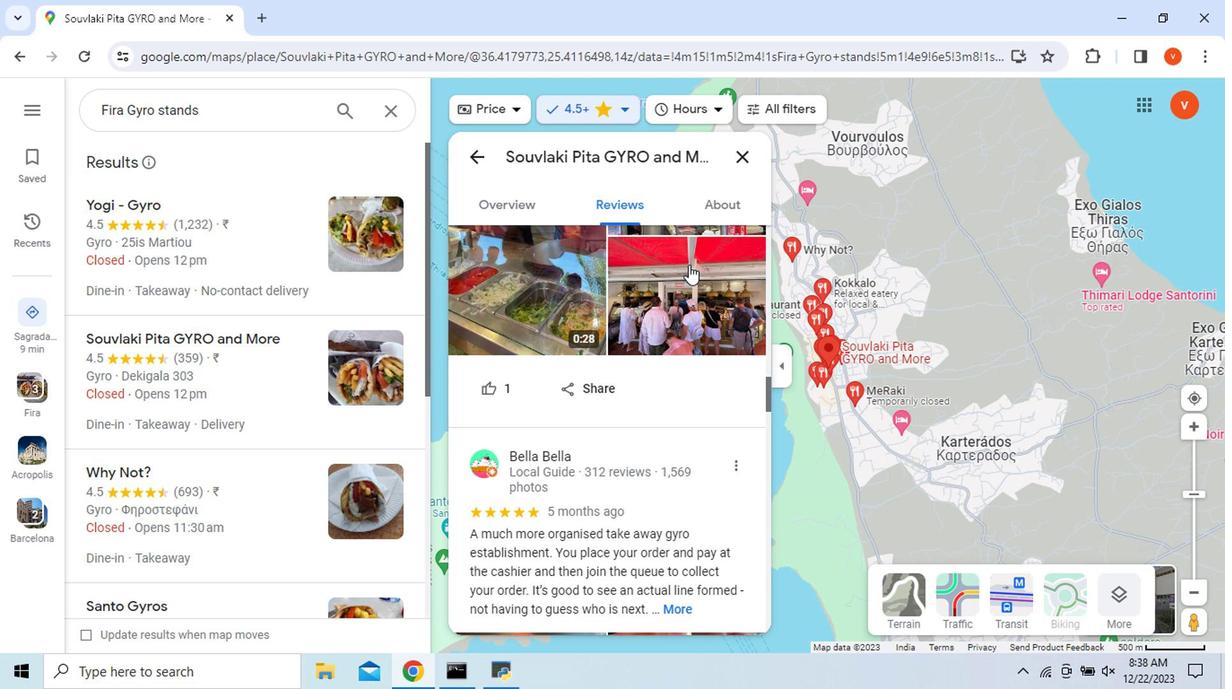
Action: Mouse scrolled (685, 266) with delta (0, 0)
Screenshot: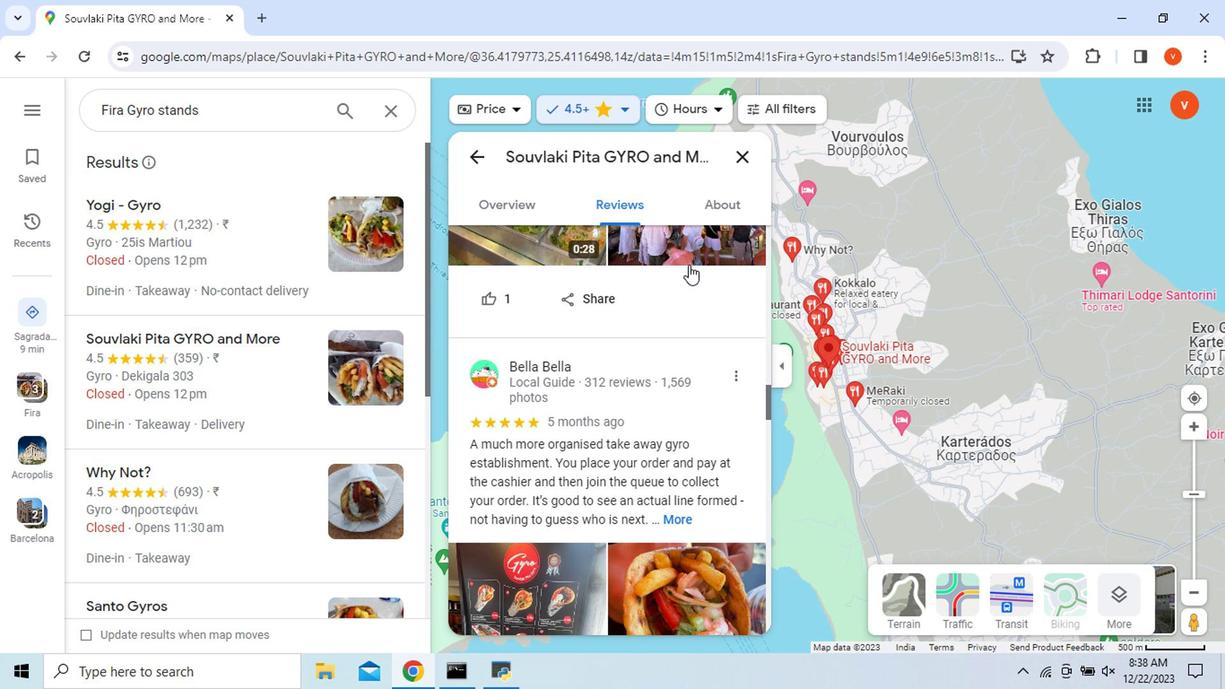 
Action: Mouse scrolled (685, 266) with delta (0, 0)
Screenshot: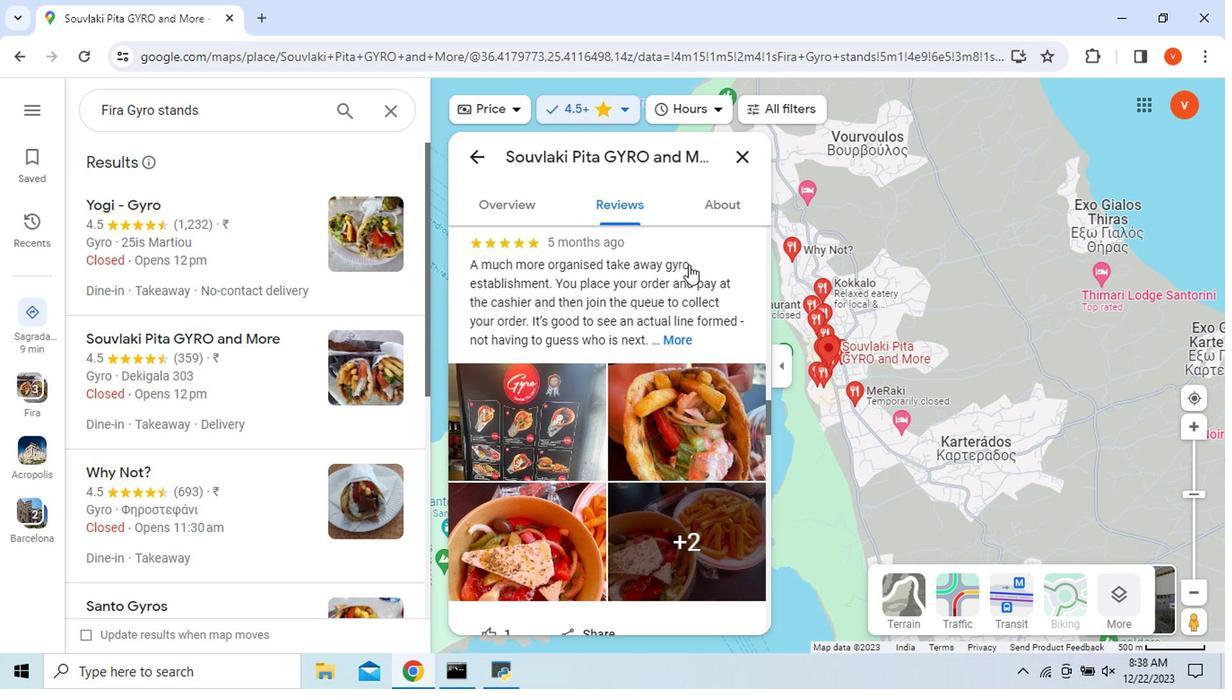 
Action: Mouse scrolled (685, 266) with delta (0, 0)
Screenshot: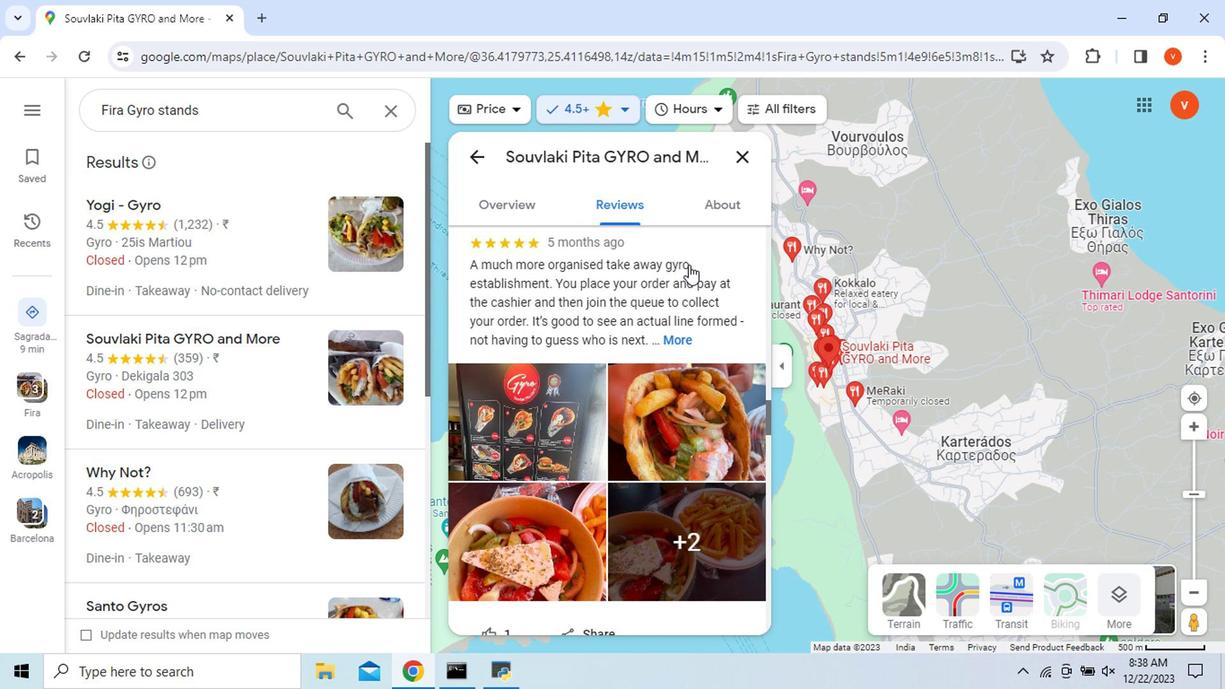 
Action: Mouse scrolled (685, 266) with delta (0, 0)
Screenshot: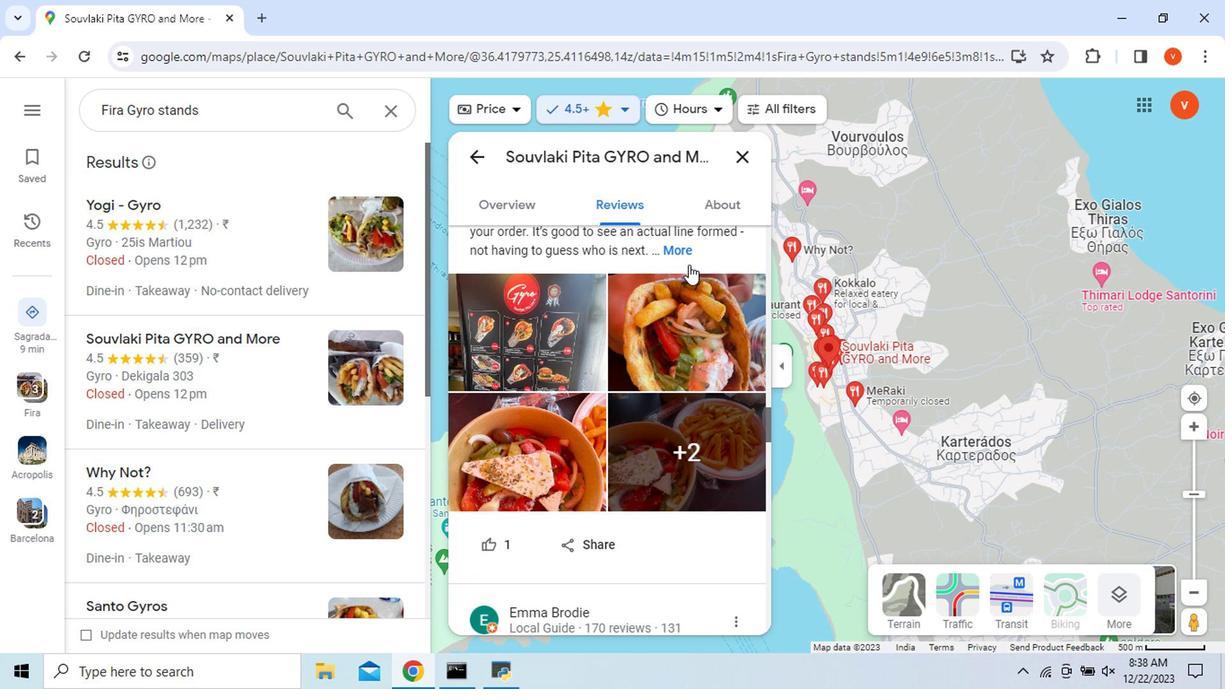 
Action: Mouse scrolled (685, 266) with delta (0, 0)
Screenshot: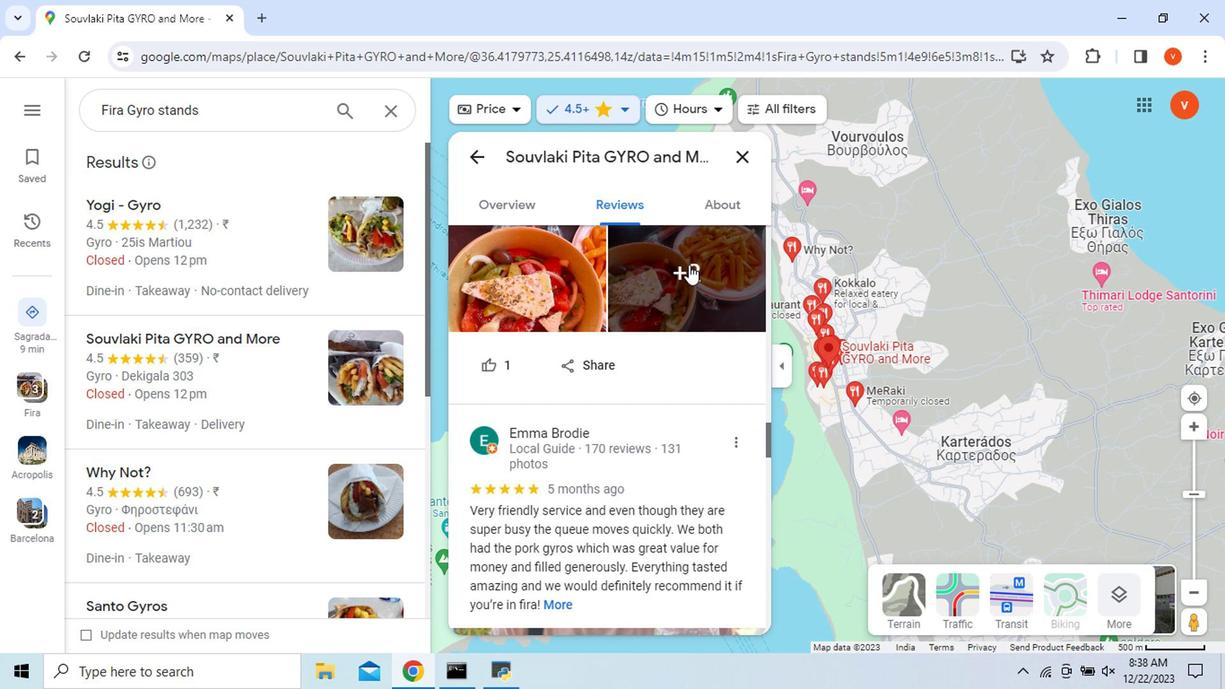
Action: Mouse scrolled (685, 266) with delta (0, 0)
Screenshot: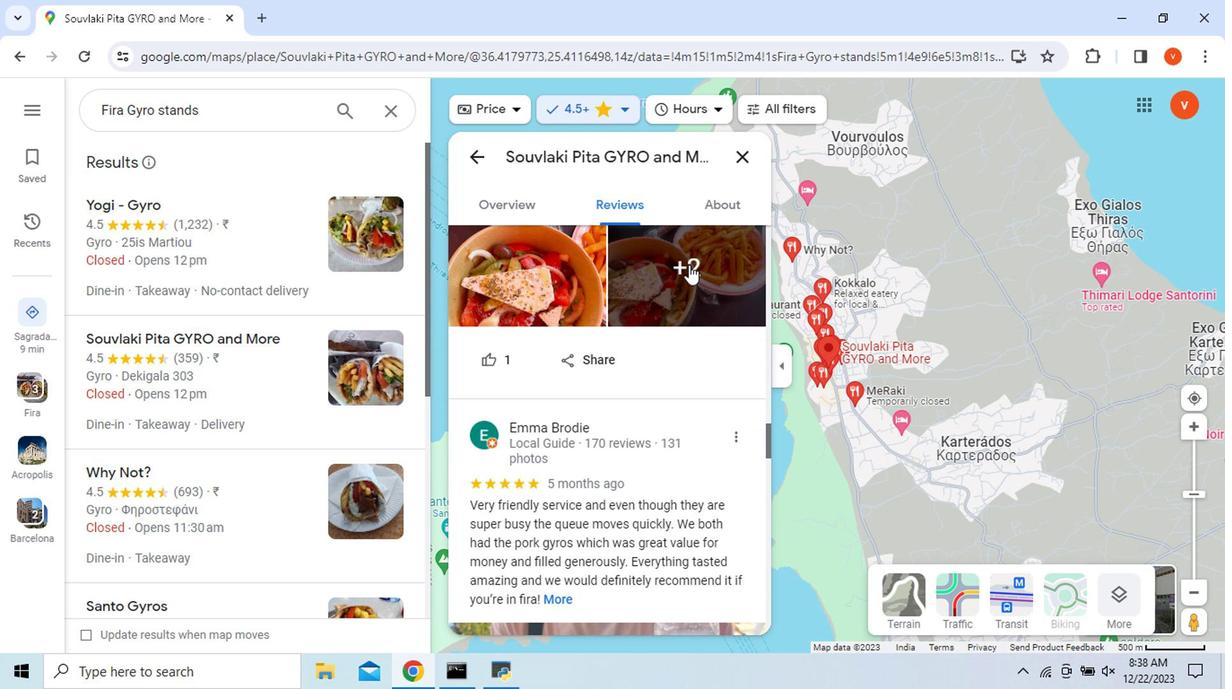 
Action: Mouse scrolled (685, 266) with delta (0, 0)
Screenshot: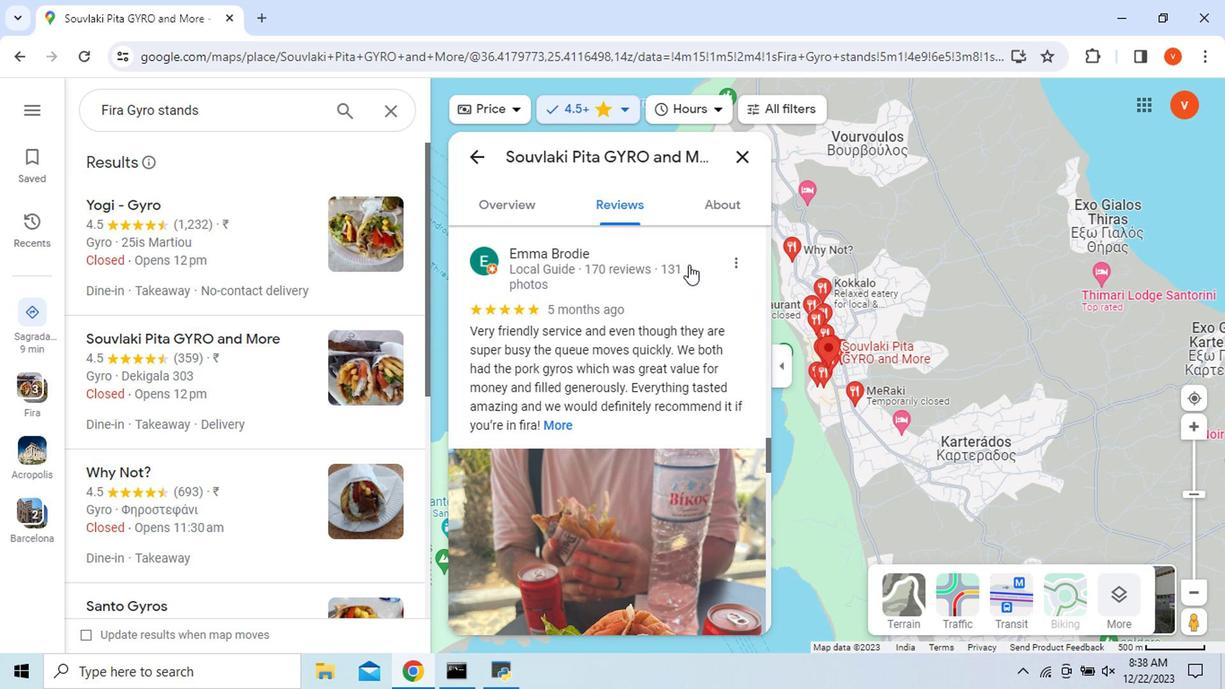 
Action: Mouse scrolled (685, 266) with delta (0, 0)
Screenshot: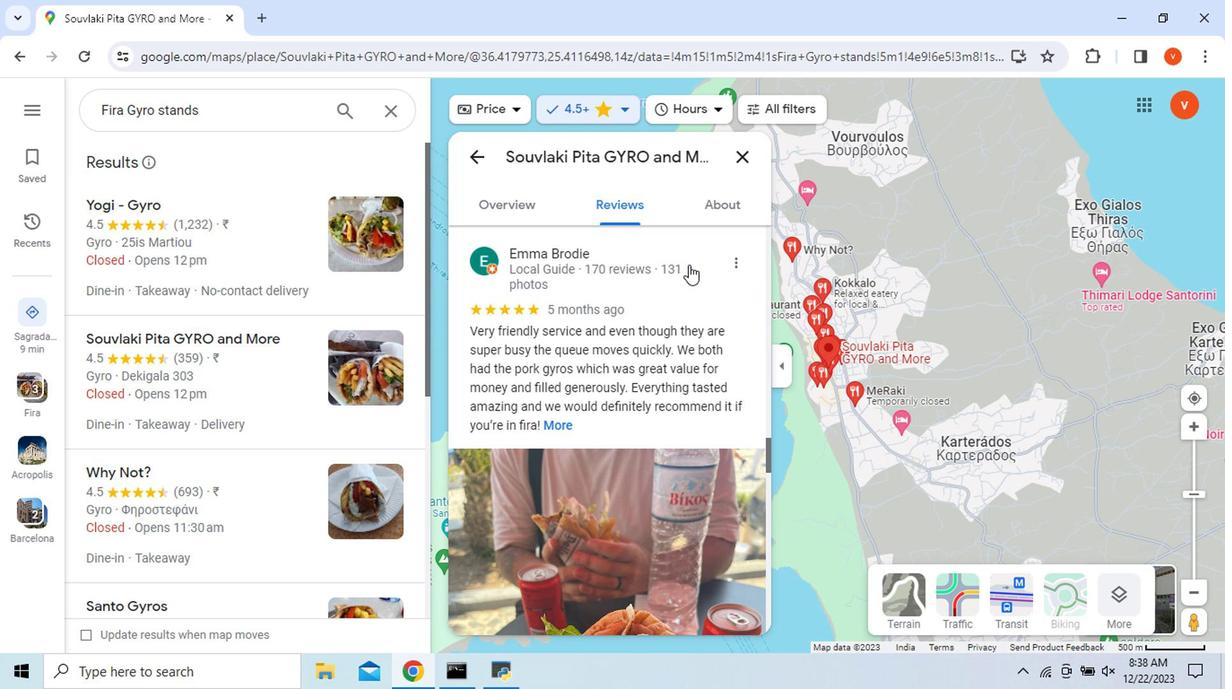
Action: Mouse scrolled (685, 266) with delta (0, 0)
Screenshot: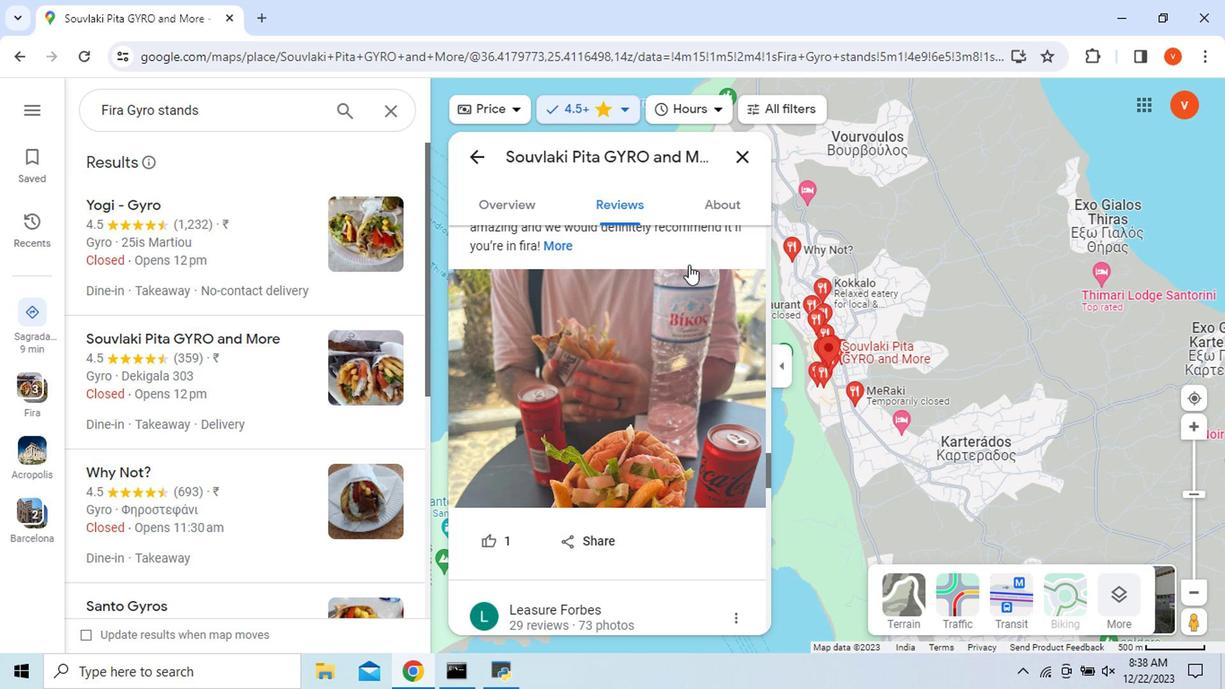 
Action: Mouse scrolled (685, 266) with delta (0, 0)
Screenshot: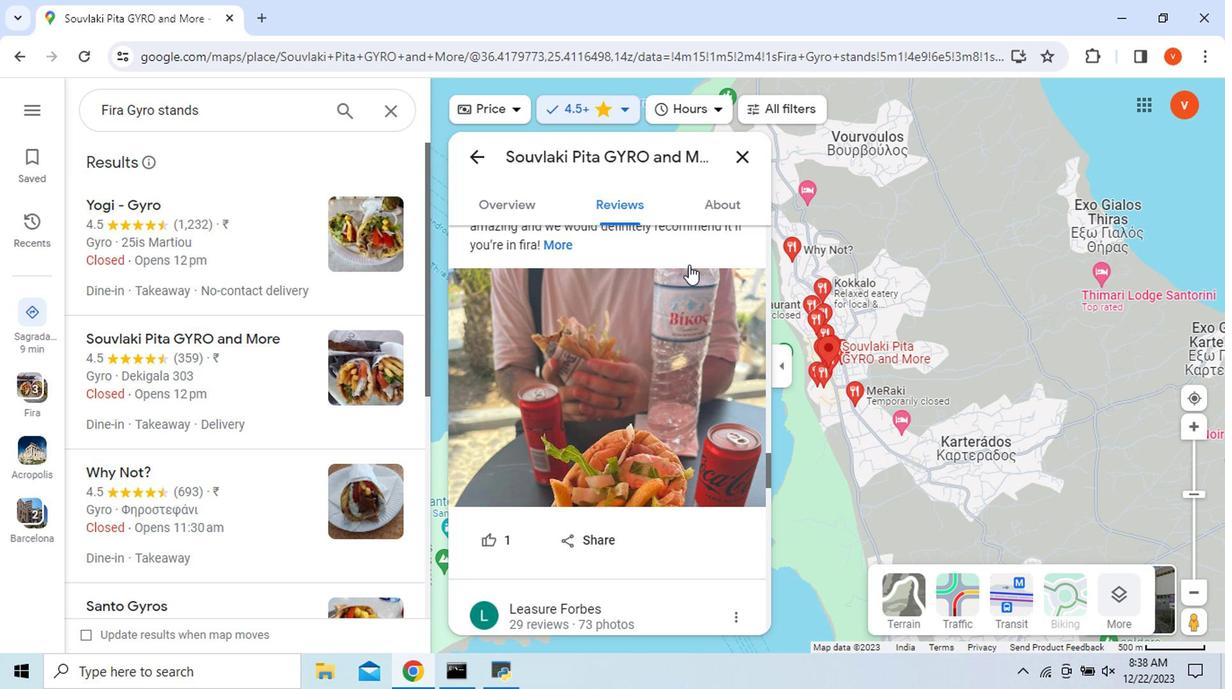 
Action: Mouse scrolled (685, 266) with delta (0, 0)
Screenshot: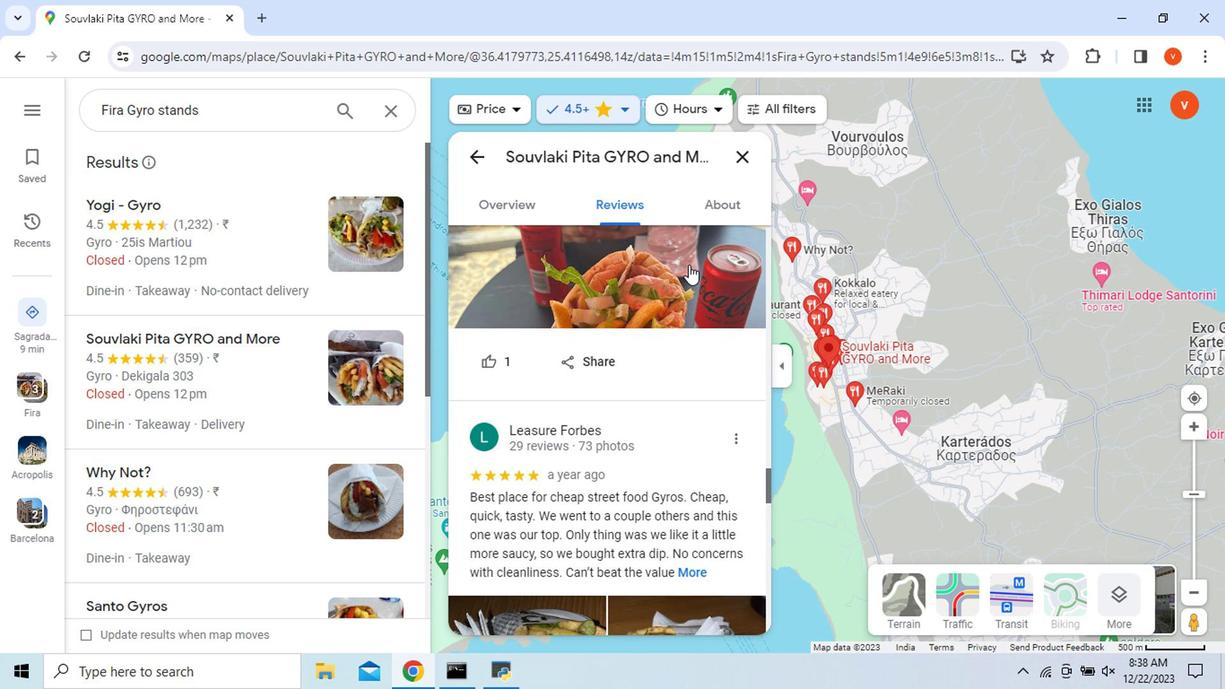 
Action: Mouse scrolled (685, 266) with delta (0, 0)
Screenshot: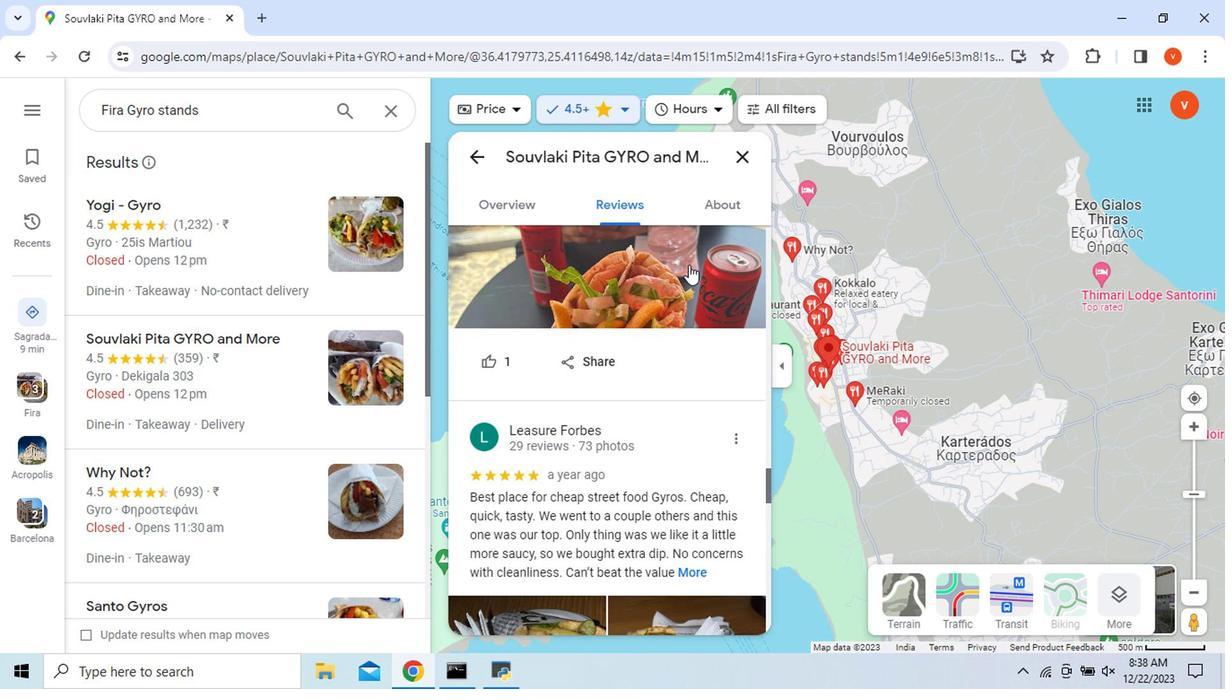 
Action: Mouse scrolled (685, 266) with delta (0, 0)
Screenshot: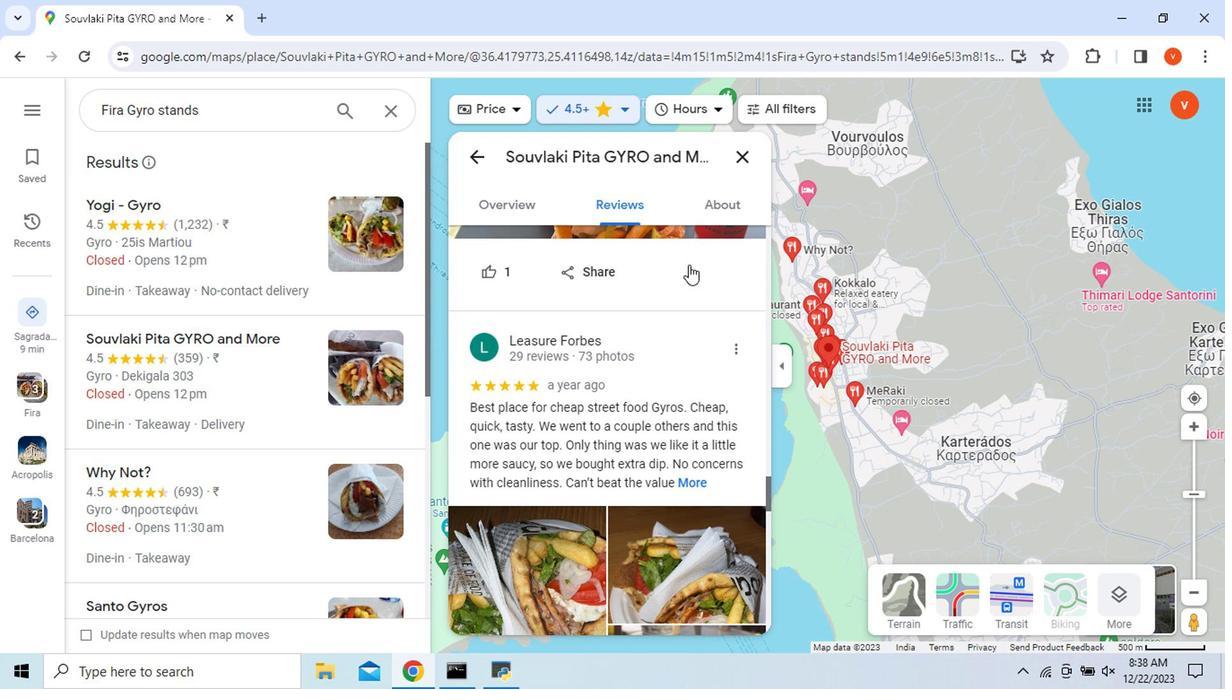 
Action: Mouse scrolled (685, 266) with delta (0, 0)
Screenshot: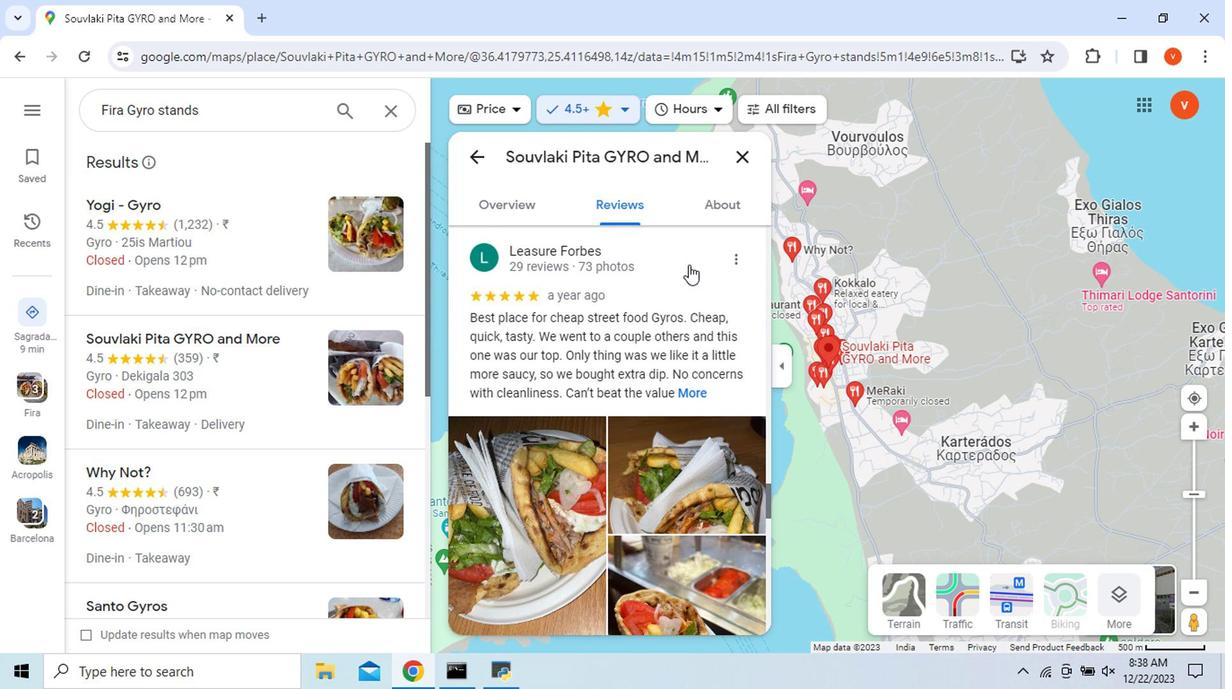 
Action: Mouse scrolled (685, 266) with delta (0, 0)
Screenshot: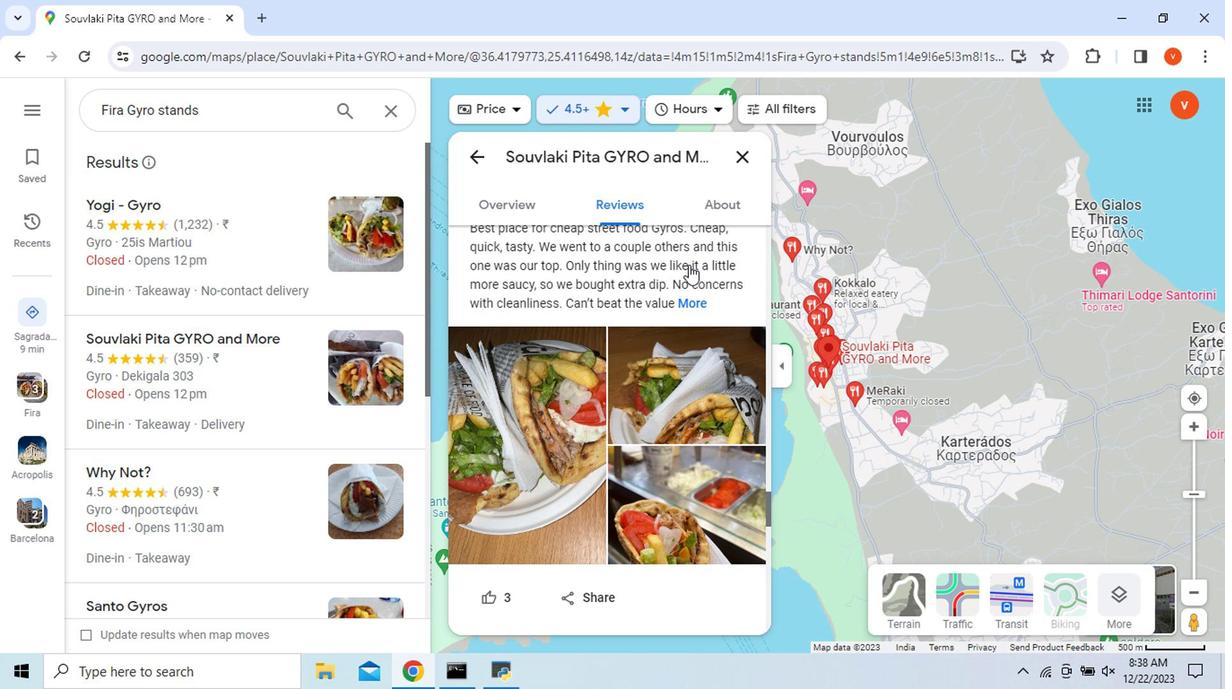 
Action: Mouse scrolled (685, 266) with delta (0, 0)
Screenshot: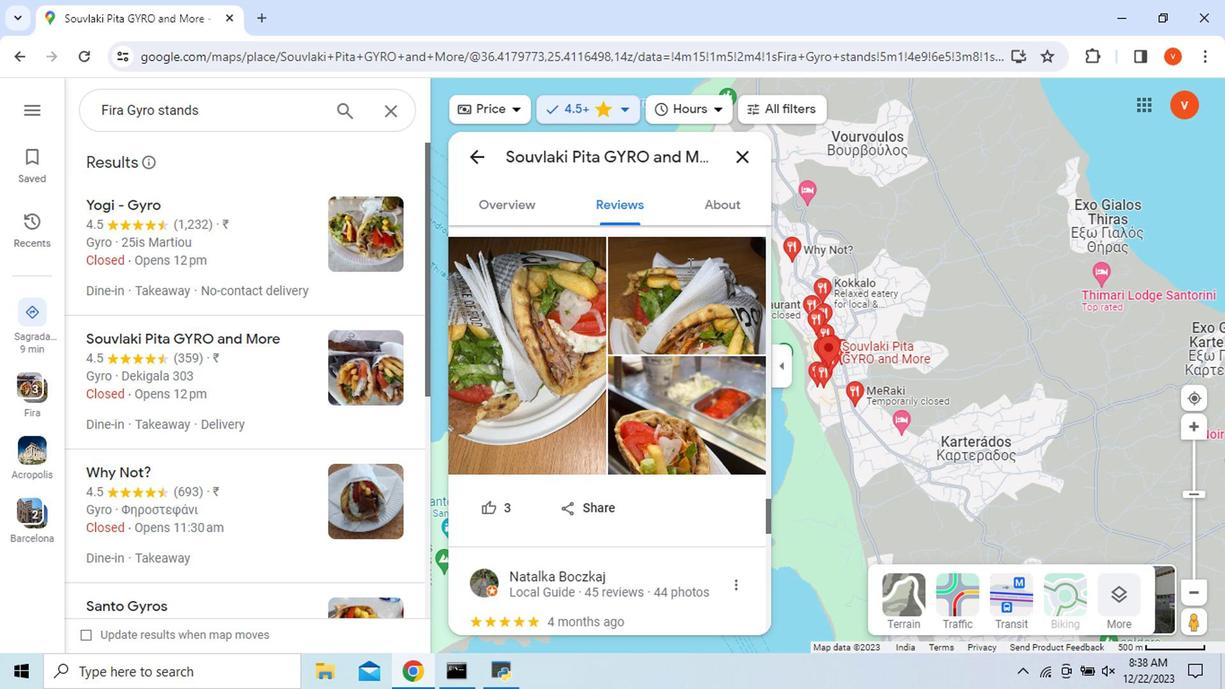 
Action: Mouse moved to (469, 160)
Screenshot: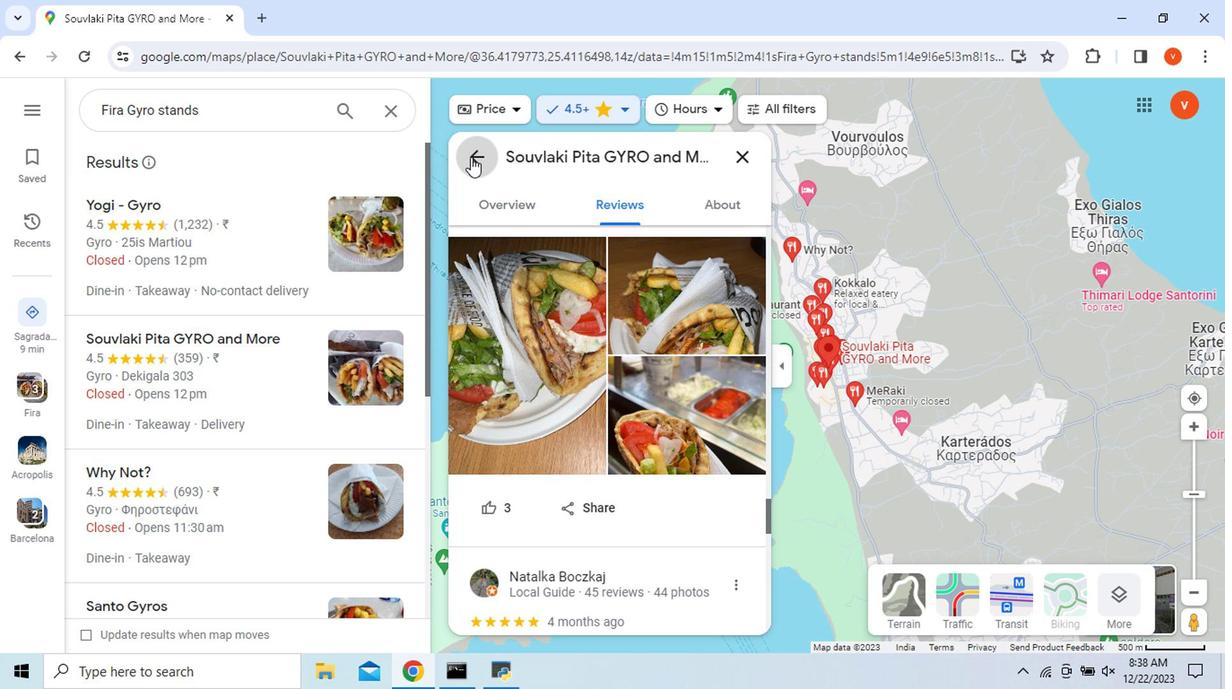 
Action: Mouse pressed left at (469, 160)
Screenshot: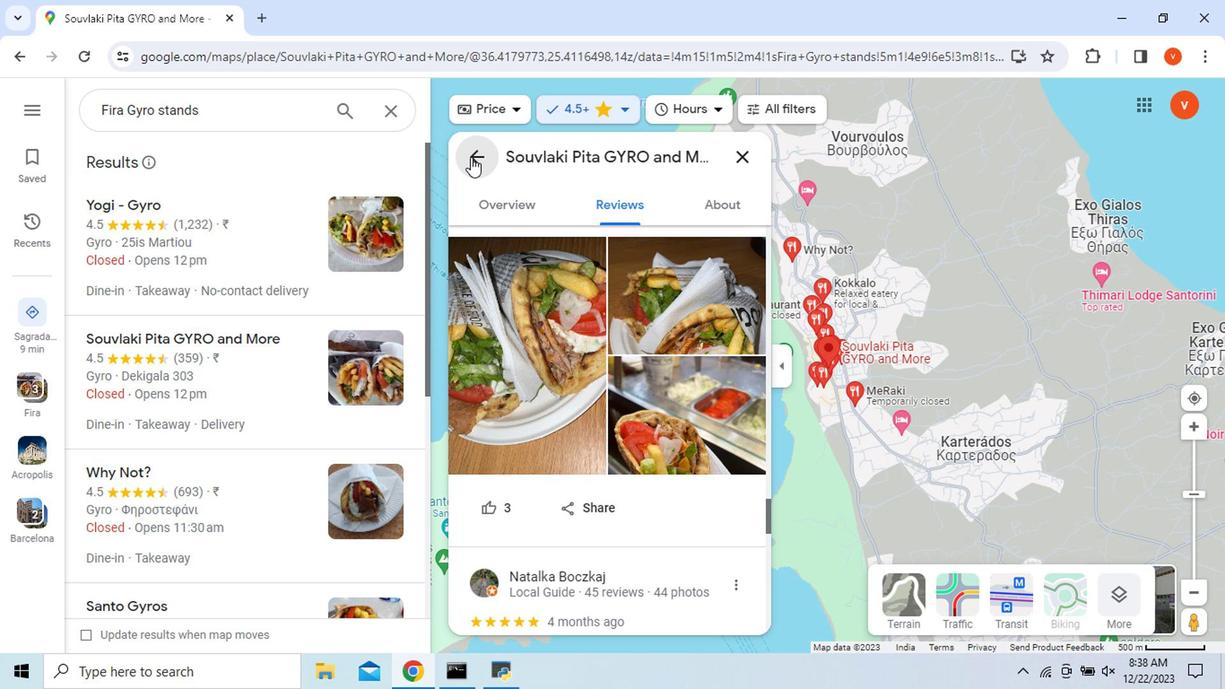 
Action: Mouse moved to (740, 160)
Screenshot: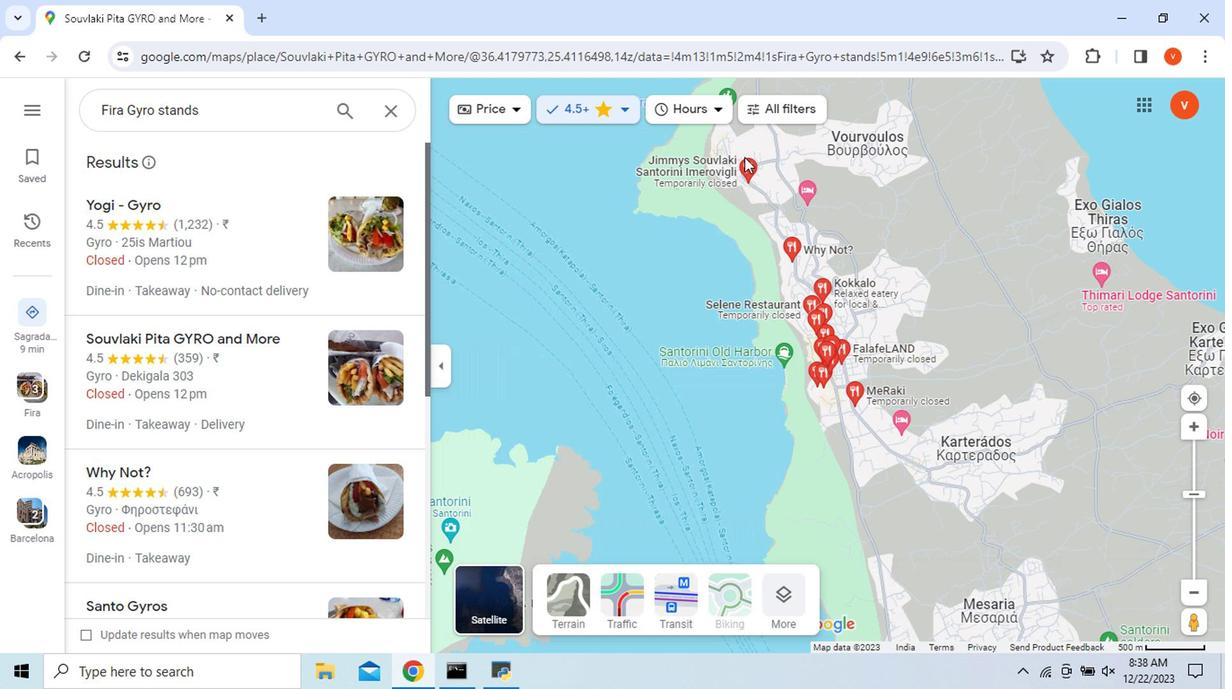 
Action: Mouse pressed left at (740, 160)
Screenshot: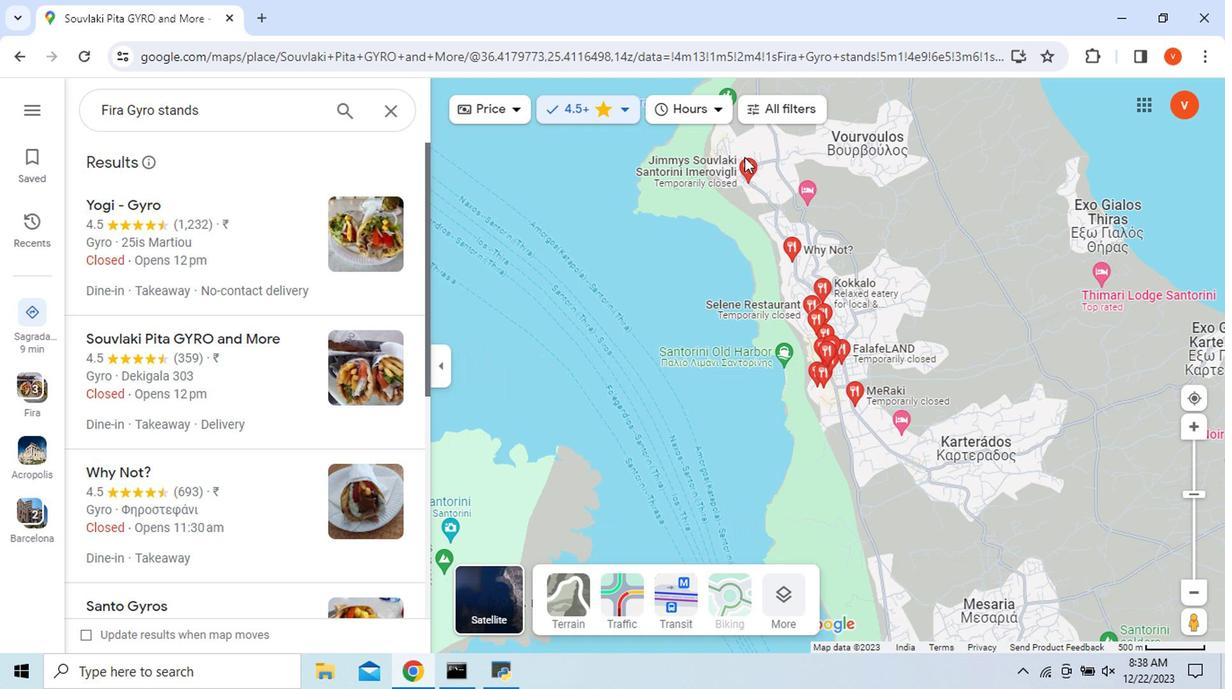 
Action: Mouse moved to (729, 407)
Screenshot: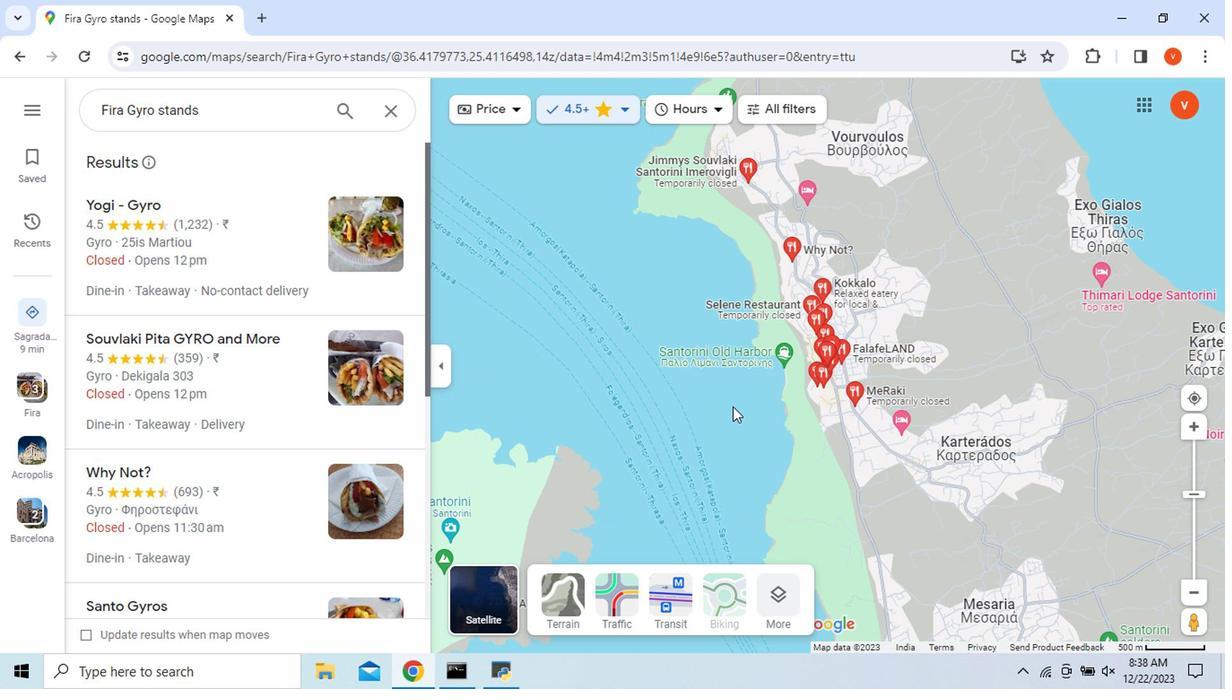 
